 Task: Plan a trip to Nakuru, Kenya from 5th December, 2023 to 10th December, 2023 for 4 adults.2 bedrooms having 4 beds and 2 bathrooms. Property type can be house. Amenities needed are: washing machine. Booking option can be shelf check-in. Look for 3 properties as per requirement.
Action: Mouse moved to (541, 113)
Screenshot: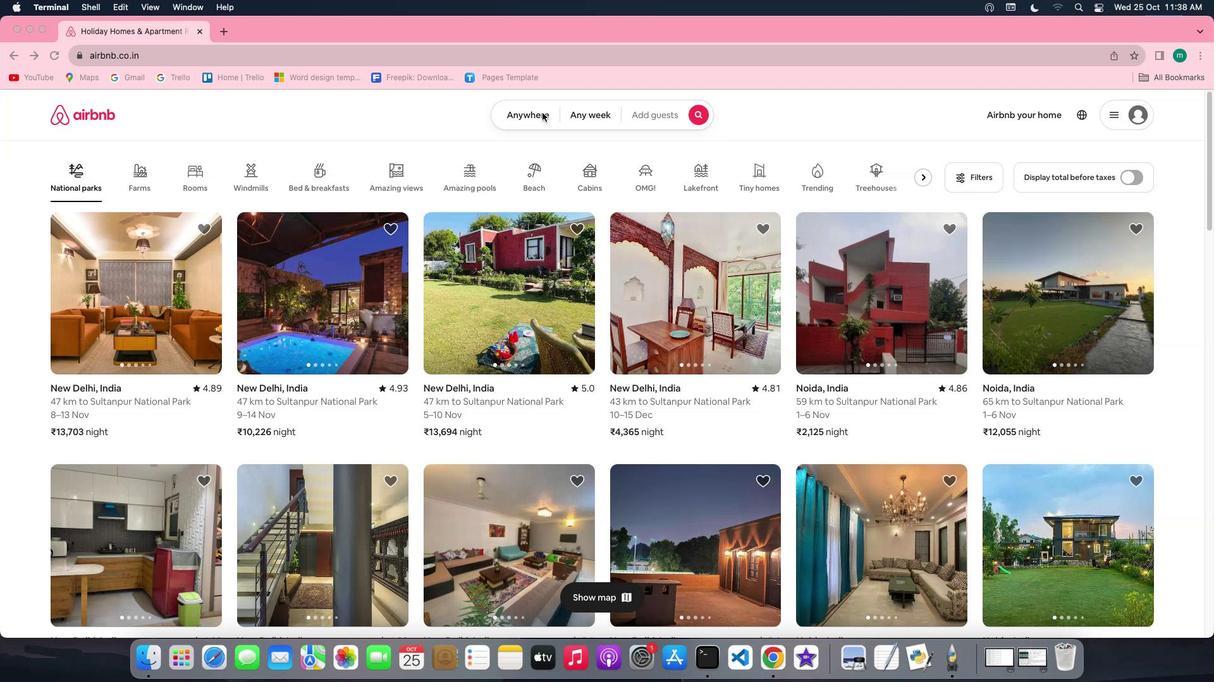
Action: Mouse pressed left at (541, 113)
Screenshot: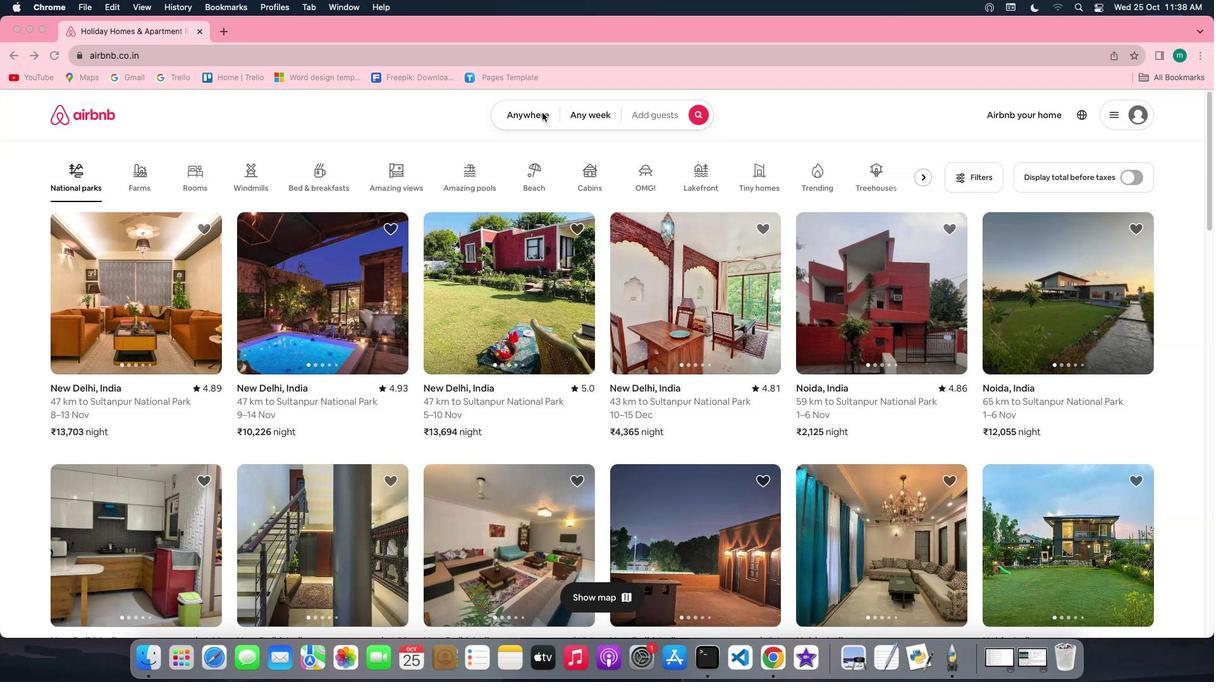 
Action: Mouse pressed left at (541, 113)
Screenshot: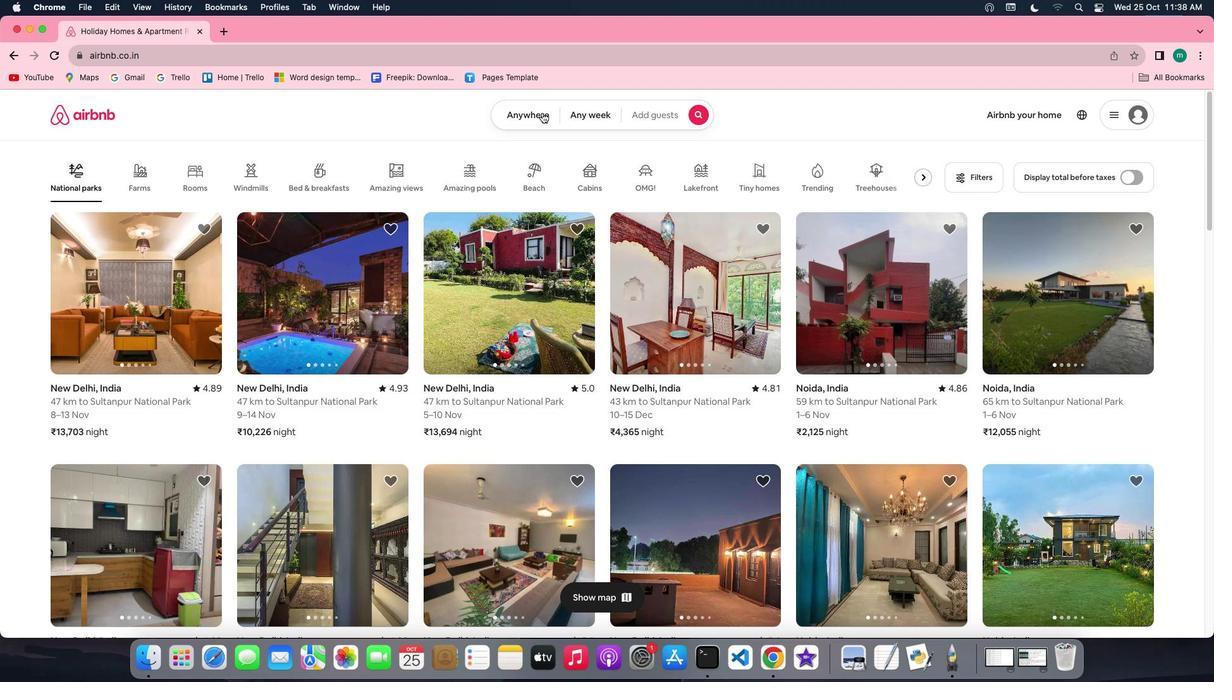 
Action: Mouse moved to (426, 170)
Screenshot: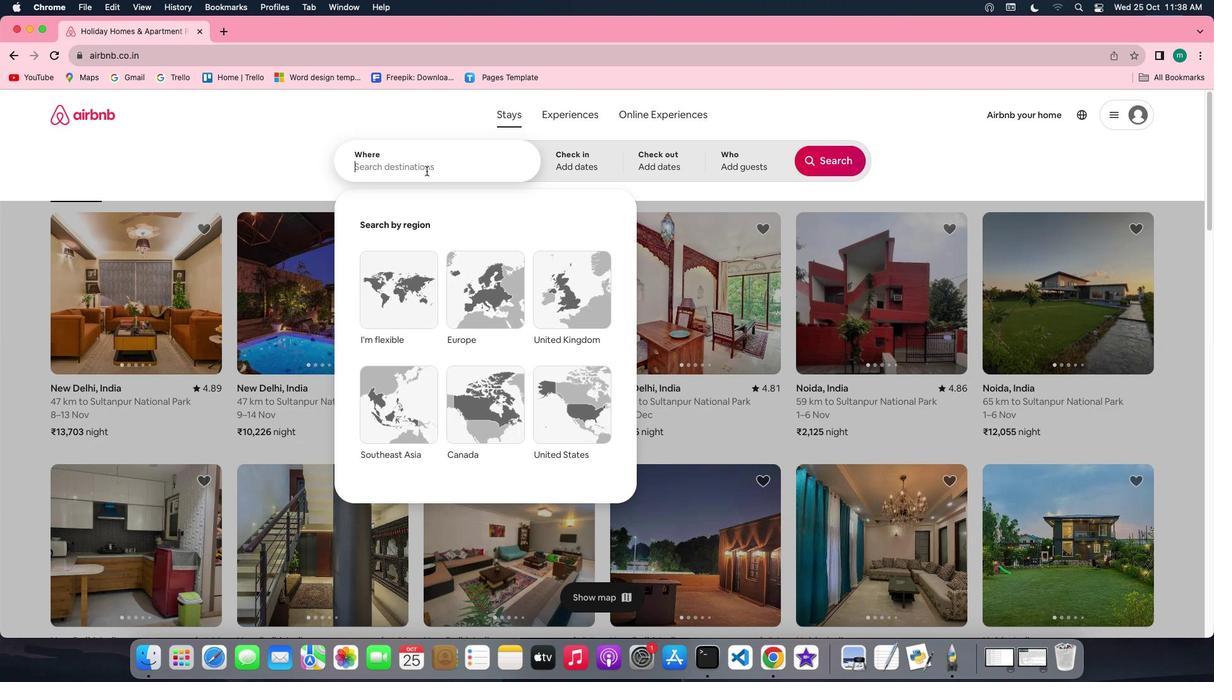 
Action: Key pressed Key.shift'N''a''k''u''r''u''.'Key.spaceKey.backspaceKey.backspace','Key.spaceKey.shift'K''e''n''y''a'
Screenshot: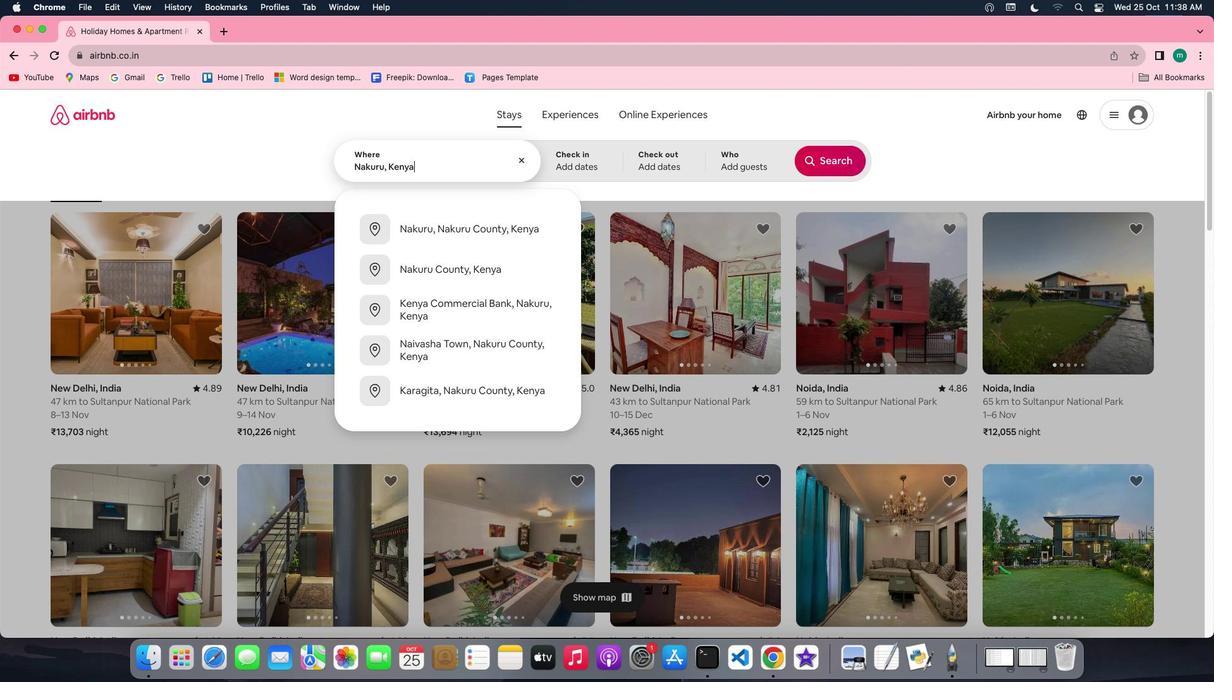 
Action: Mouse moved to (597, 165)
Screenshot: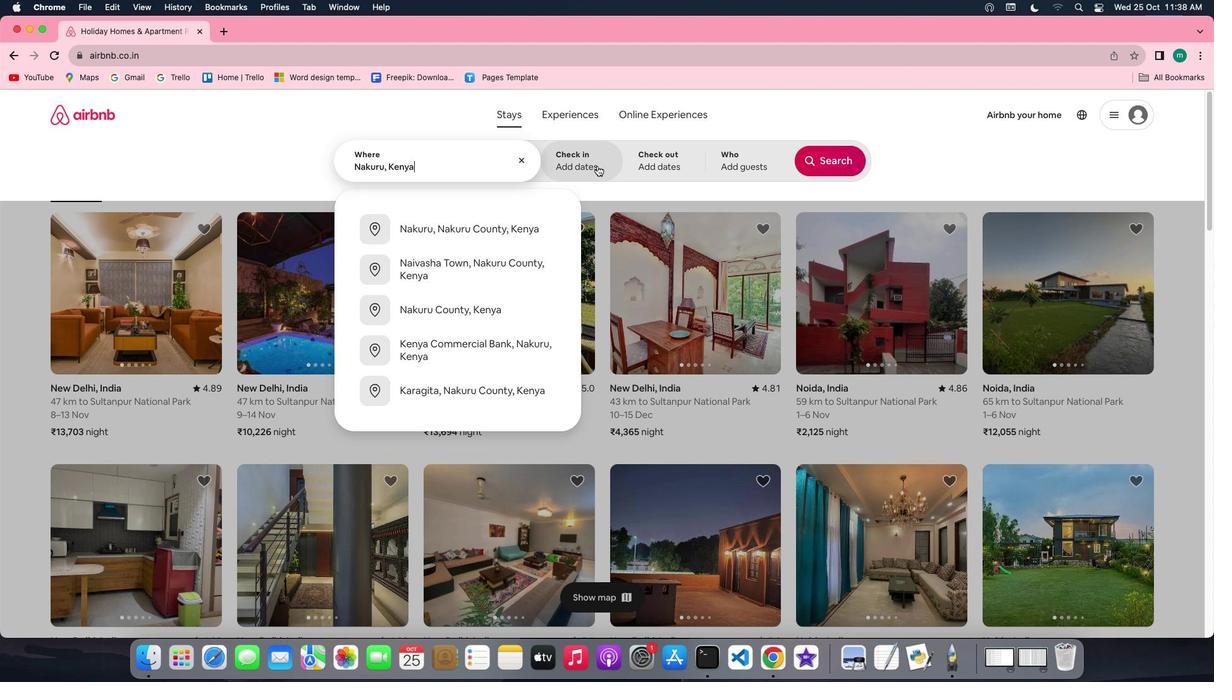 
Action: Mouse pressed left at (597, 165)
Screenshot: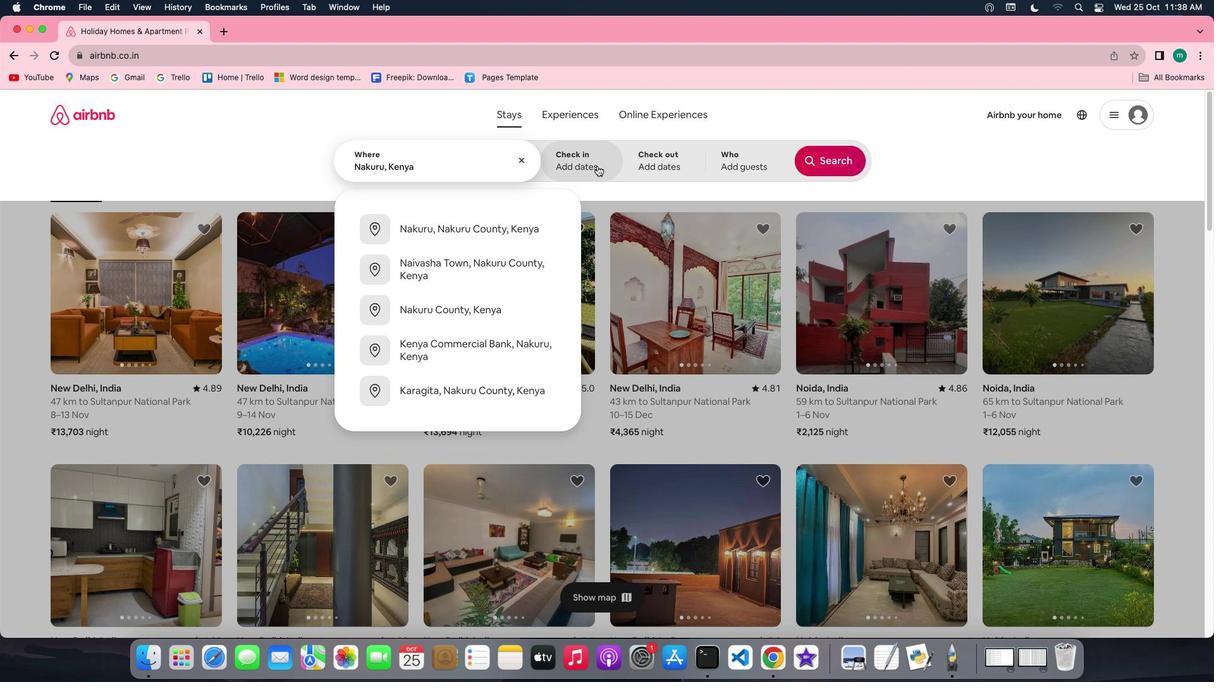 
Action: Mouse moved to (829, 264)
Screenshot: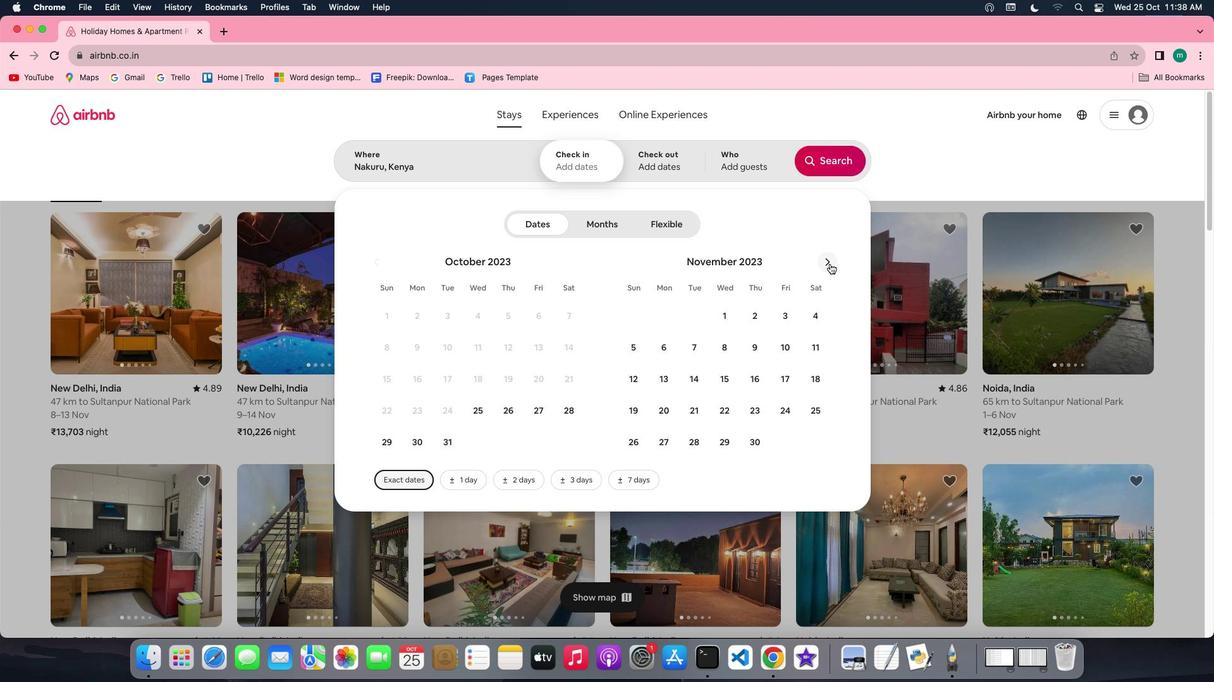 
Action: Mouse pressed left at (829, 264)
Screenshot: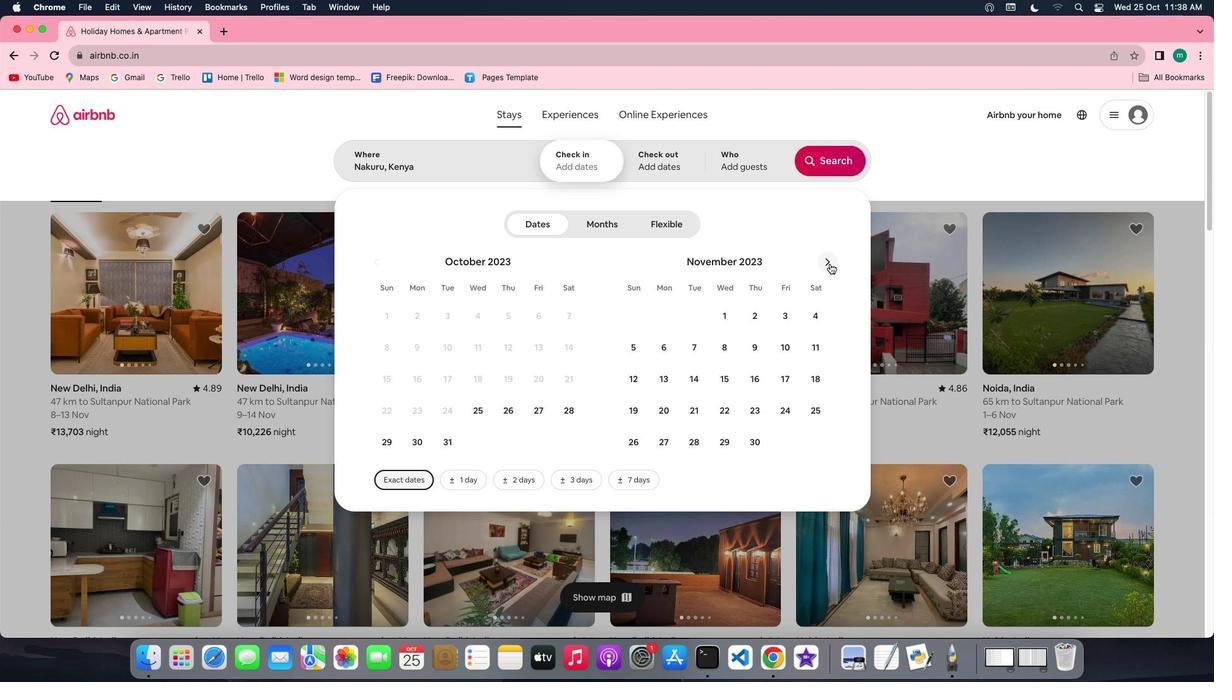 
Action: Mouse moved to (688, 338)
Screenshot: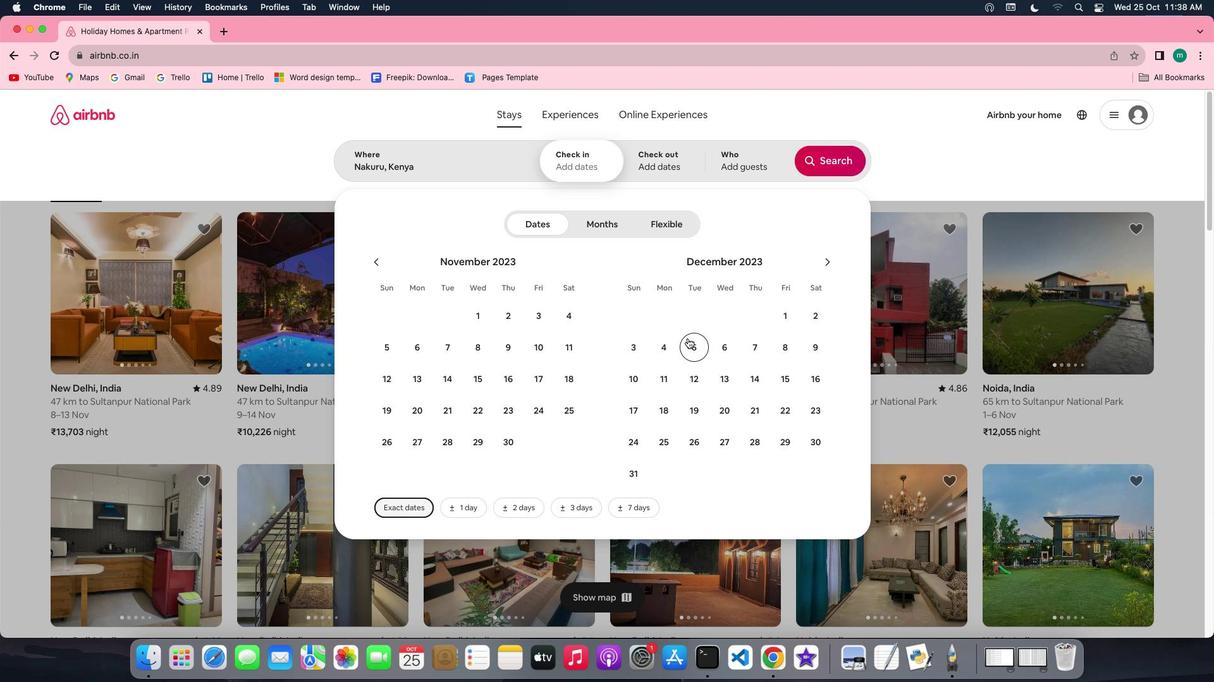 
Action: Mouse pressed left at (688, 338)
Screenshot: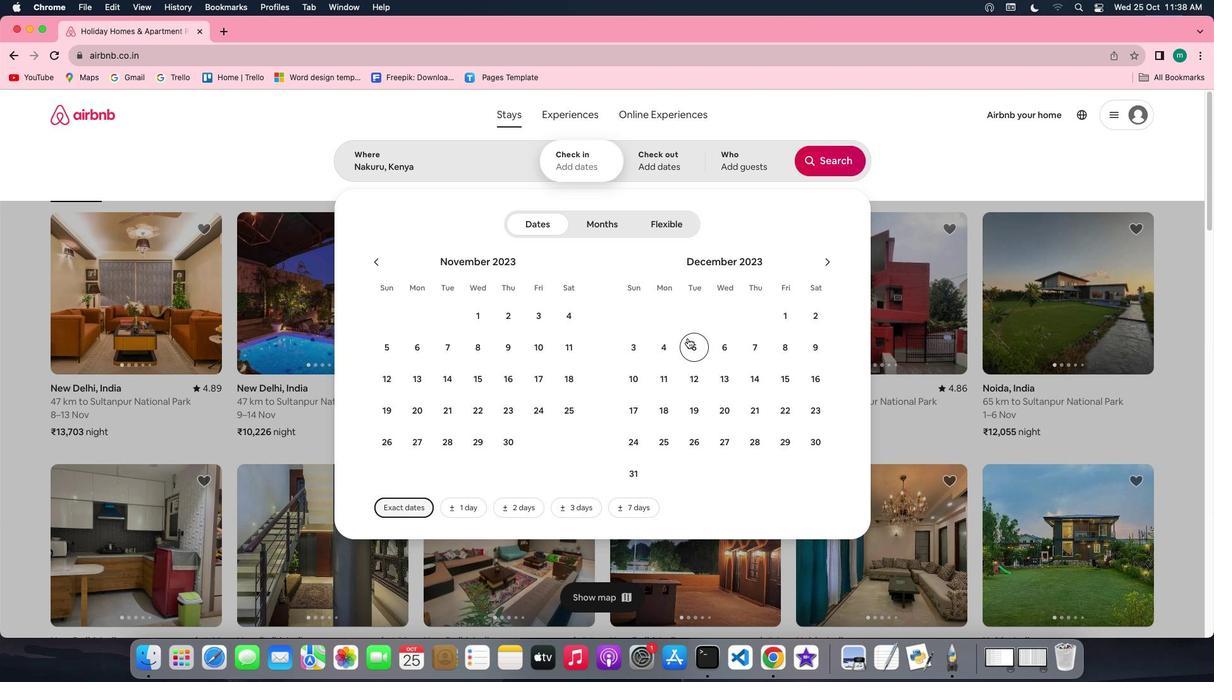 
Action: Mouse moved to (639, 377)
Screenshot: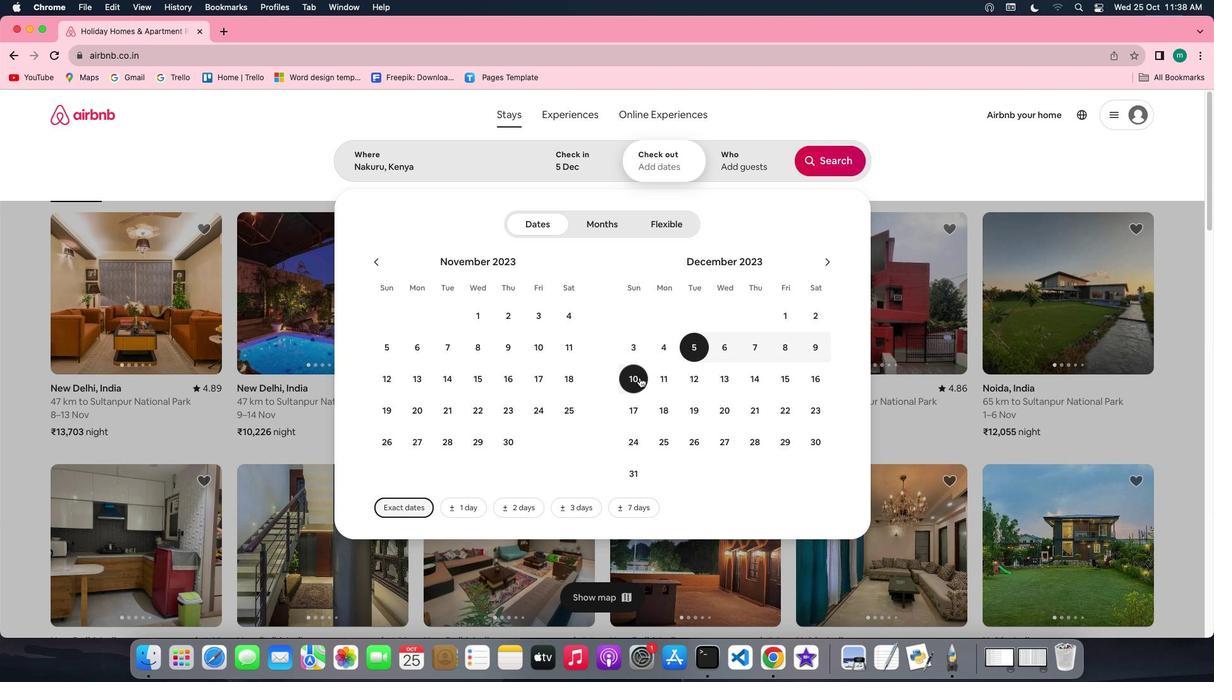 
Action: Mouse pressed left at (639, 377)
Screenshot: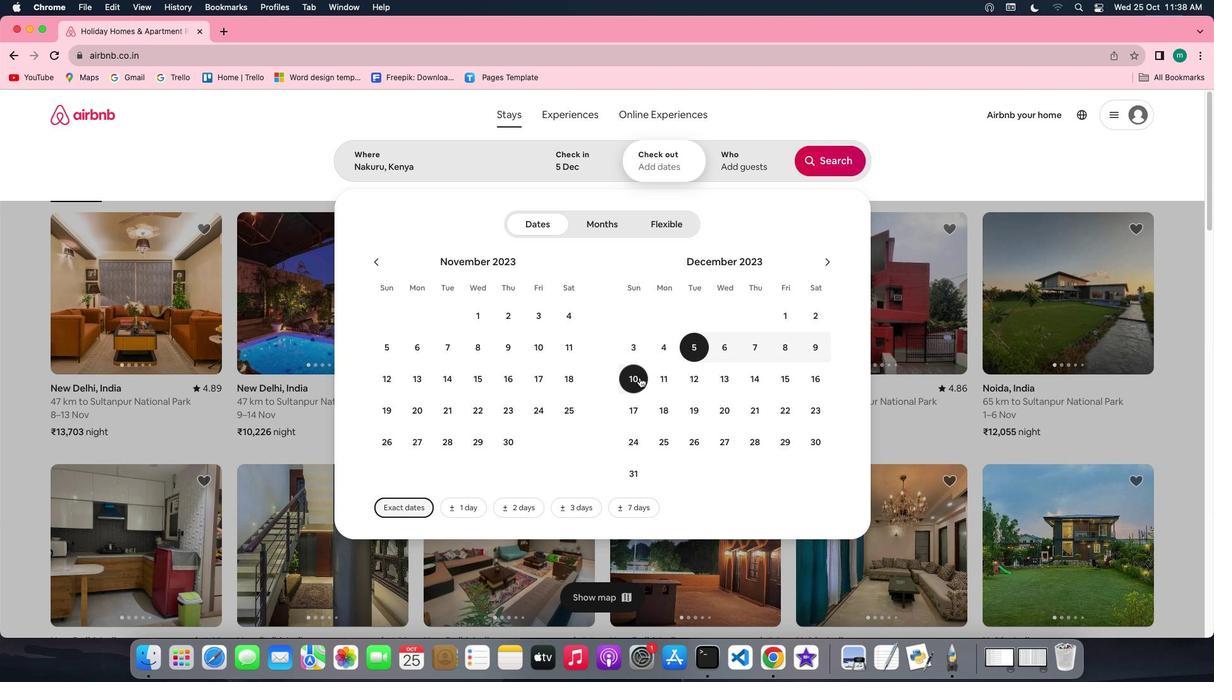 
Action: Mouse moved to (729, 153)
Screenshot: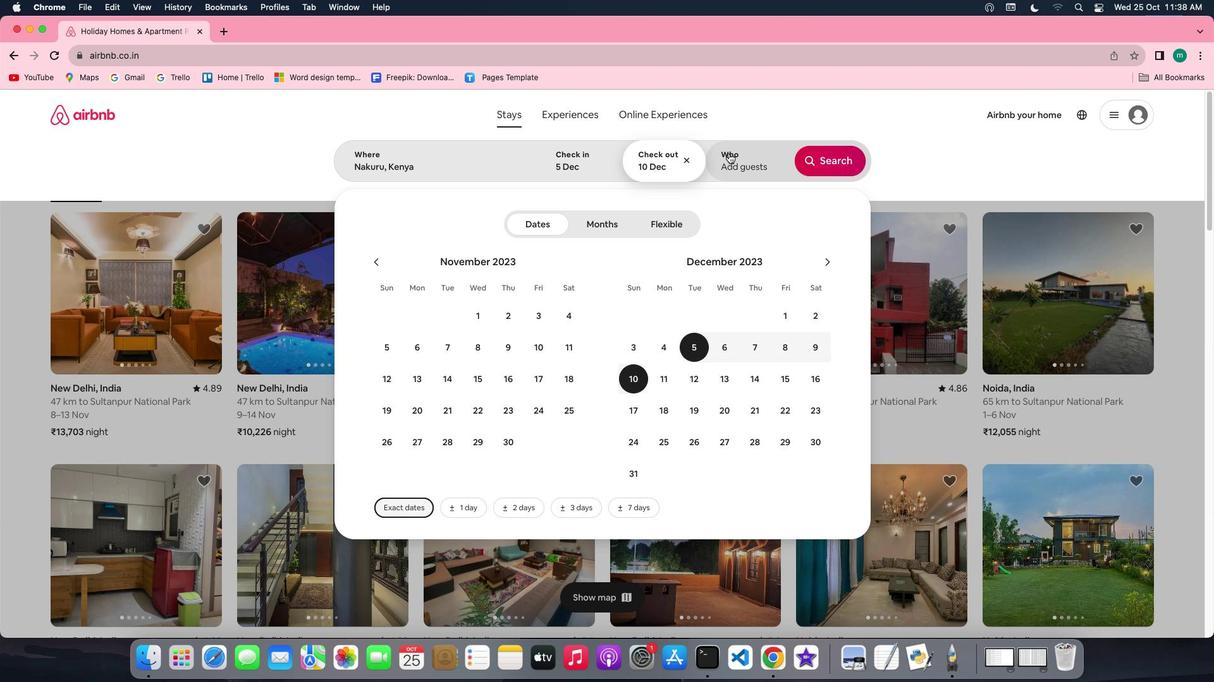 
Action: Mouse pressed left at (729, 153)
Screenshot: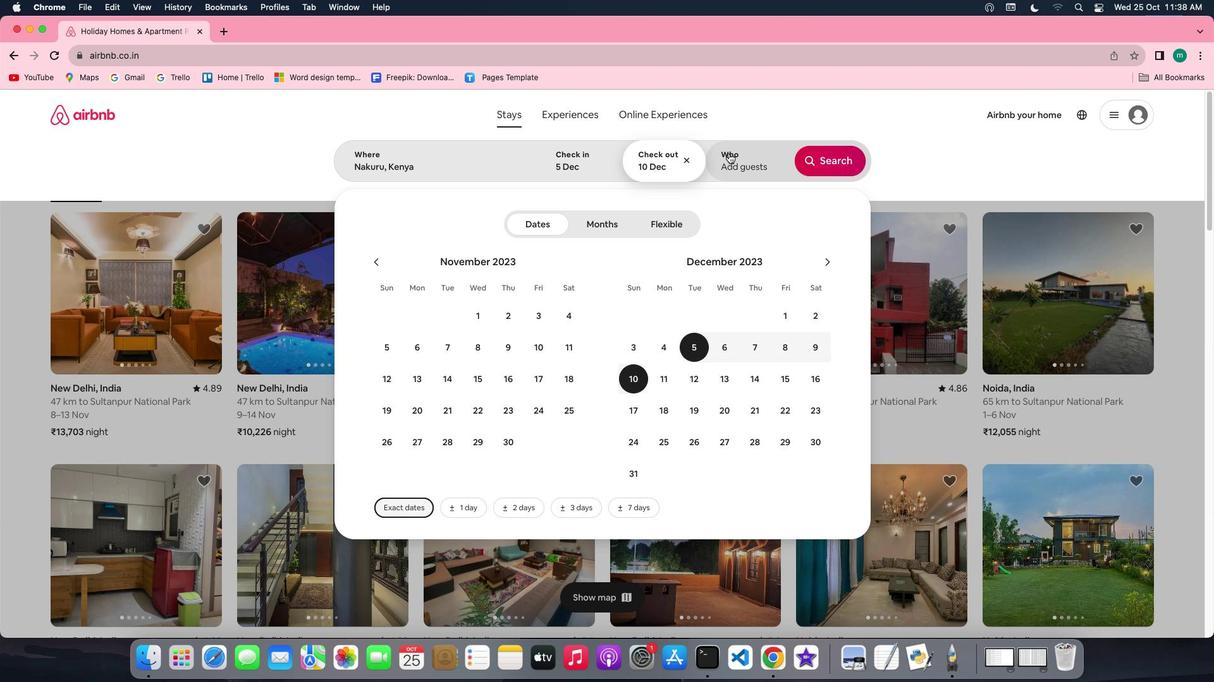 
Action: Mouse moved to (840, 232)
Screenshot: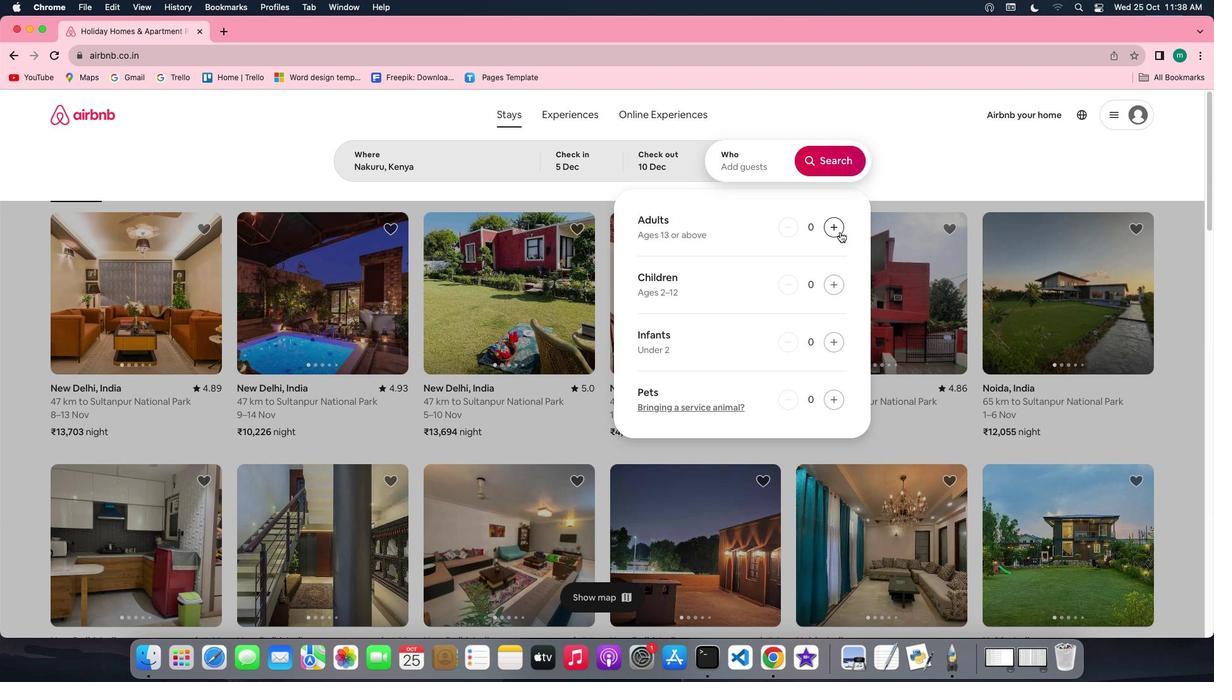 
Action: Mouse pressed left at (840, 232)
Screenshot: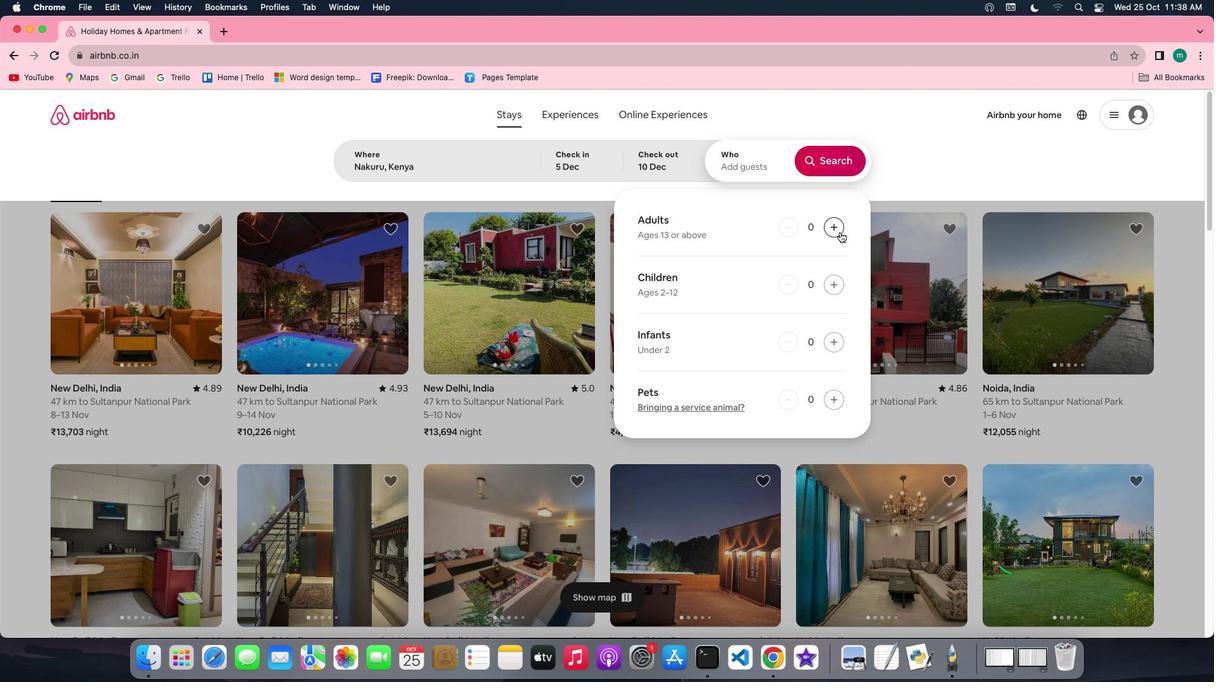 
Action: Mouse pressed left at (840, 232)
Screenshot: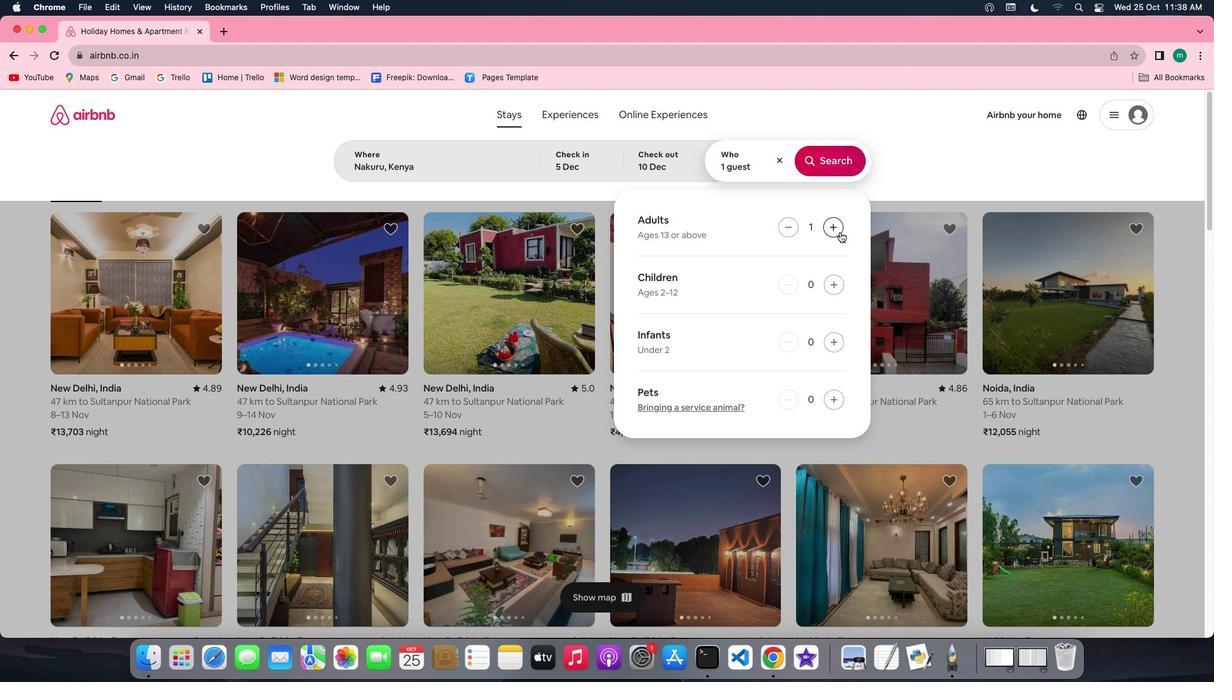 
Action: Mouse pressed left at (840, 232)
Screenshot: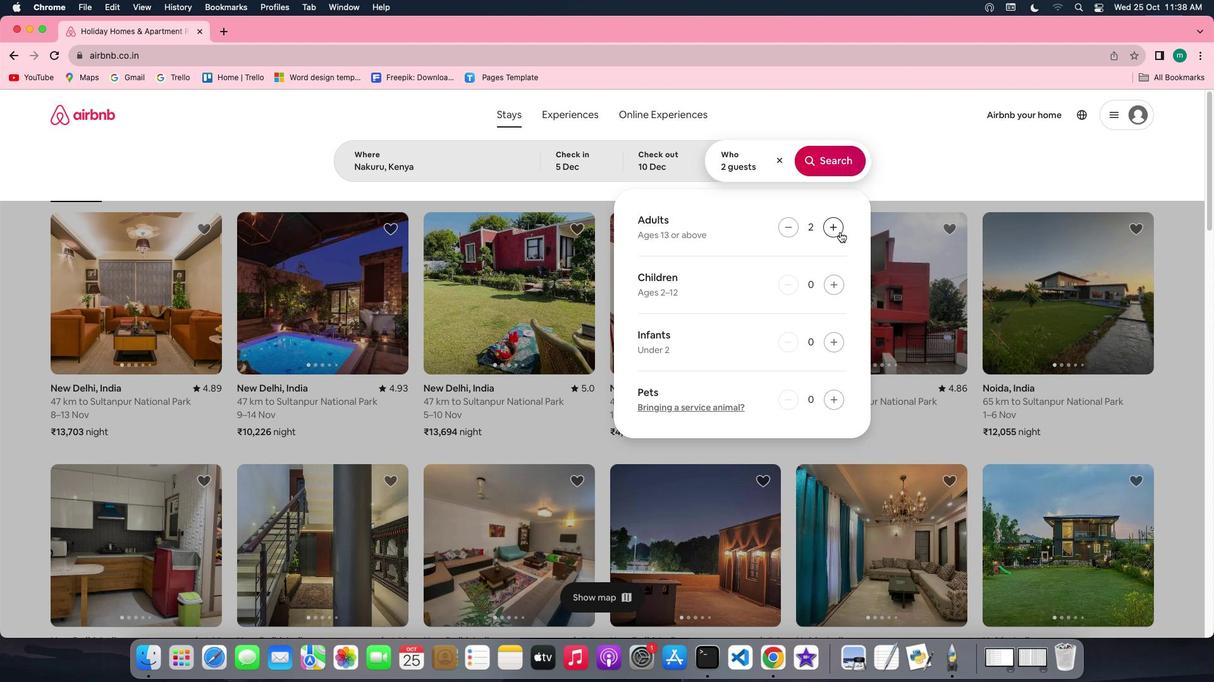 
Action: Mouse pressed left at (840, 232)
Screenshot: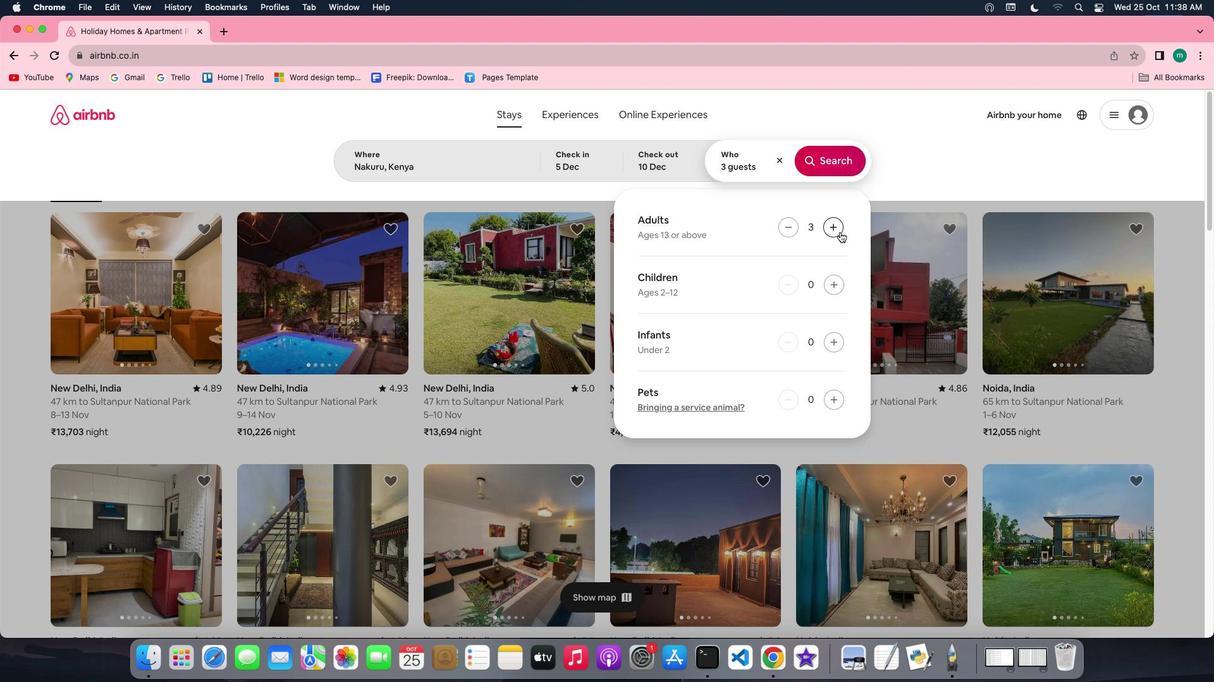 
Action: Mouse moved to (831, 157)
Screenshot: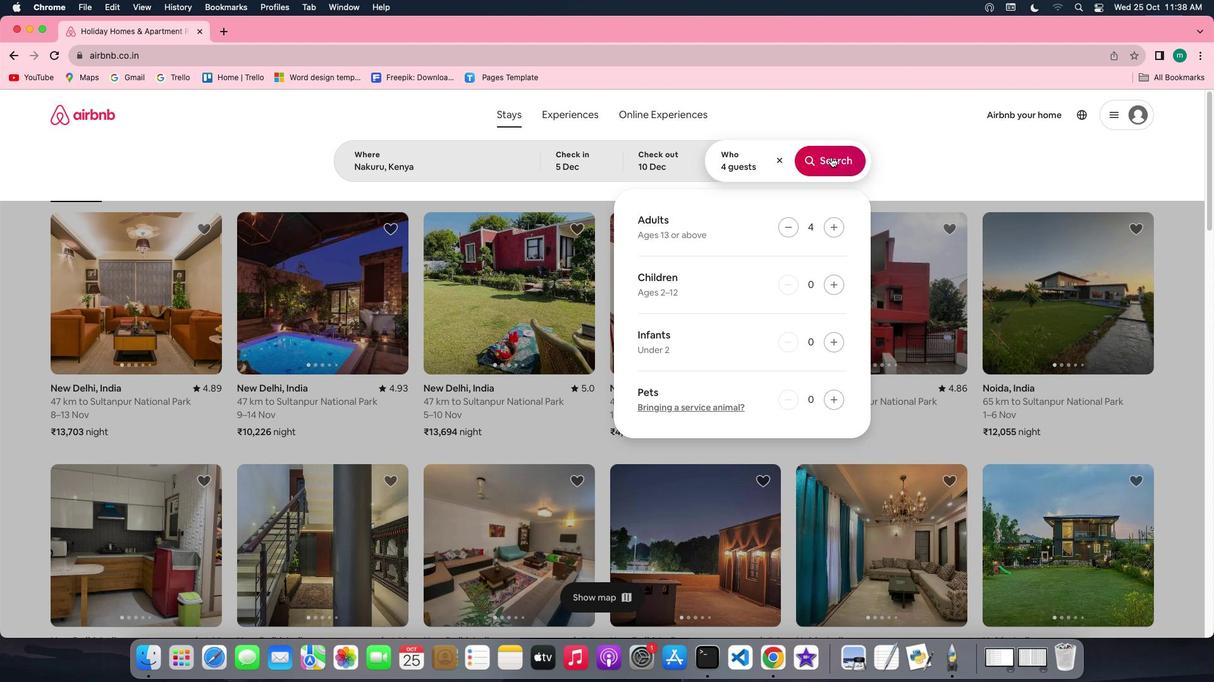 
Action: Mouse pressed left at (831, 157)
Screenshot: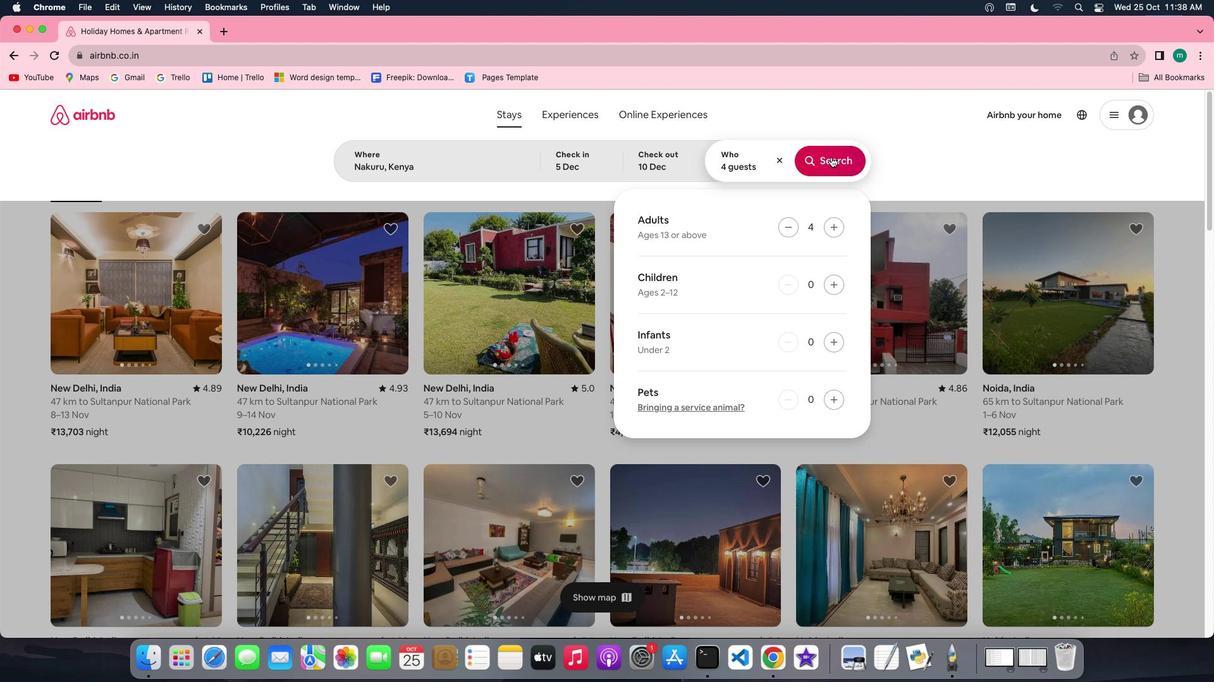 
Action: Mouse moved to (1004, 158)
Screenshot: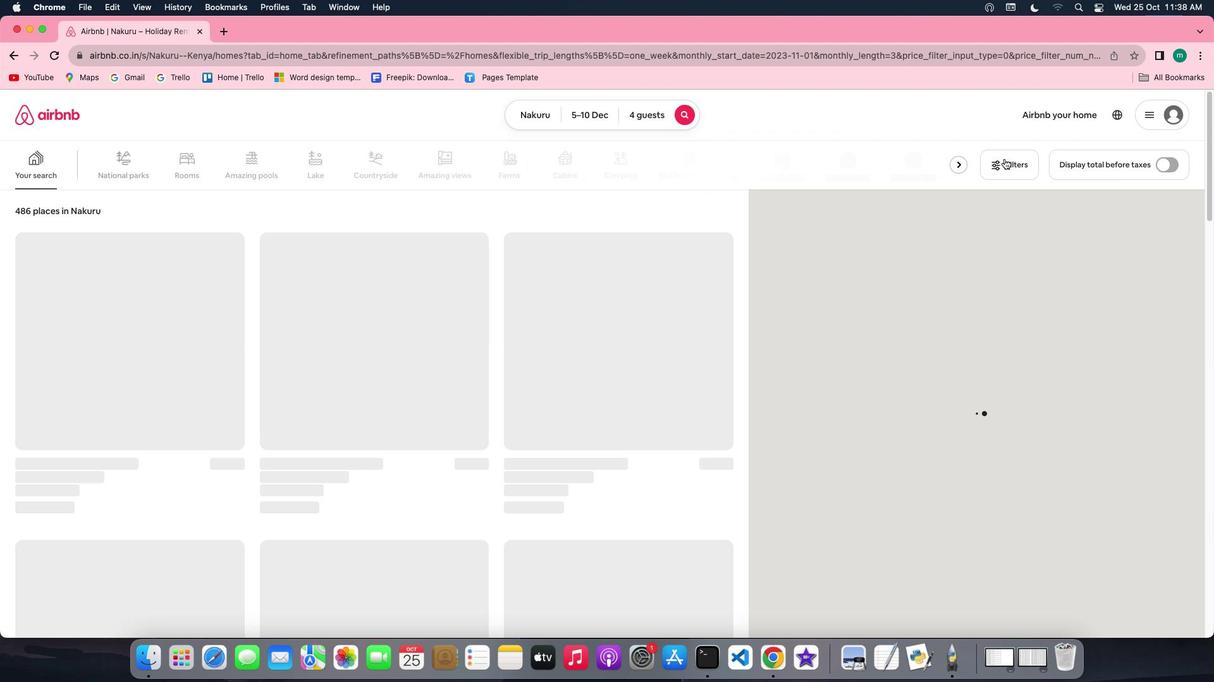 
Action: Mouse pressed left at (1004, 158)
Screenshot: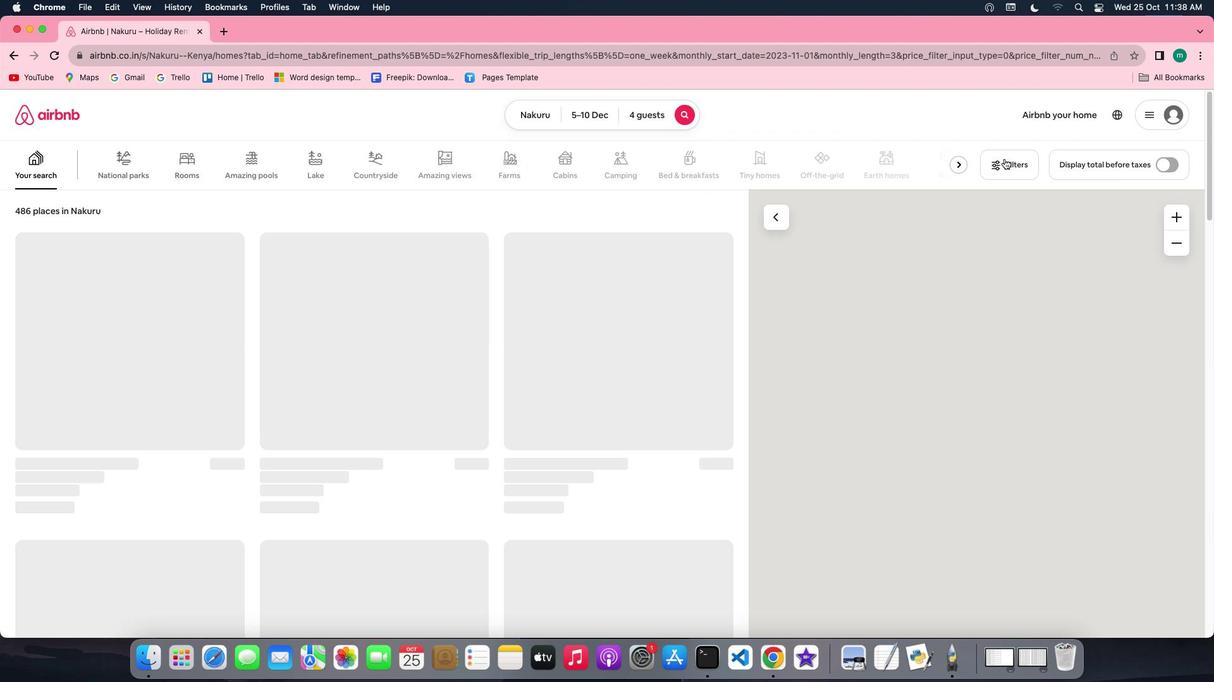 
Action: Mouse moved to (676, 301)
Screenshot: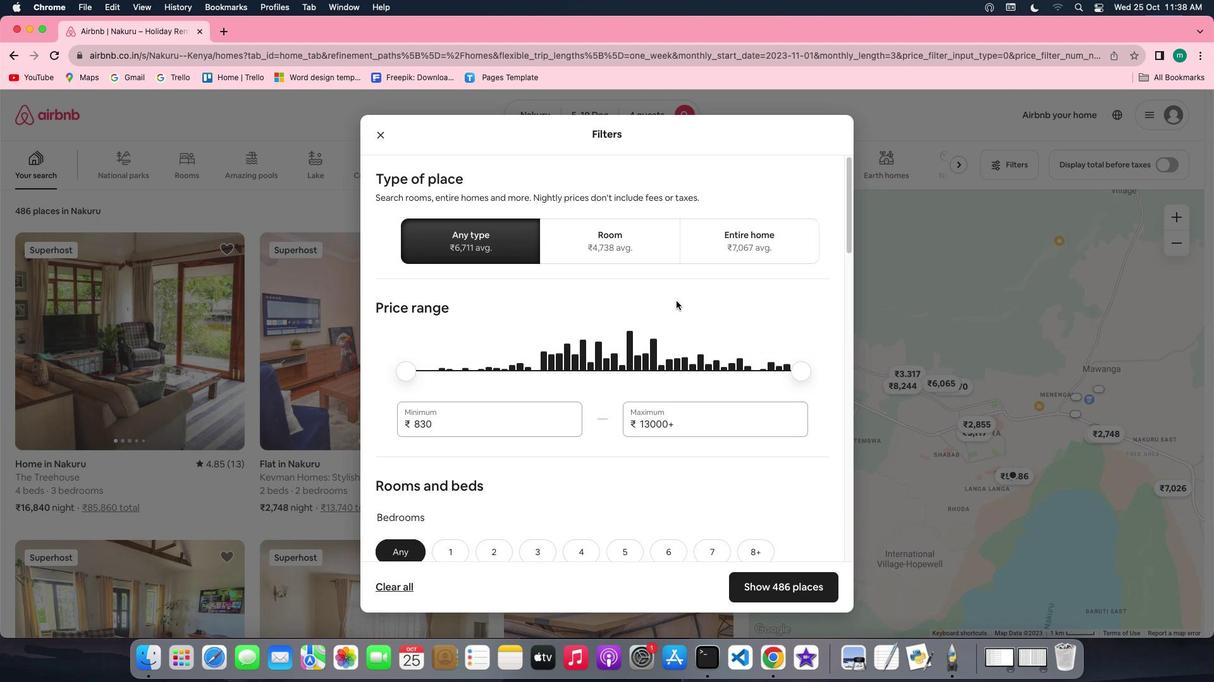 
Action: Mouse scrolled (676, 301) with delta (0, 0)
Screenshot: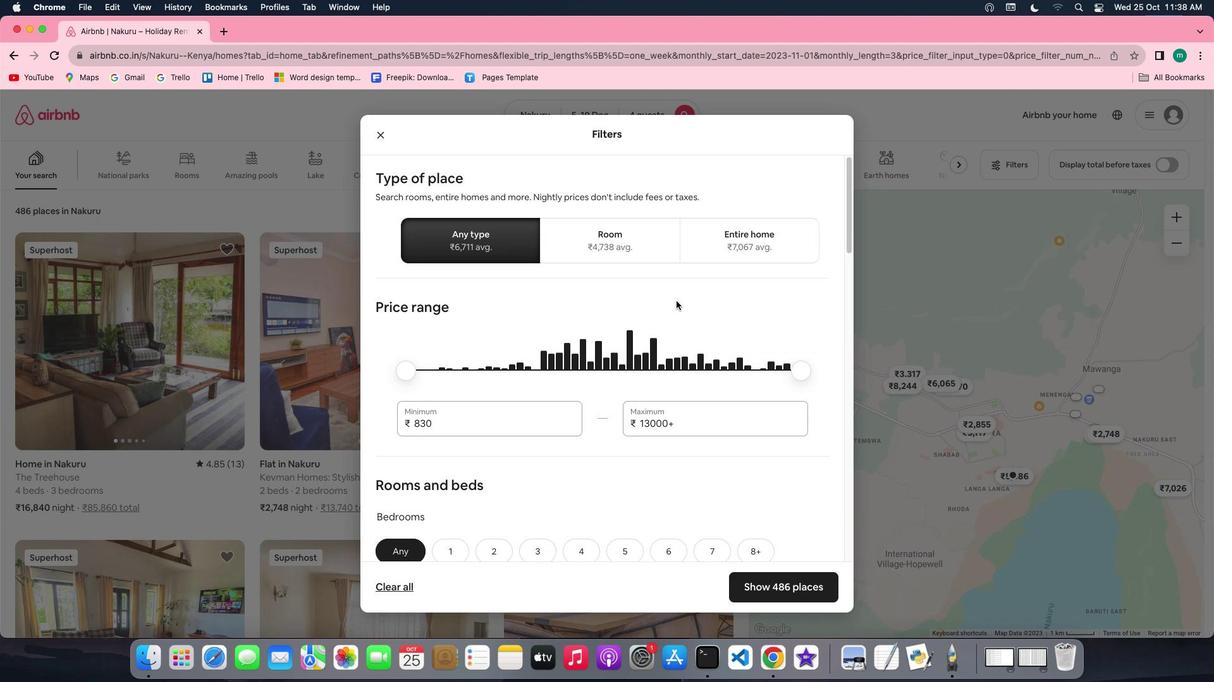 
Action: Mouse scrolled (676, 301) with delta (0, 0)
Screenshot: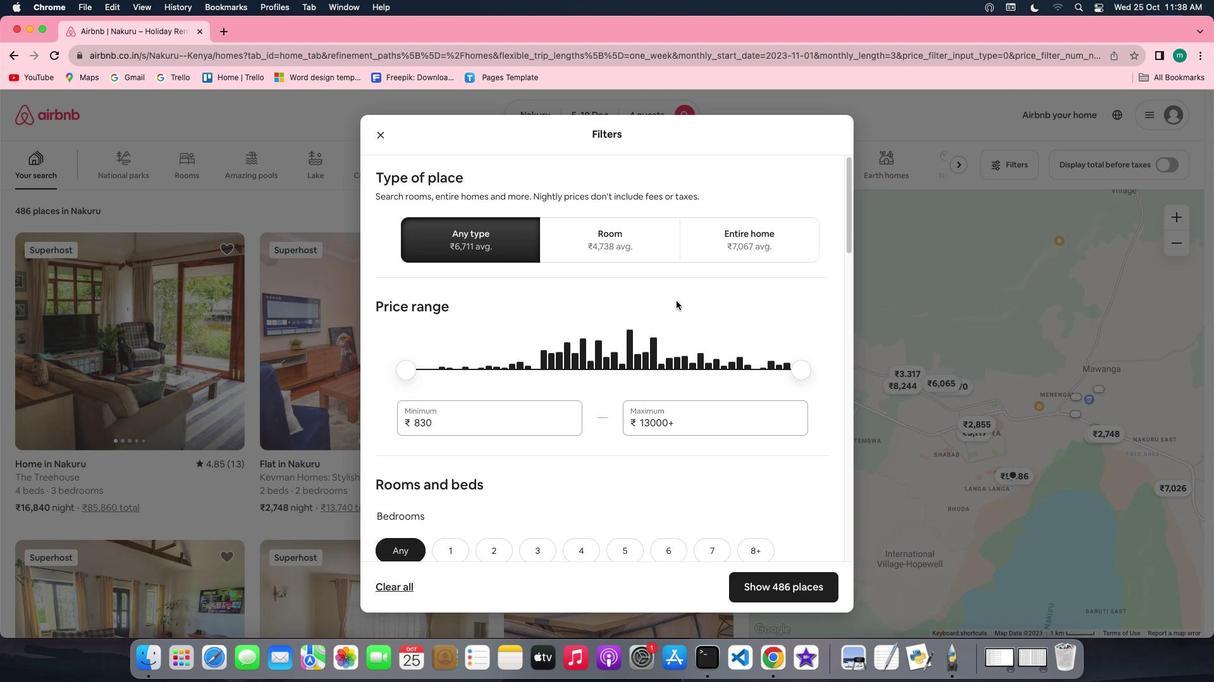 
Action: Mouse scrolled (676, 301) with delta (0, -1)
Screenshot: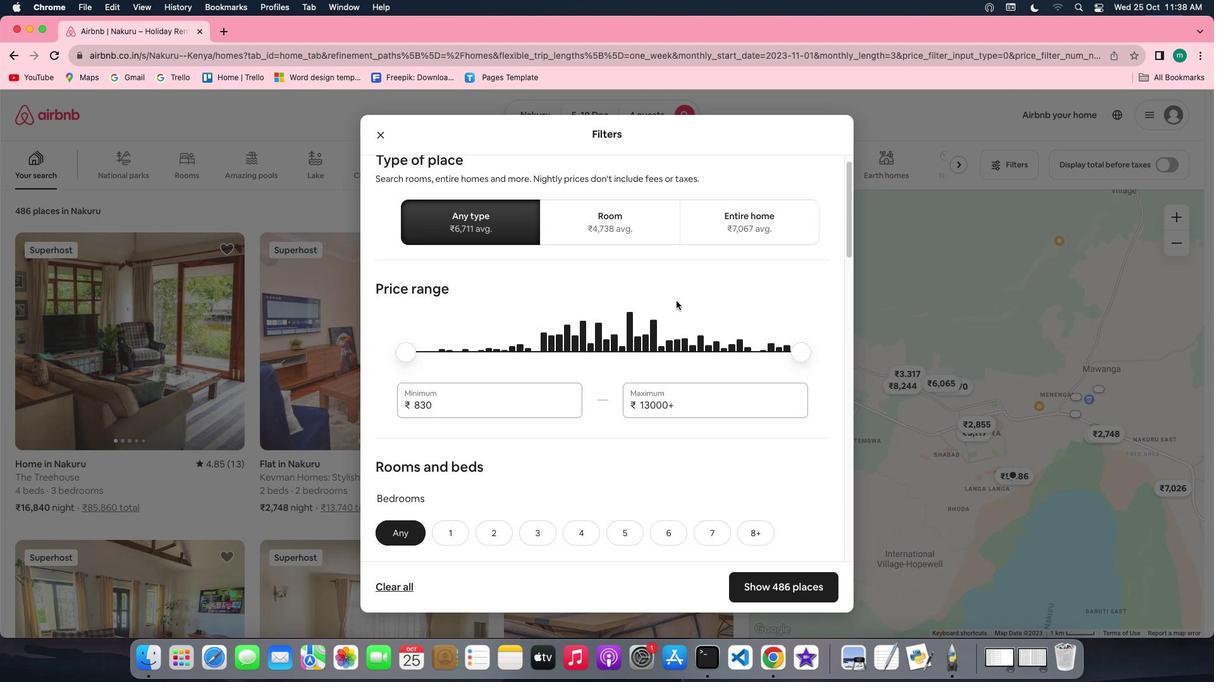 
Action: Mouse scrolled (676, 301) with delta (0, 0)
Screenshot: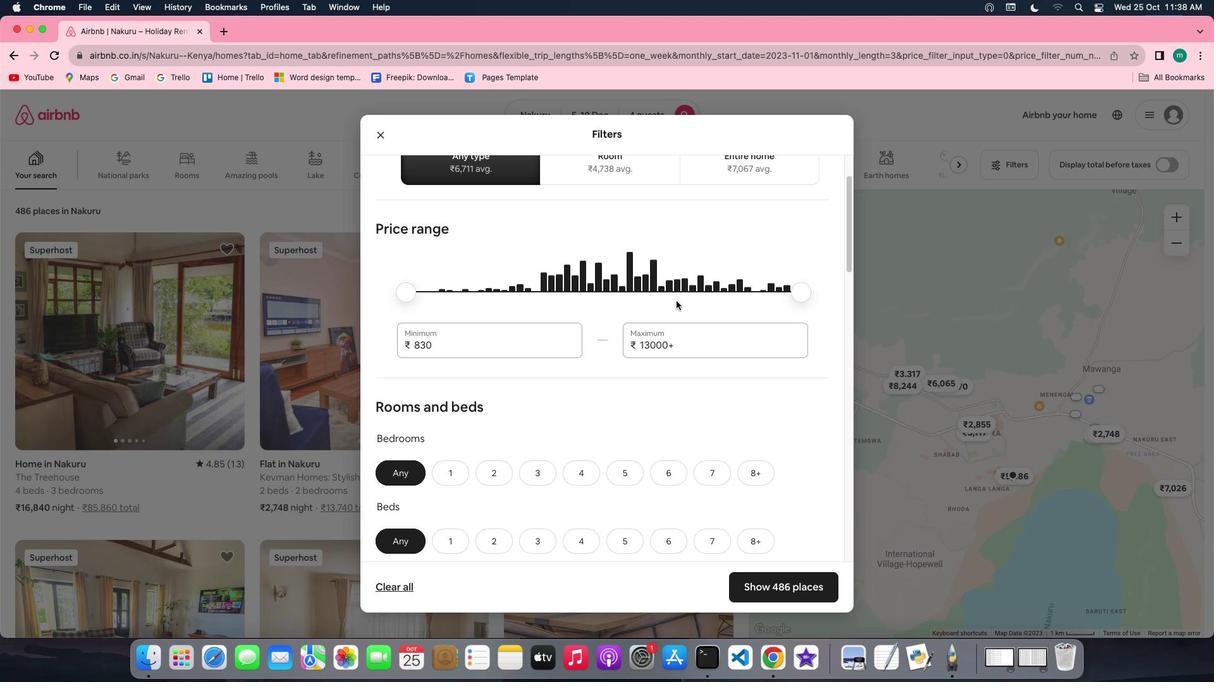
Action: Mouse scrolled (676, 301) with delta (0, 0)
Screenshot: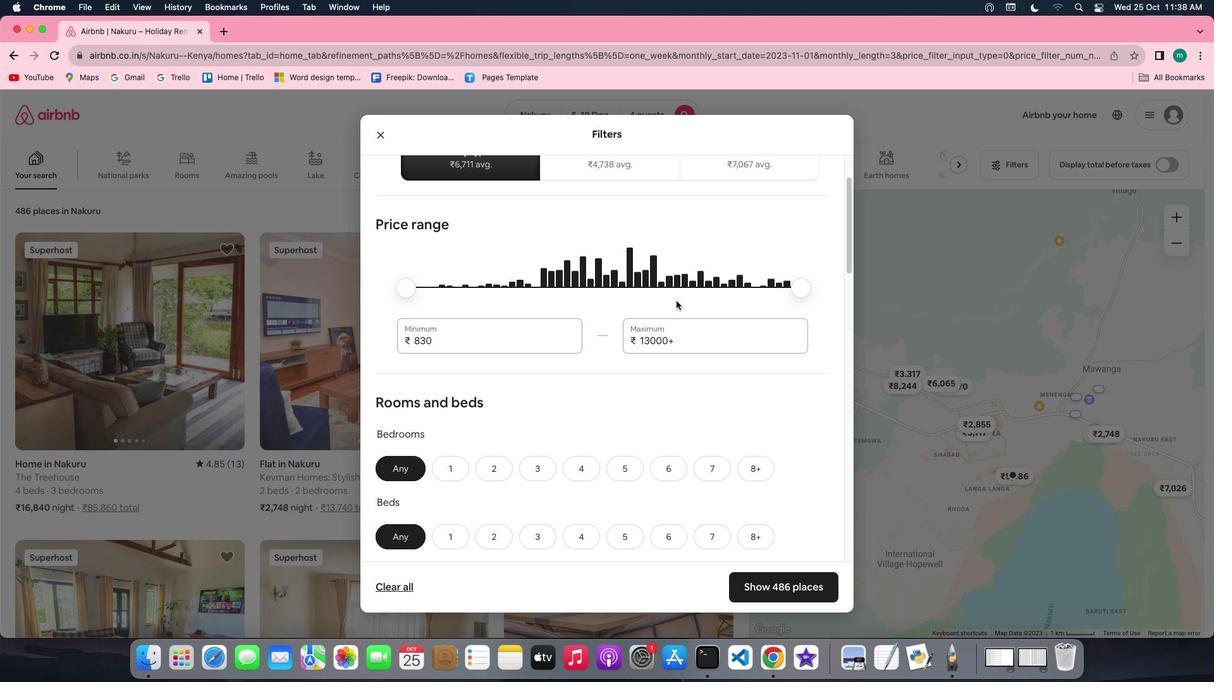 
Action: Mouse scrolled (676, 301) with delta (0, -1)
Screenshot: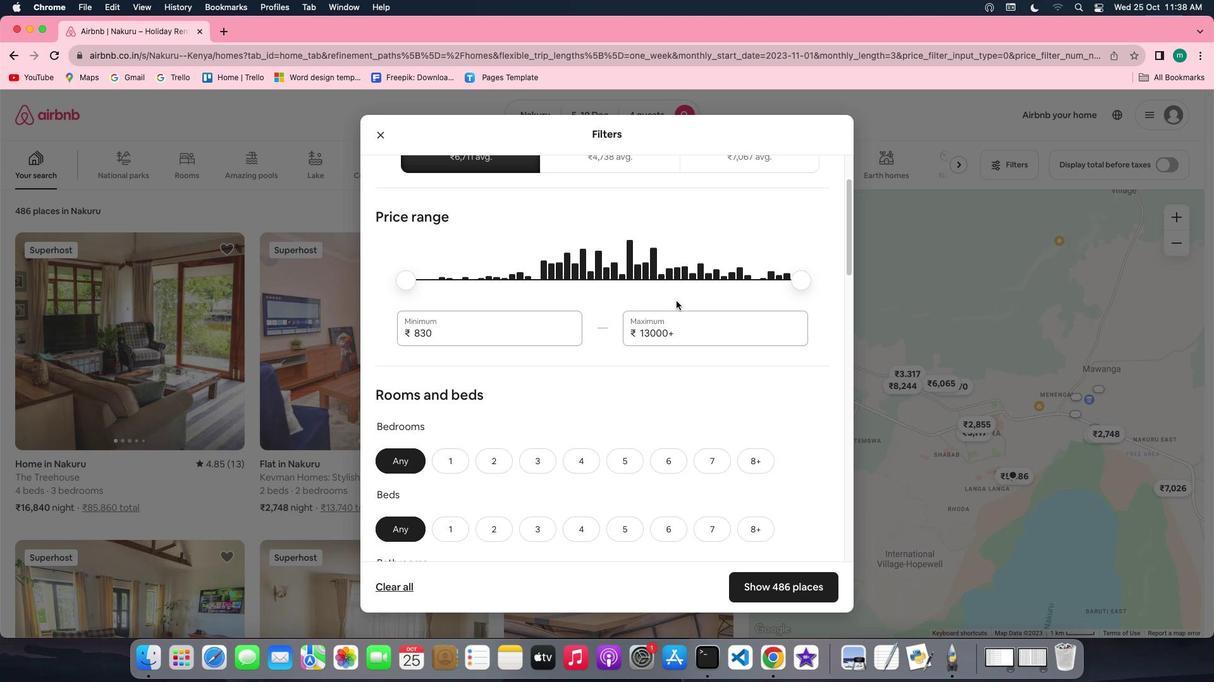 
Action: Mouse scrolled (676, 301) with delta (0, -1)
Screenshot: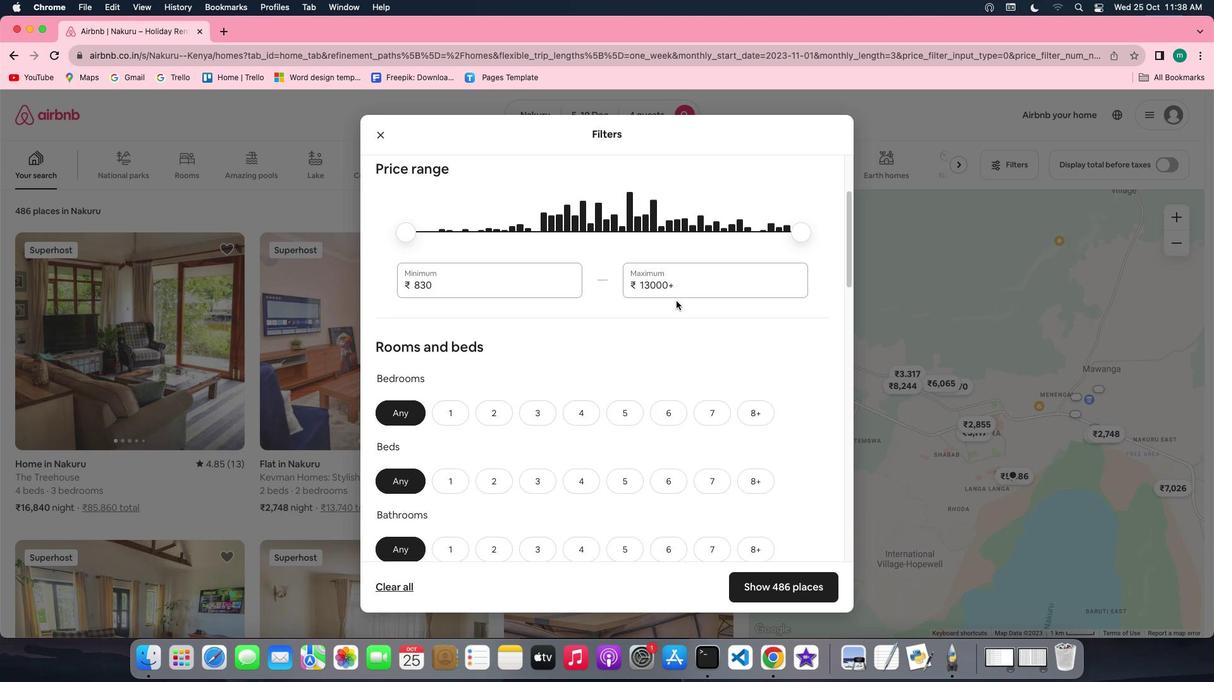
Action: Mouse scrolled (676, 301) with delta (0, 0)
Screenshot: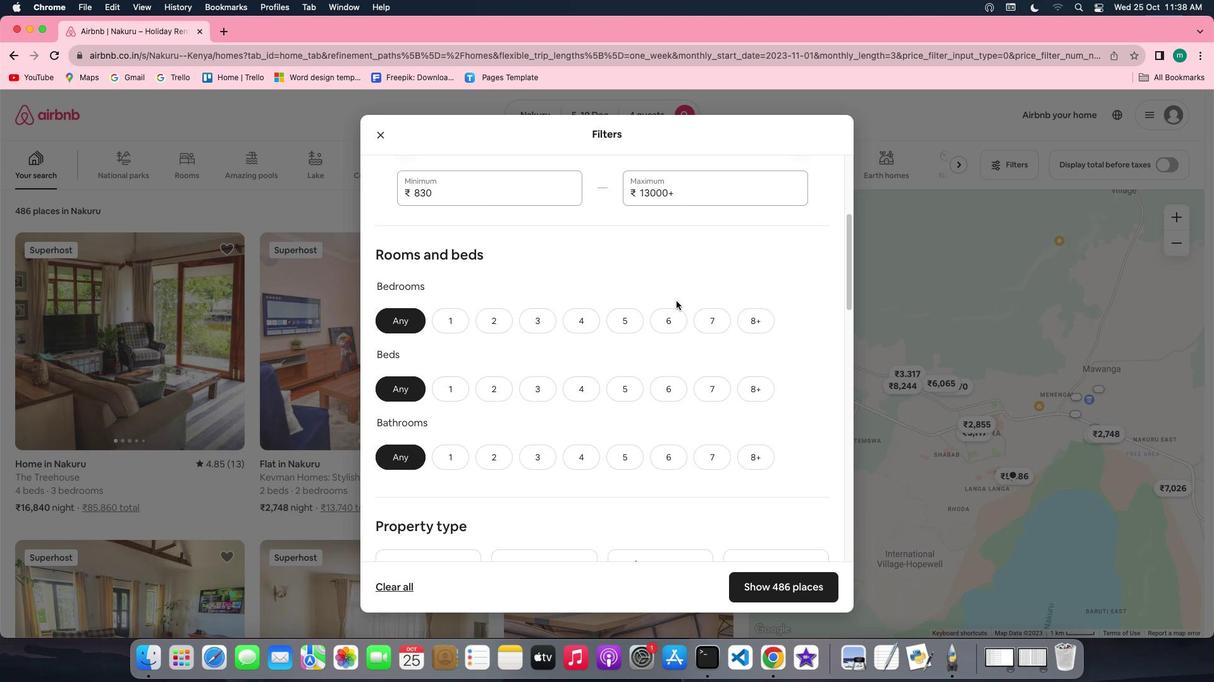 
Action: Mouse scrolled (676, 301) with delta (0, 0)
Screenshot: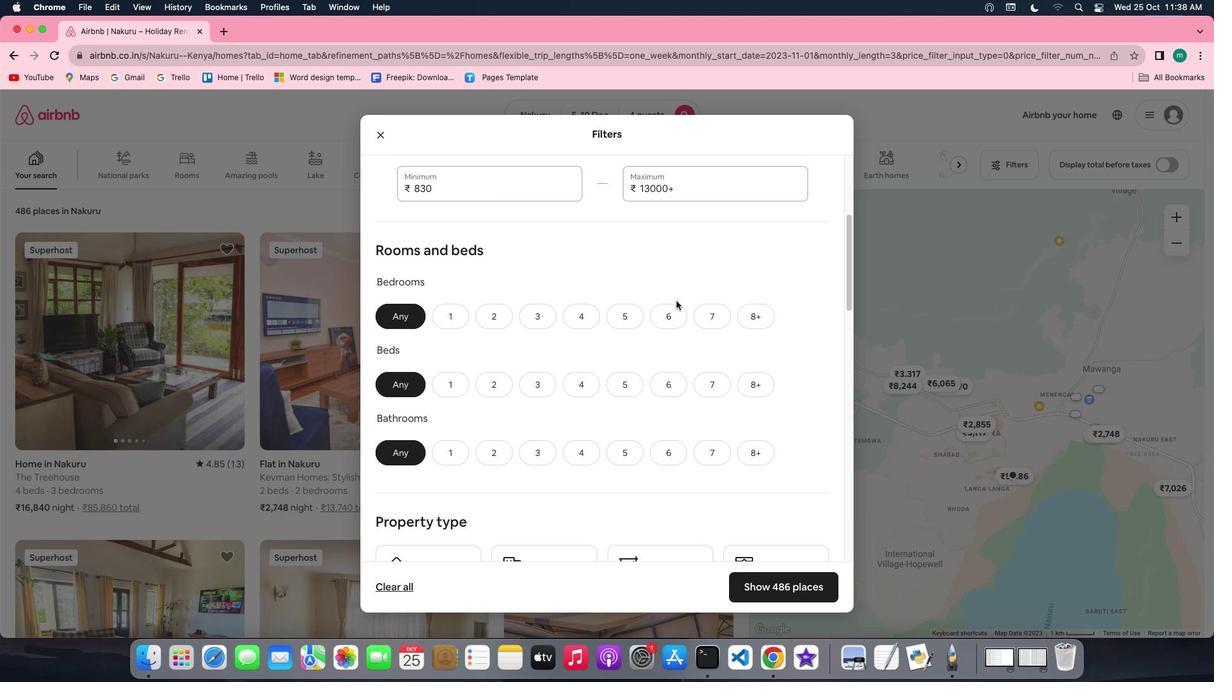 
Action: Mouse scrolled (676, 301) with delta (0, -1)
Screenshot: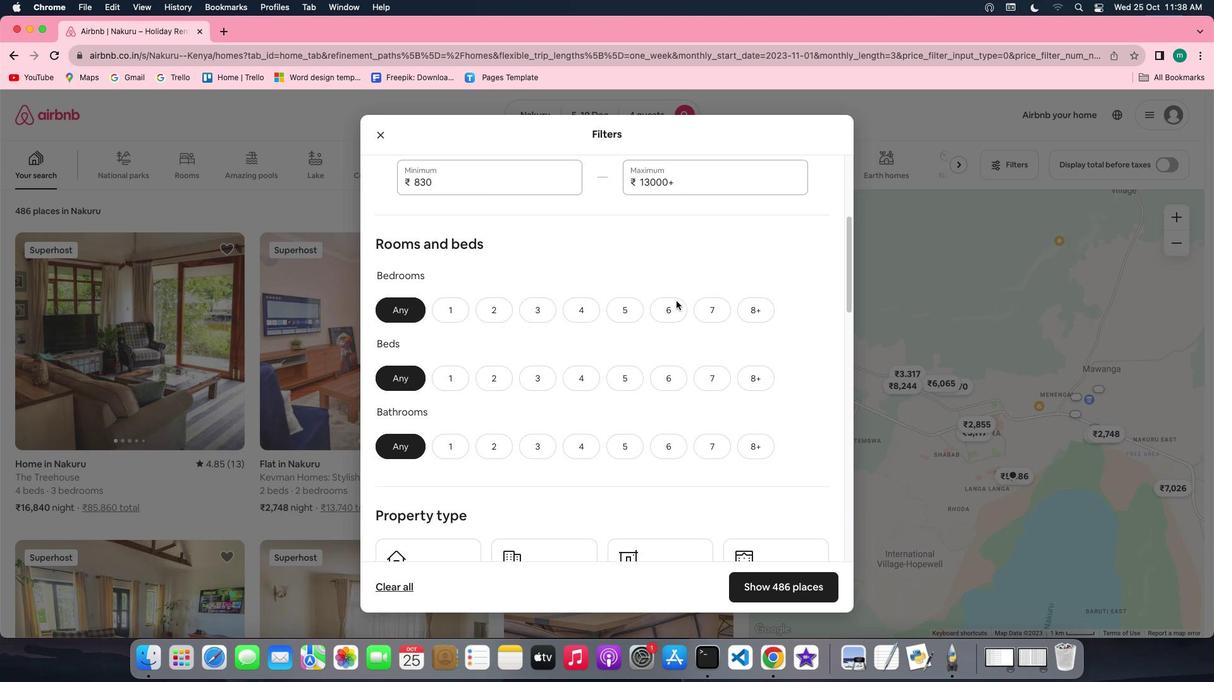 
Action: Mouse scrolled (676, 301) with delta (0, 0)
Screenshot: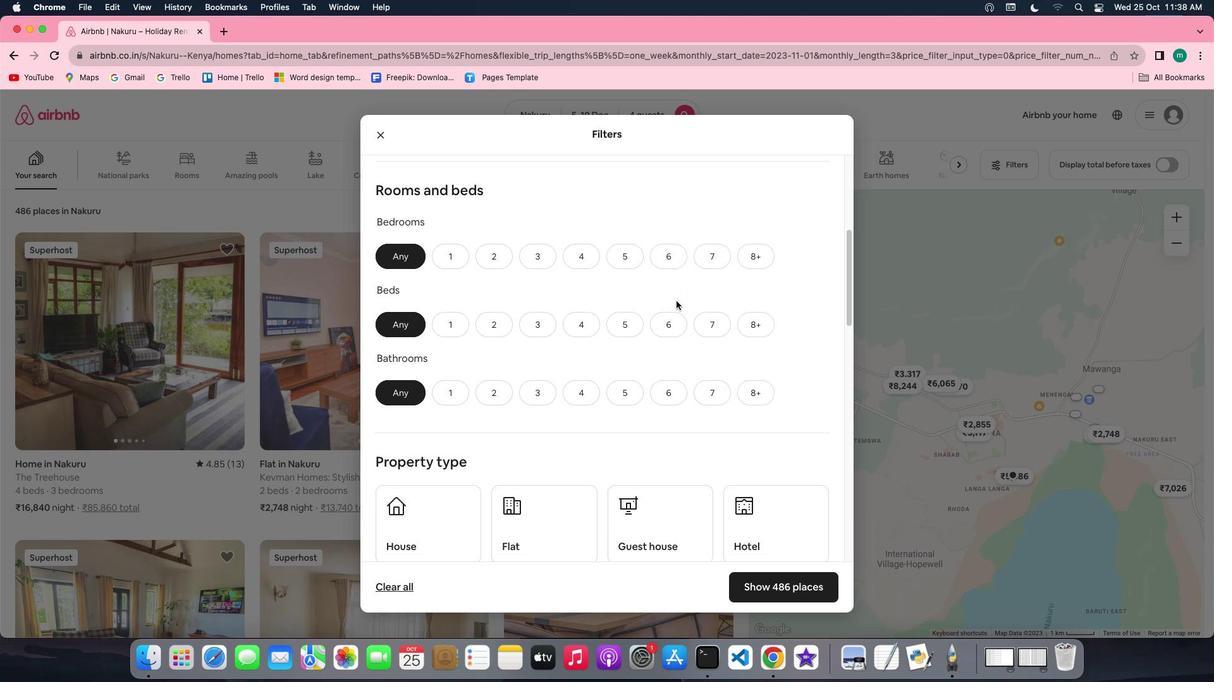 
Action: Mouse moved to (494, 205)
Screenshot: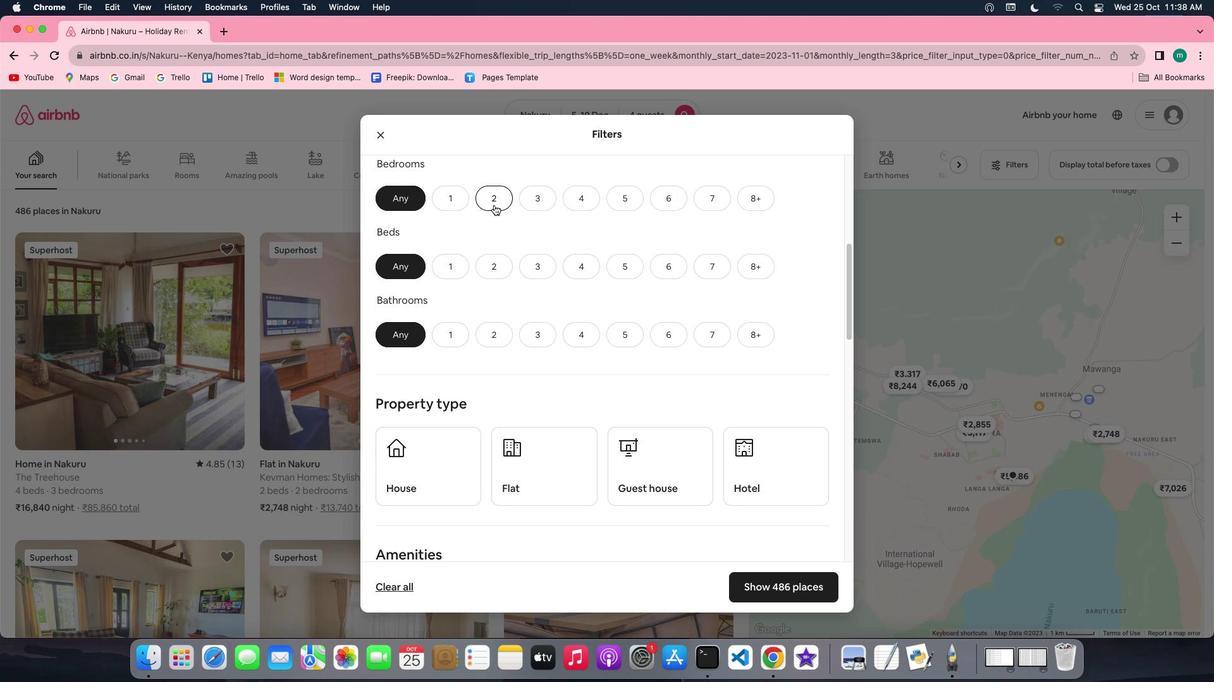 
Action: Mouse pressed left at (494, 205)
Screenshot: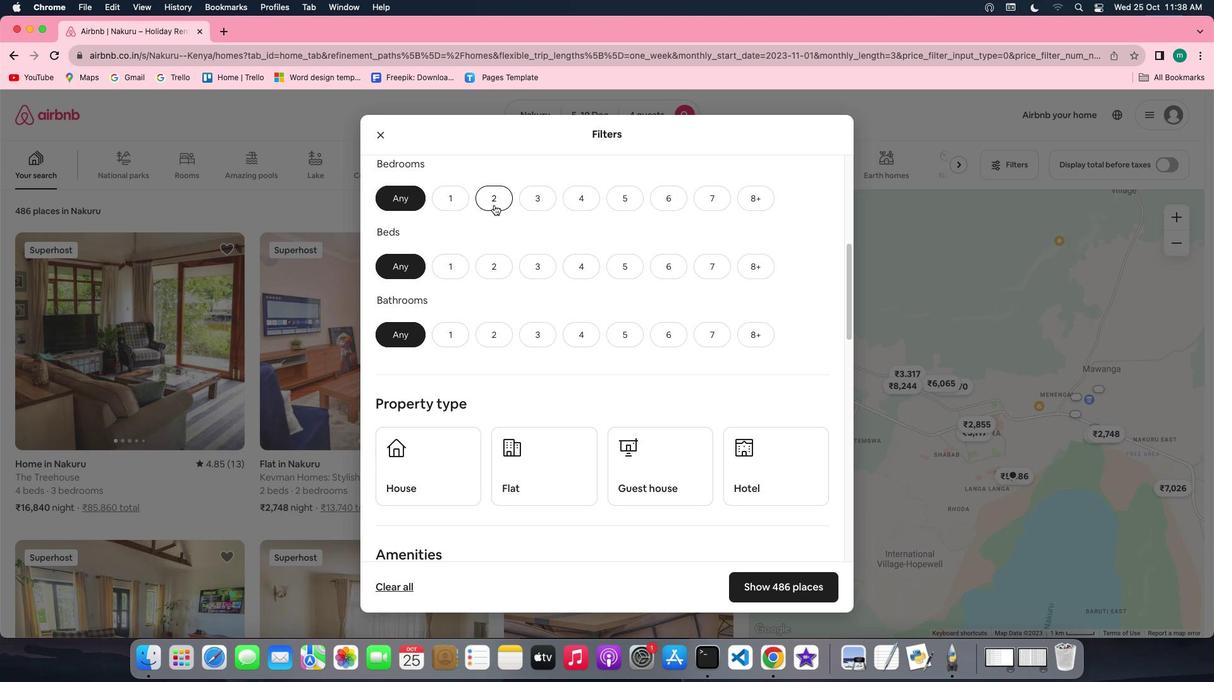 
Action: Mouse moved to (581, 267)
Screenshot: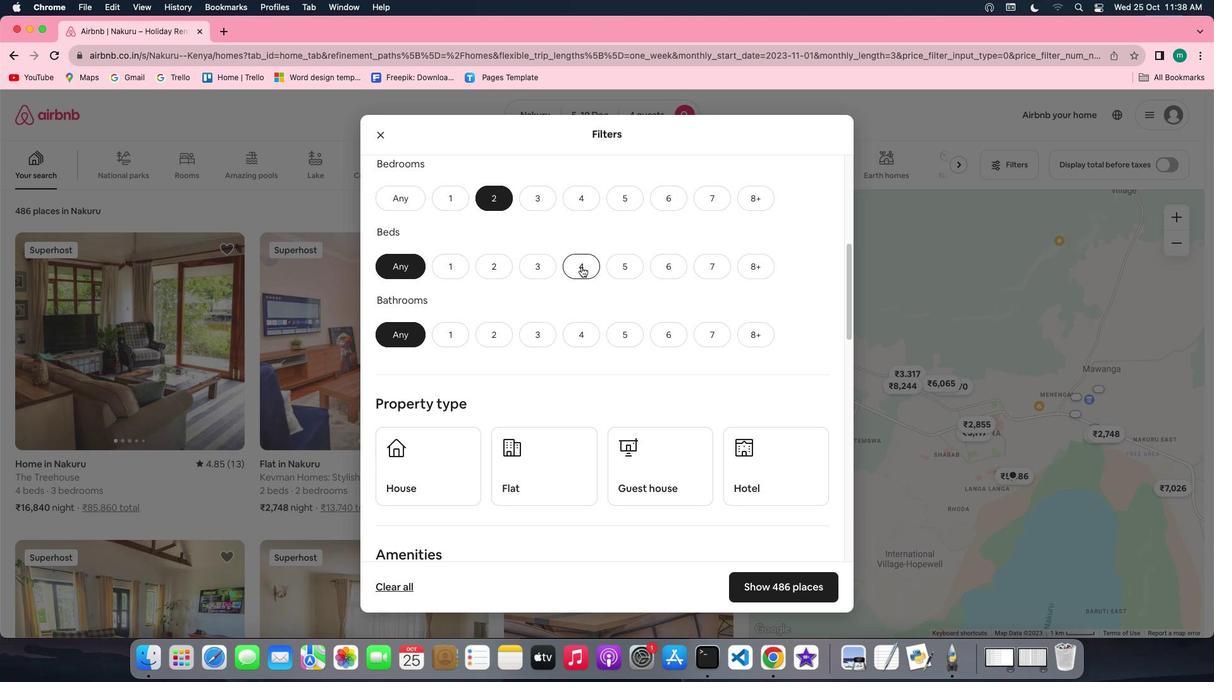 
Action: Mouse pressed left at (581, 267)
Screenshot: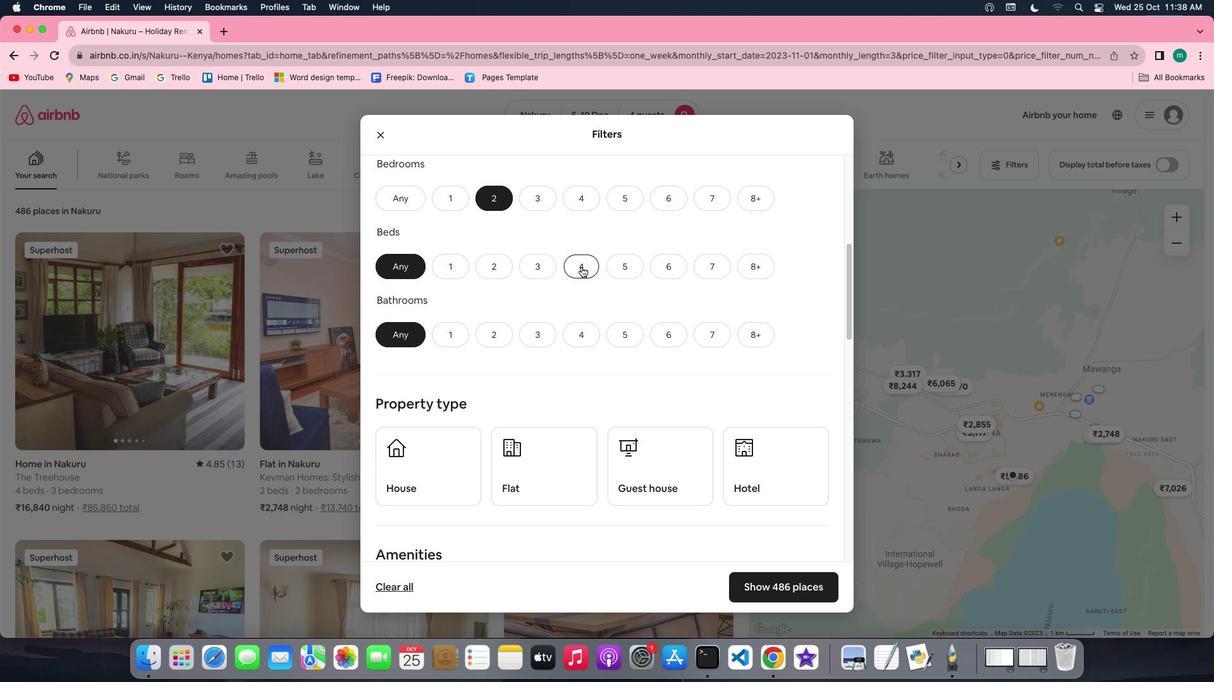 
Action: Mouse moved to (502, 334)
Screenshot: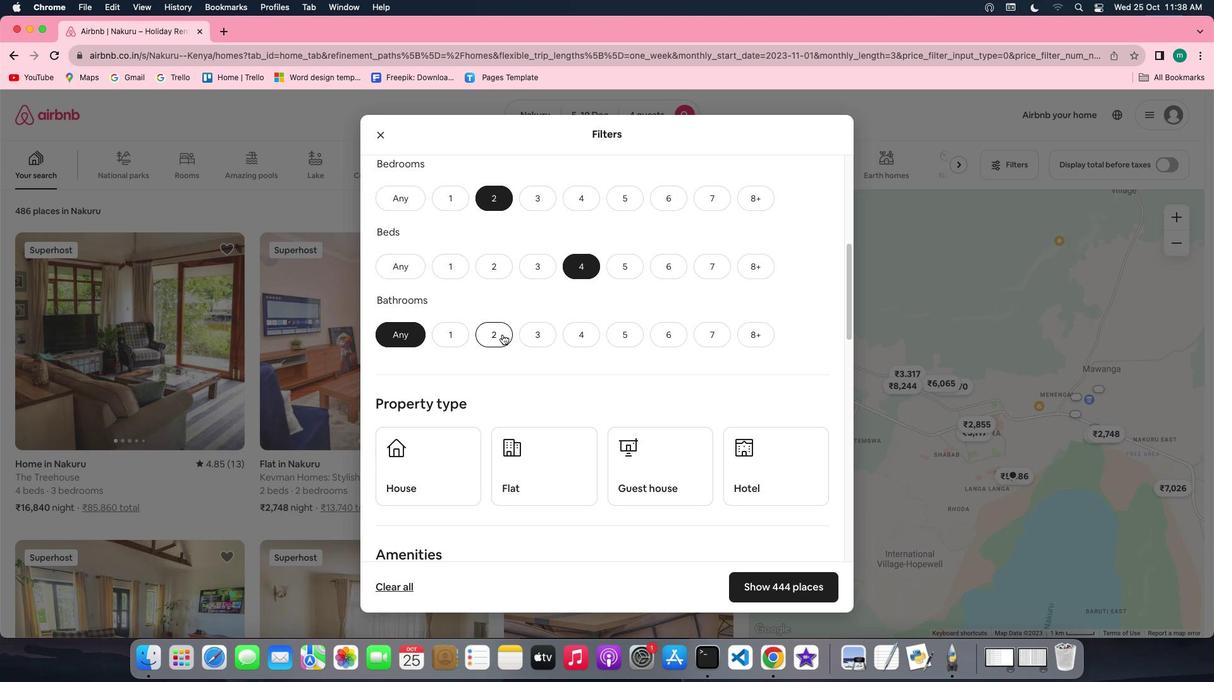 
Action: Mouse pressed left at (502, 334)
Screenshot: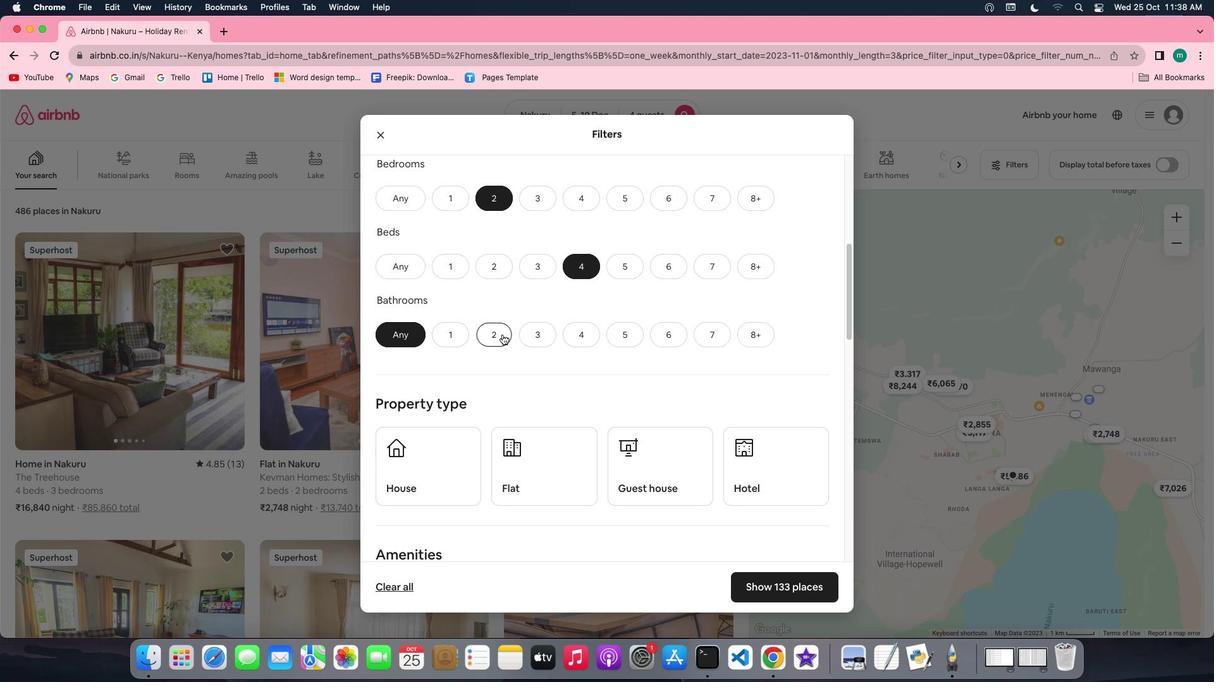
Action: Mouse moved to (616, 333)
Screenshot: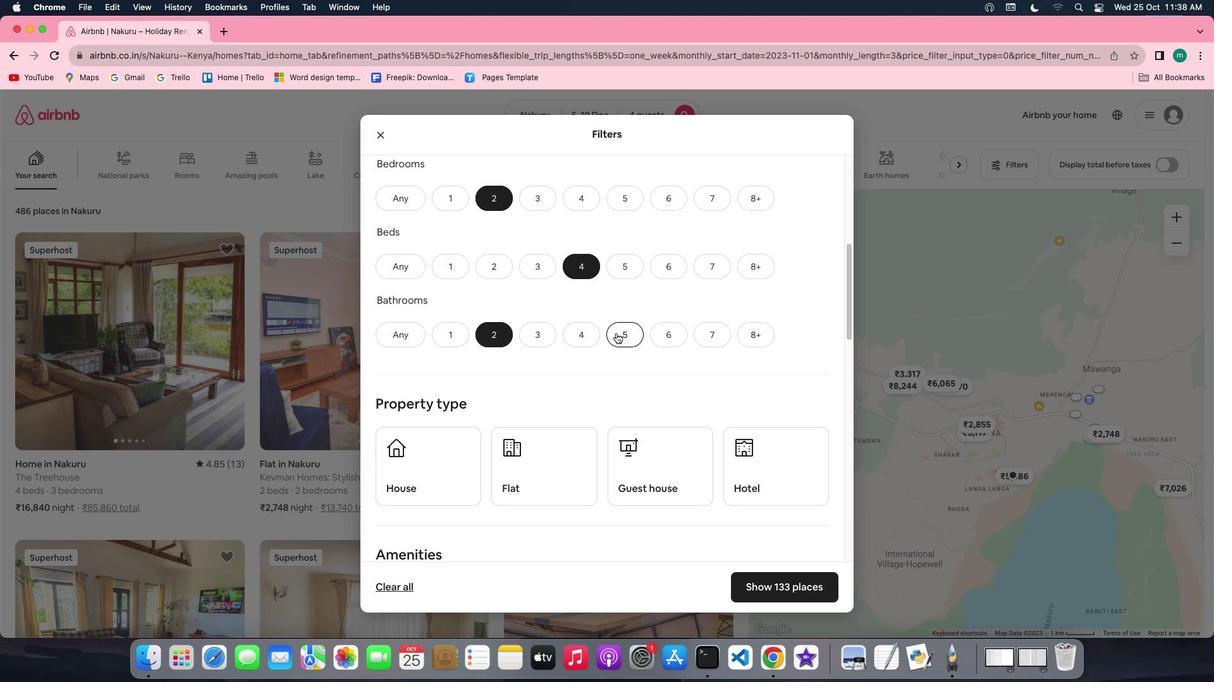 
Action: Mouse scrolled (616, 333) with delta (0, 0)
Screenshot: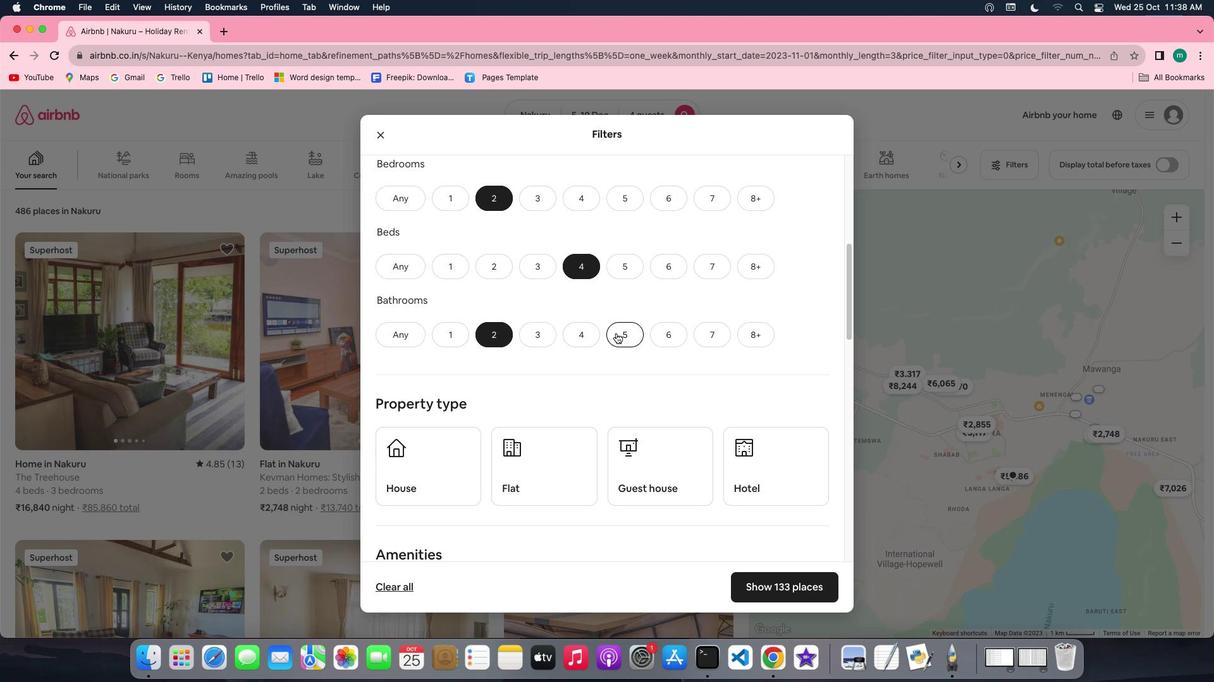 
Action: Mouse scrolled (616, 333) with delta (0, 0)
Screenshot: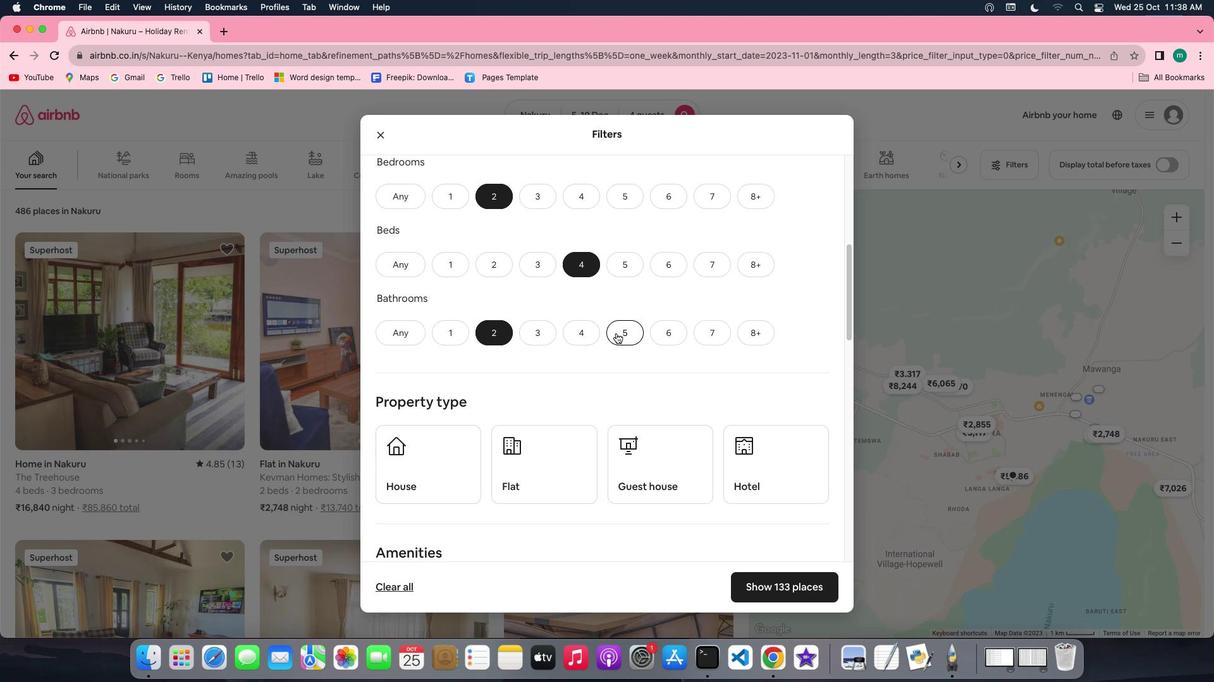 
Action: Mouse scrolled (616, 333) with delta (0, -1)
Screenshot: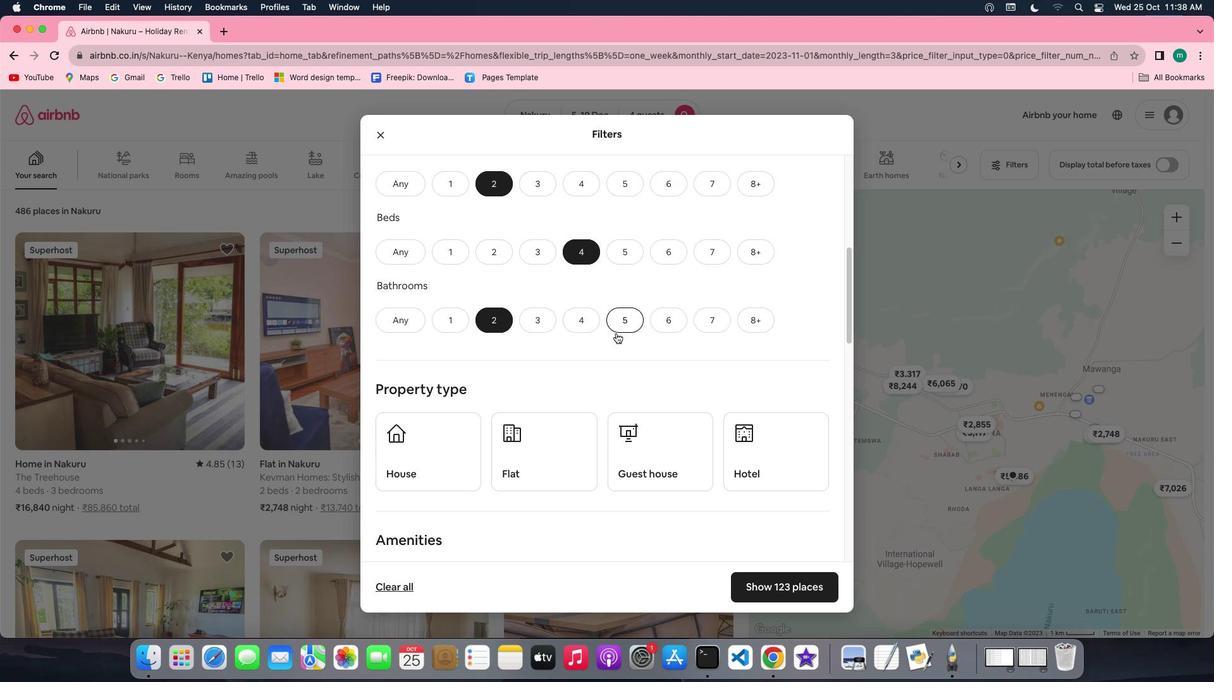 
Action: Mouse scrolled (616, 333) with delta (0, 0)
Screenshot: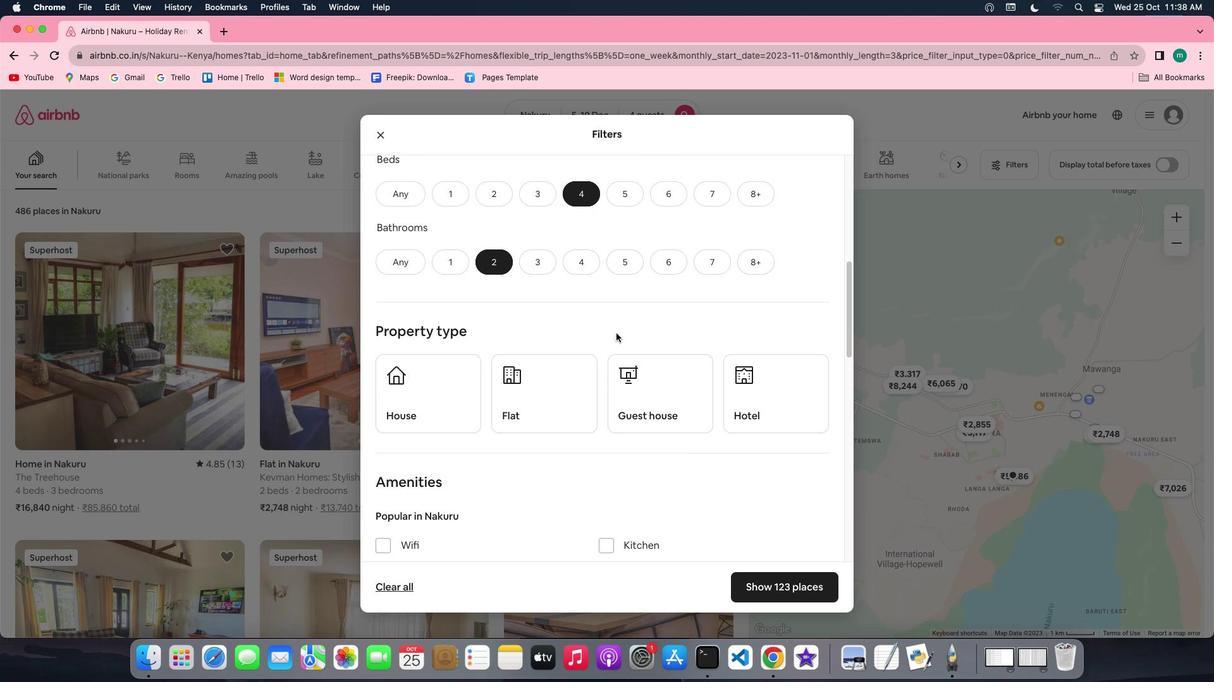 
Action: Mouse scrolled (616, 333) with delta (0, 0)
Screenshot: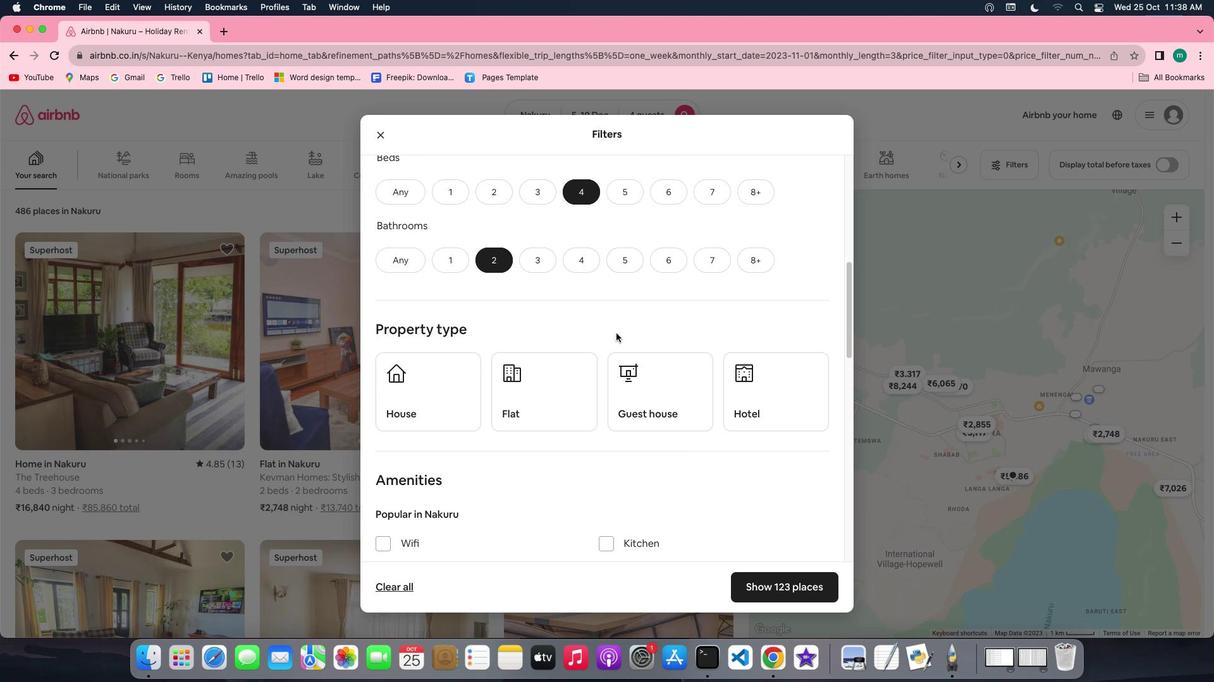 
Action: Mouse scrolled (616, 333) with delta (0, 0)
Screenshot: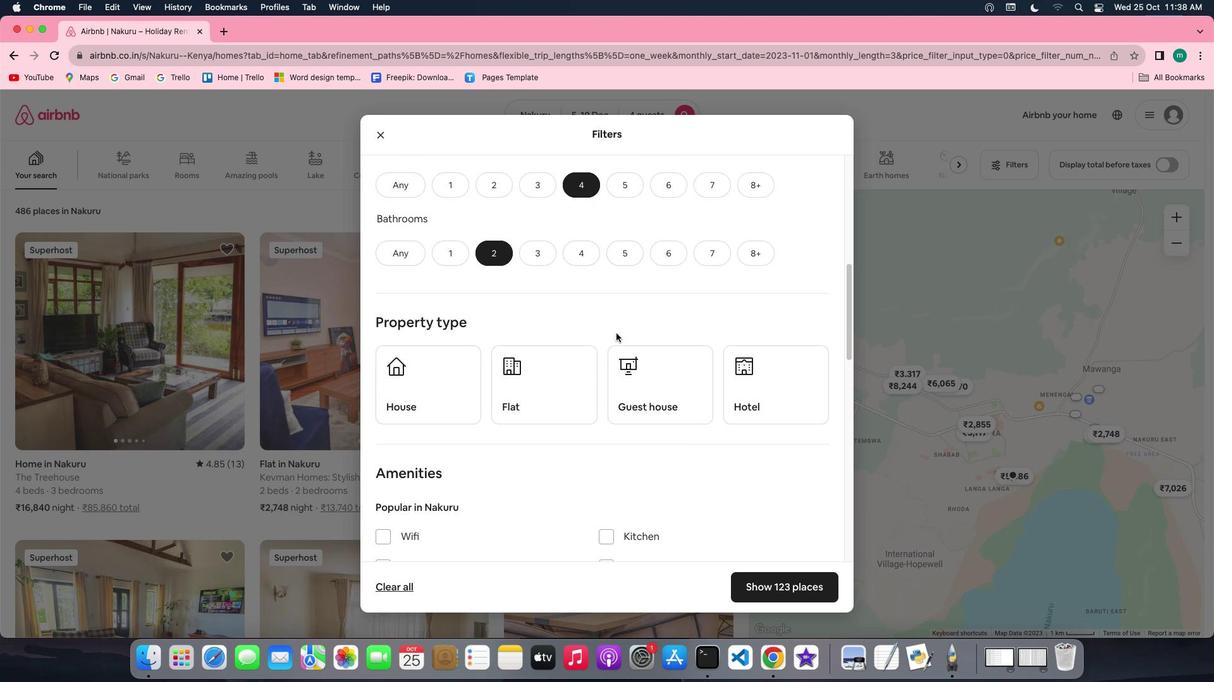 
Action: Mouse scrolled (616, 333) with delta (0, 0)
Screenshot: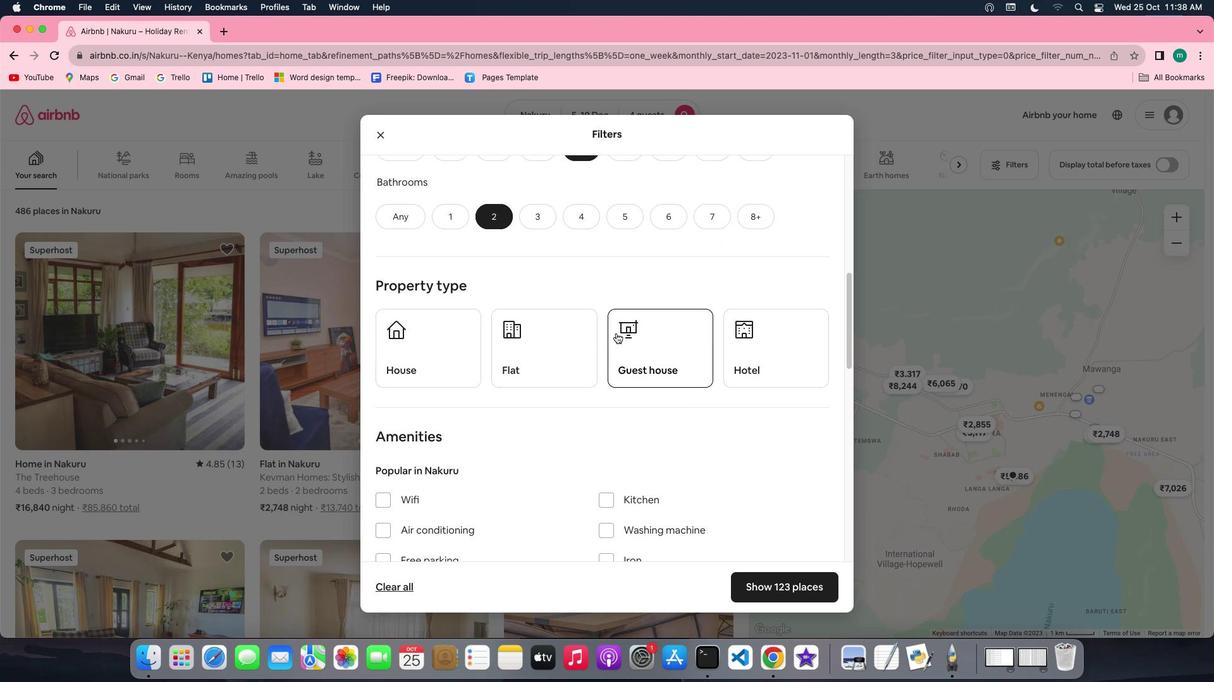 
Action: Mouse scrolled (616, 333) with delta (0, 0)
Screenshot: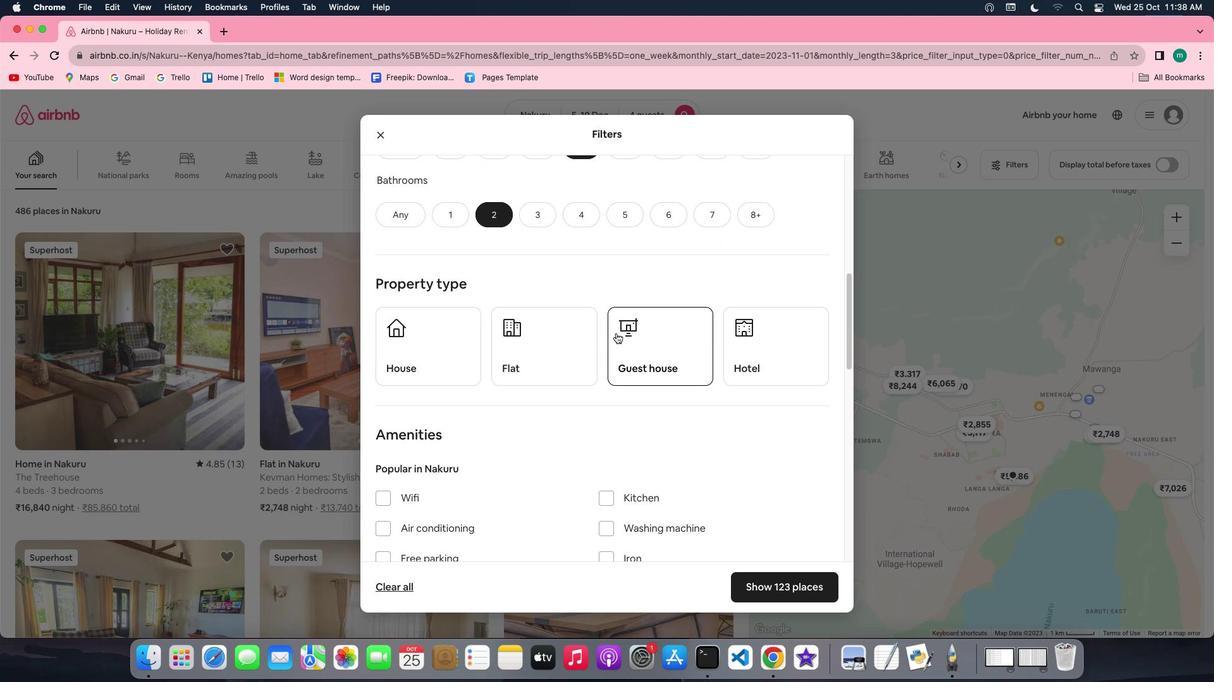 
Action: Mouse scrolled (616, 333) with delta (0, 0)
Screenshot: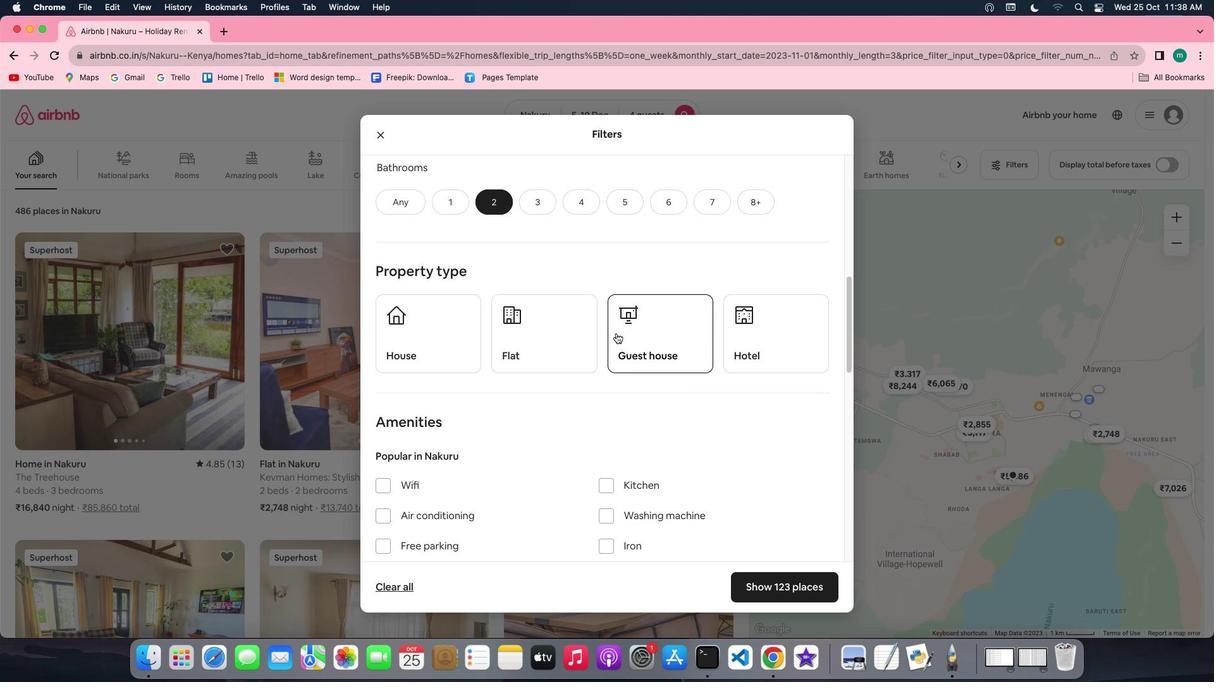 
Action: Mouse scrolled (616, 333) with delta (0, 0)
Screenshot: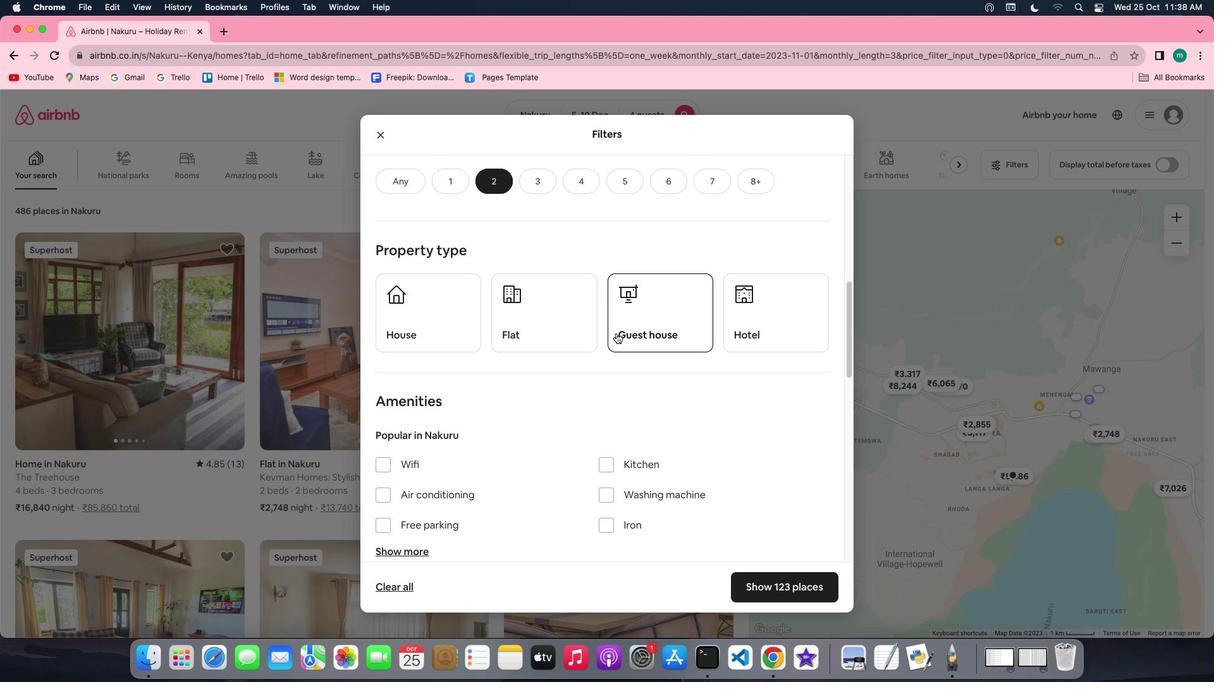 
Action: Mouse scrolled (616, 333) with delta (0, 0)
Screenshot: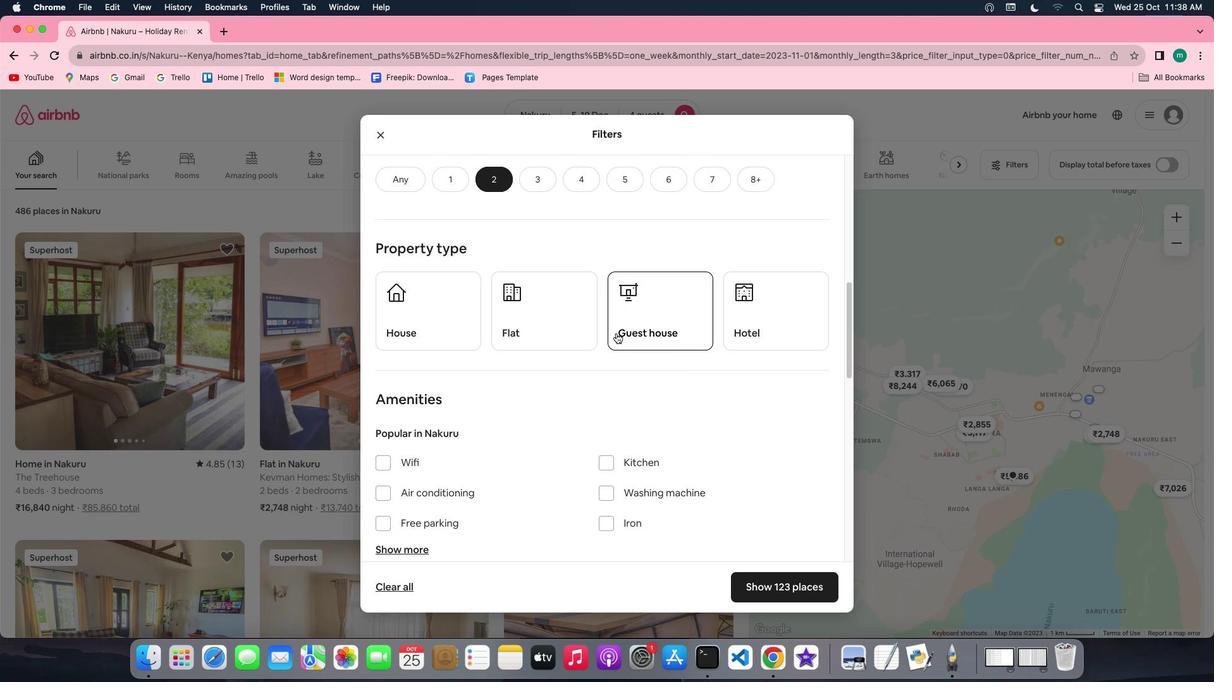 
Action: Mouse moved to (391, 292)
Screenshot: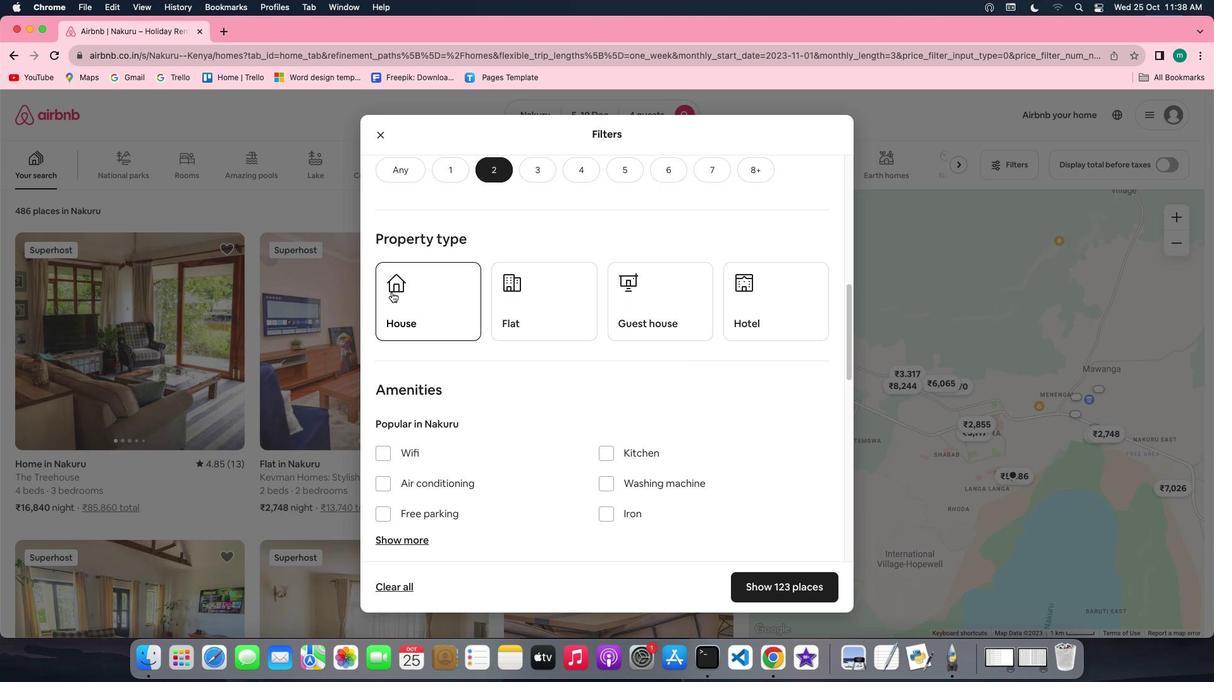 
Action: Mouse pressed left at (391, 292)
Screenshot: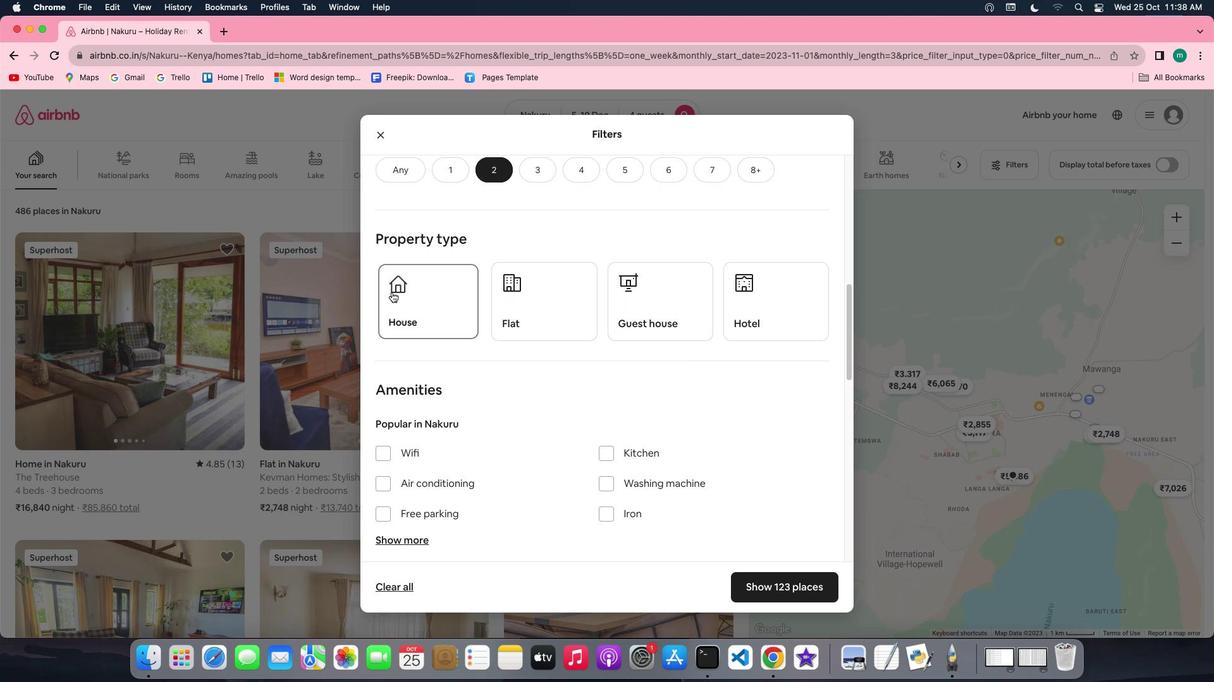 
Action: Mouse moved to (741, 357)
Screenshot: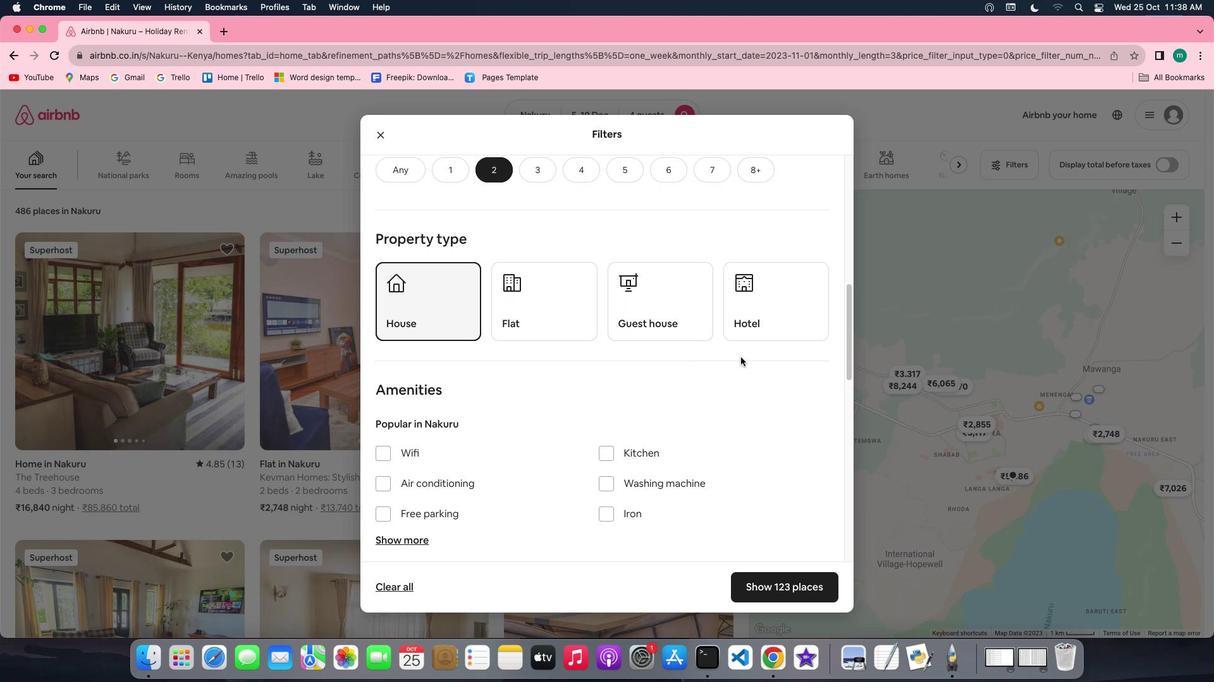 
Action: Mouse scrolled (741, 357) with delta (0, 0)
Screenshot: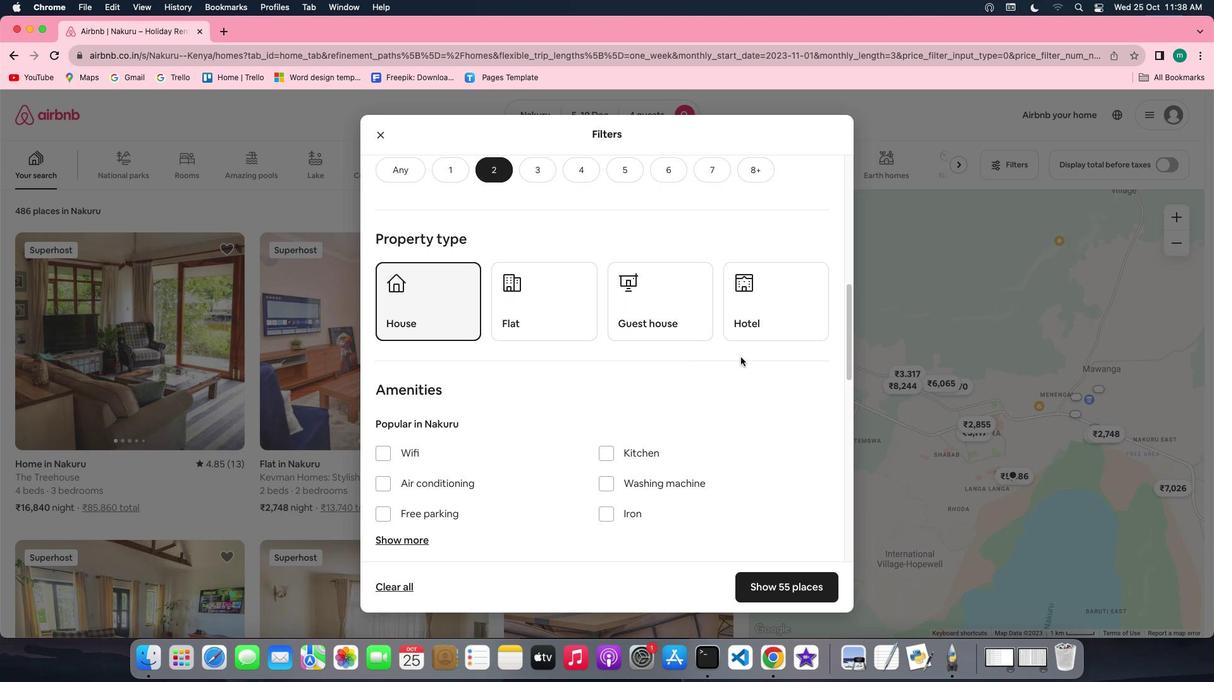 
Action: Mouse scrolled (741, 357) with delta (0, 0)
Screenshot: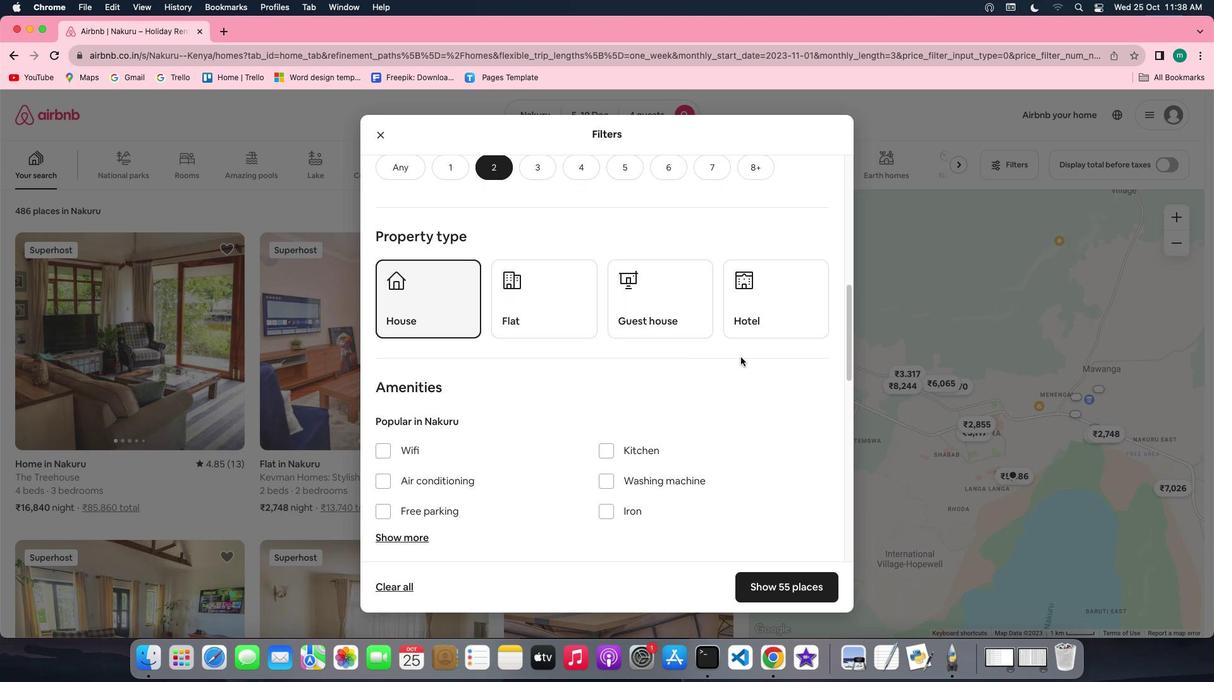 
Action: Mouse scrolled (741, 357) with delta (0, 0)
Screenshot: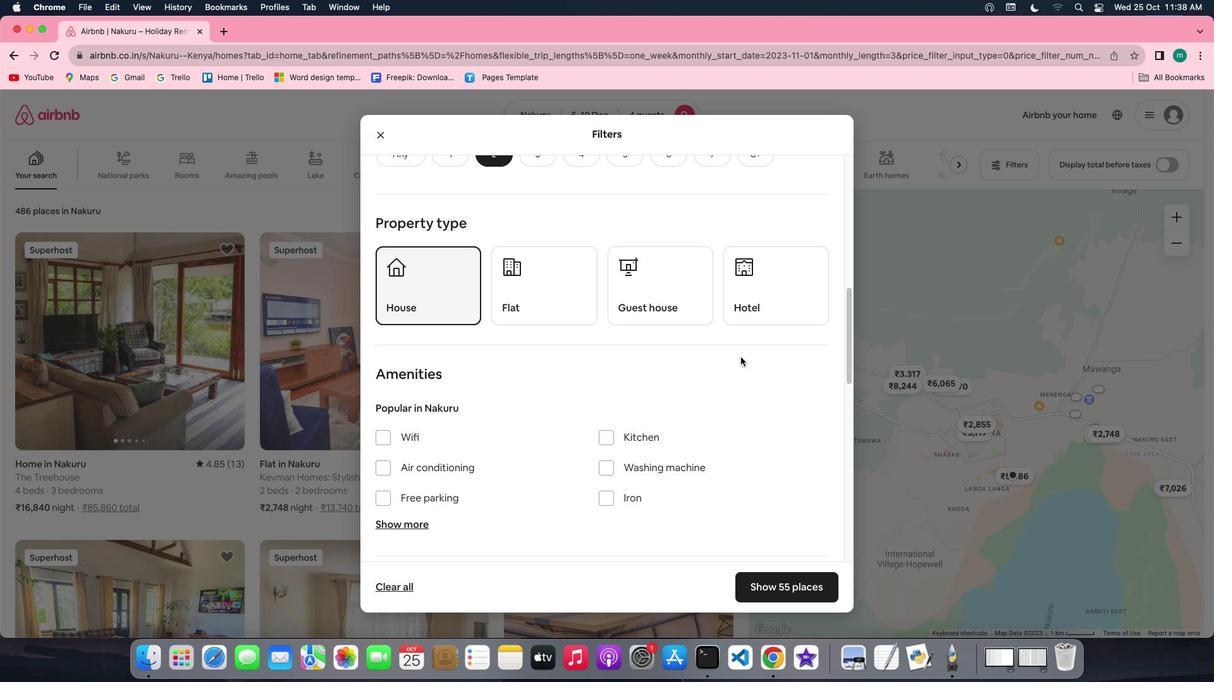 
Action: Mouse scrolled (741, 357) with delta (0, 0)
Screenshot: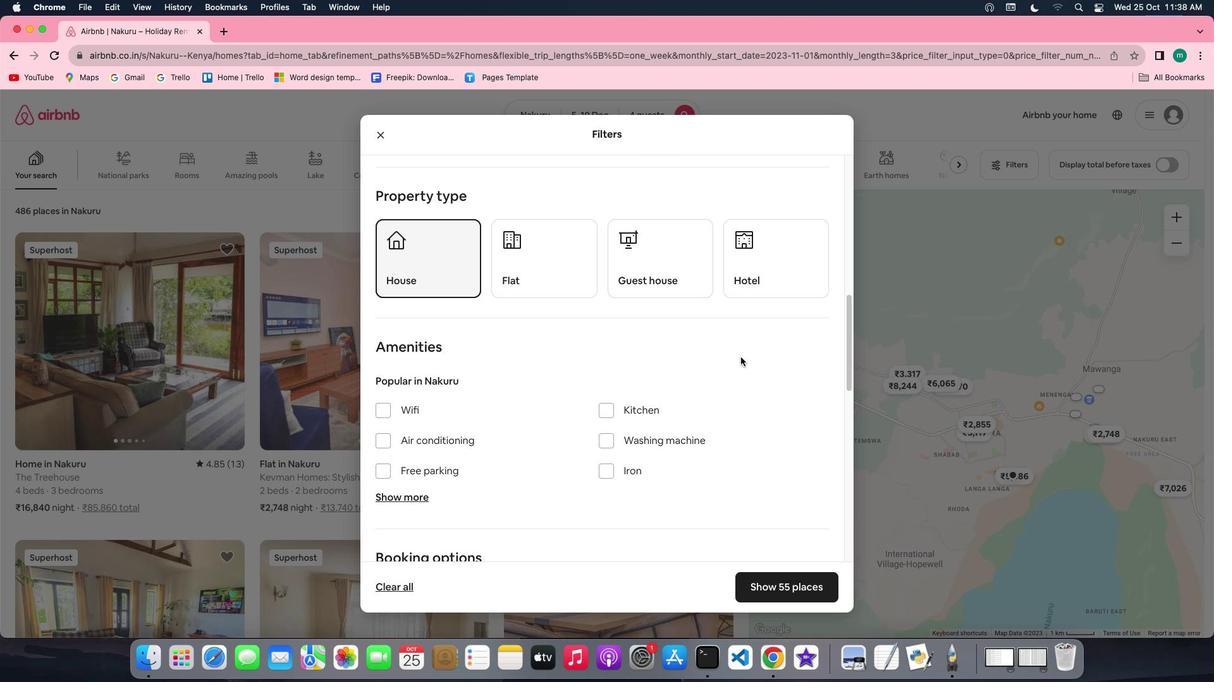 
Action: Mouse scrolled (741, 357) with delta (0, 0)
Screenshot: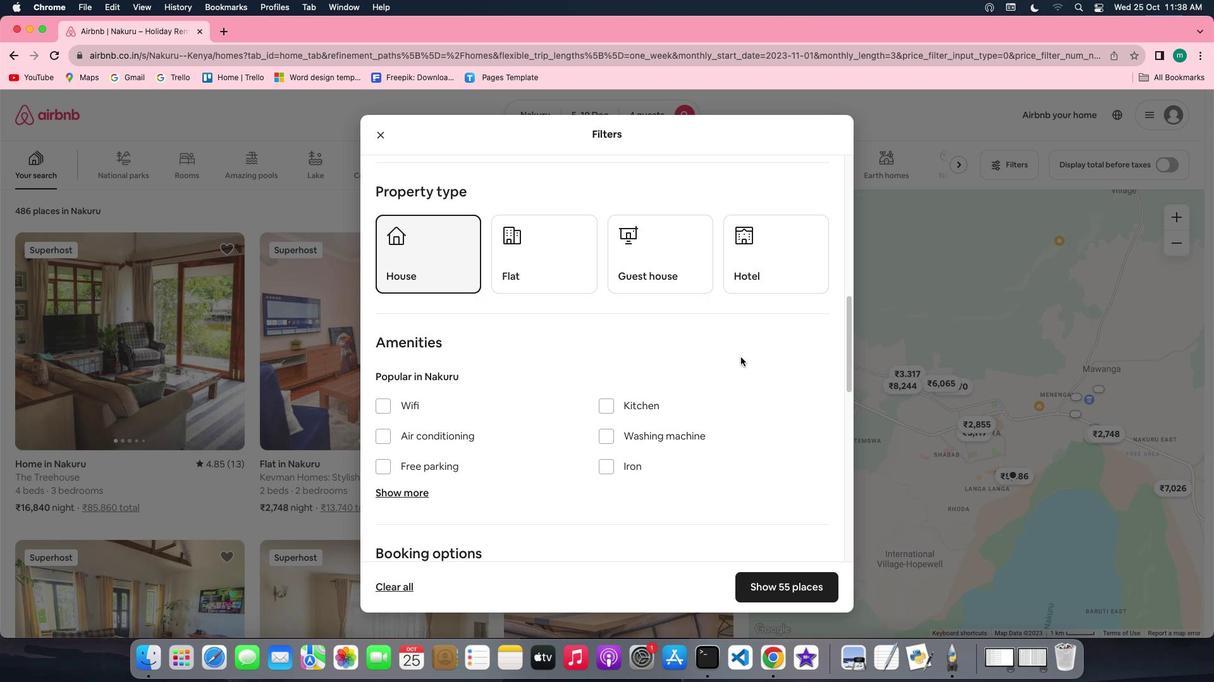 
Action: Mouse scrolled (741, 357) with delta (0, 0)
Screenshot: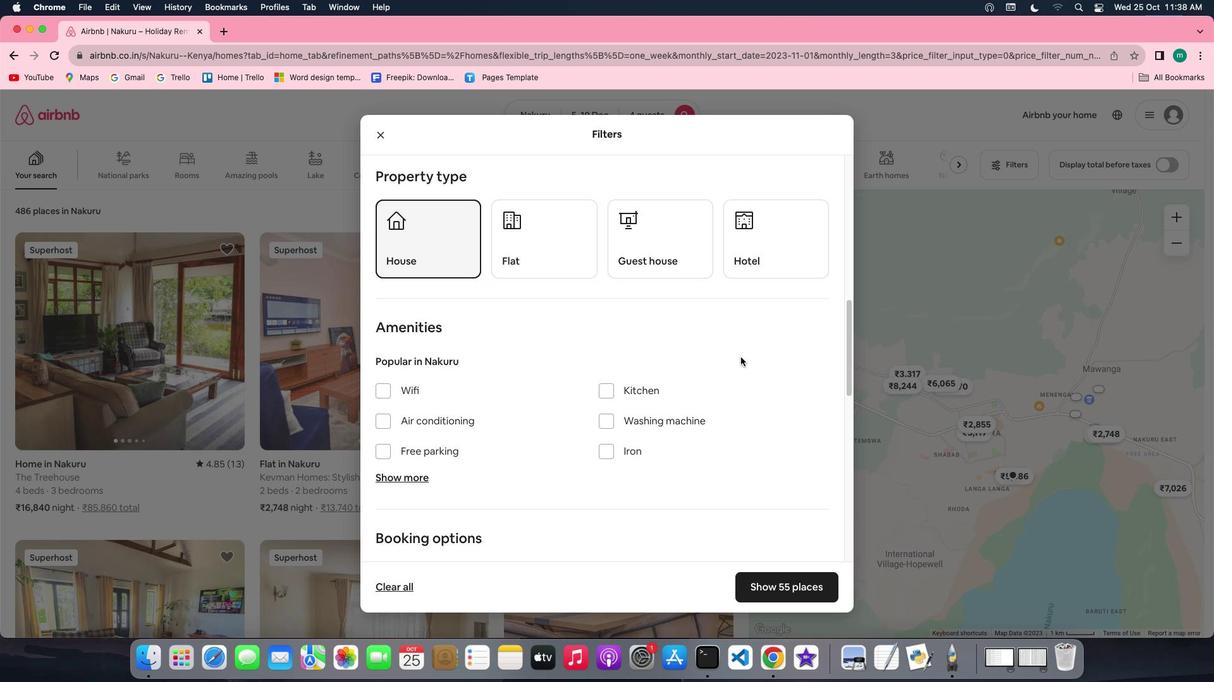 
Action: Mouse scrolled (741, 357) with delta (0, 0)
Screenshot: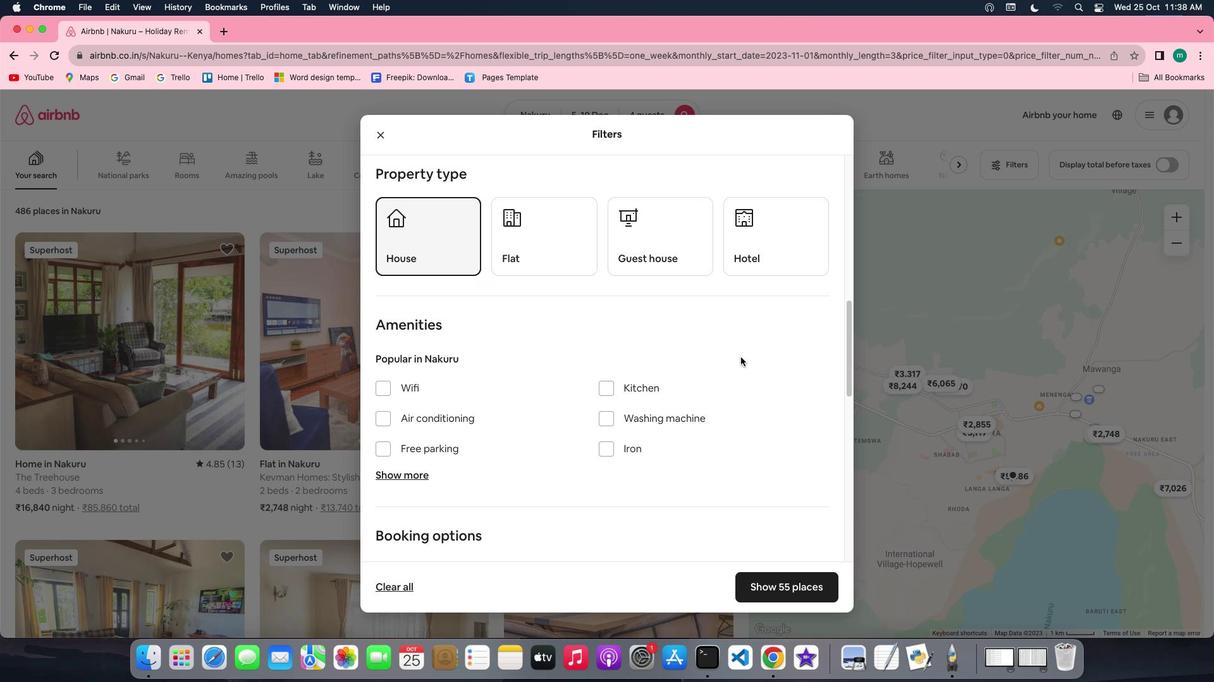 
Action: Mouse scrolled (741, 357) with delta (0, 0)
Screenshot: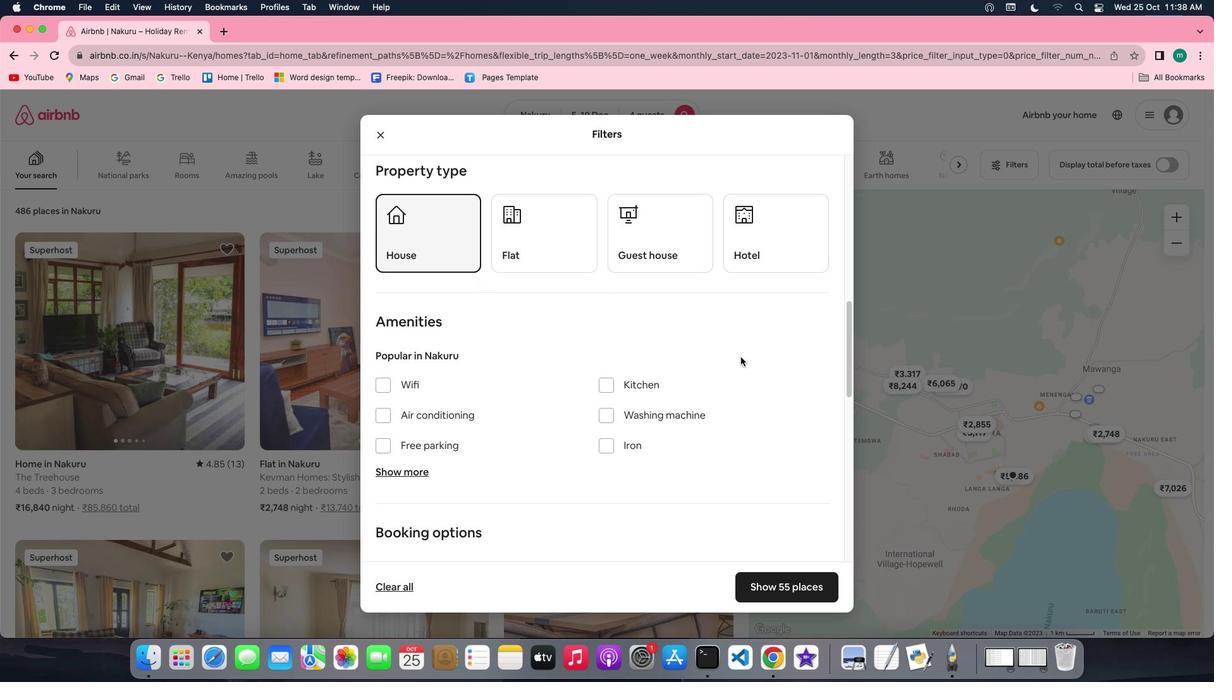 
Action: Mouse scrolled (741, 357) with delta (0, 0)
Screenshot: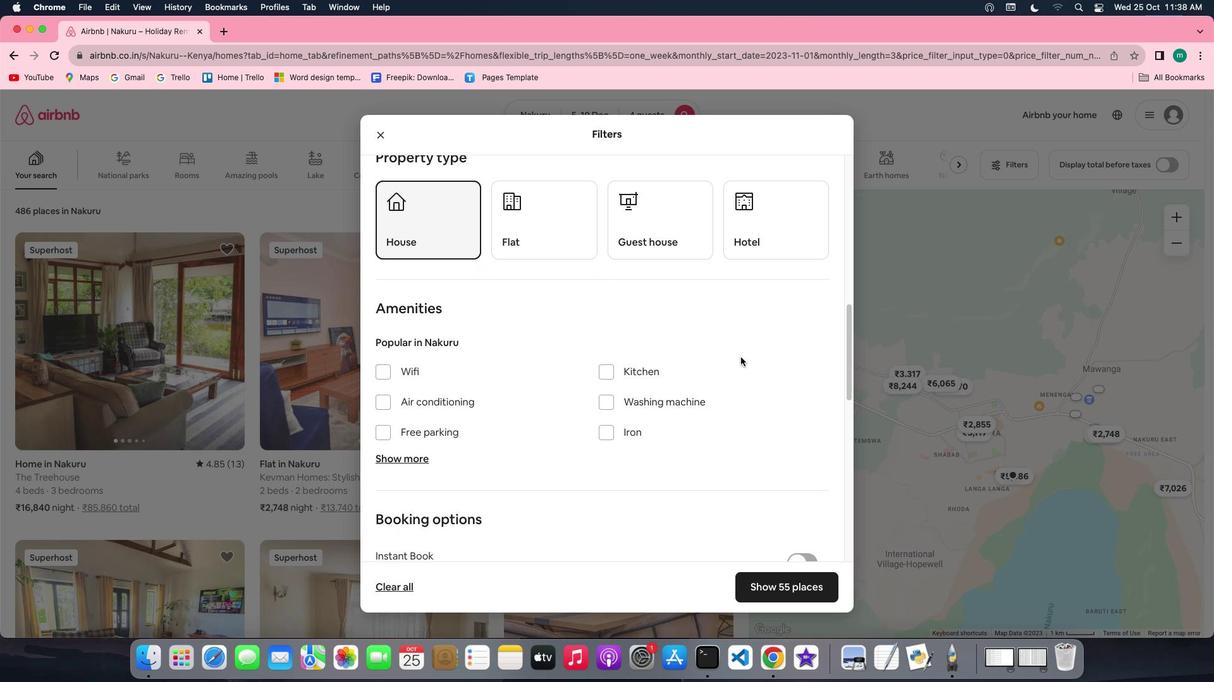 
Action: Mouse scrolled (741, 357) with delta (0, 0)
Screenshot: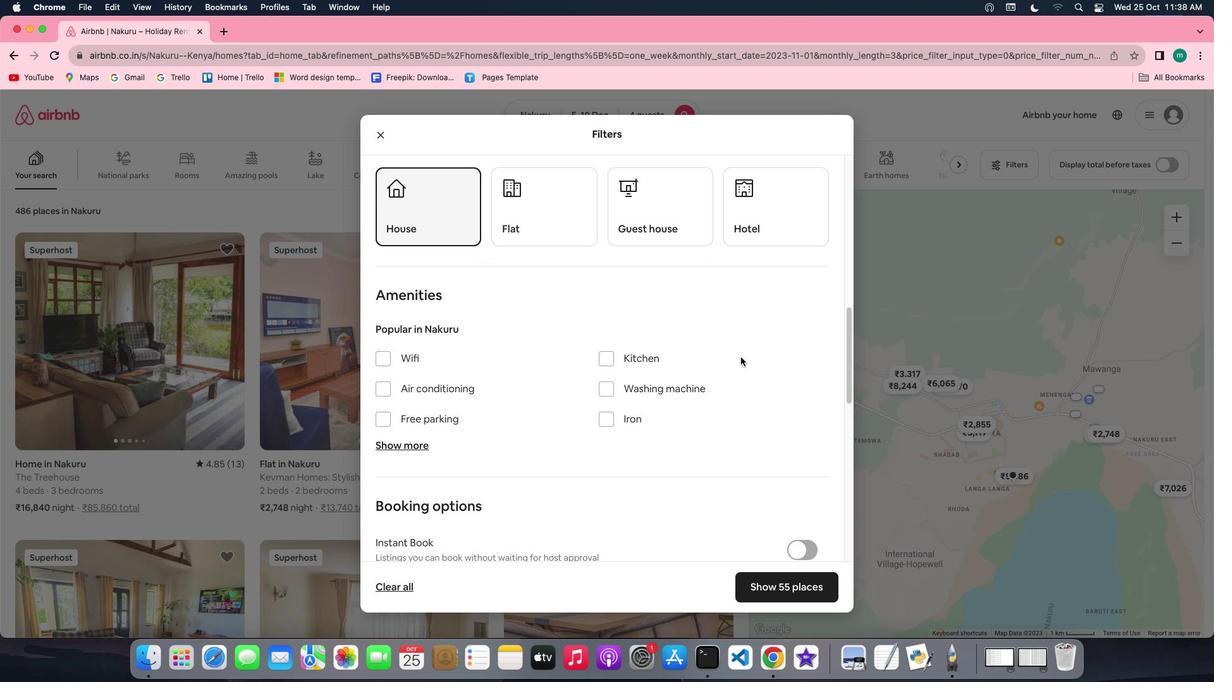 
Action: Mouse scrolled (741, 357) with delta (0, 0)
Screenshot: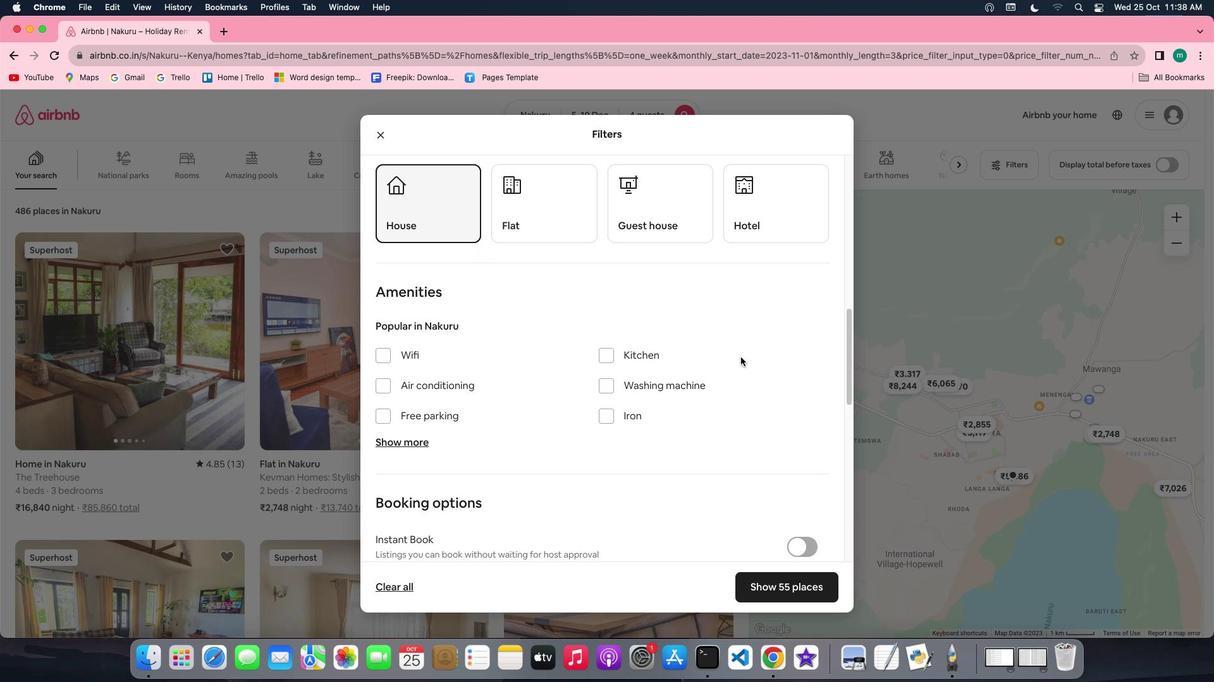 
Action: Mouse moved to (614, 377)
Screenshot: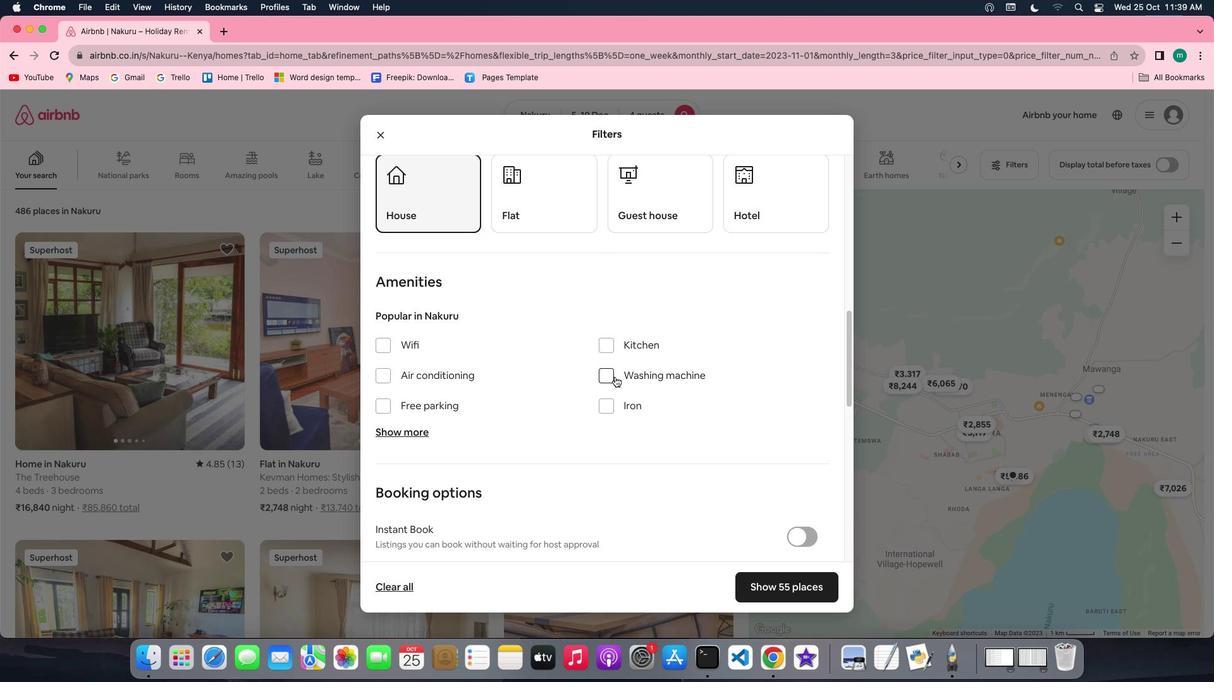
Action: Mouse pressed left at (614, 377)
Screenshot: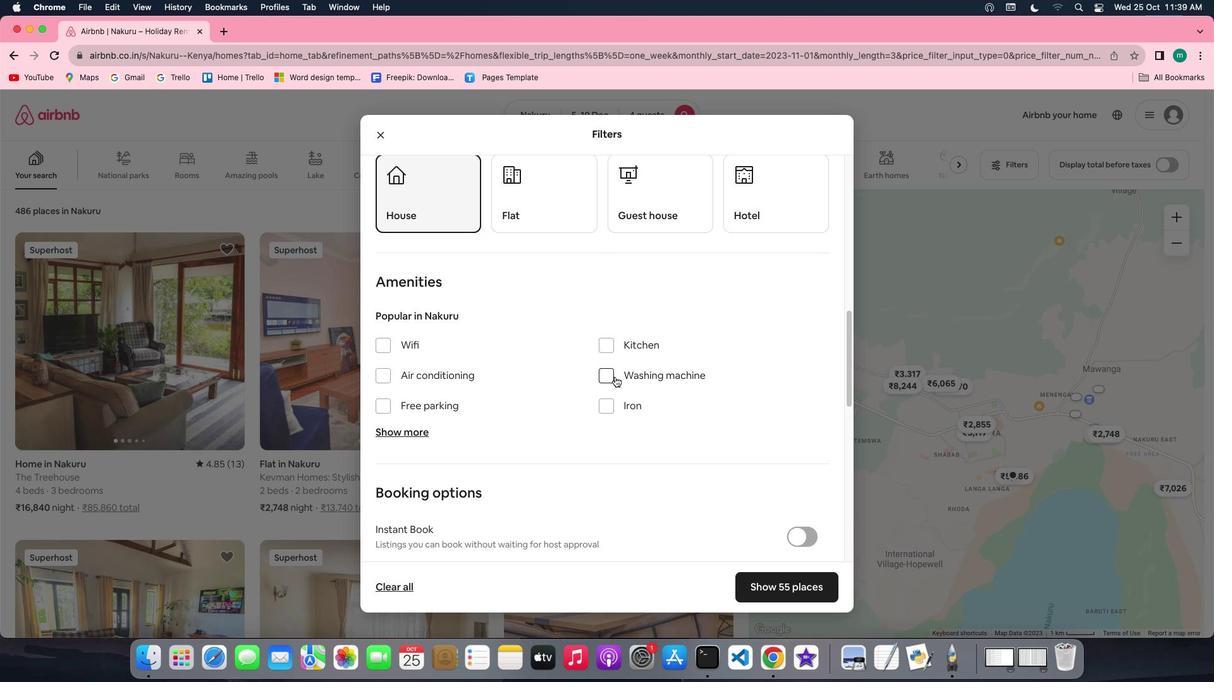 
Action: Mouse moved to (733, 418)
Screenshot: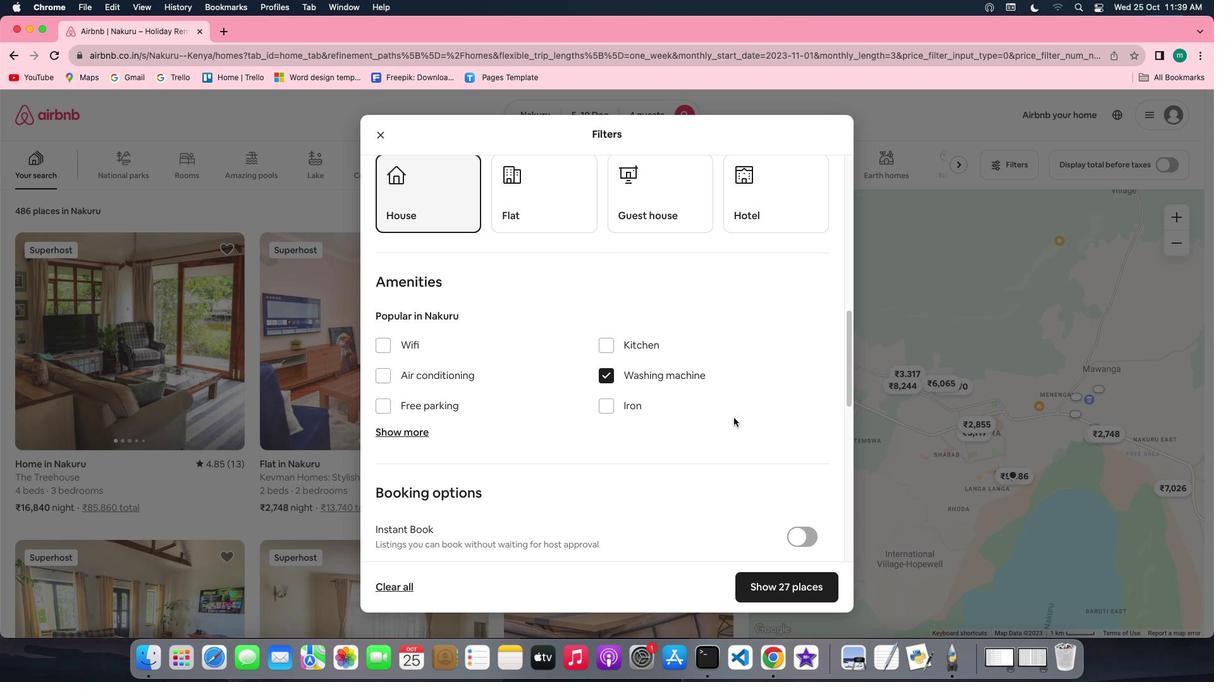 
Action: Mouse scrolled (733, 418) with delta (0, 0)
Screenshot: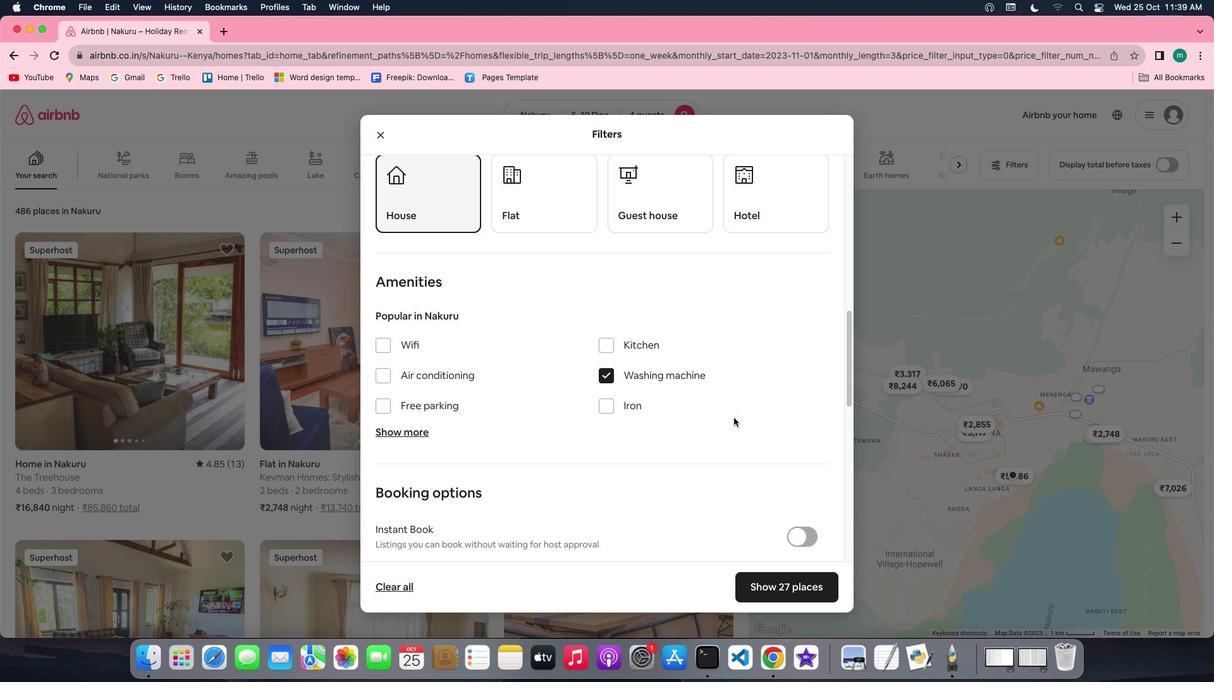 
Action: Mouse scrolled (733, 418) with delta (0, 0)
Screenshot: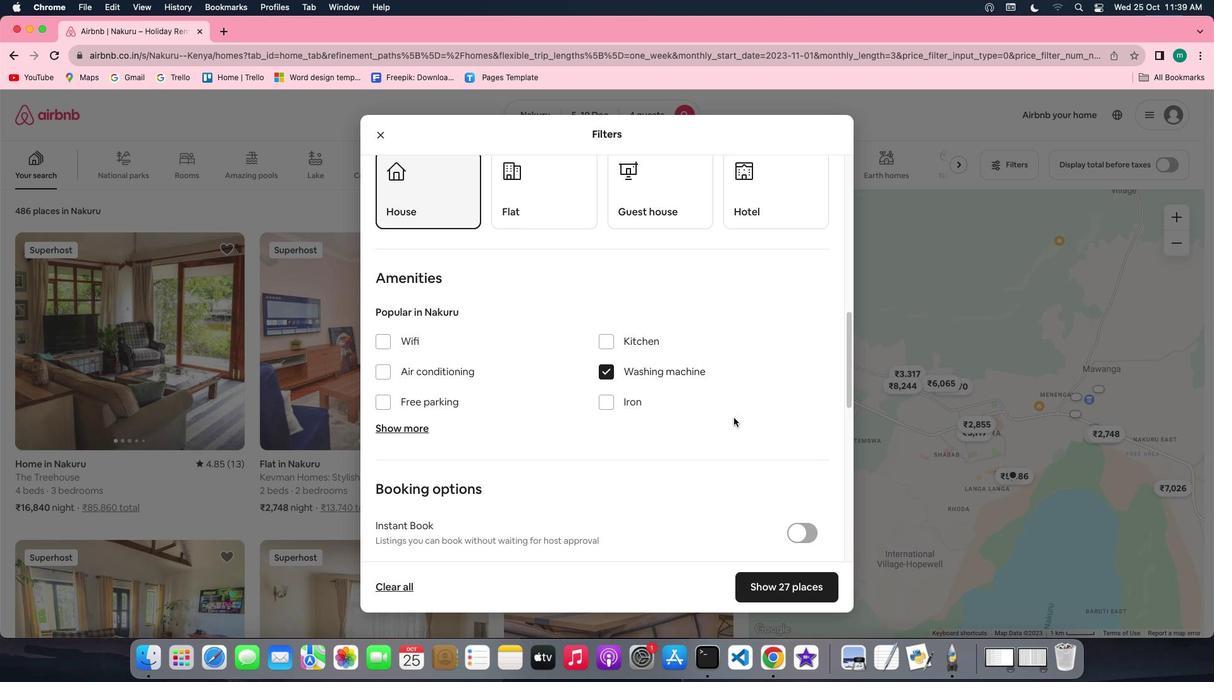 
Action: Mouse scrolled (733, 418) with delta (0, 0)
Screenshot: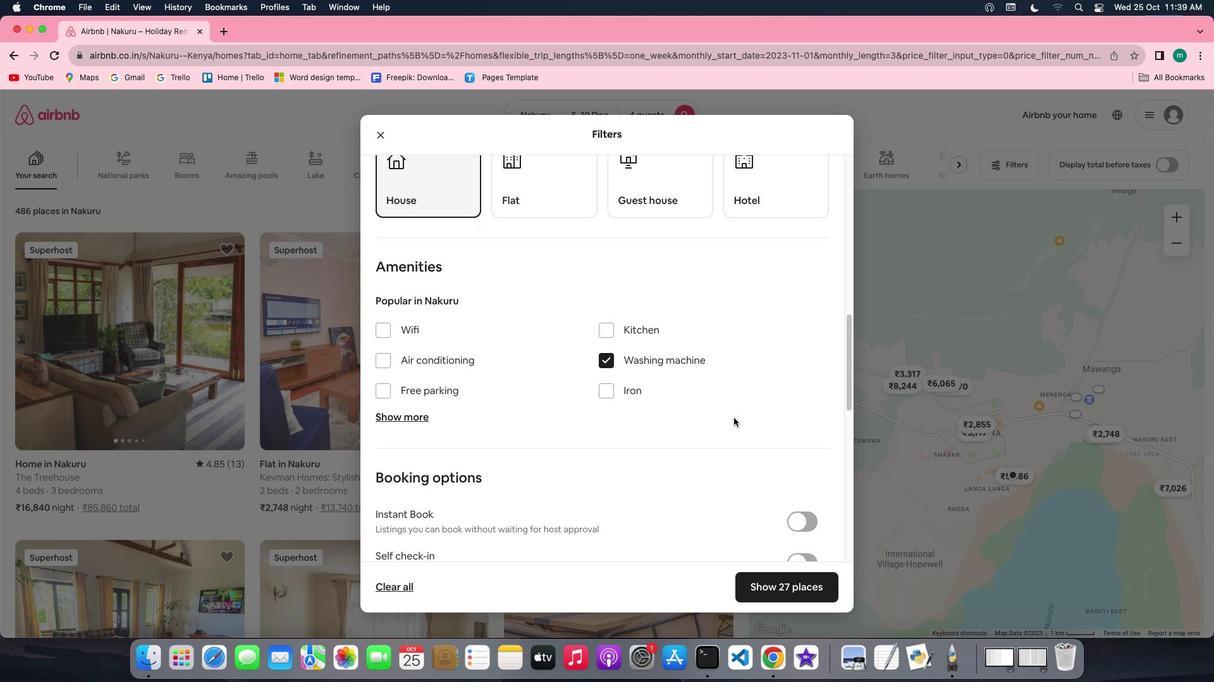 
Action: Mouse scrolled (733, 418) with delta (0, 0)
Screenshot: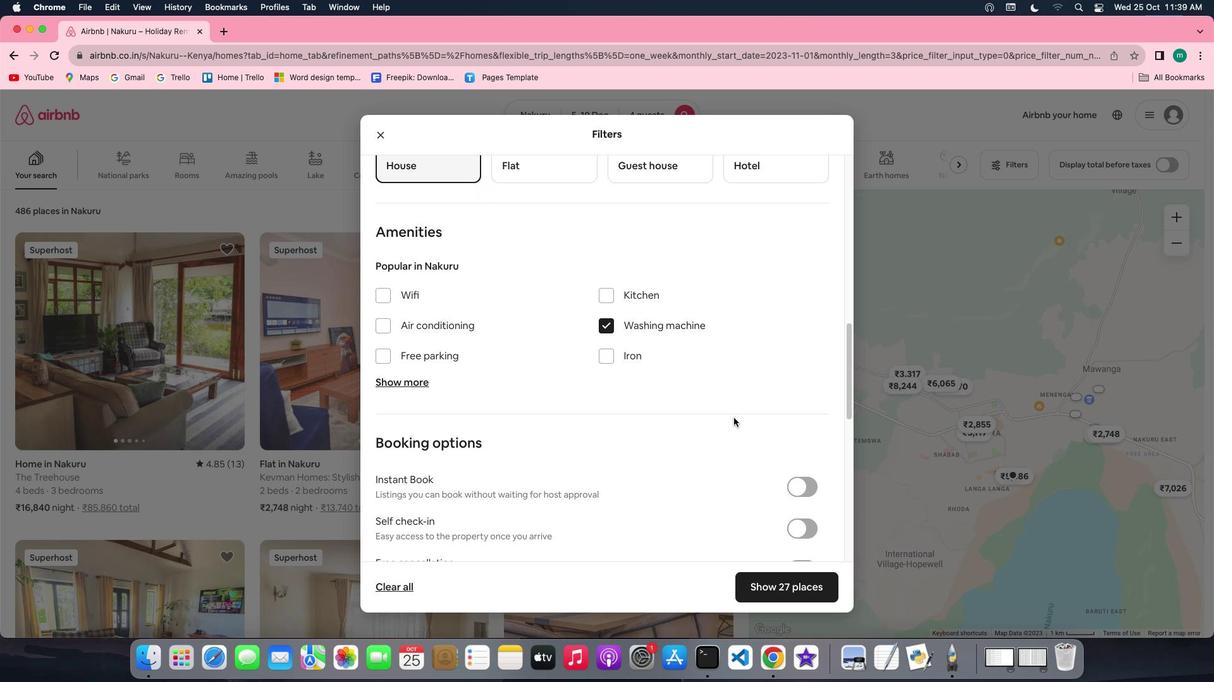 
Action: Mouse scrolled (733, 418) with delta (0, 0)
Screenshot: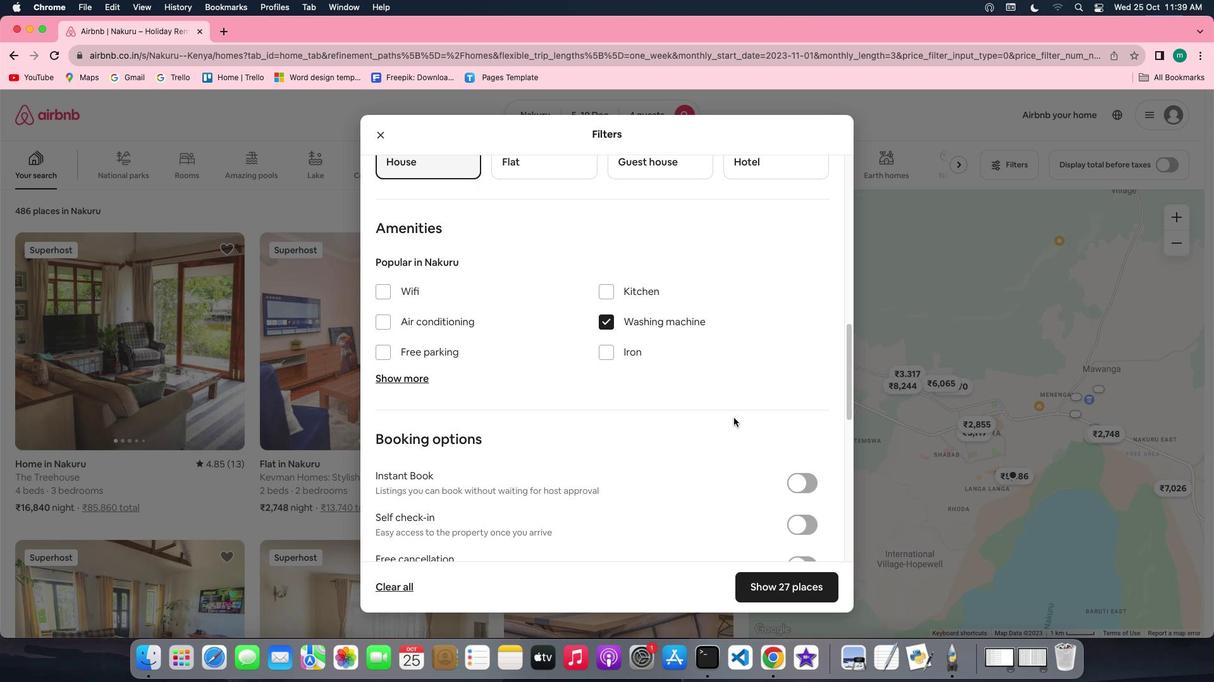 
Action: Mouse scrolled (733, 418) with delta (0, 0)
Screenshot: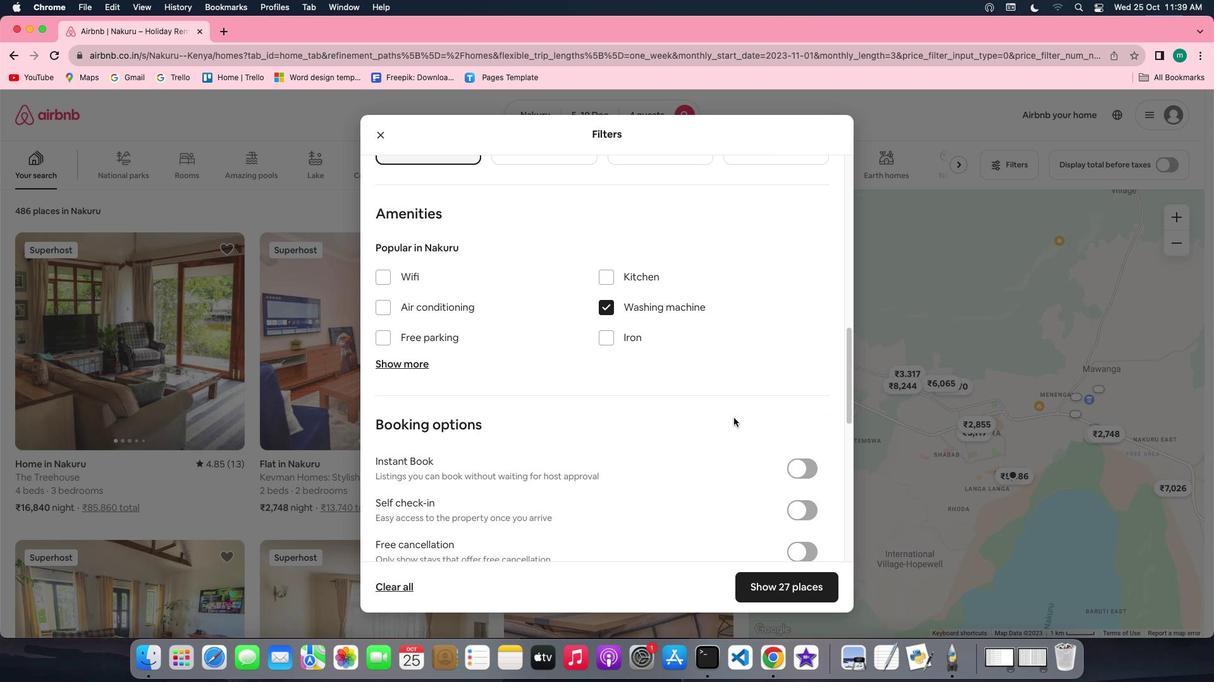 
Action: Mouse scrolled (733, 418) with delta (0, 0)
Screenshot: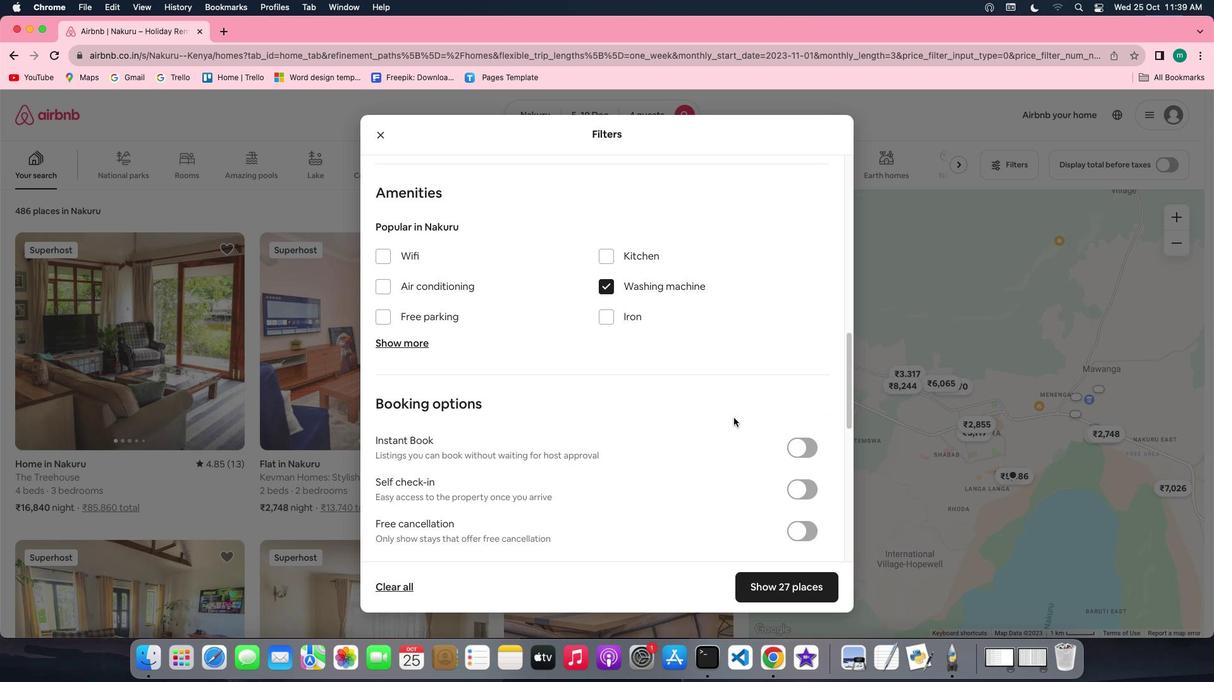 
Action: Mouse scrolled (733, 418) with delta (0, 0)
Screenshot: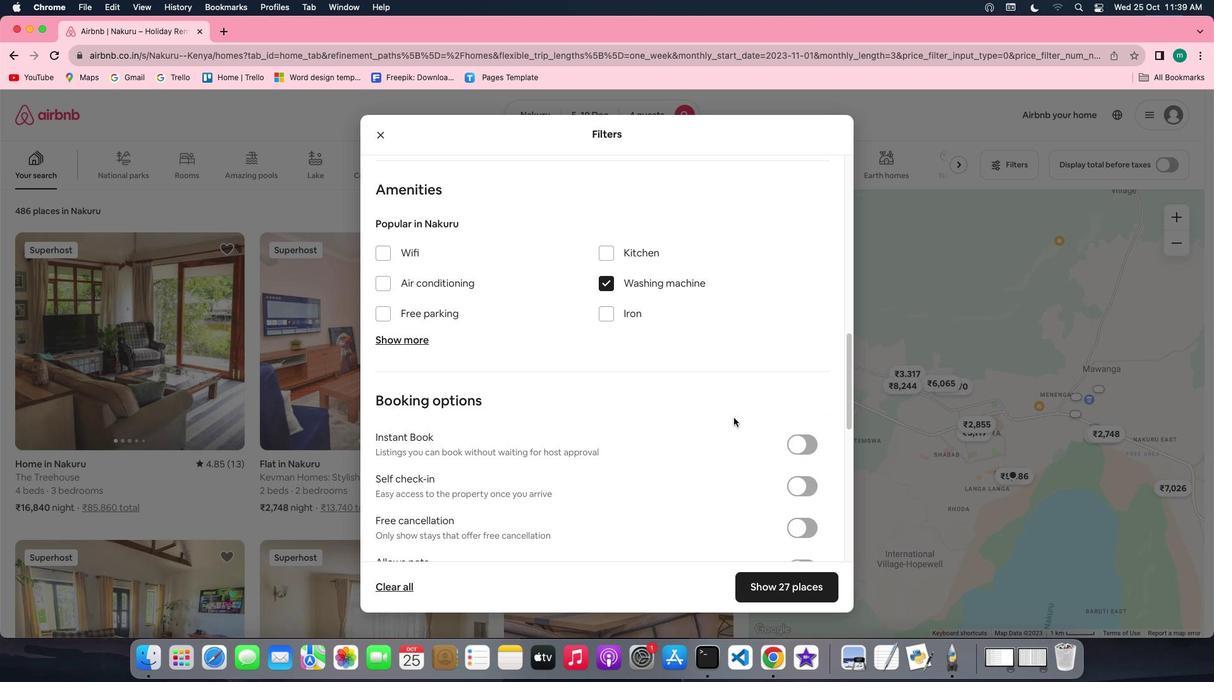 
Action: Mouse scrolled (733, 418) with delta (0, 0)
Screenshot: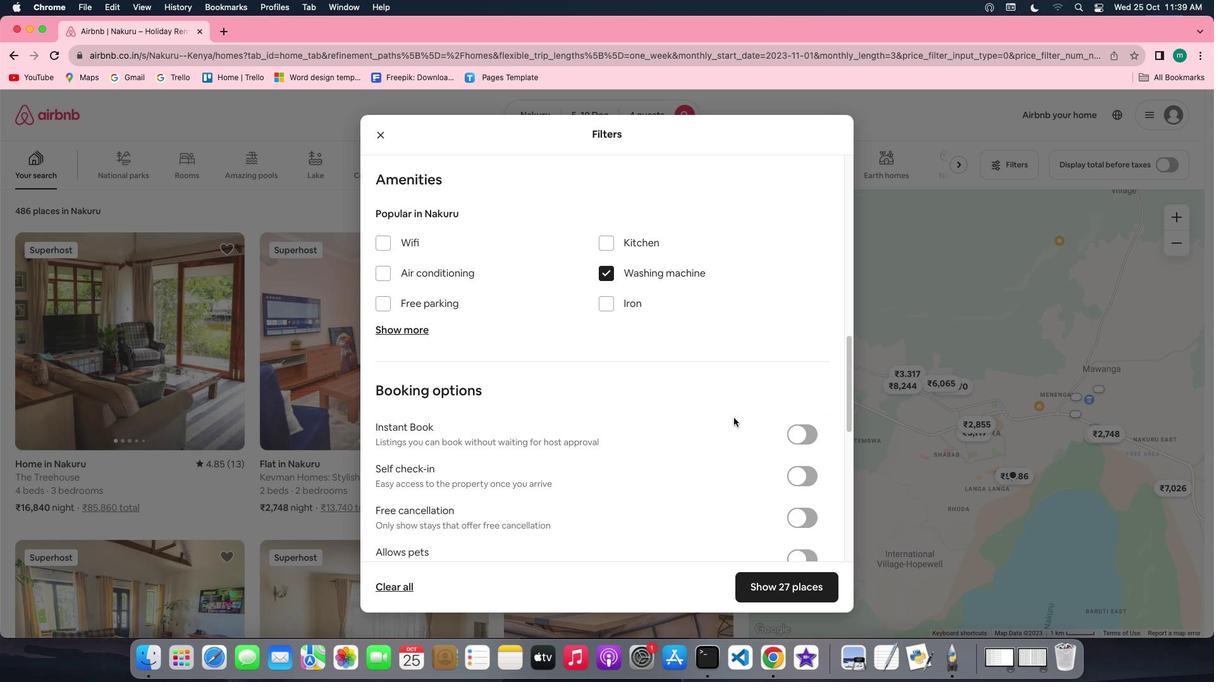 
Action: Mouse moved to (793, 435)
Screenshot: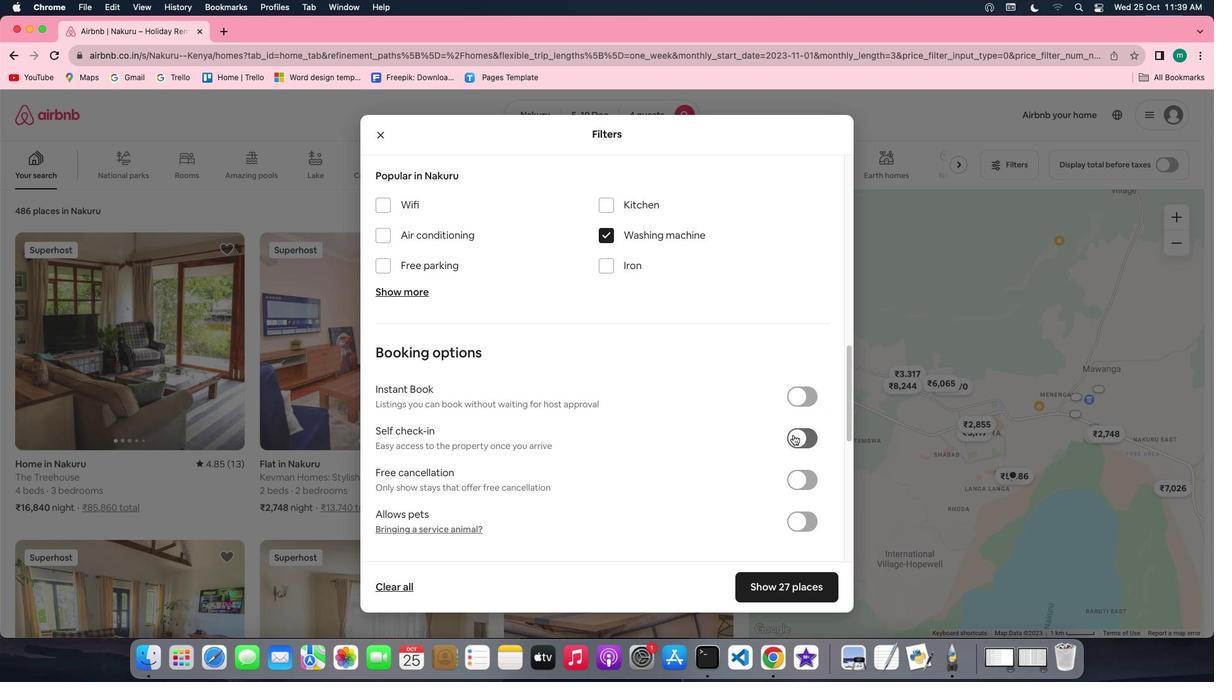 
Action: Mouse pressed left at (793, 435)
Screenshot: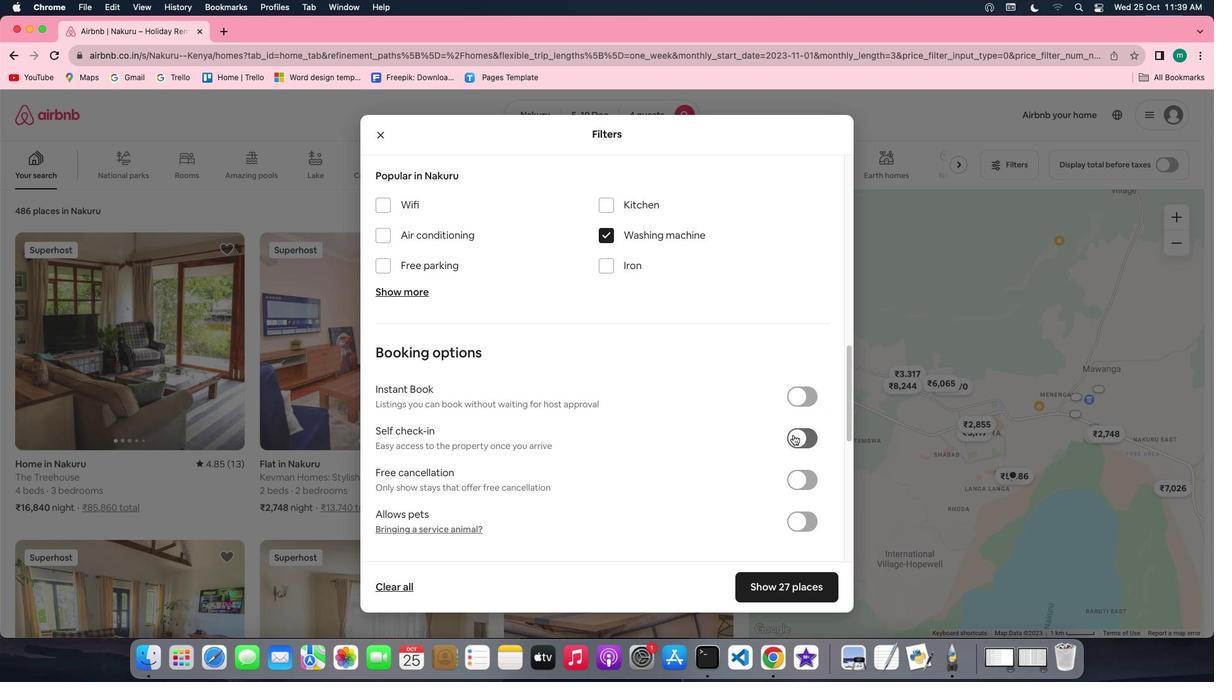
Action: Mouse moved to (676, 481)
Screenshot: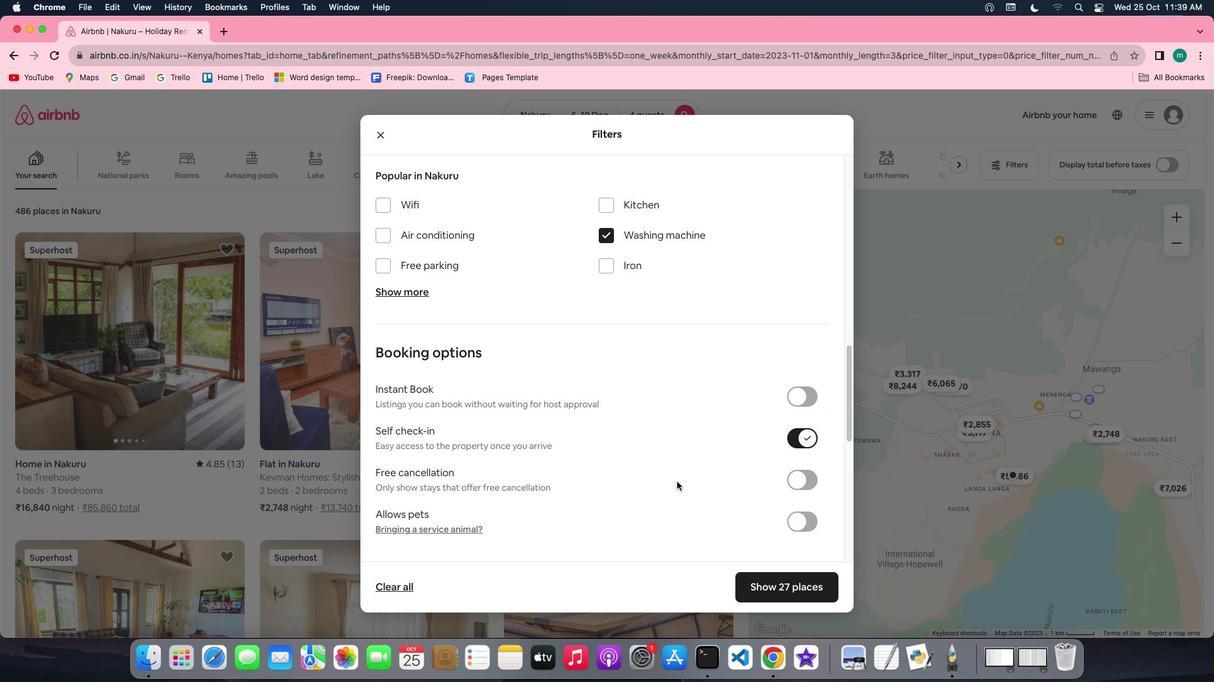 
Action: Mouse scrolled (676, 481) with delta (0, 0)
Screenshot: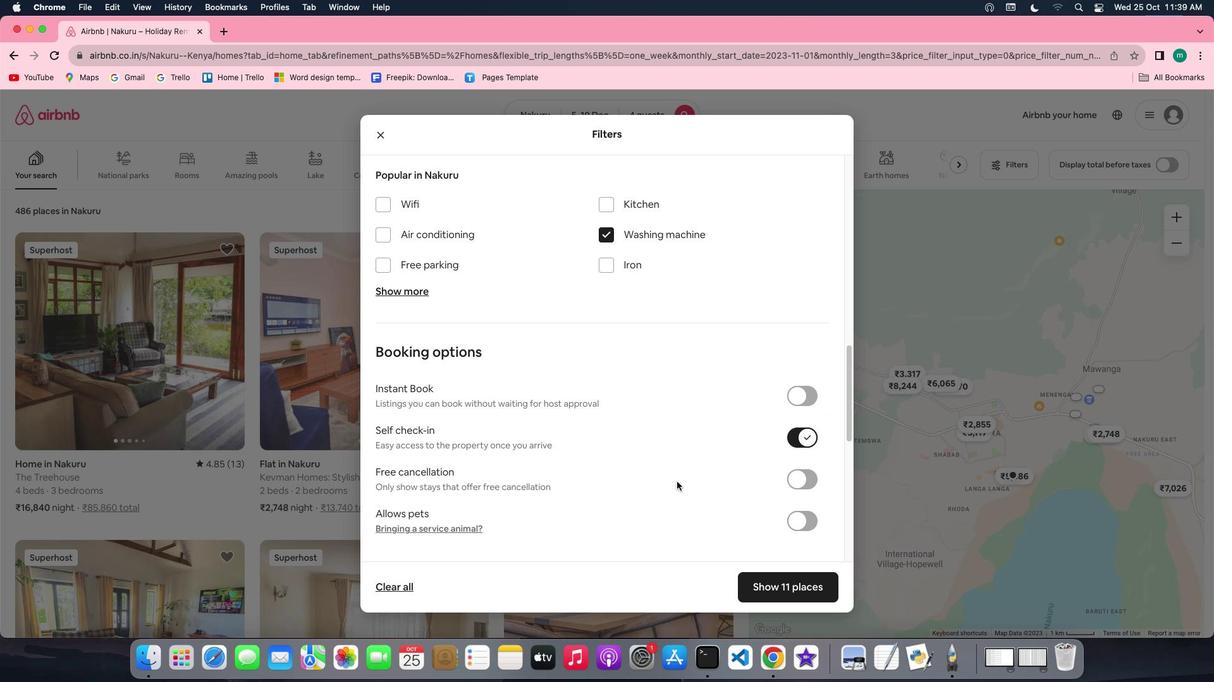
Action: Mouse scrolled (676, 481) with delta (0, 0)
Screenshot: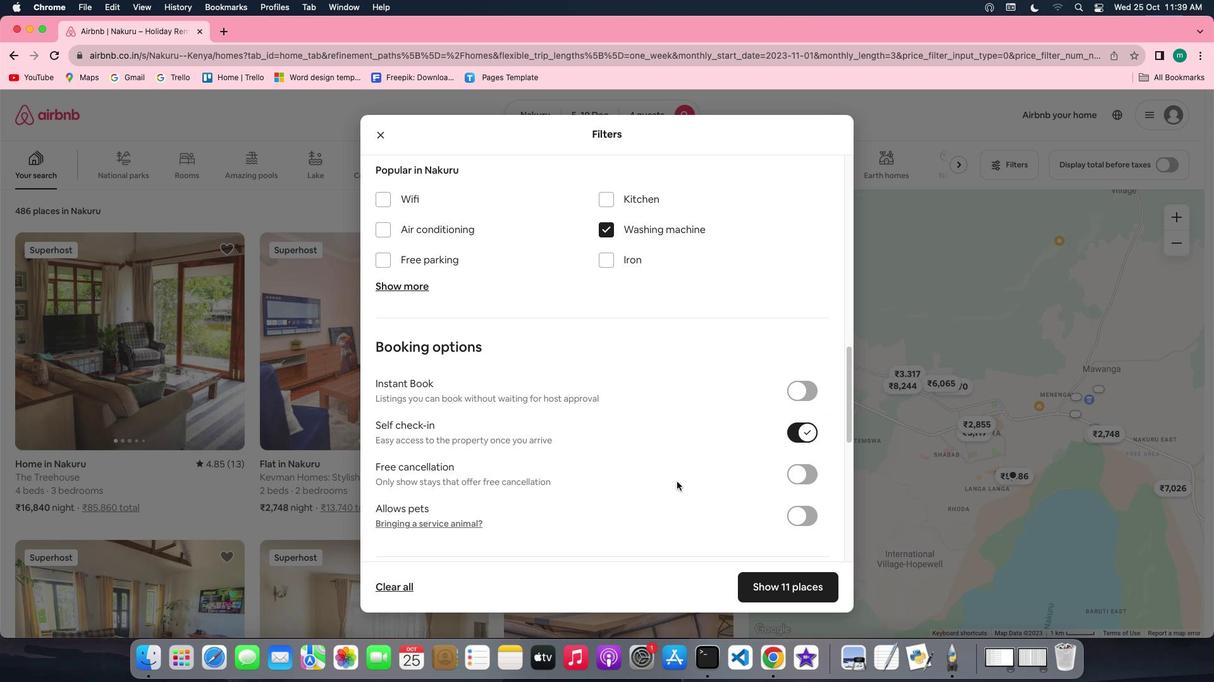 
Action: Mouse scrolled (676, 481) with delta (0, 0)
Screenshot: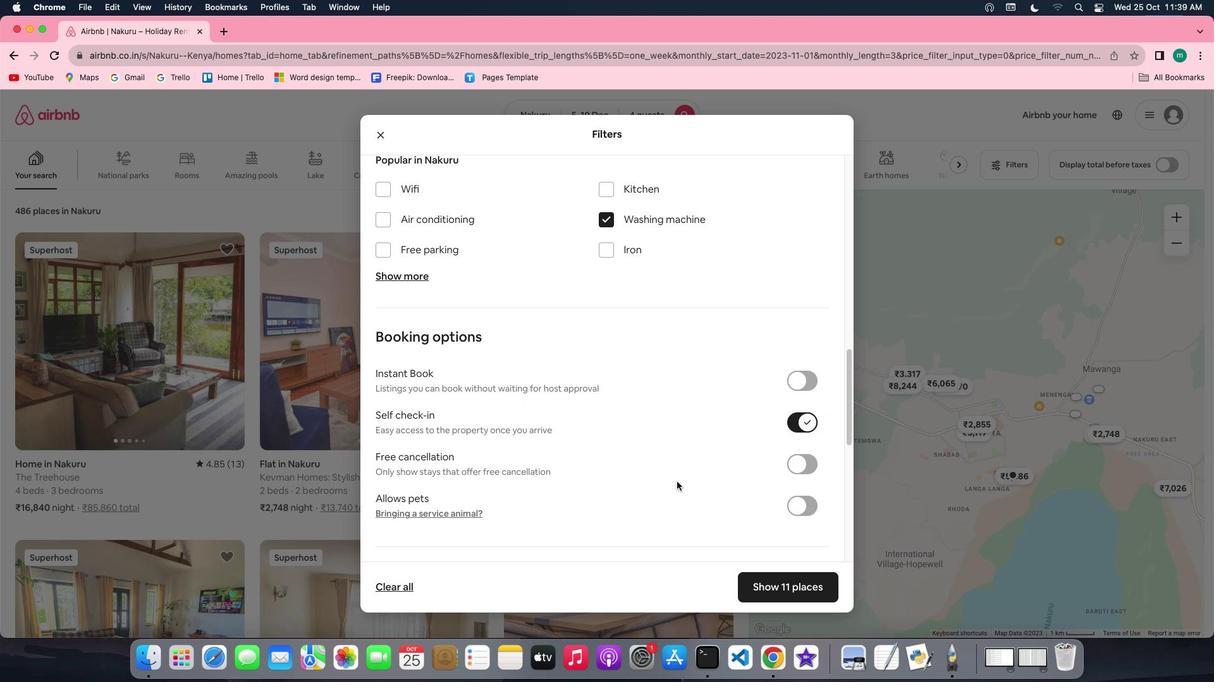 
Action: Mouse scrolled (676, 481) with delta (0, 0)
Screenshot: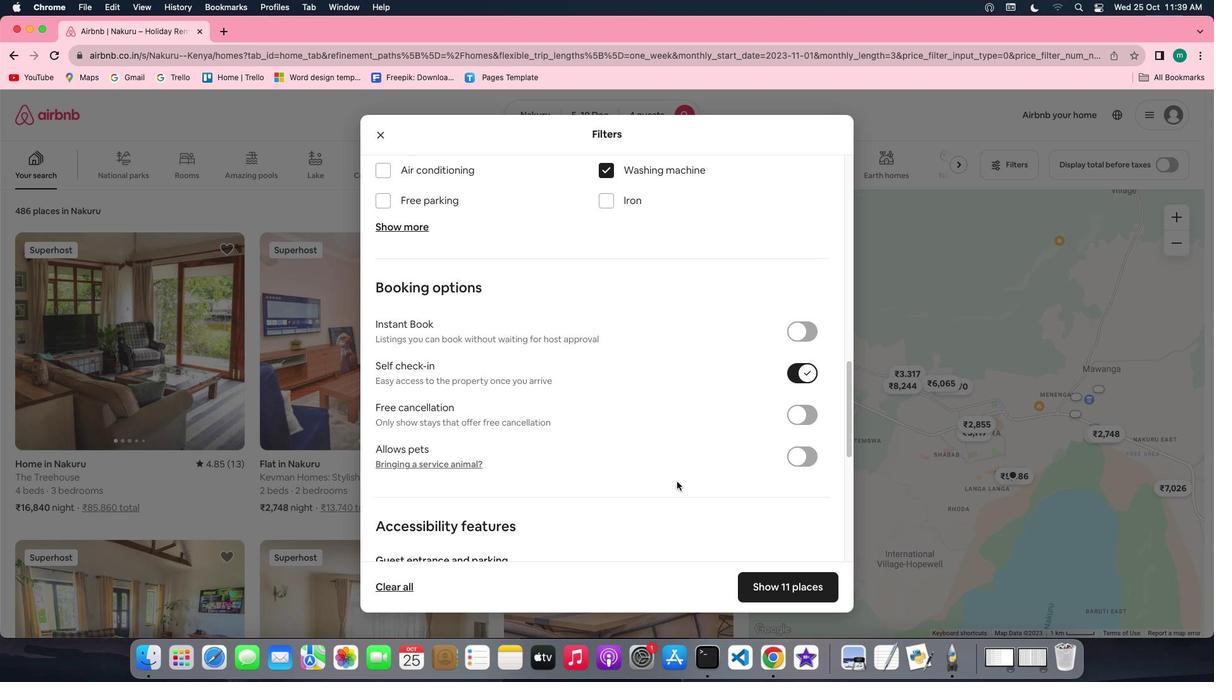 
Action: Mouse moved to (676, 481)
Screenshot: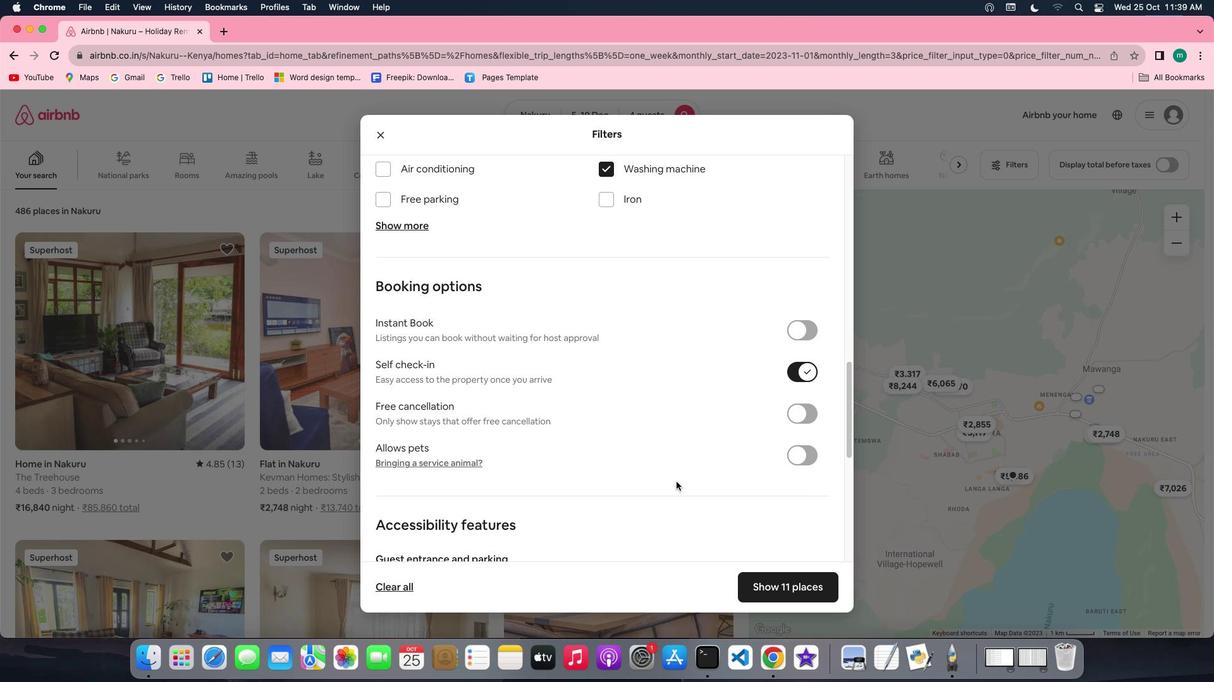 
Action: Mouse scrolled (676, 481) with delta (0, 0)
Screenshot: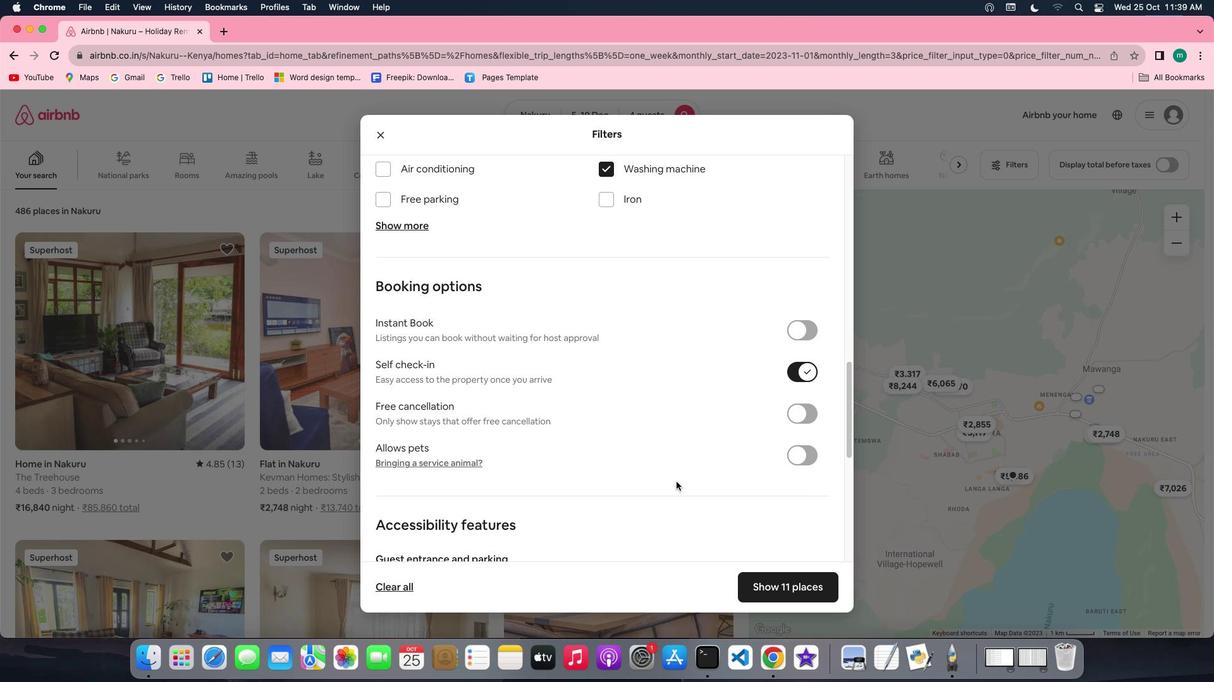 
Action: Mouse scrolled (676, 481) with delta (0, 0)
Screenshot: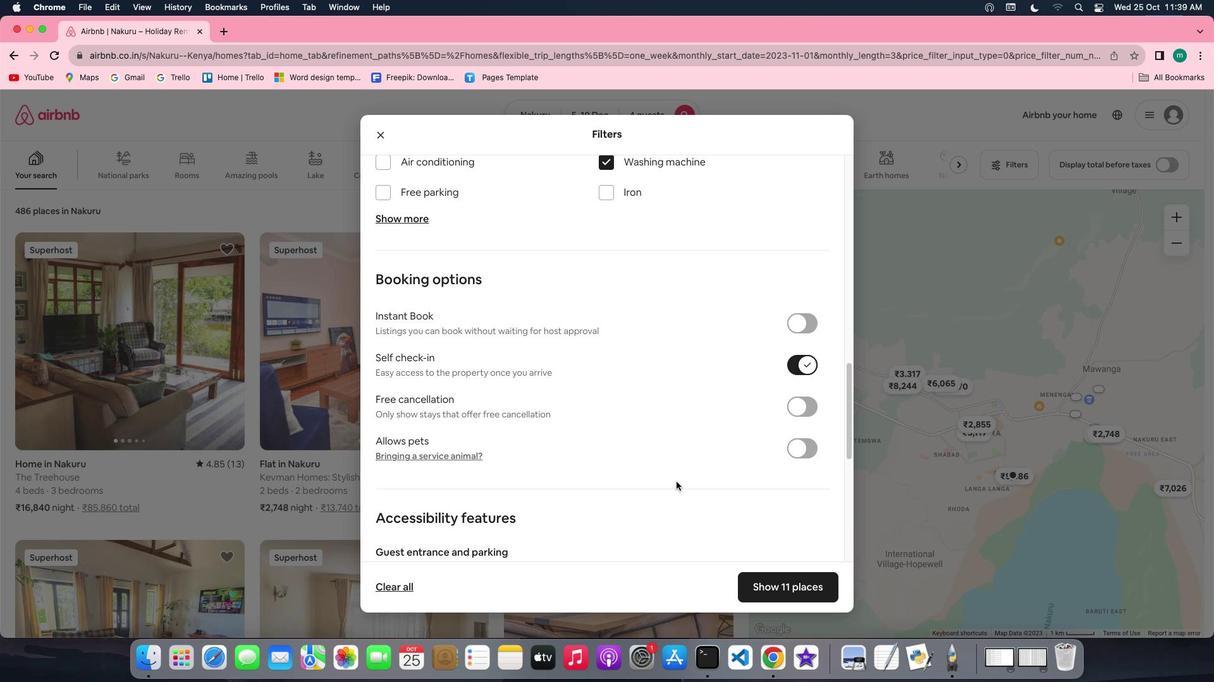 
Action: Mouse scrolled (676, 481) with delta (0, 0)
Screenshot: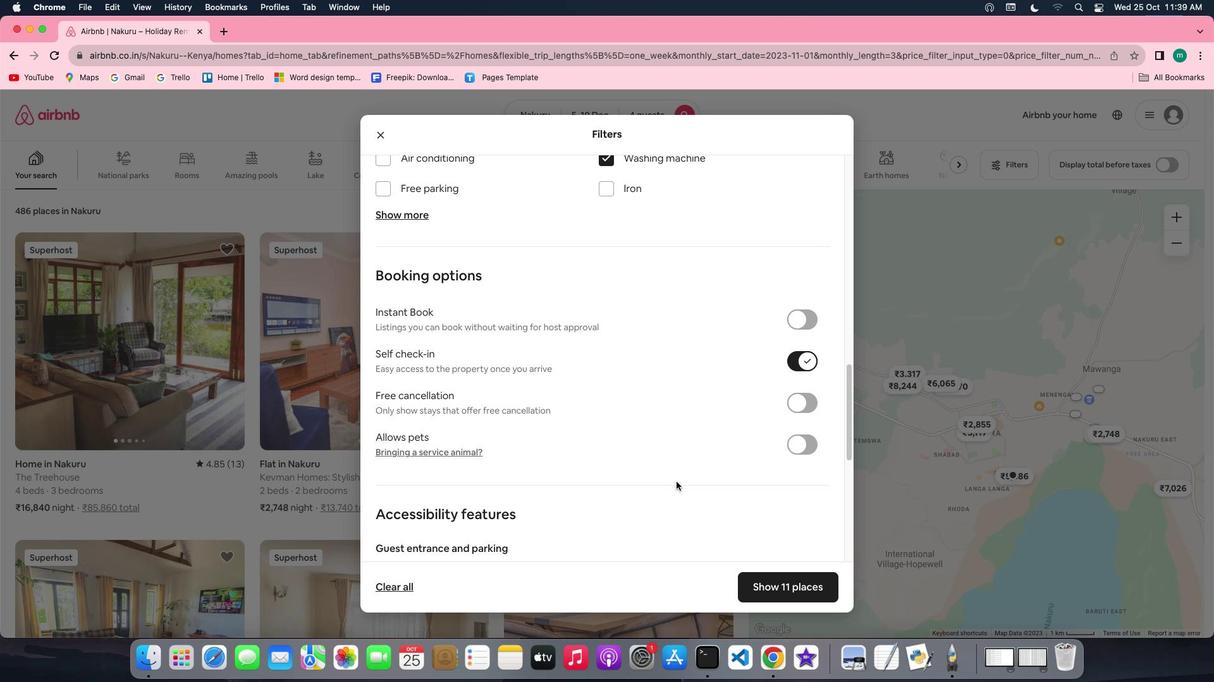 
Action: Mouse scrolled (676, 481) with delta (0, -1)
Screenshot: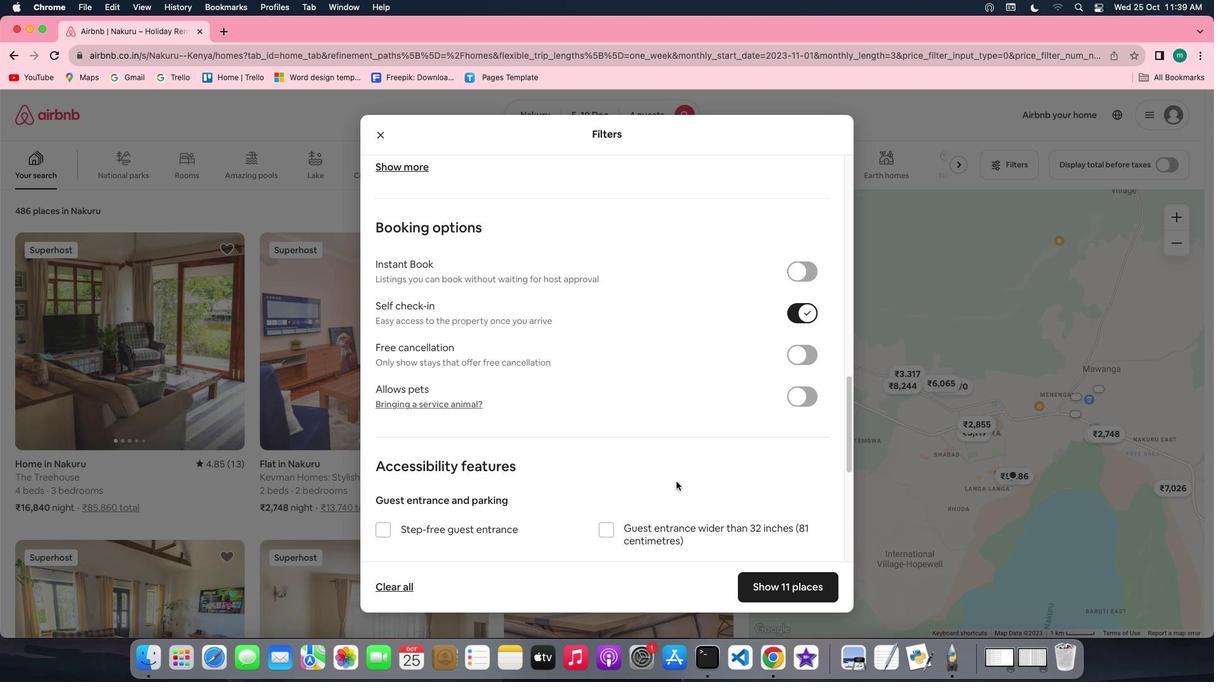 
Action: Mouse scrolled (676, 481) with delta (0, -1)
Screenshot: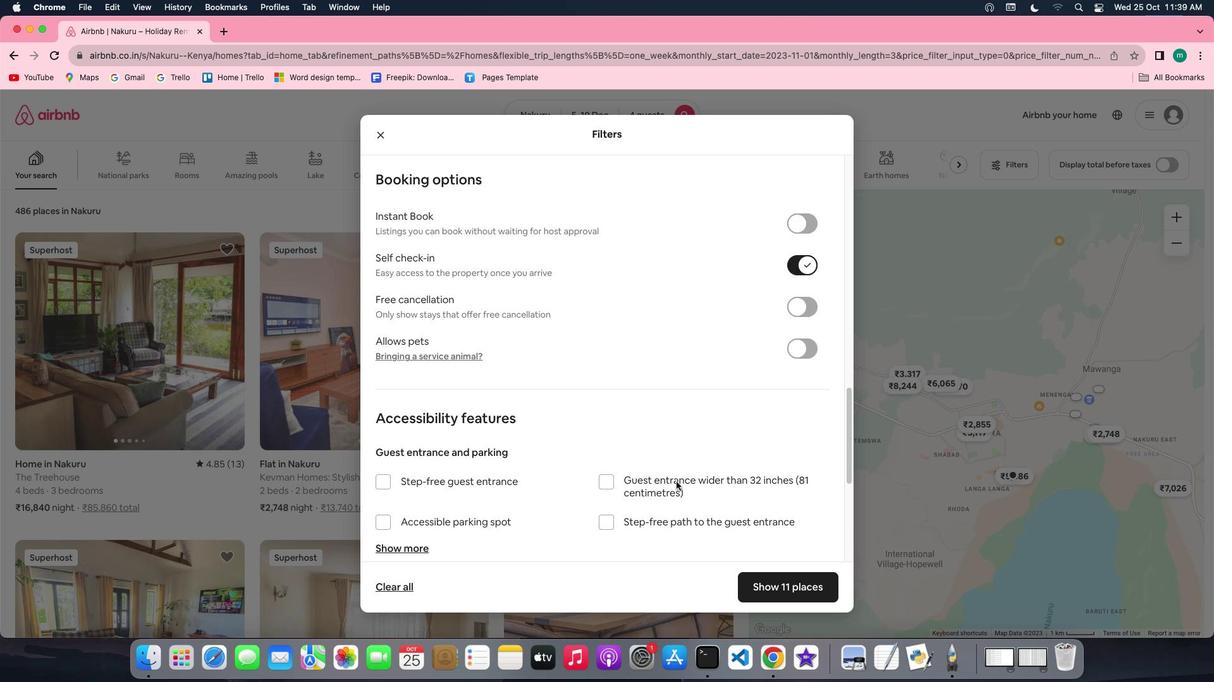 
Action: Mouse moved to (683, 497)
Screenshot: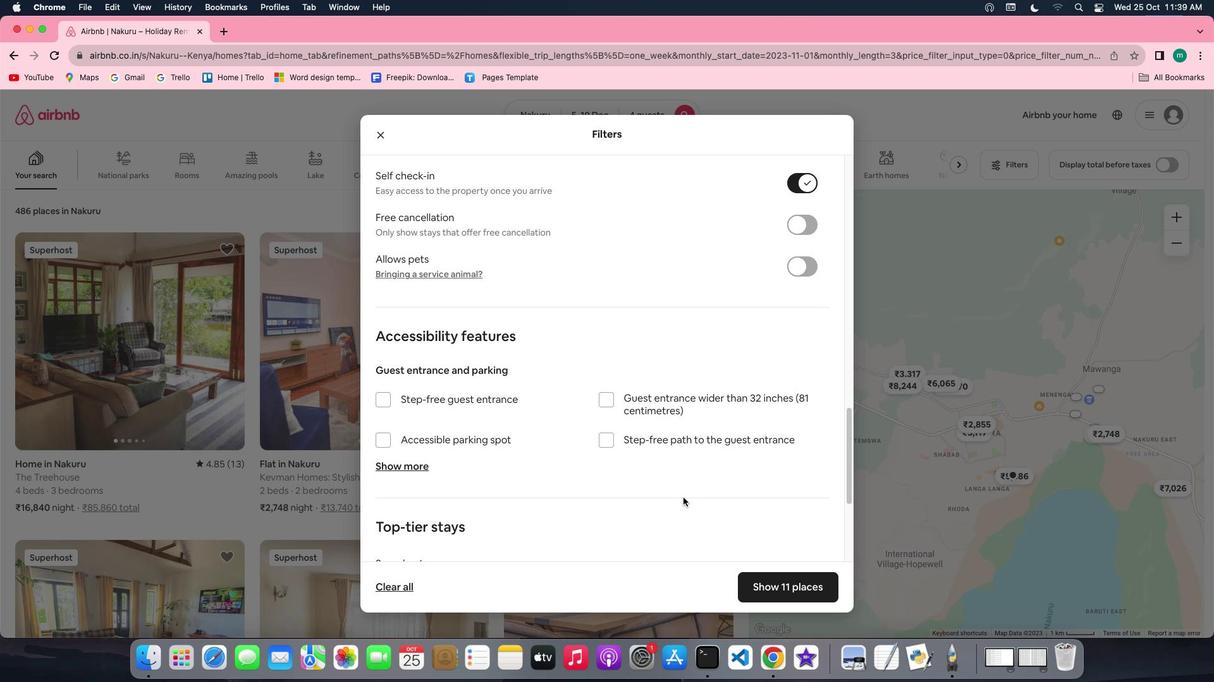 
Action: Mouse scrolled (683, 497) with delta (0, 0)
Screenshot: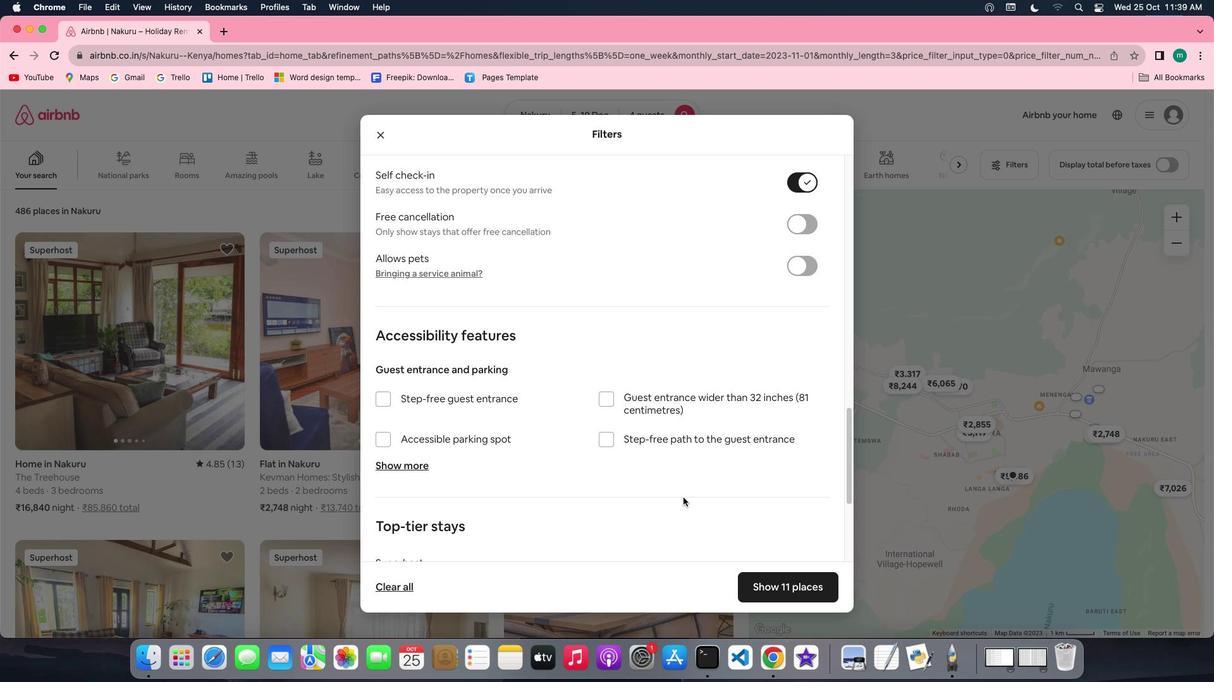 
Action: Mouse scrolled (683, 497) with delta (0, 0)
Screenshot: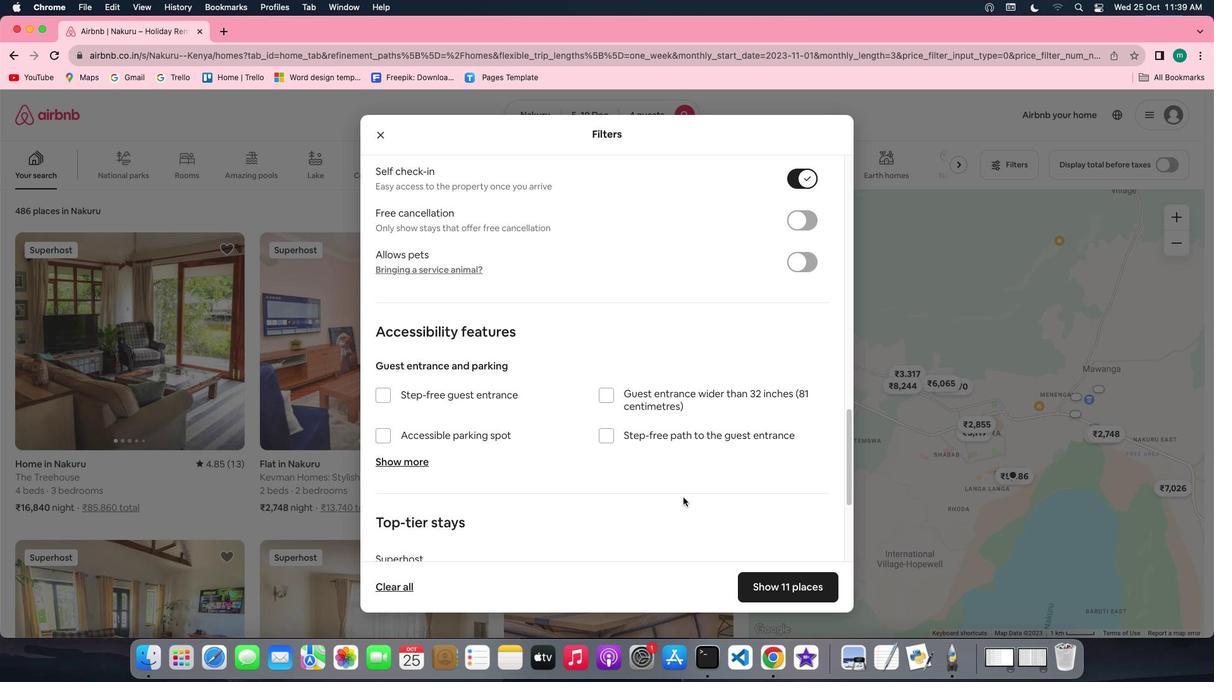 
Action: Mouse scrolled (683, 497) with delta (0, 0)
Screenshot: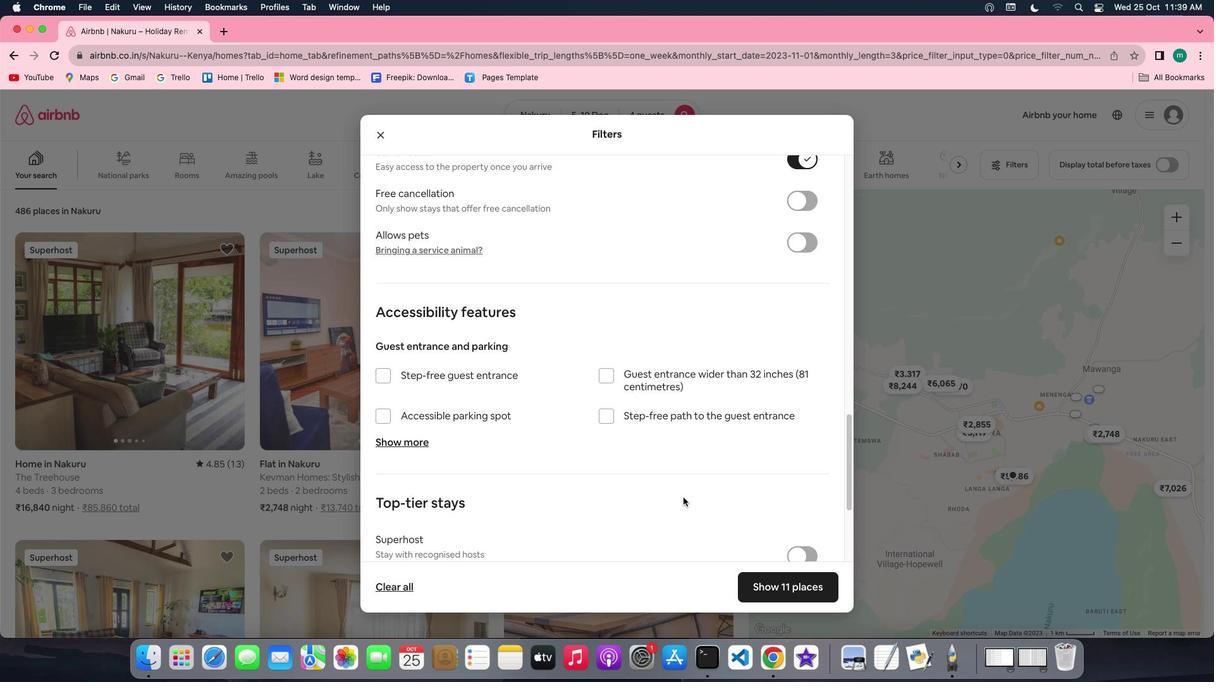 
Action: Mouse scrolled (683, 497) with delta (0, -1)
Screenshot: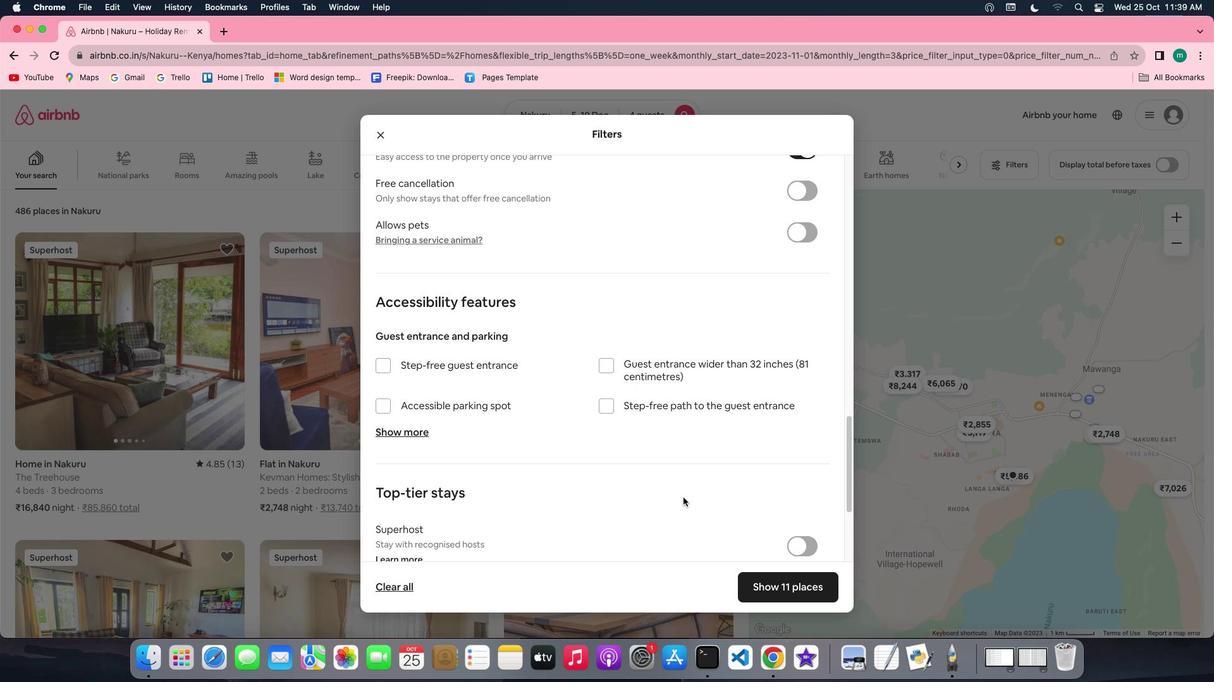 
Action: Mouse scrolled (683, 497) with delta (0, -1)
Screenshot: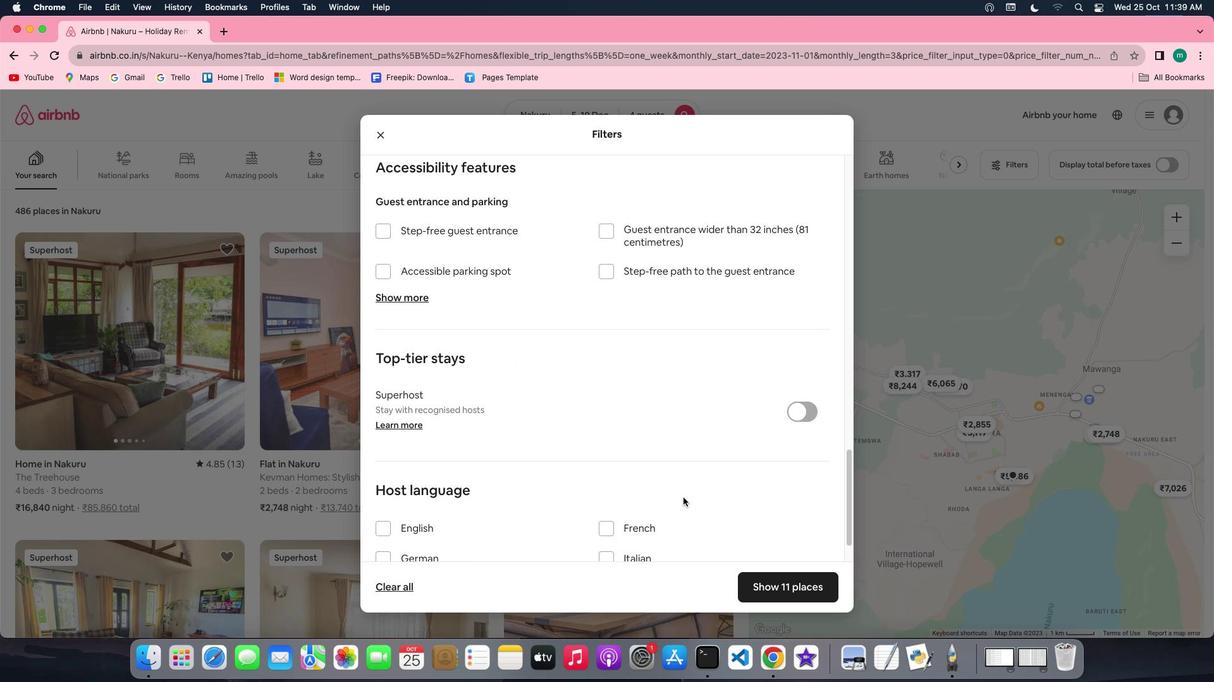 
Action: Mouse scrolled (683, 497) with delta (0, 0)
Screenshot: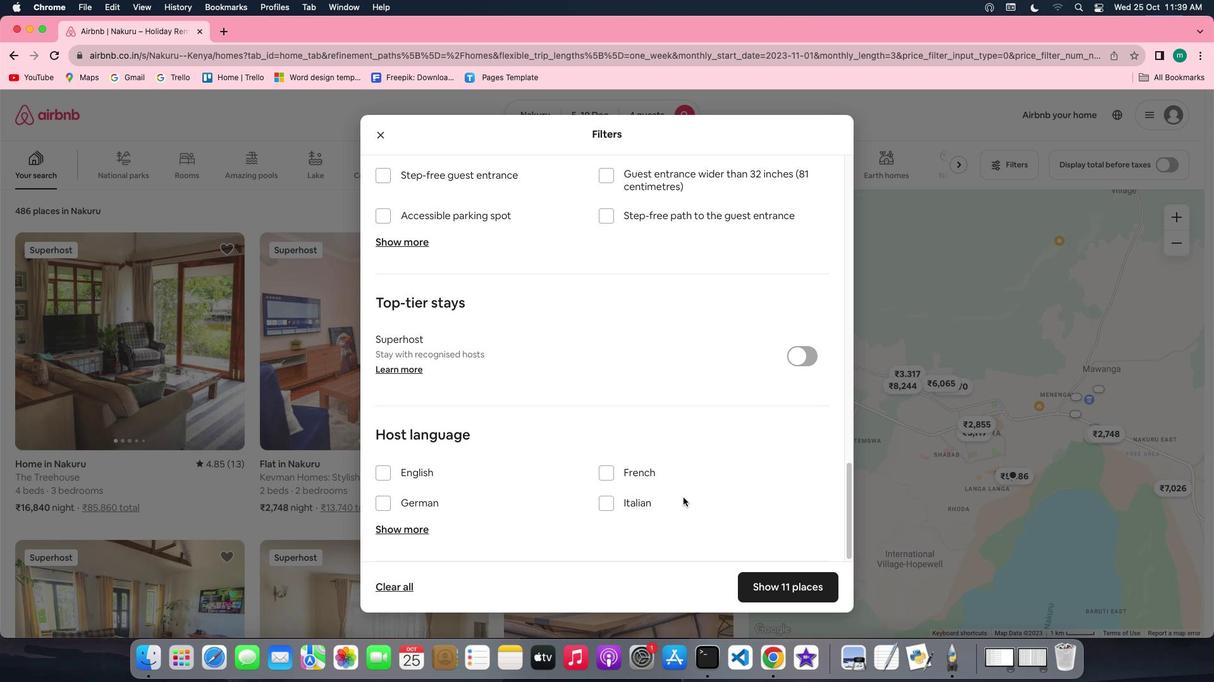 
Action: Mouse scrolled (683, 497) with delta (0, 0)
Screenshot: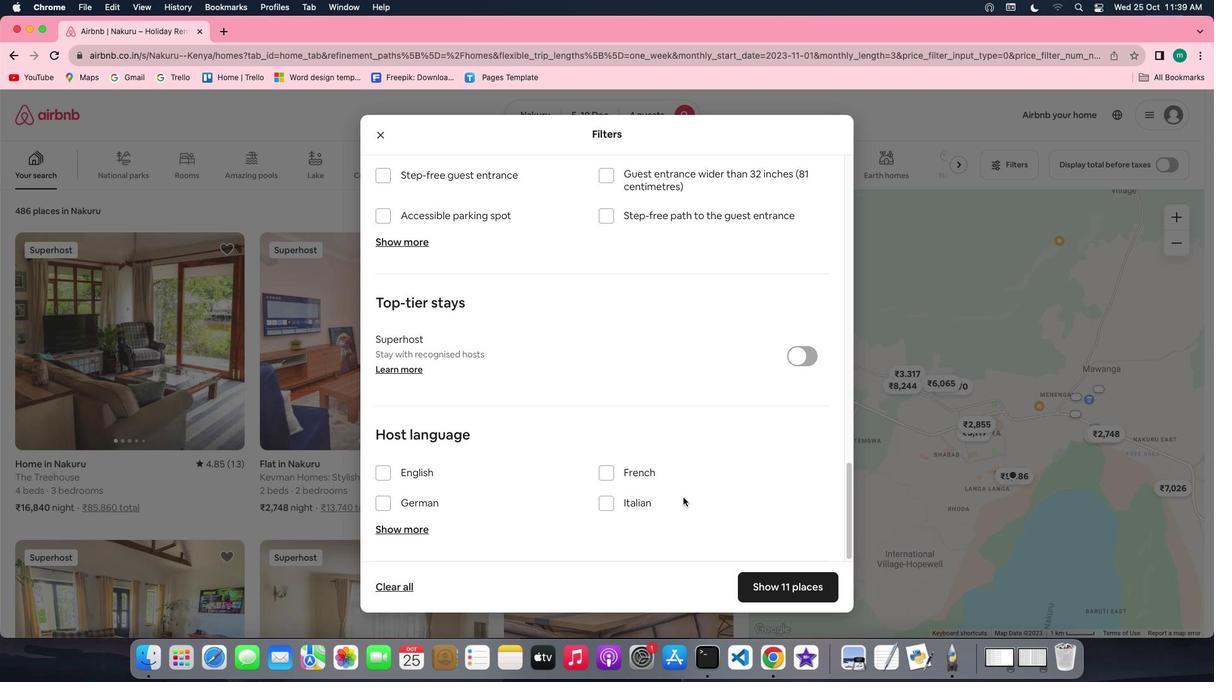
Action: Mouse scrolled (683, 497) with delta (0, -1)
Screenshot: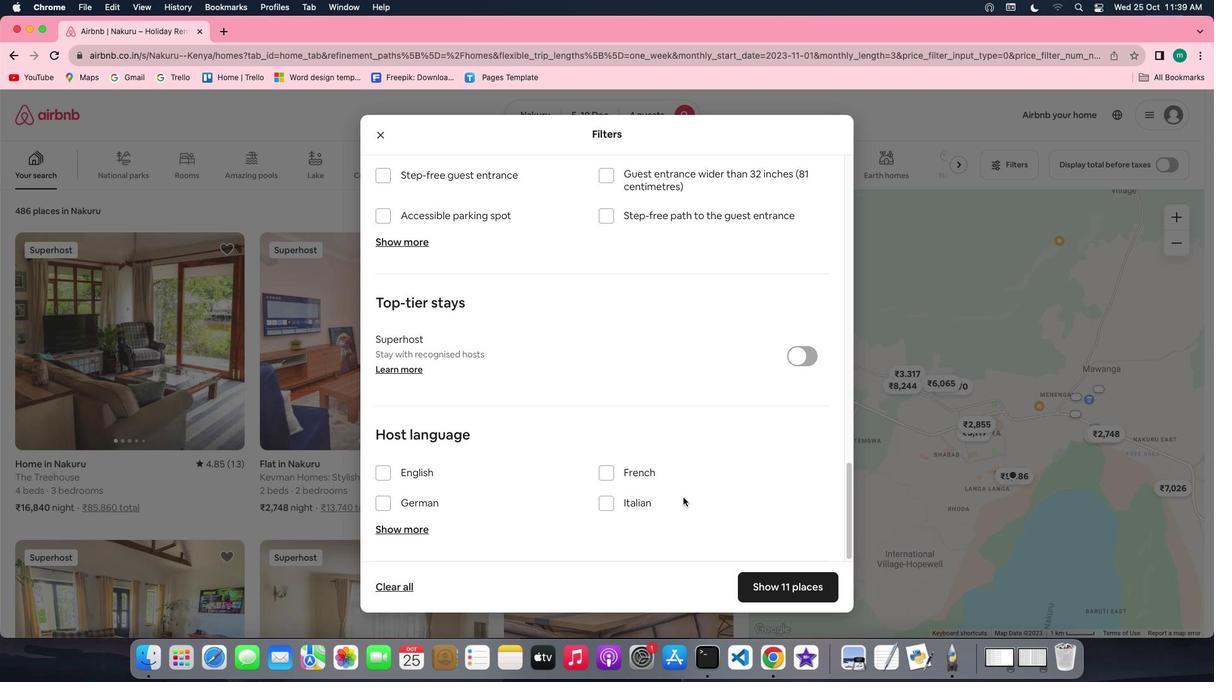 
Action: Mouse scrolled (683, 497) with delta (0, -1)
Screenshot: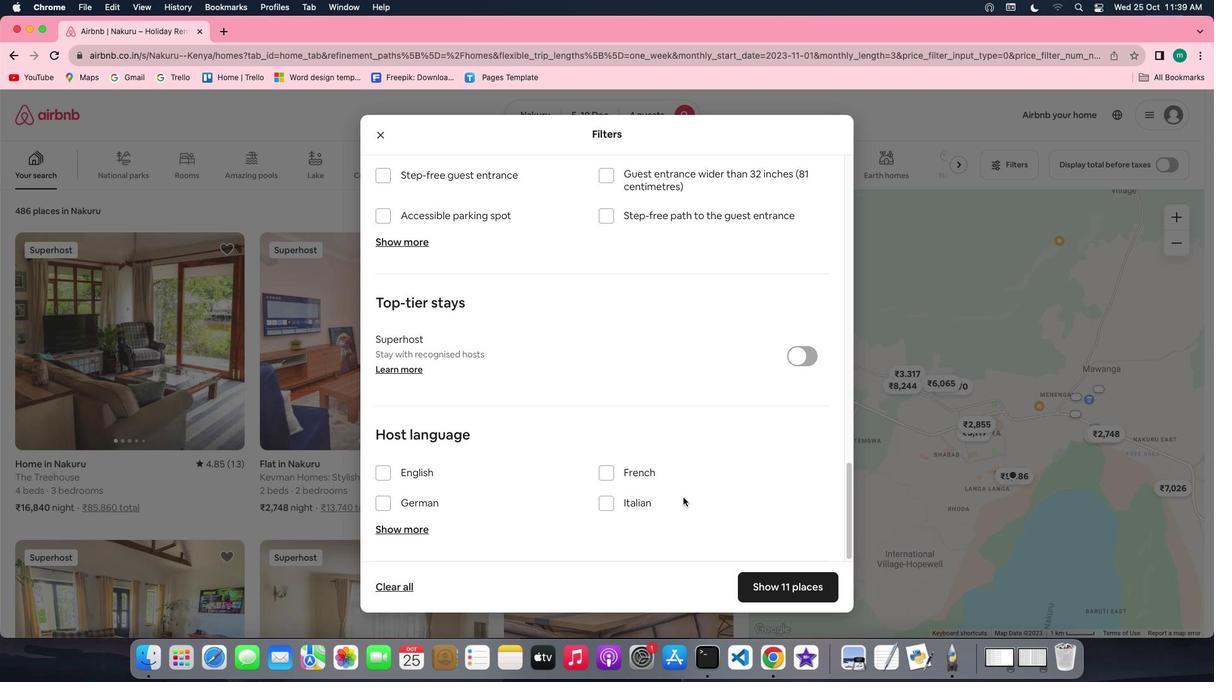 
Action: Mouse moved to (787, 578)
Screenshot: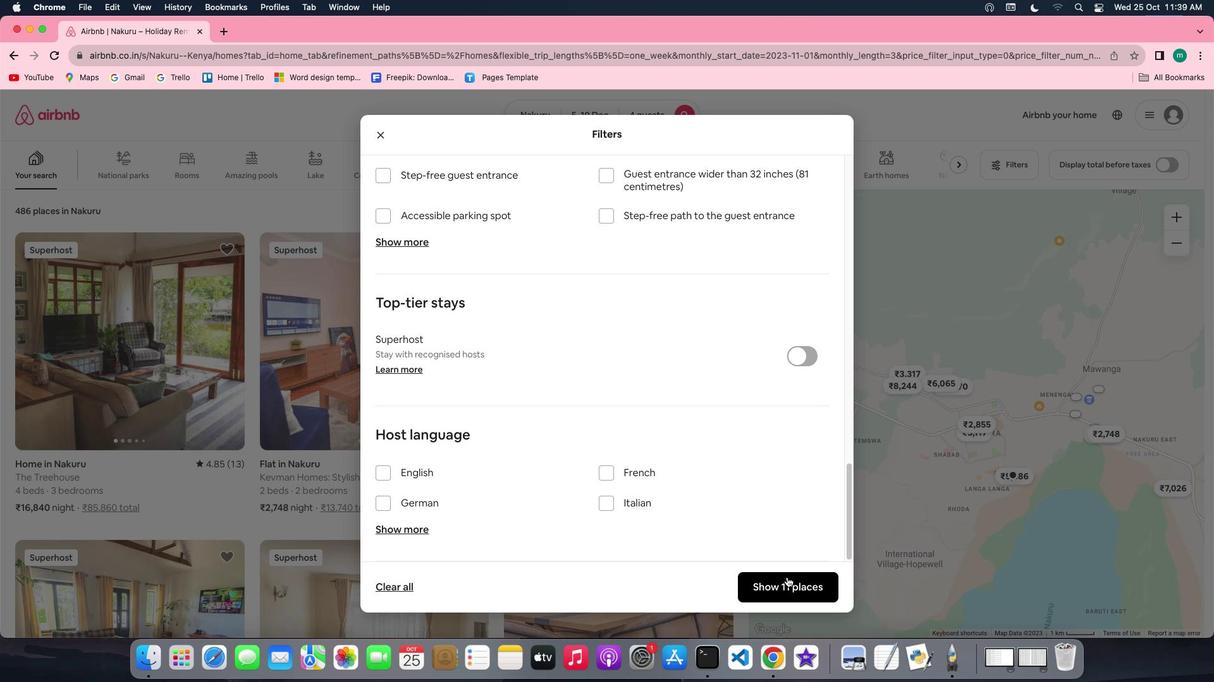 
Action: Mouse pressed left at (787, 578)
Screenshot: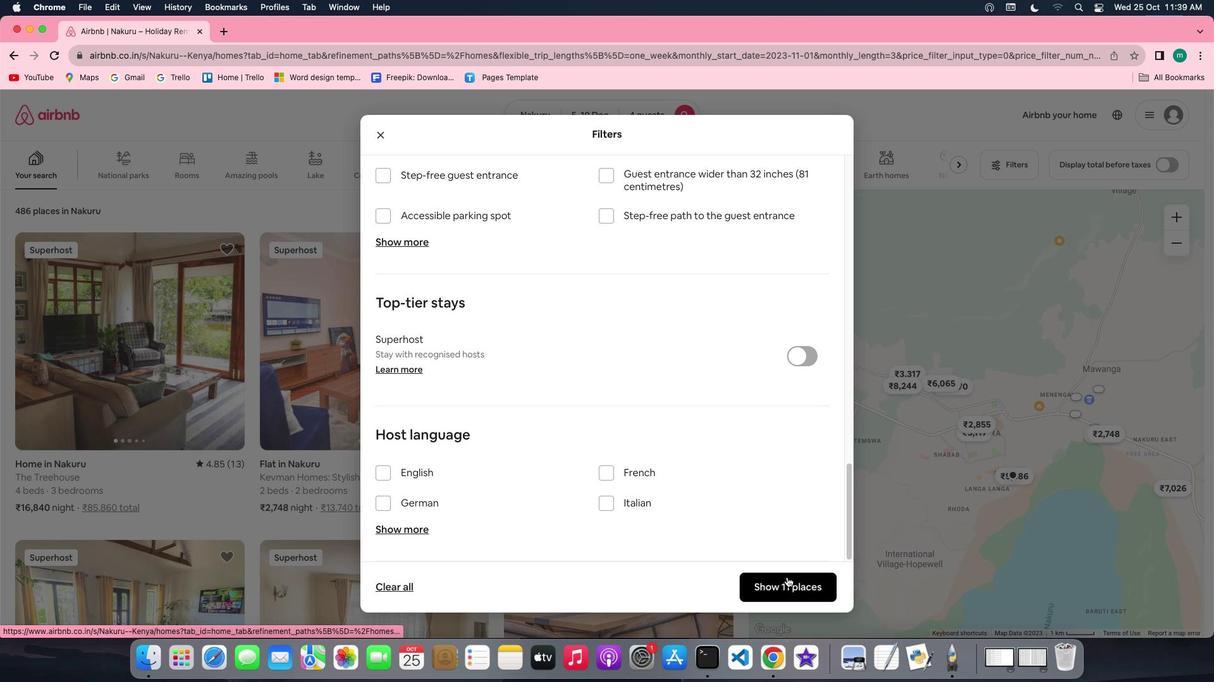
Action: Mouse moved to (174, 333)
Screenshot: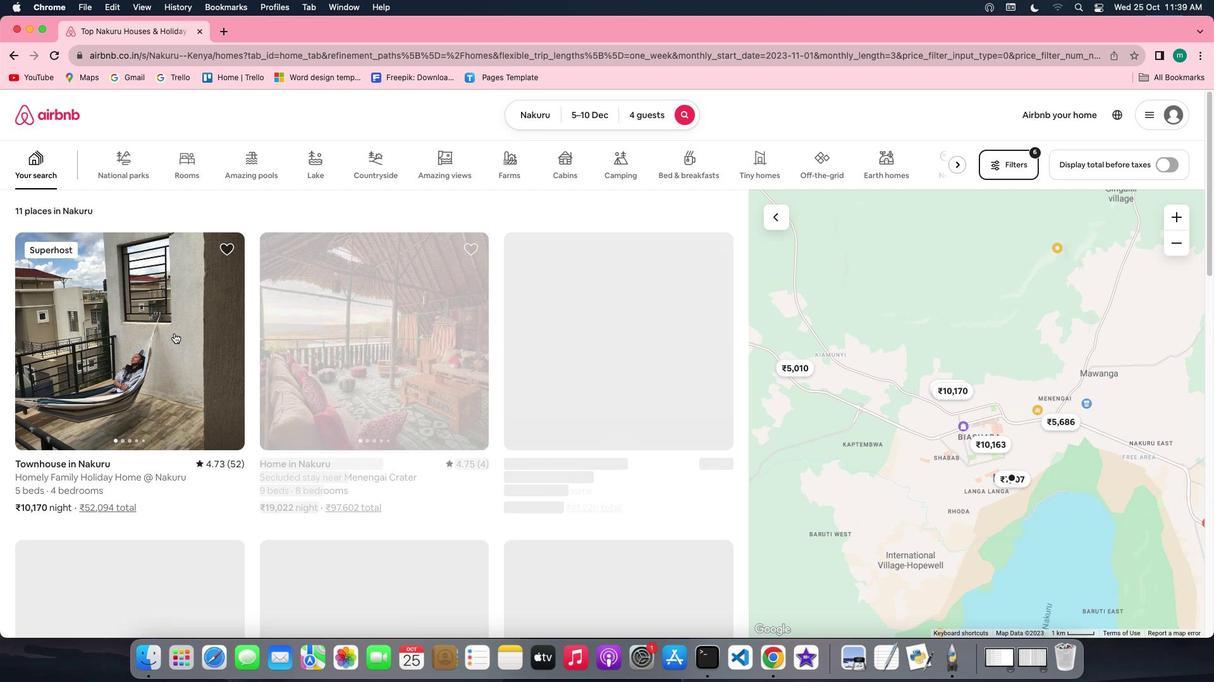 
Action: Mouse pressed left at (174, 333)
Screenshot: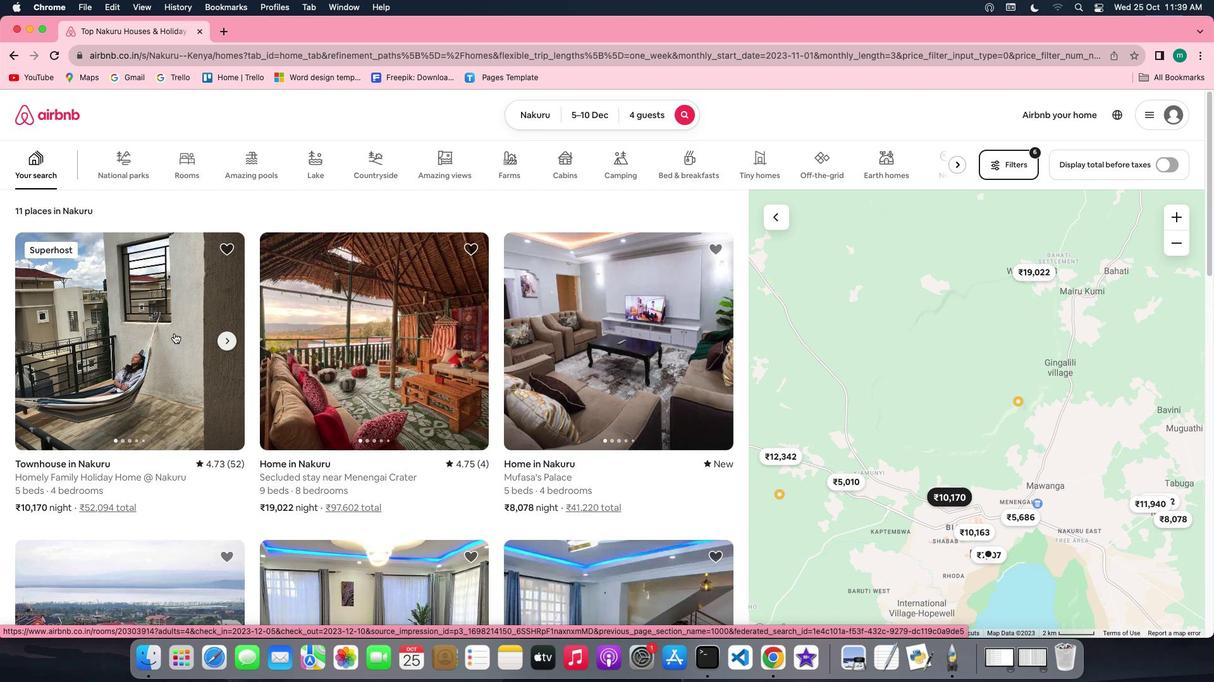 
Action: Mouse moved to (867, 469)
Screenshot: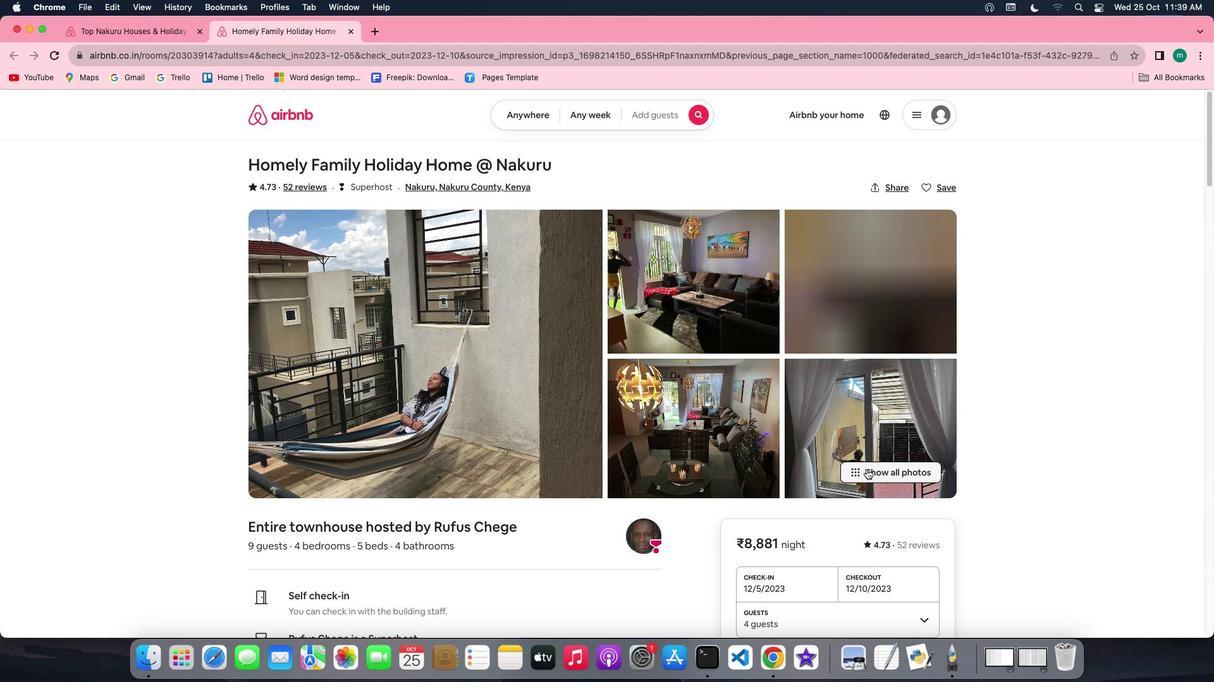 
Action: Mouse pressed left at (867, 469)
Screenshot: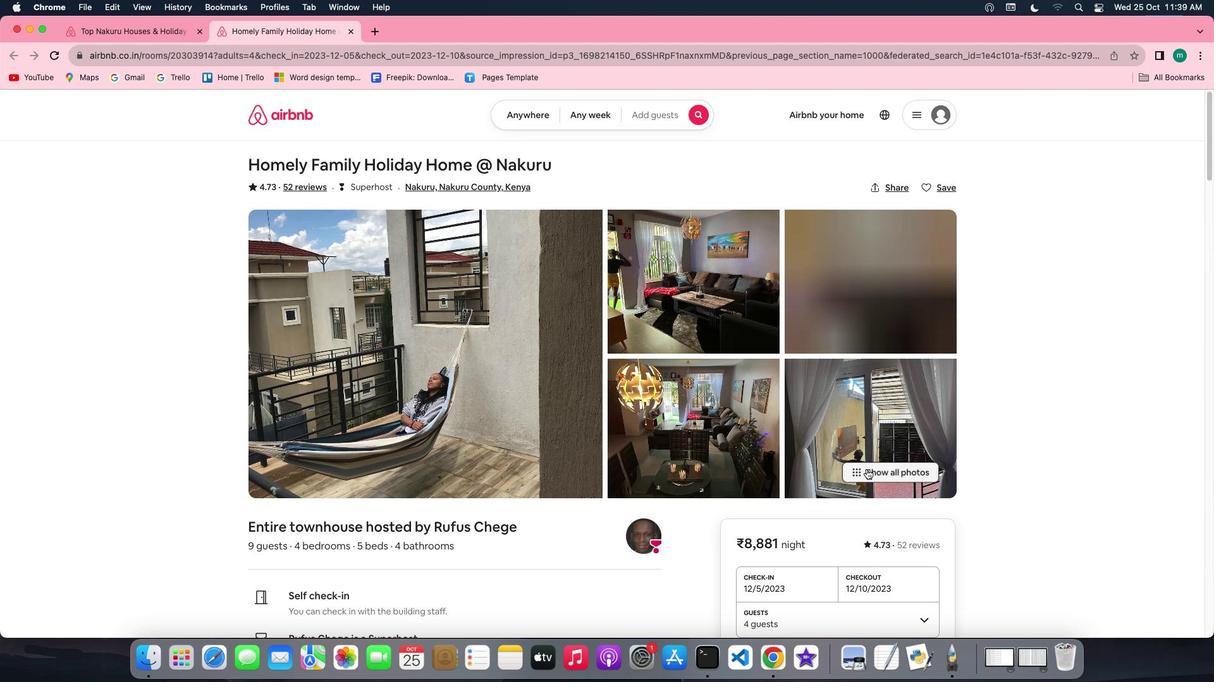 
Action: Mouse moved to (693, 493)
Screenshot: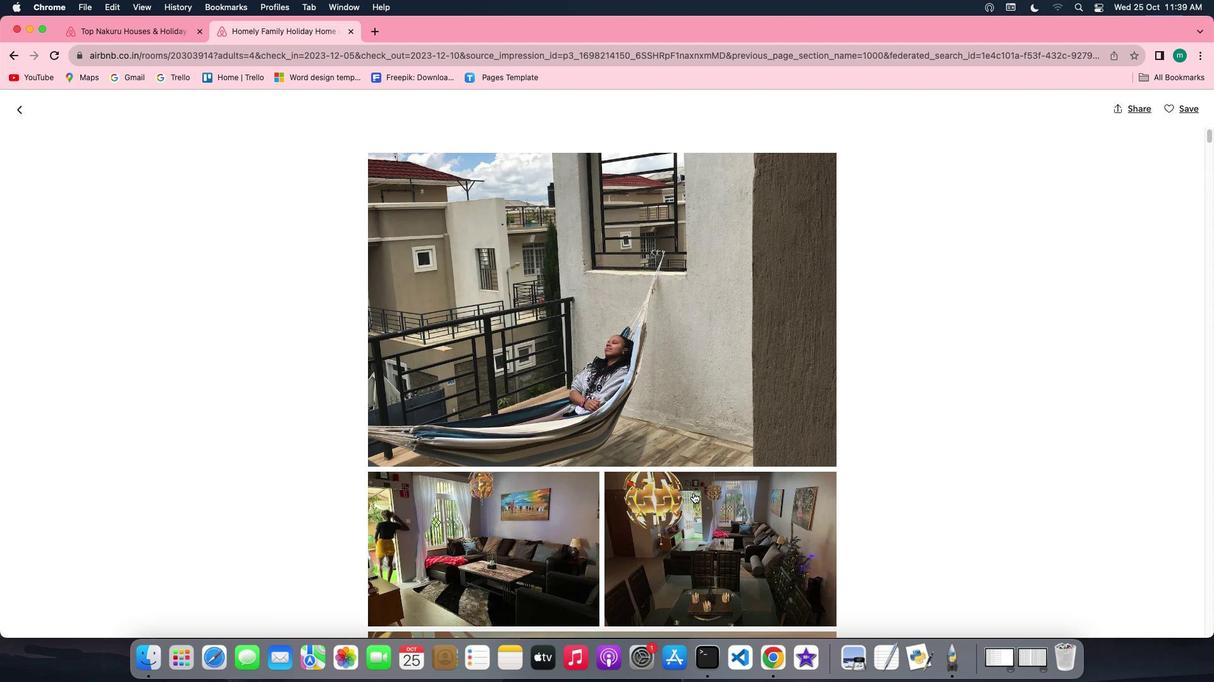 
Action: Mouse scrolled (693, 493) with delta (0, 0)
Screenshot: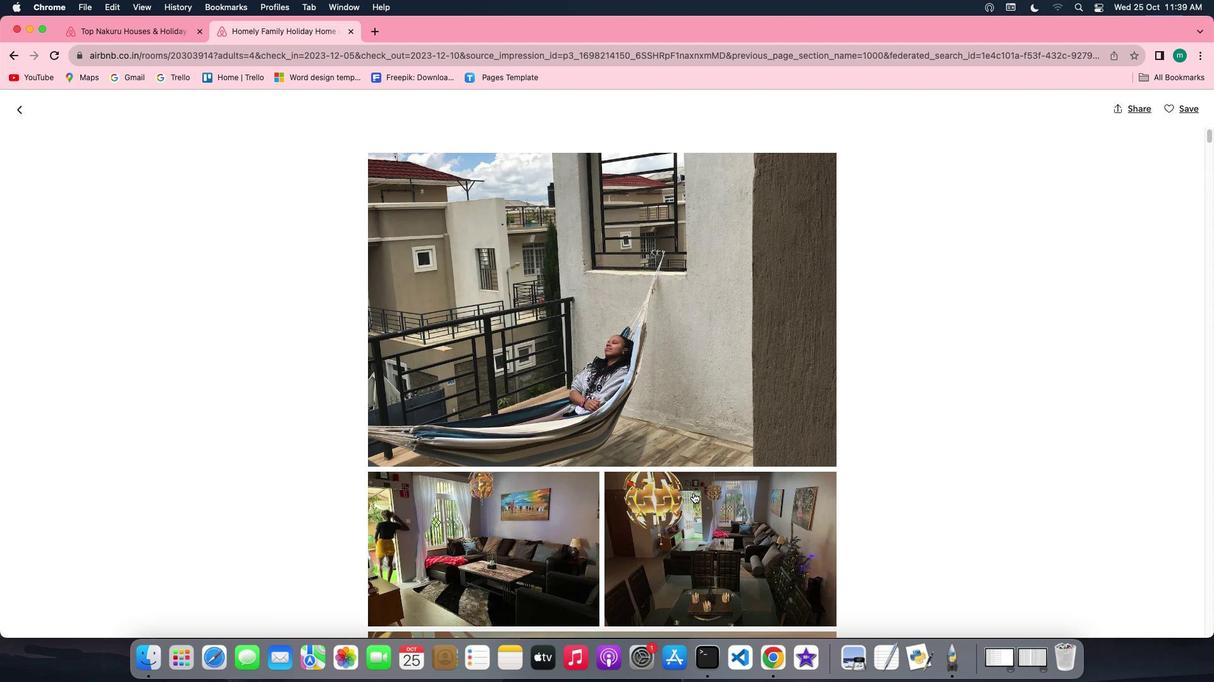 
Action: Mouse scrolled (693, 493) with delta (0, 0)
Screenshot: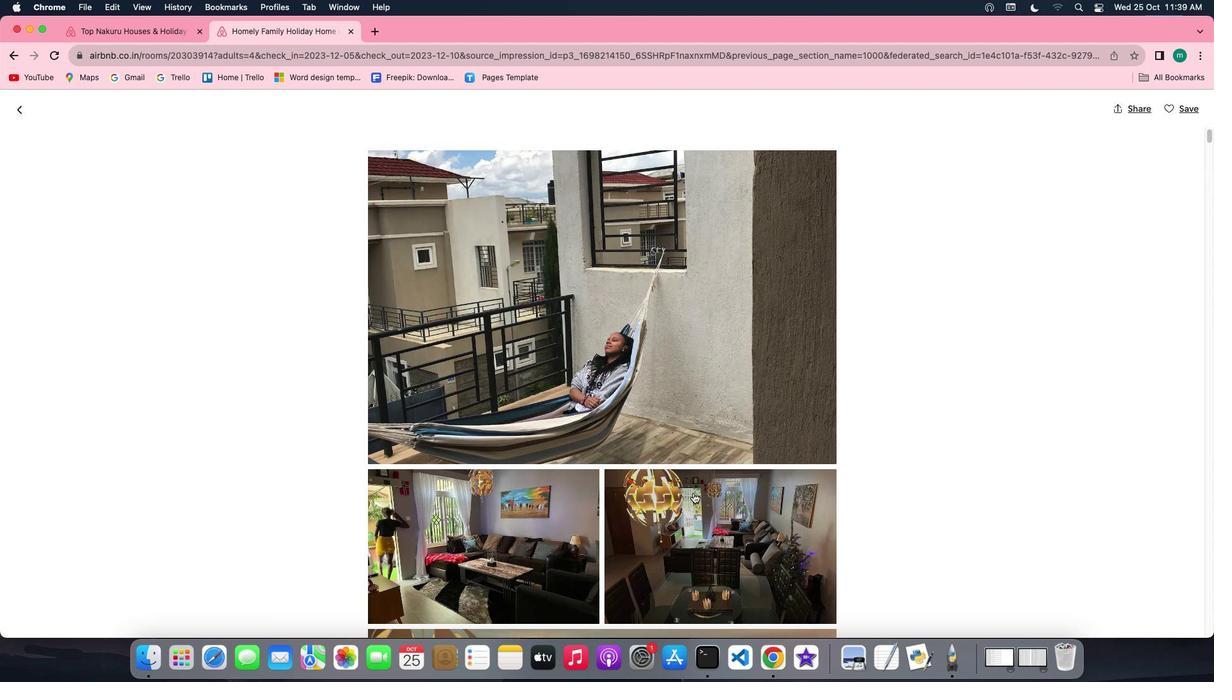 
Action: Mouse scrolled (693, 493) with delta (0, -1)
Screenshot: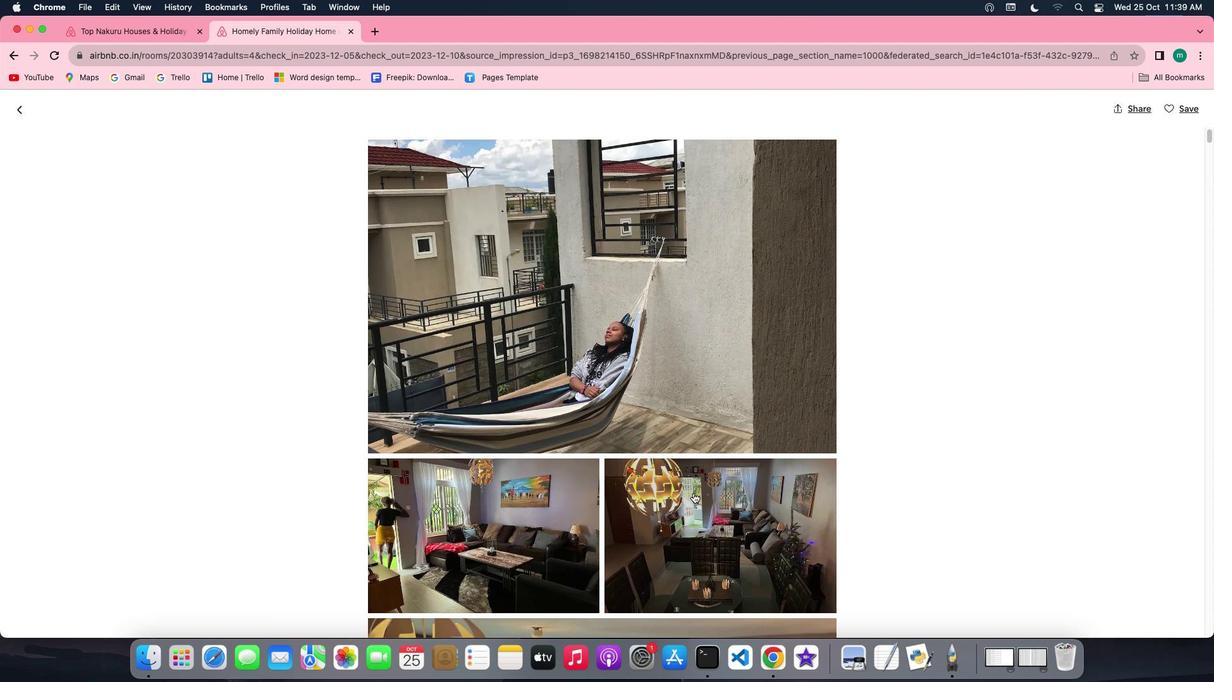 
Action: Mouse scrolled (693, 493) with delta (0, 0)
Screenshot: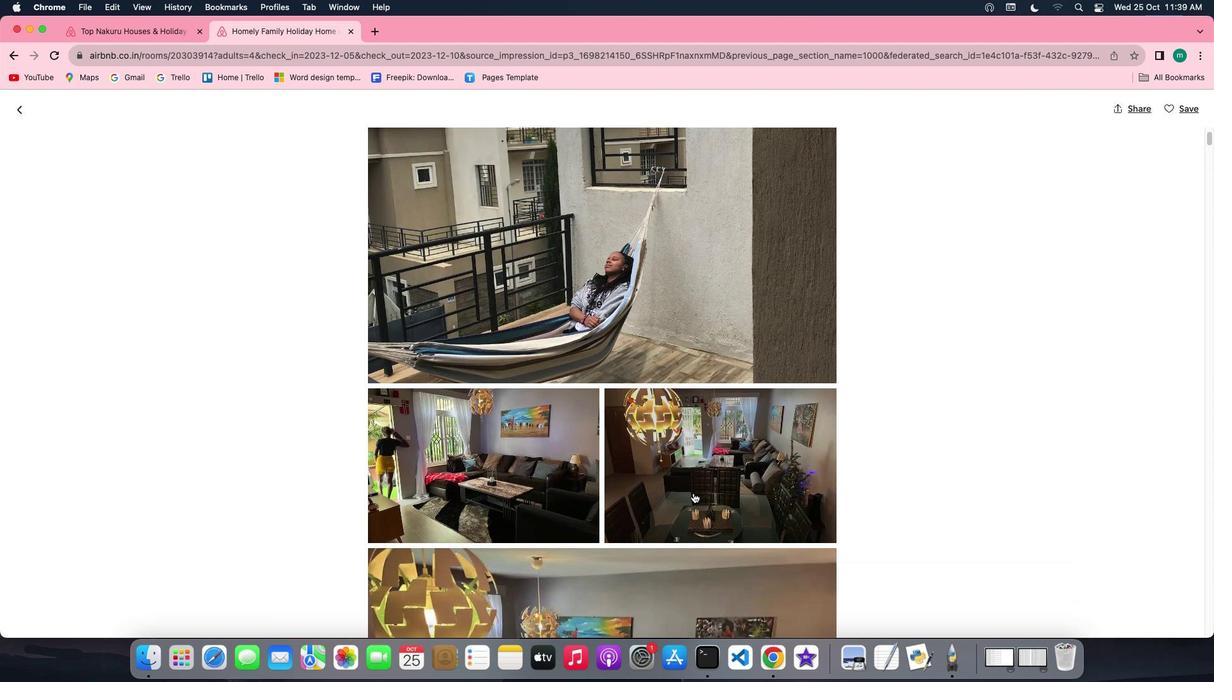 
Action: Mouse scrolled (693, 493) with delta (0, 0)
Screenshot: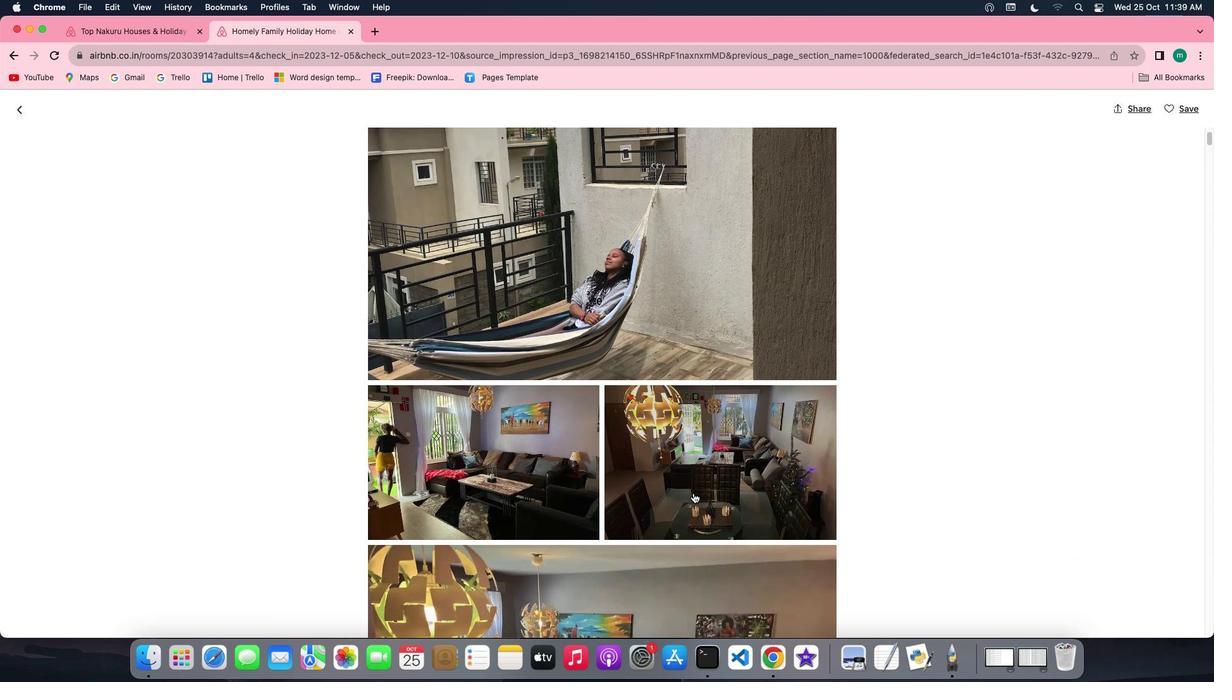 
Action: Mouse scrolled (693, 493) with delta (0, 0)
Screenshot: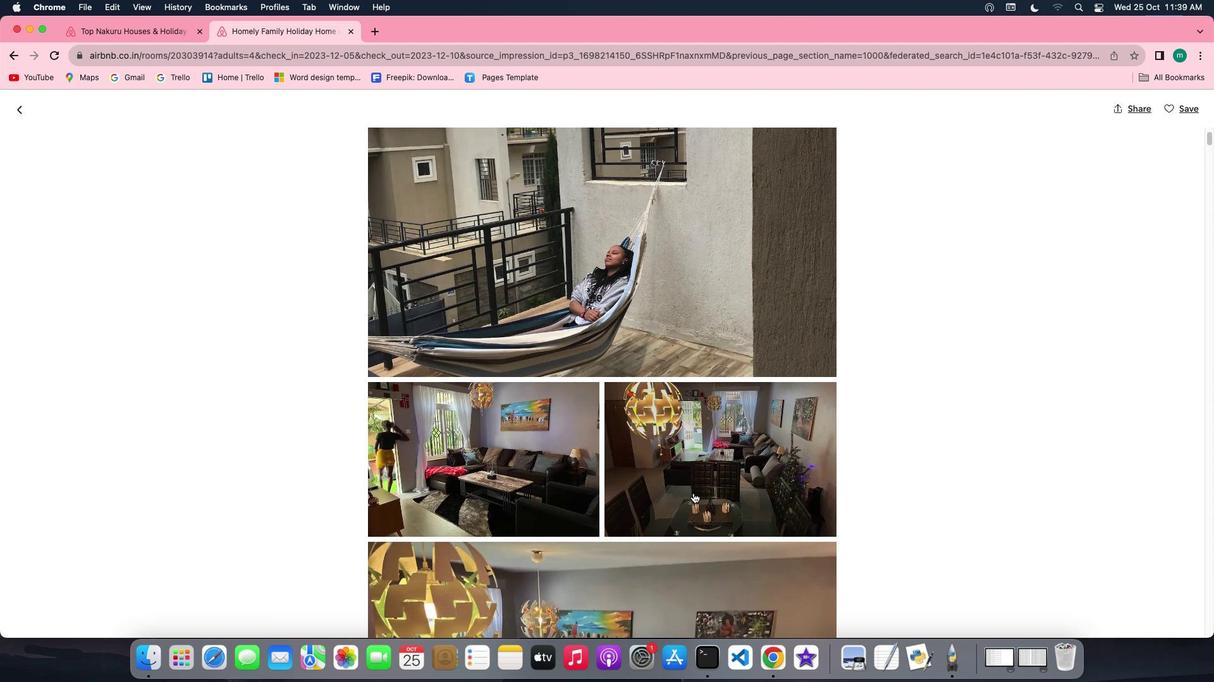 
Action: Mouse scrolled (693, 493) with delta (0, 0)
Screenshot: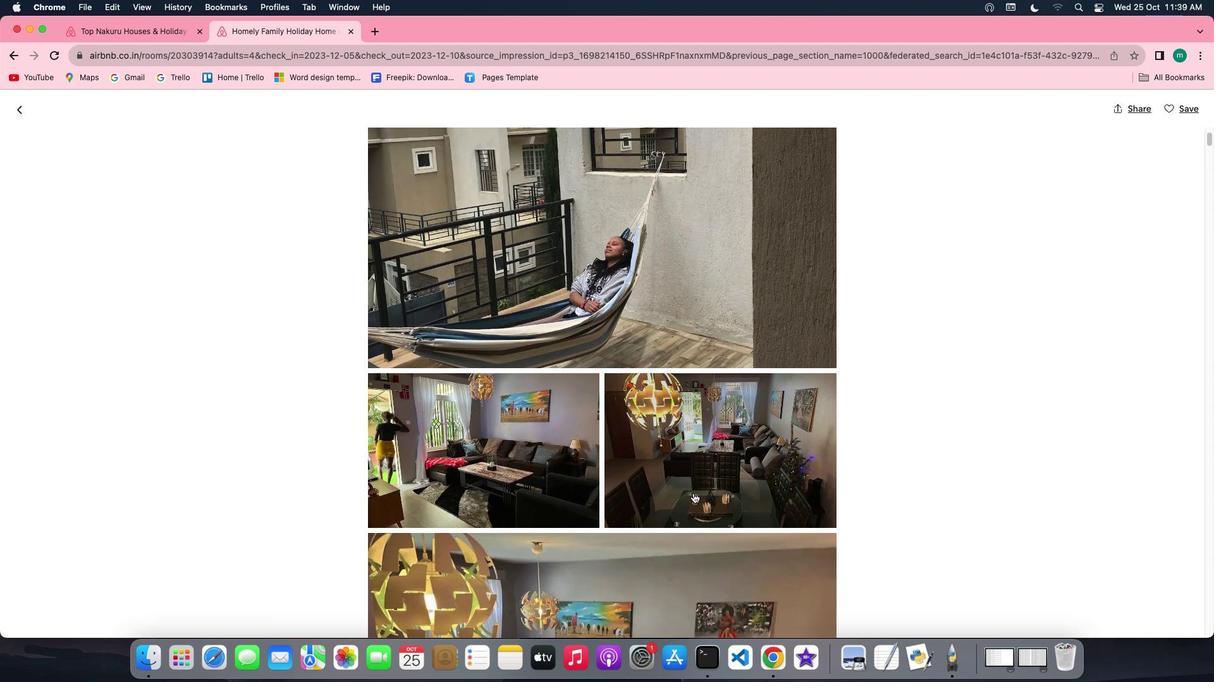 
Action: Mouse scrolled (693, 493) with delta (0, 0)
Screenshot: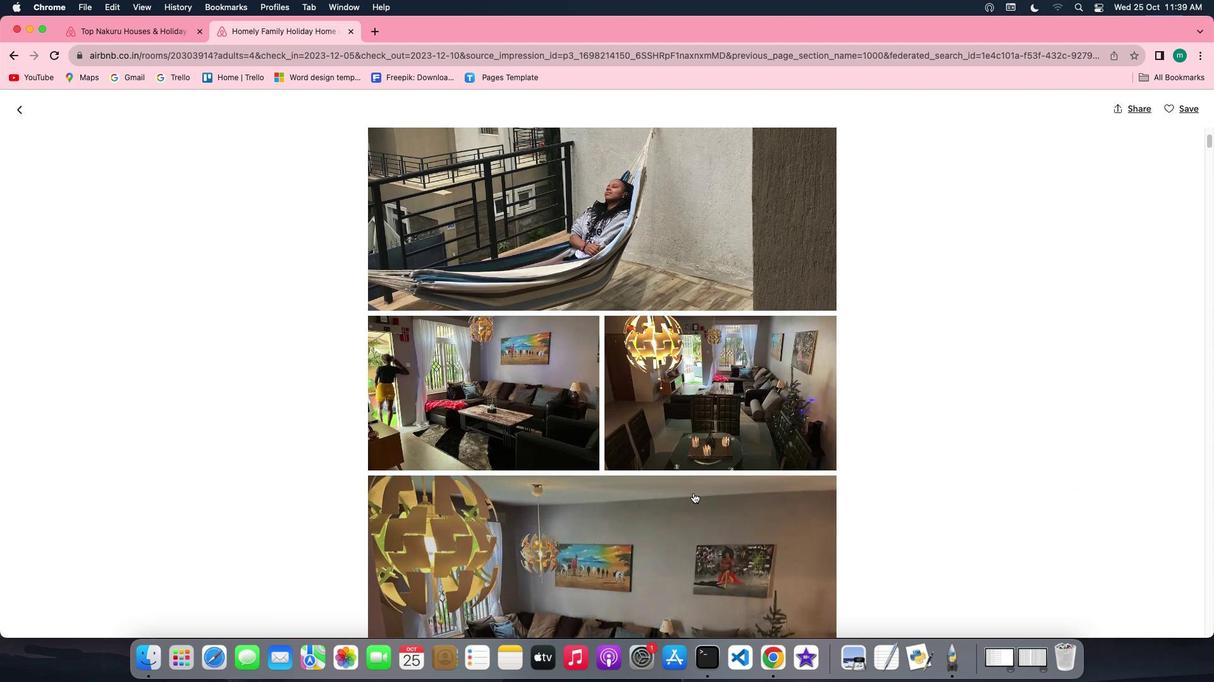 
Action: Mouse scrolled (693, 493) with delta (0, 0)
Screenshot: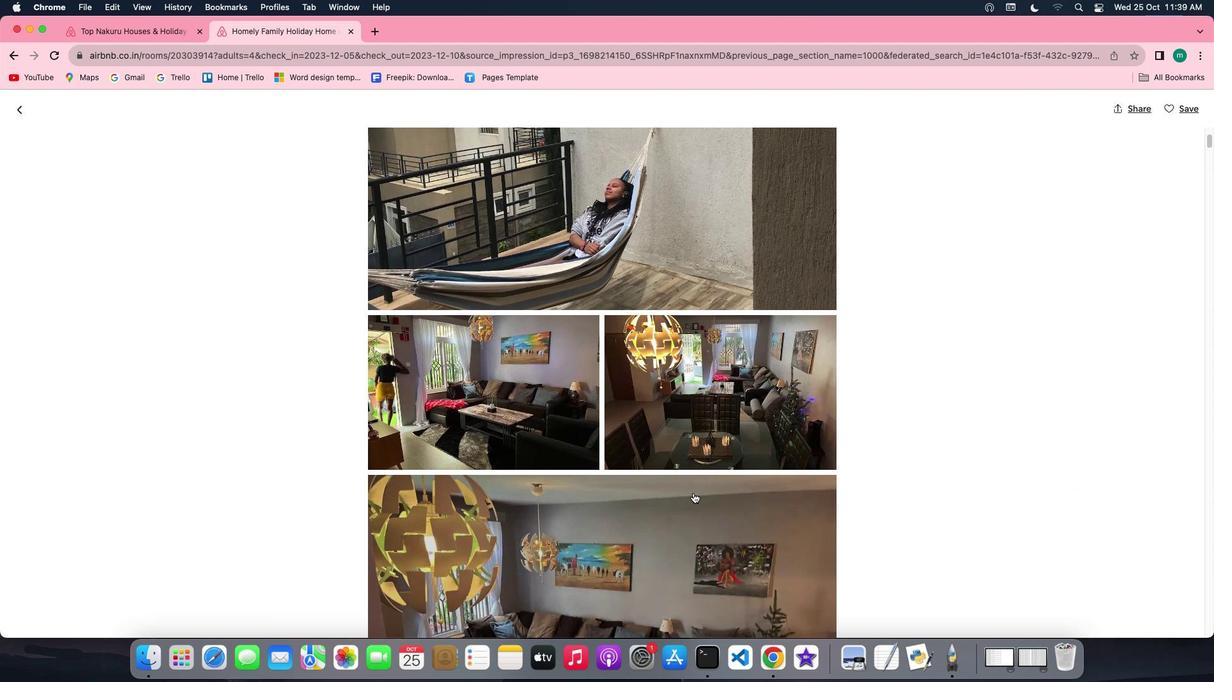 
Action: Mouse scrolled (693, 493) with delta (0, 0)
Screenshot: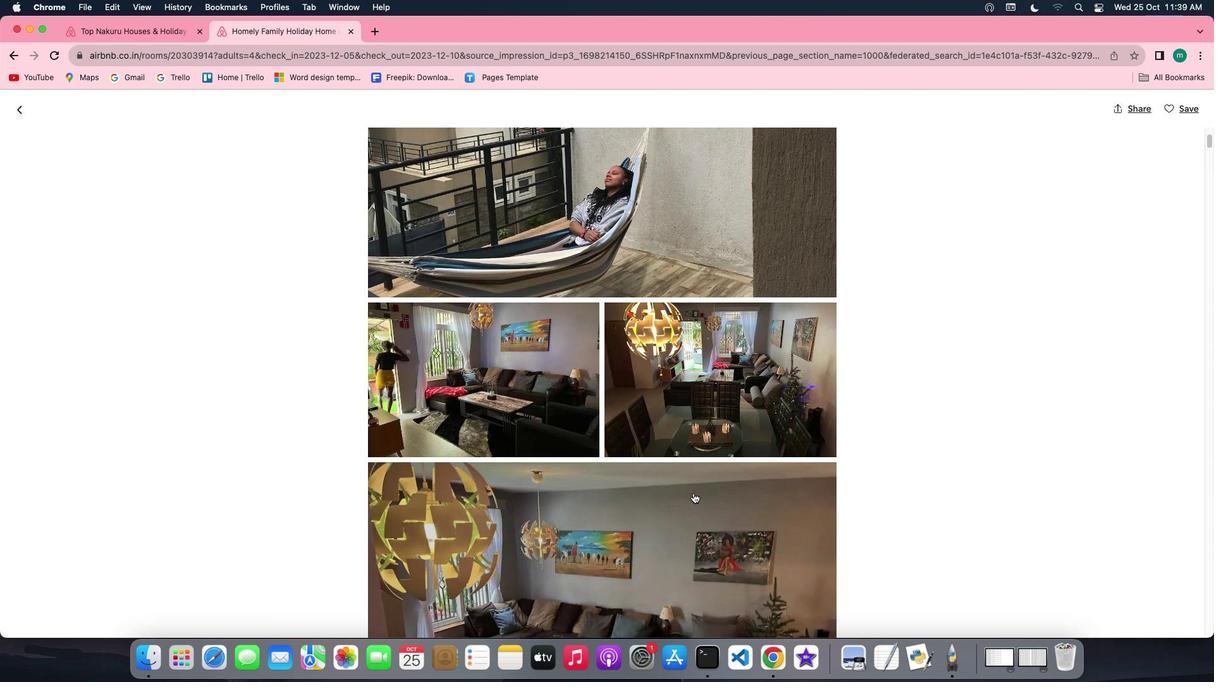 
Action: Mouse scrolled (693, 493) with delta (0, 0)
Screenshot: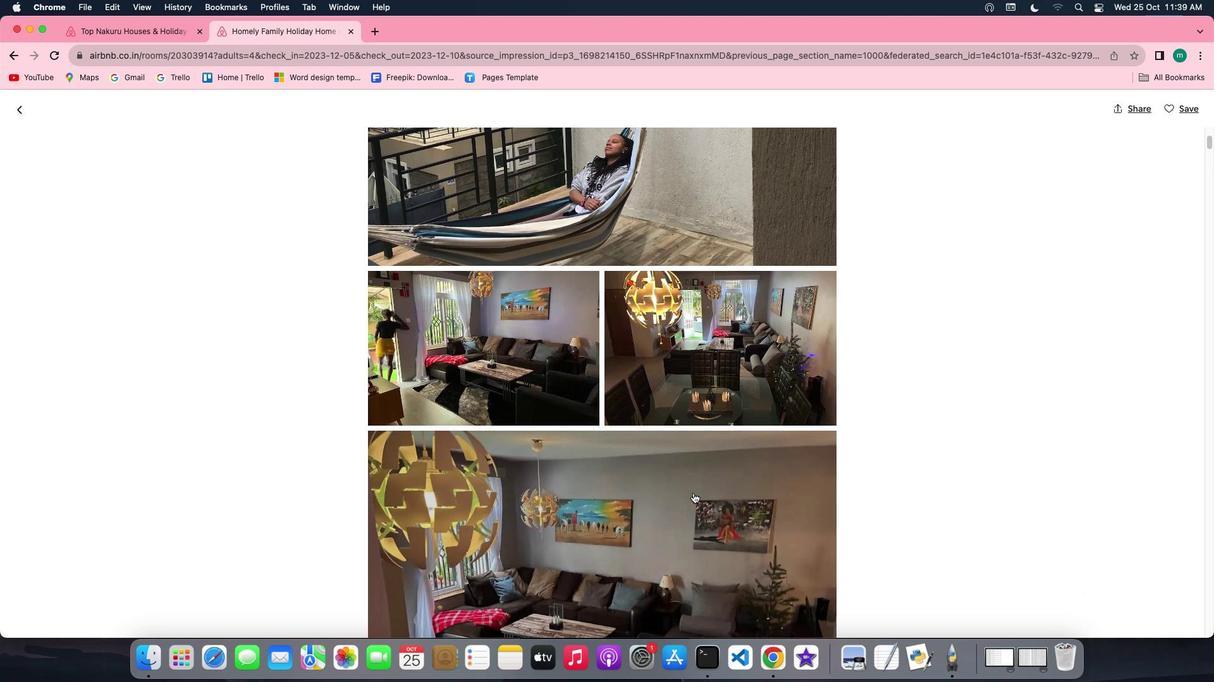 
Action: Mouse scrolled (693, 493) with delta (0, 0)
Screenshot: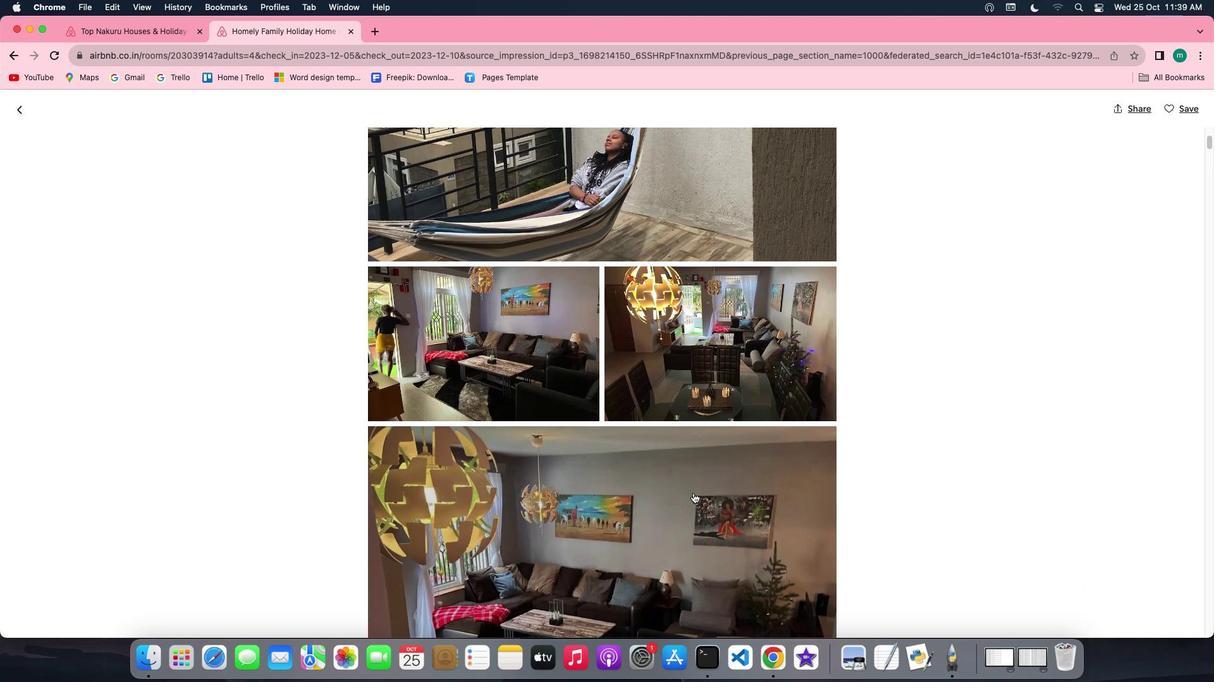 
Action: Mouse scrolled (693, 493) with delta (0, 0)
Screenshot: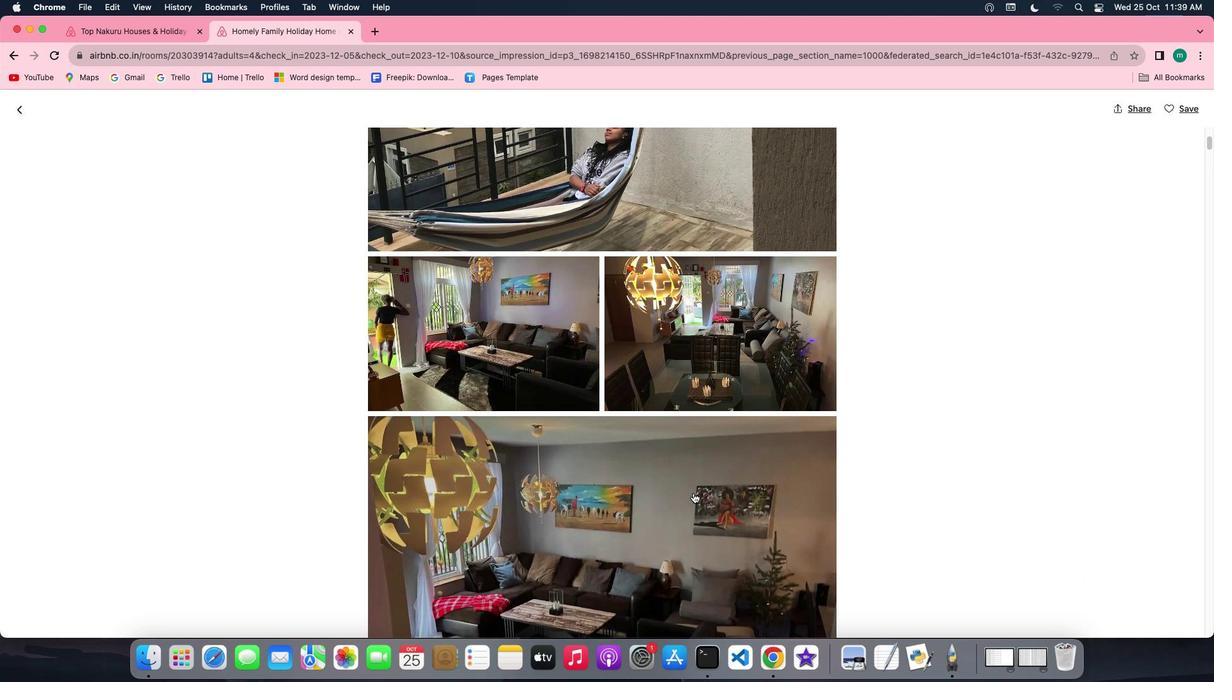 
Action: Mouse scrolled (693, 493) with delta (0, 0)
Screenshot: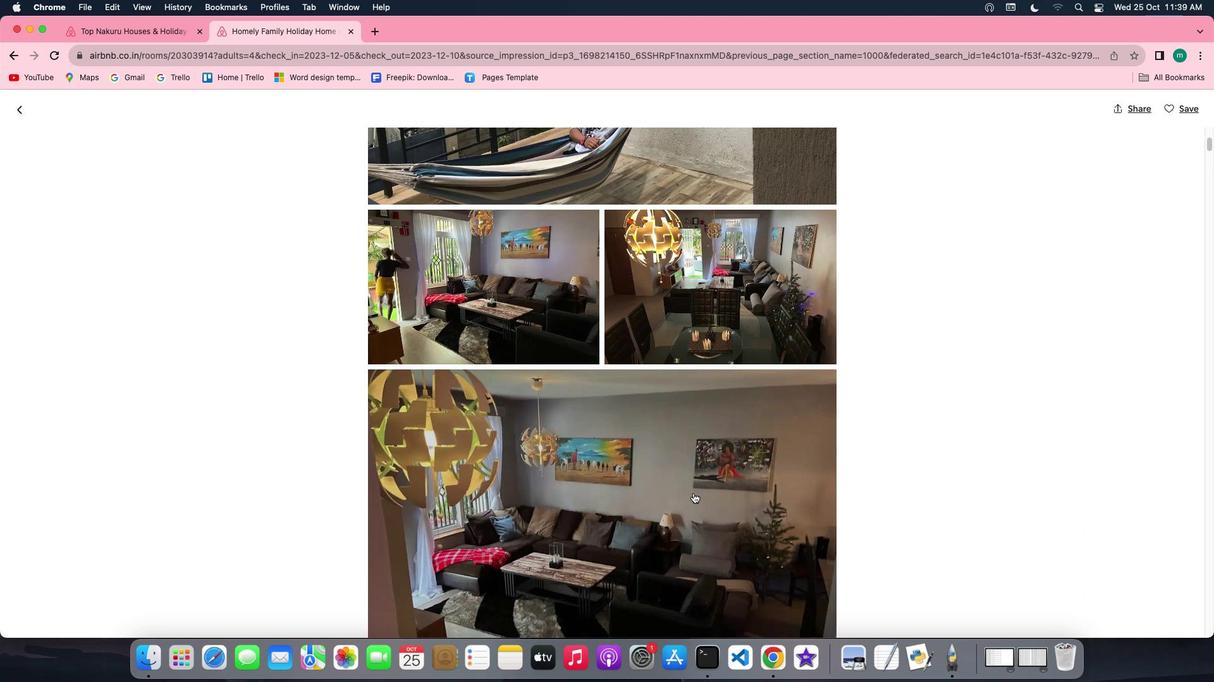 
Action: Mouse scrolled (693, 493) with delta (0, 0)
Screenshot: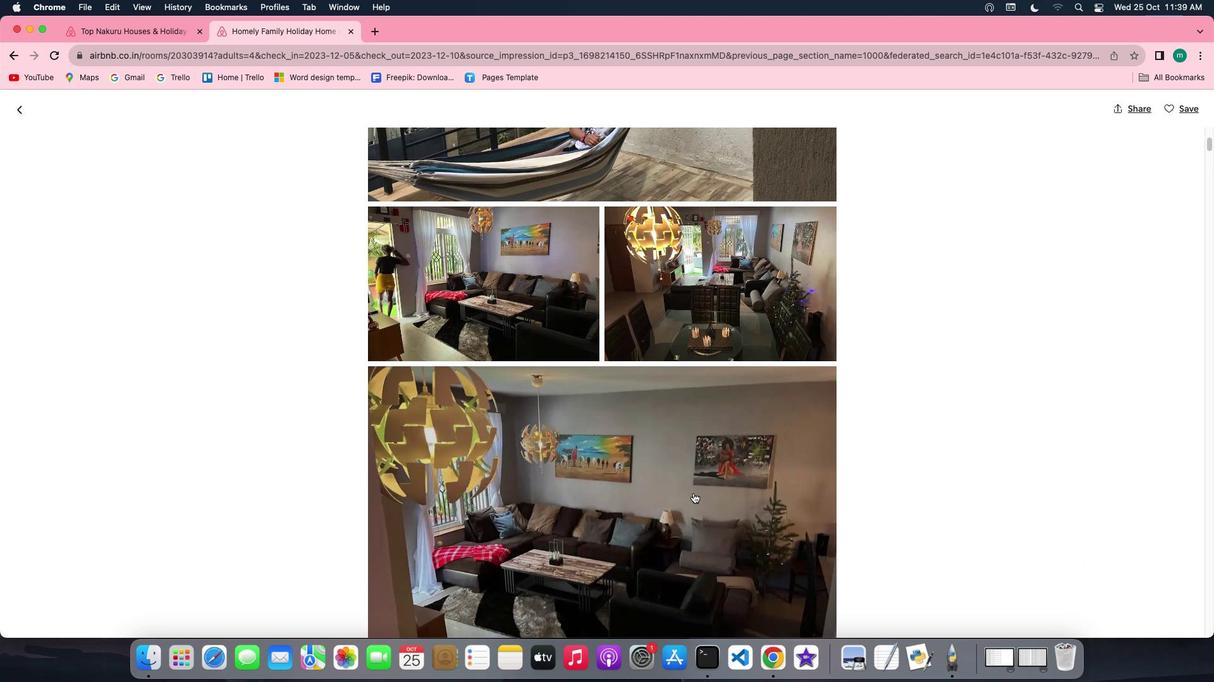
Action: Mouse scrolled (693, 493) with delta (0, 0)
Screenshot: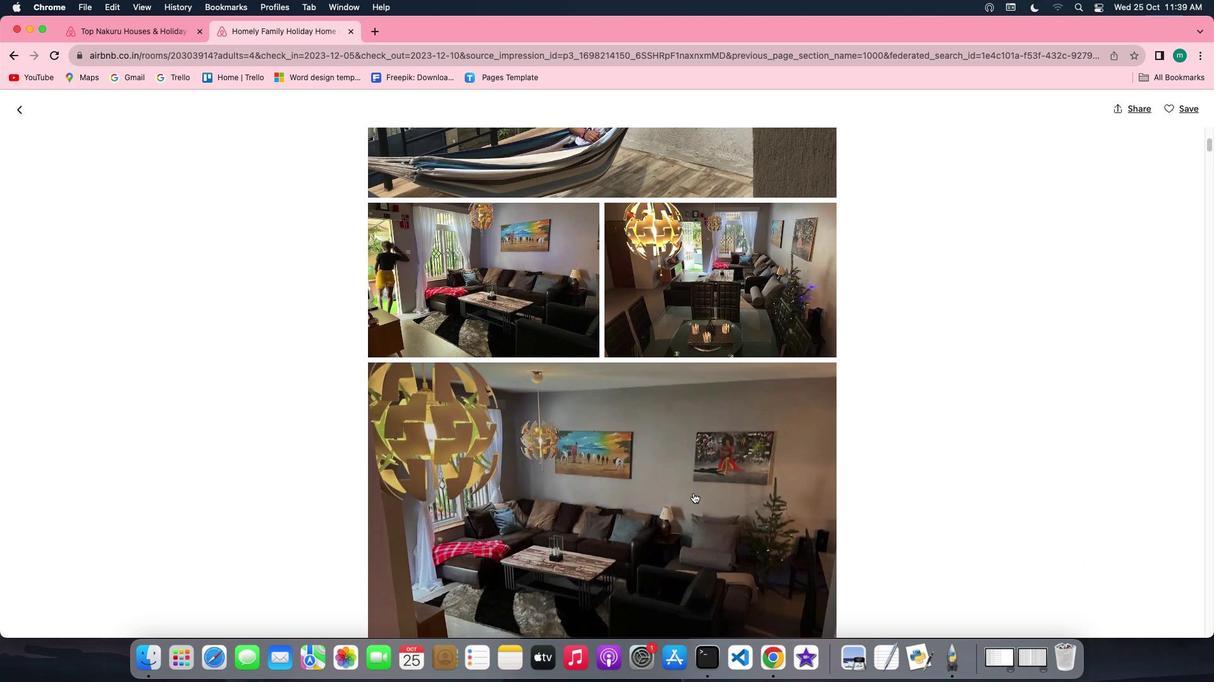 
Action: Mouse scrolled (693, 493) with delta (0, 0)
Screenshot: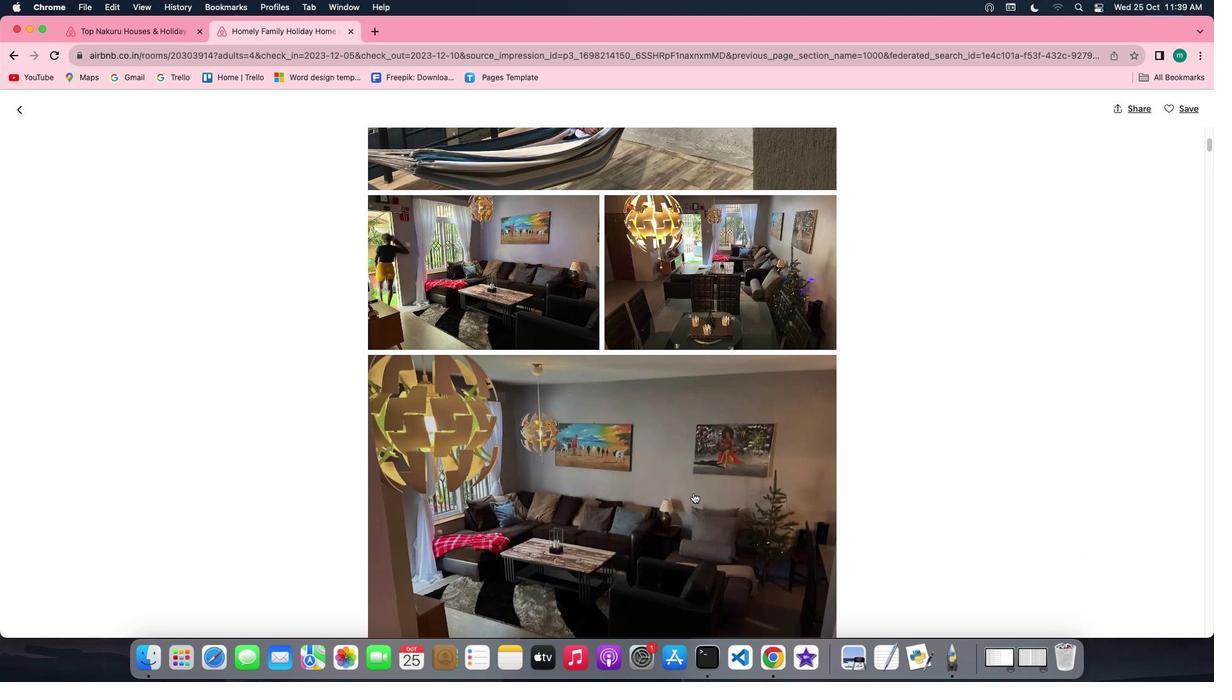 
Action: Mouse scrolled (693, 493) with delta (0, 0)
Screenshot: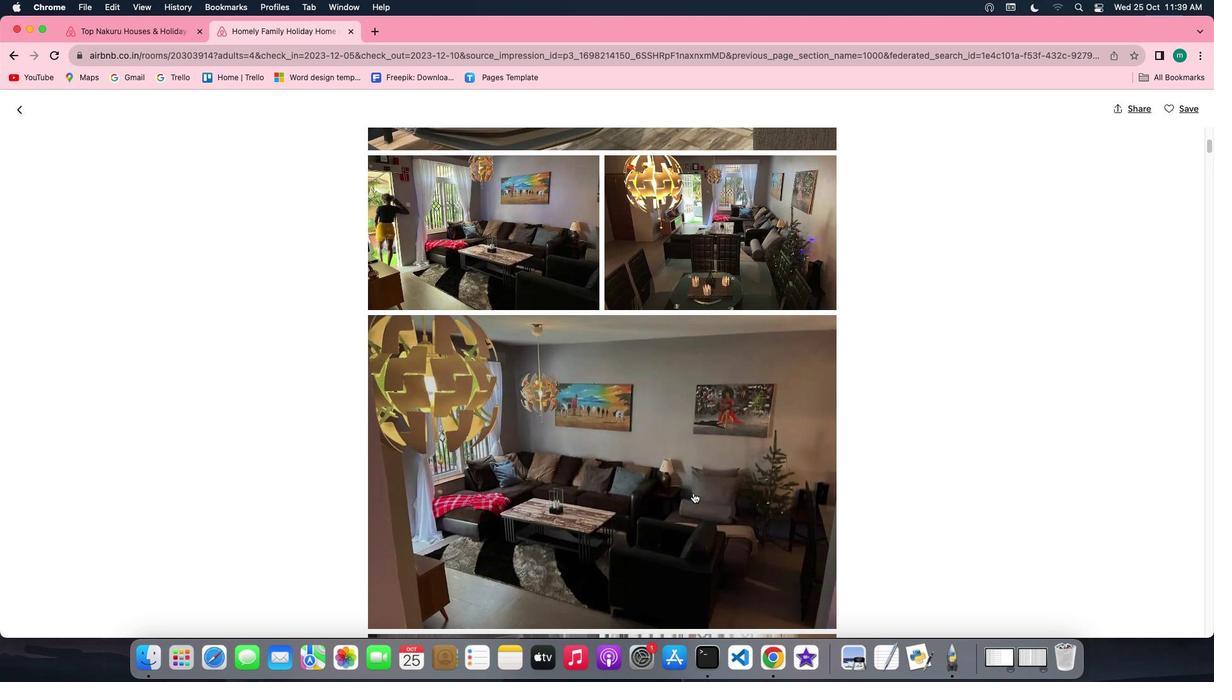 
Action: Mouse scrolled (693, 493) with delta (0, 0)
Screenshot: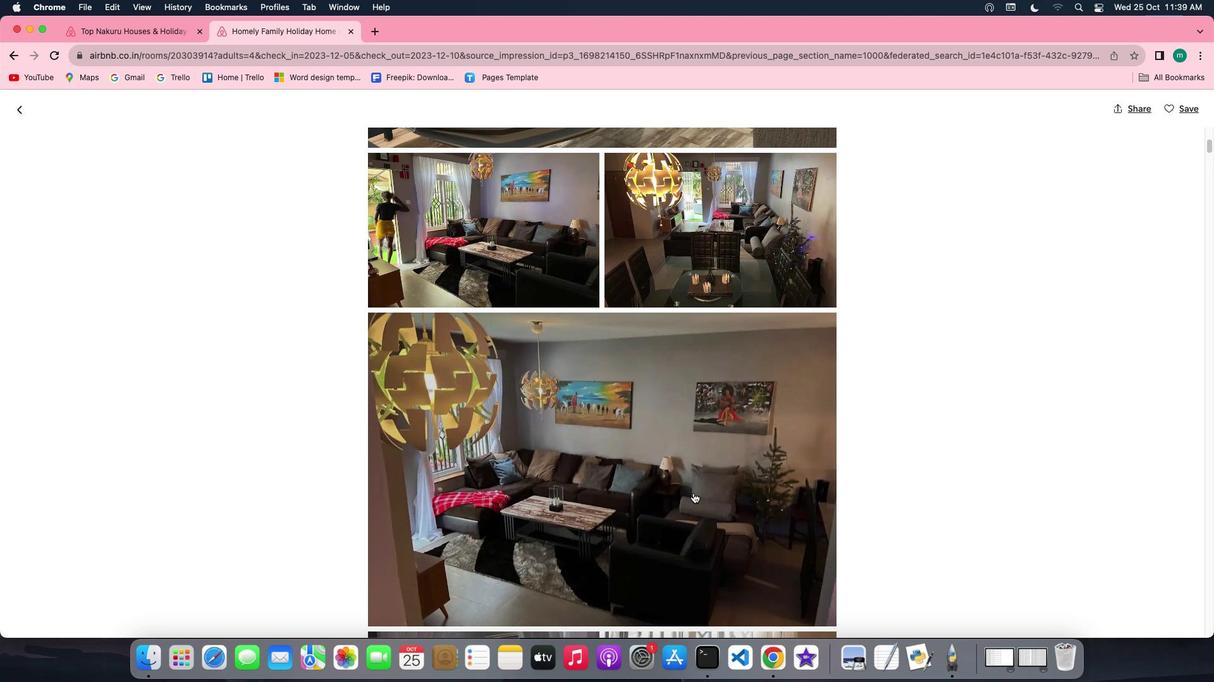 
Action: Mouse scrolled (693, 493) with delta (0, 0)
Screenshot: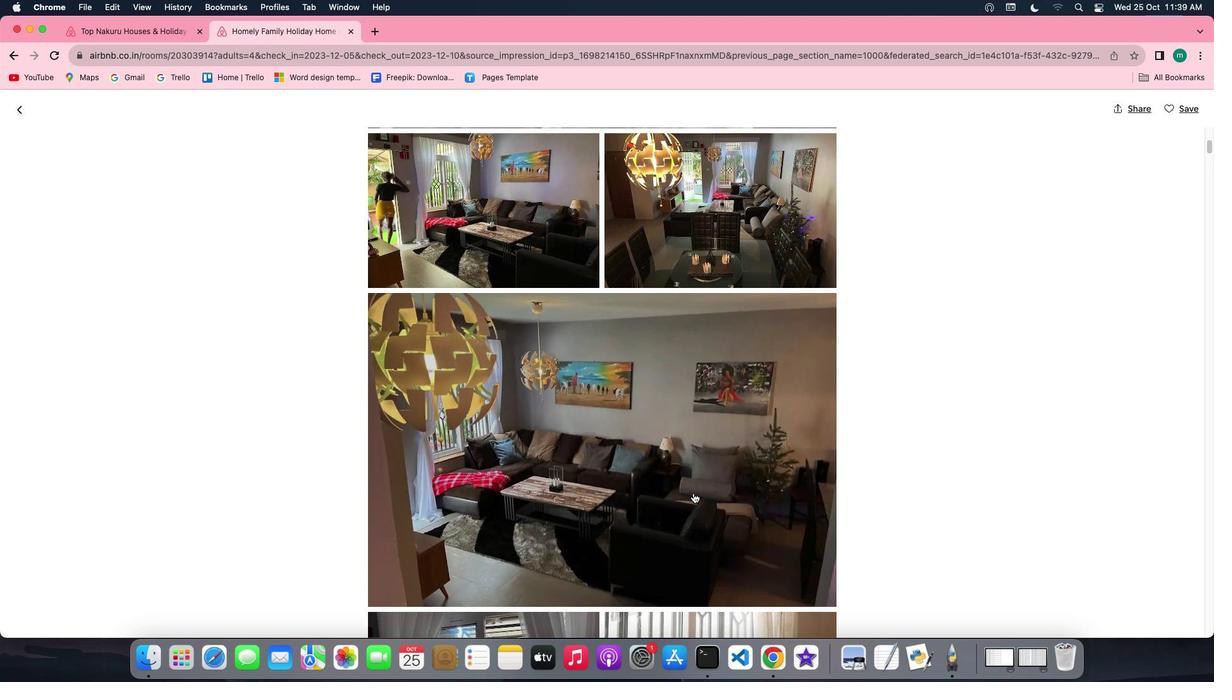 
Action: Mouse scrolled (693, 493) with delta (0, 0)
Screenshot: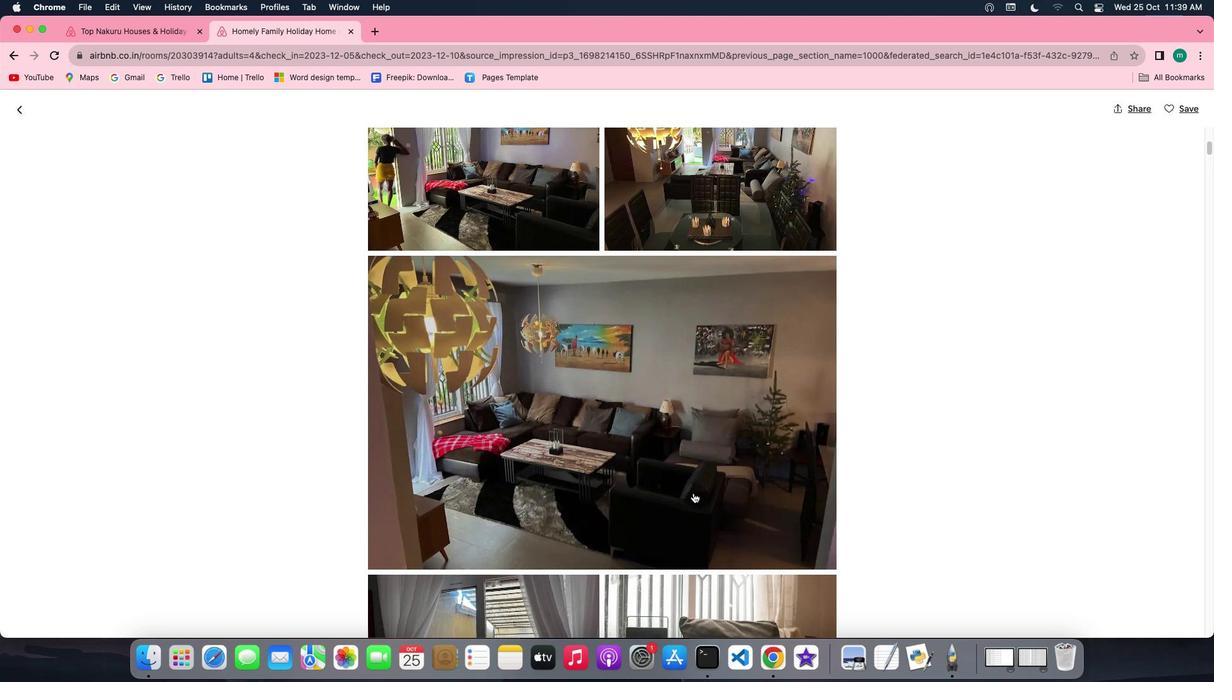 
Action: Mouse scrolled (693, 493) with delta (0, 0)
Screenshot: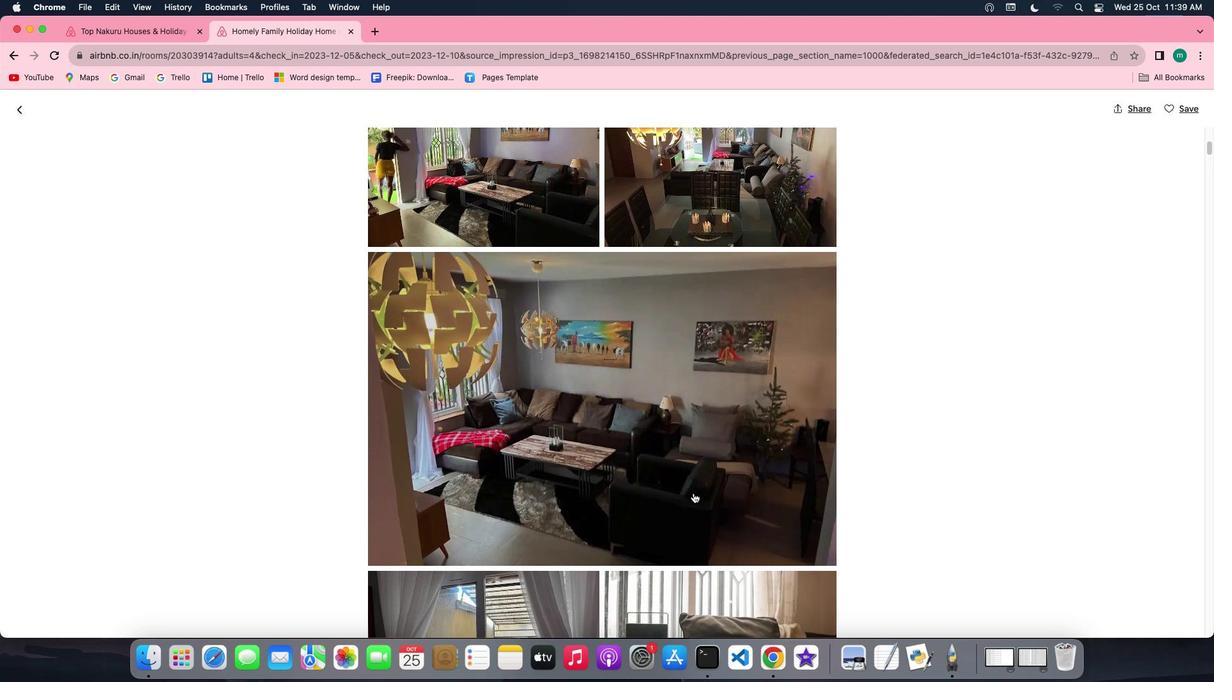 
Action: Mouse scrolled (693, 493) with delta (0, -1)
Screenshot: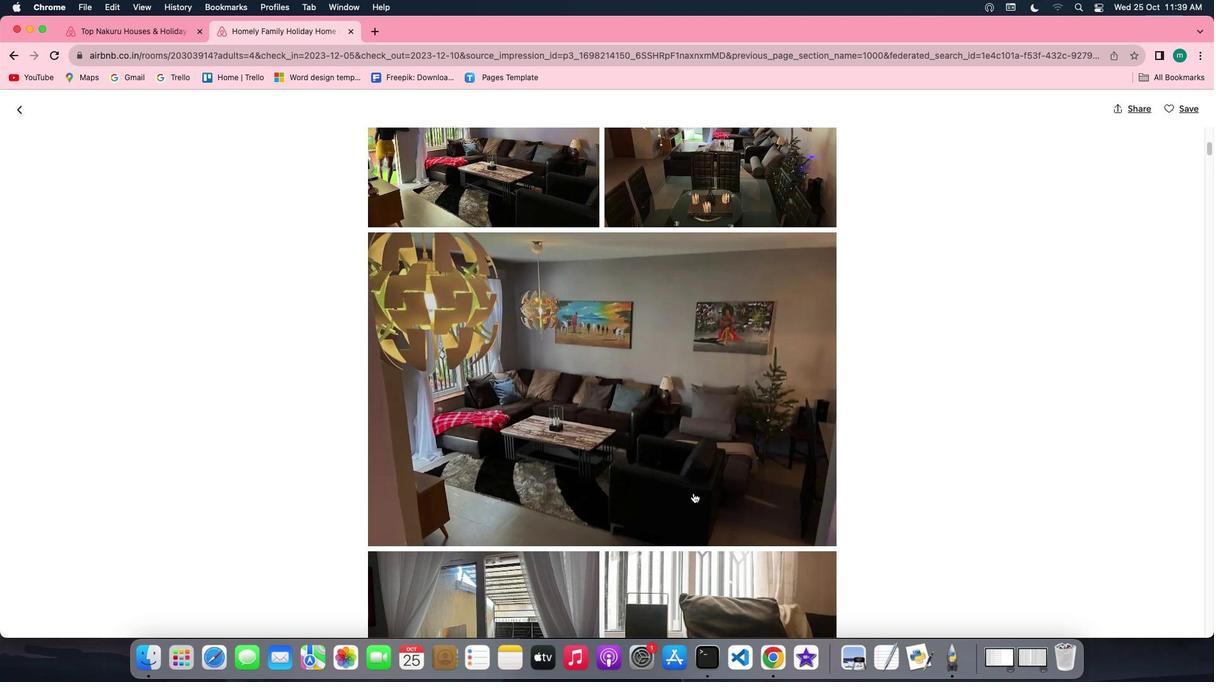 
Action: Mouse scrolled (693, 493) with delta (0, 0)
Screenshot: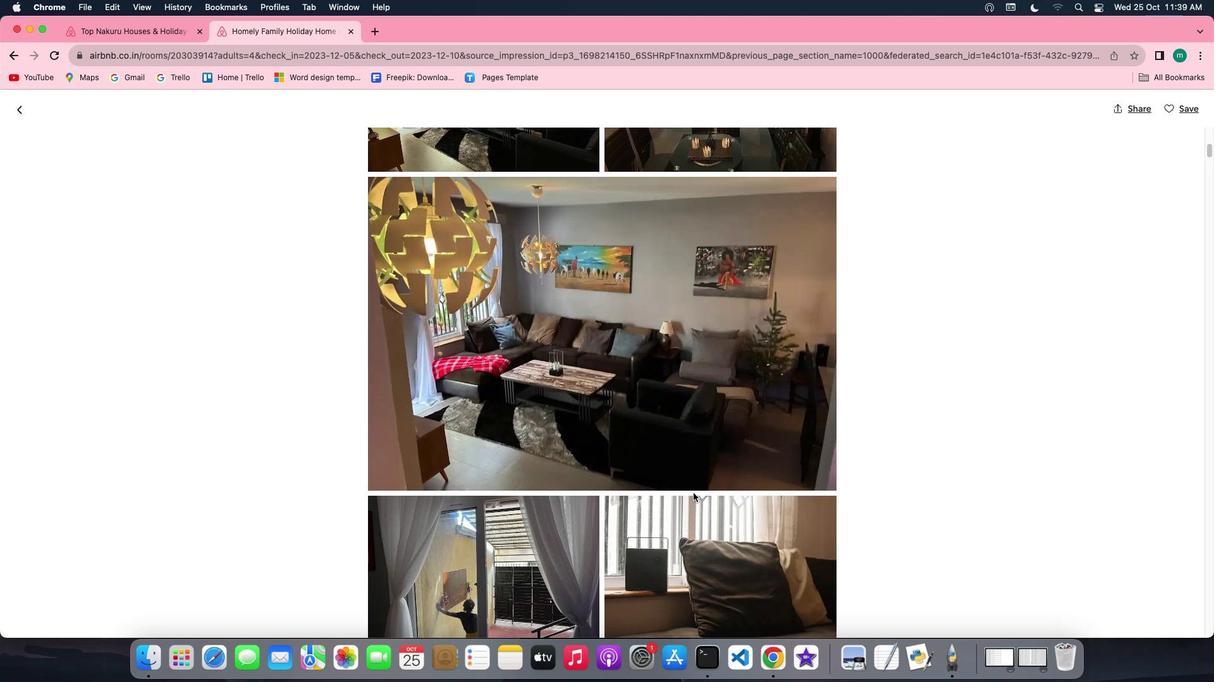 
Action: Mouse scrolled (693, 493) with delta (0, 0)
Screenshot: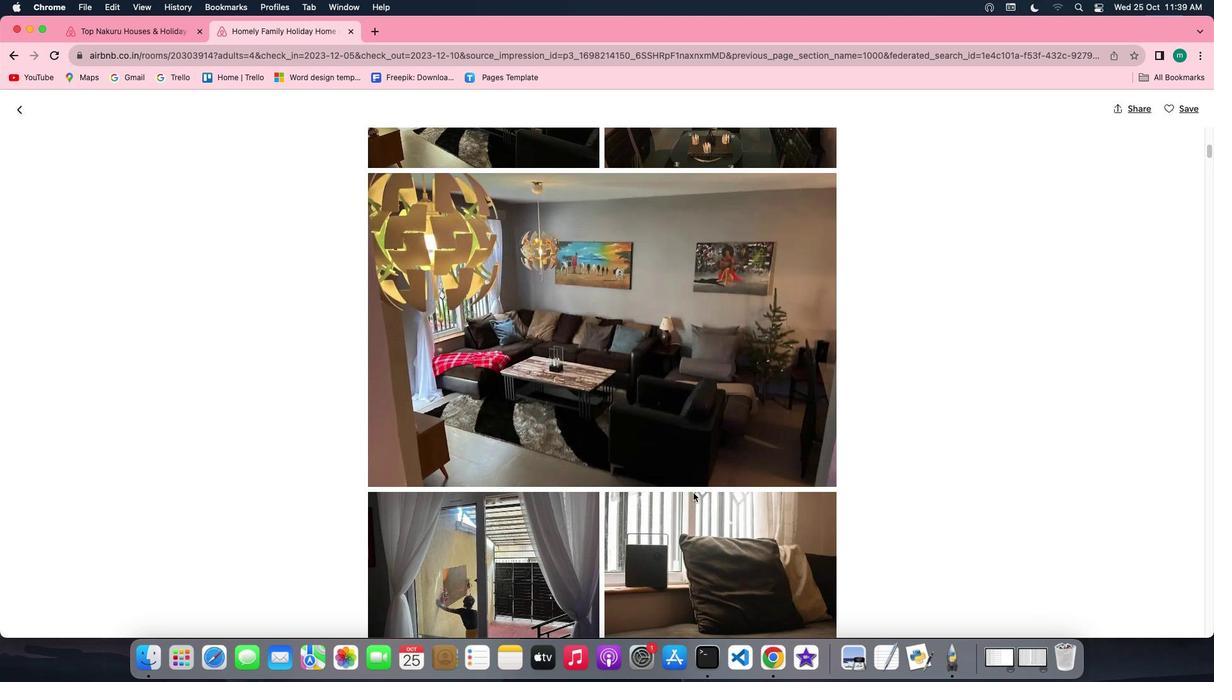 
Action: Mouse scrolled (693, 493) with delta (0, 0)
Screenshot: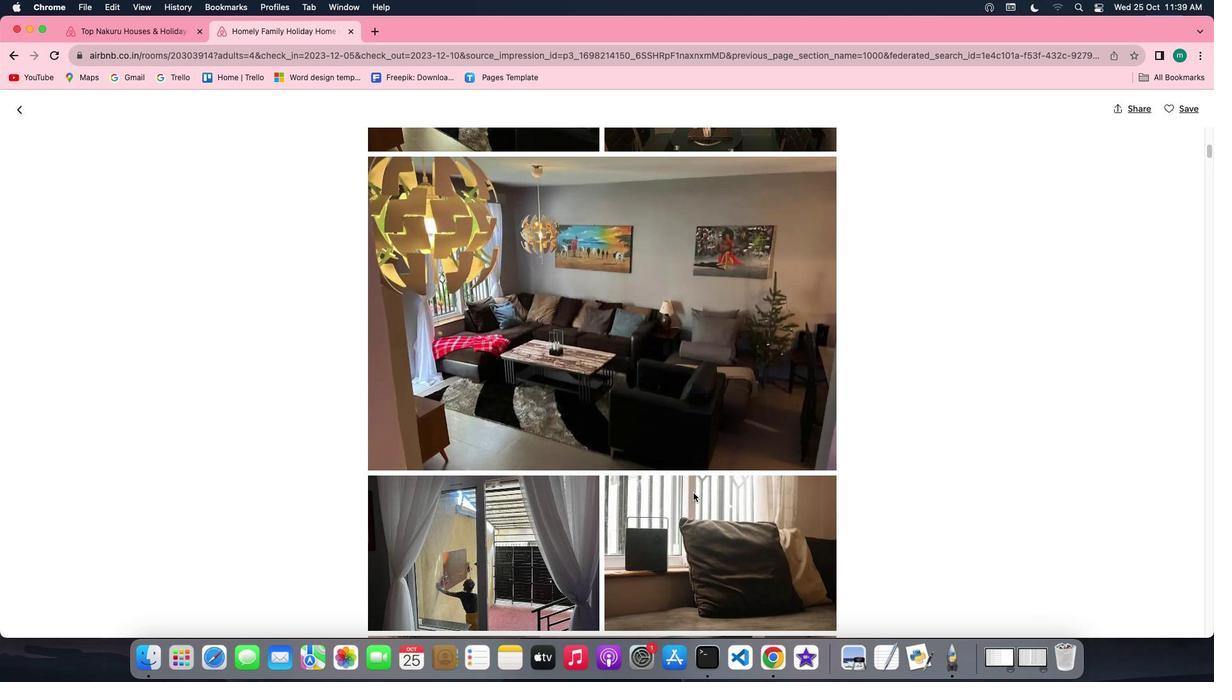 
Action: Mouse scrolled (693, 493) with delta (0, 0)
Screenshot: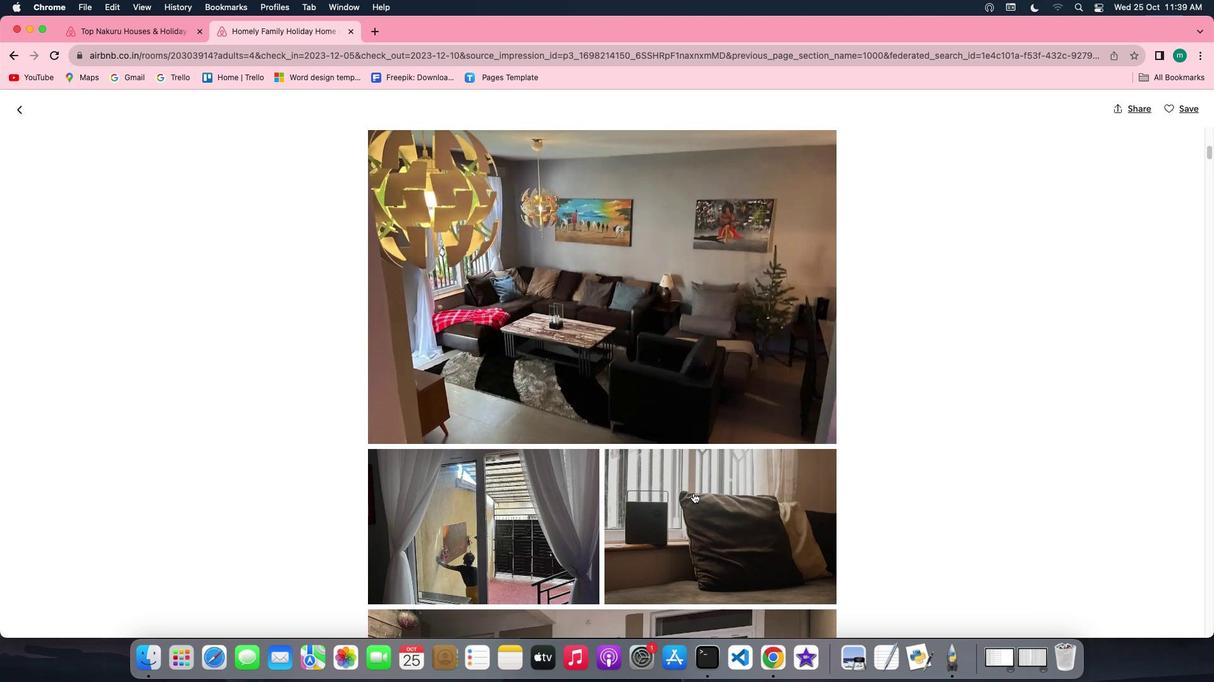 
Action: Mouse scrolled (693, 493) with delta (0, 0)
Screenshot: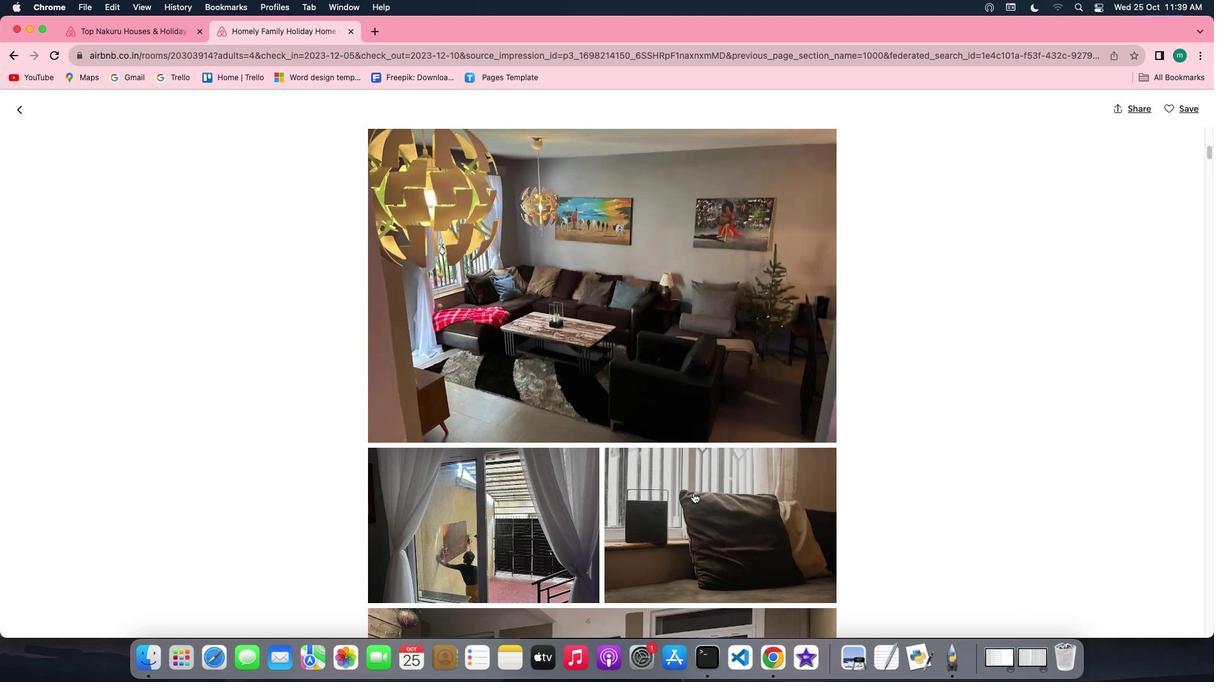 
Action: Mouse scrolled (693, 493) with delta (0, 0)
Screenshot: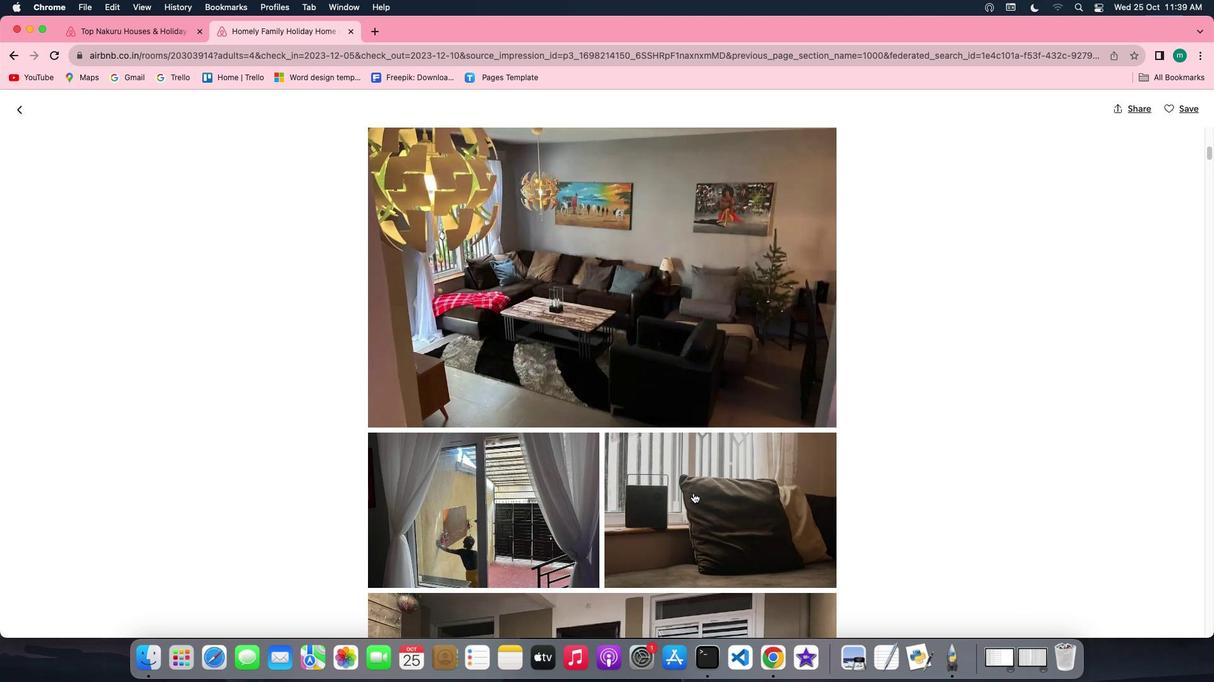 
Action: Mouse scrolled (693, 493) with delta (0, 0)
Screenshot: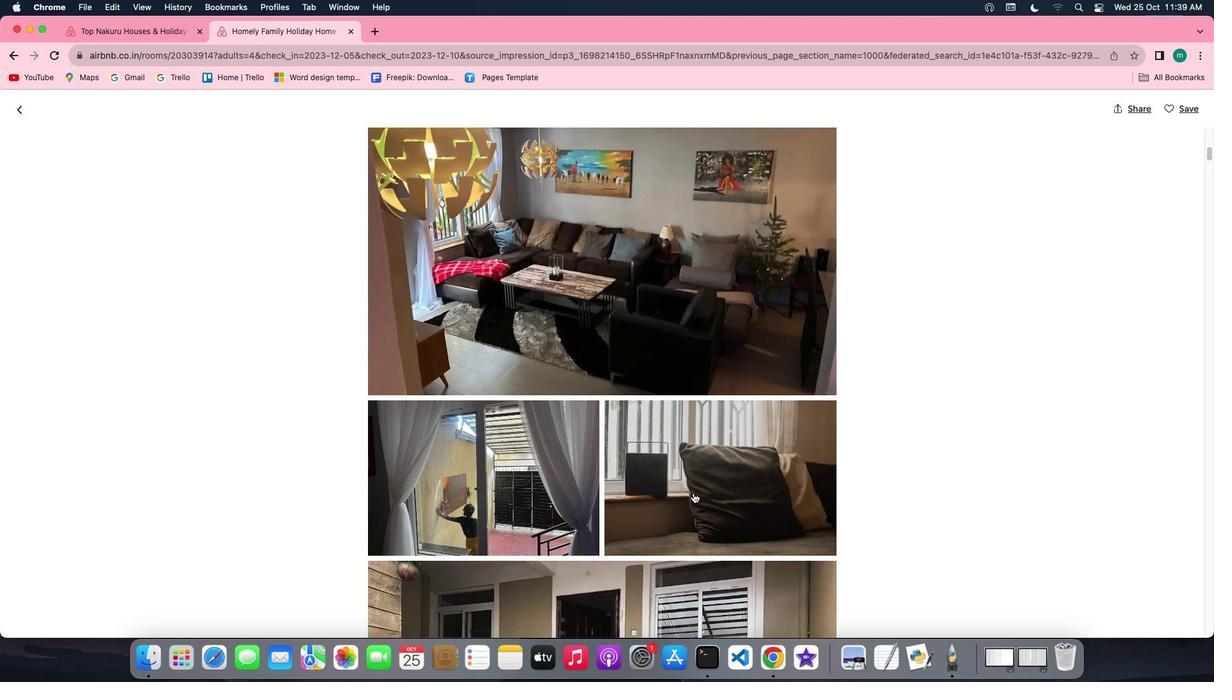 
Action: Mouse scrolled (693, 493) with delta (0, 0)
Screenshot: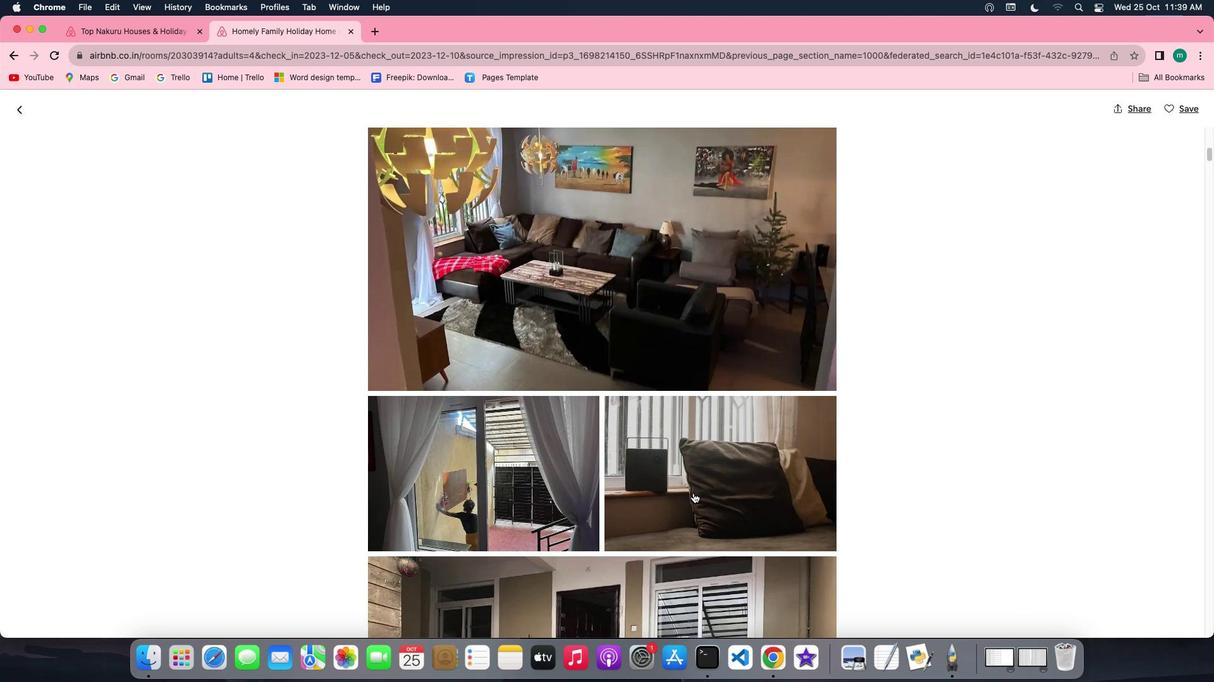 
Action: Mouse scrolled (693, 493) with delta (0, 0)
Screenshot: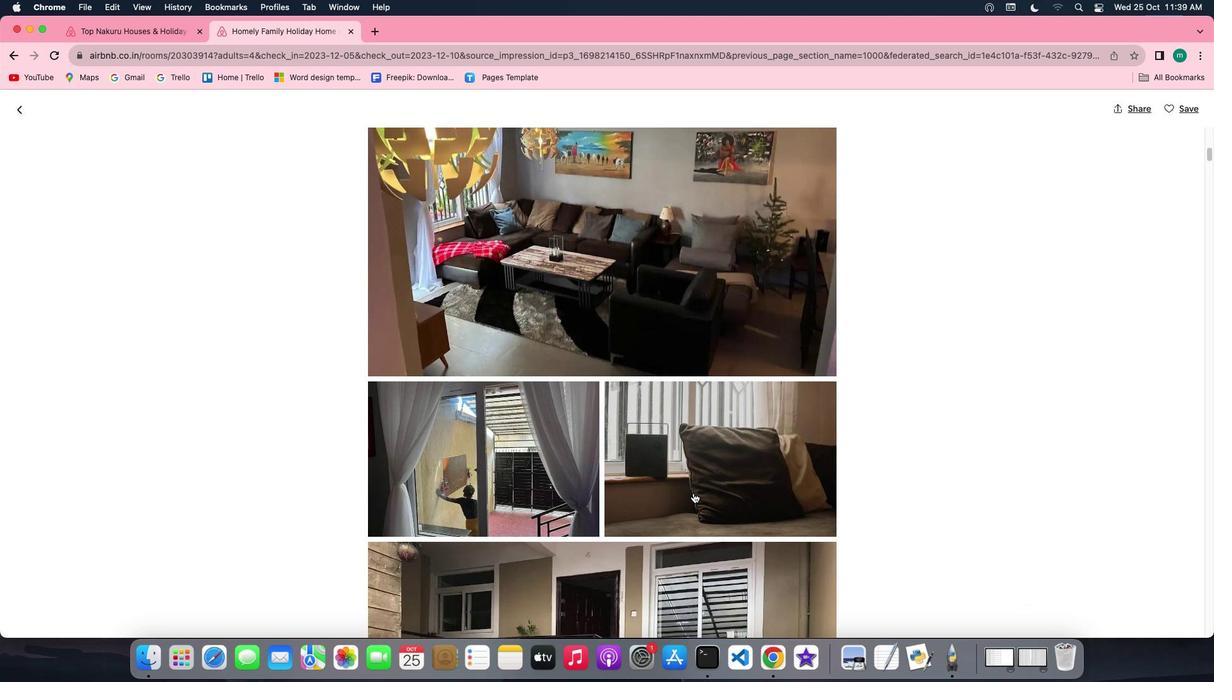 
Action: Mouse scrolled (693, 493) with delta (0, 0)
Screenshot: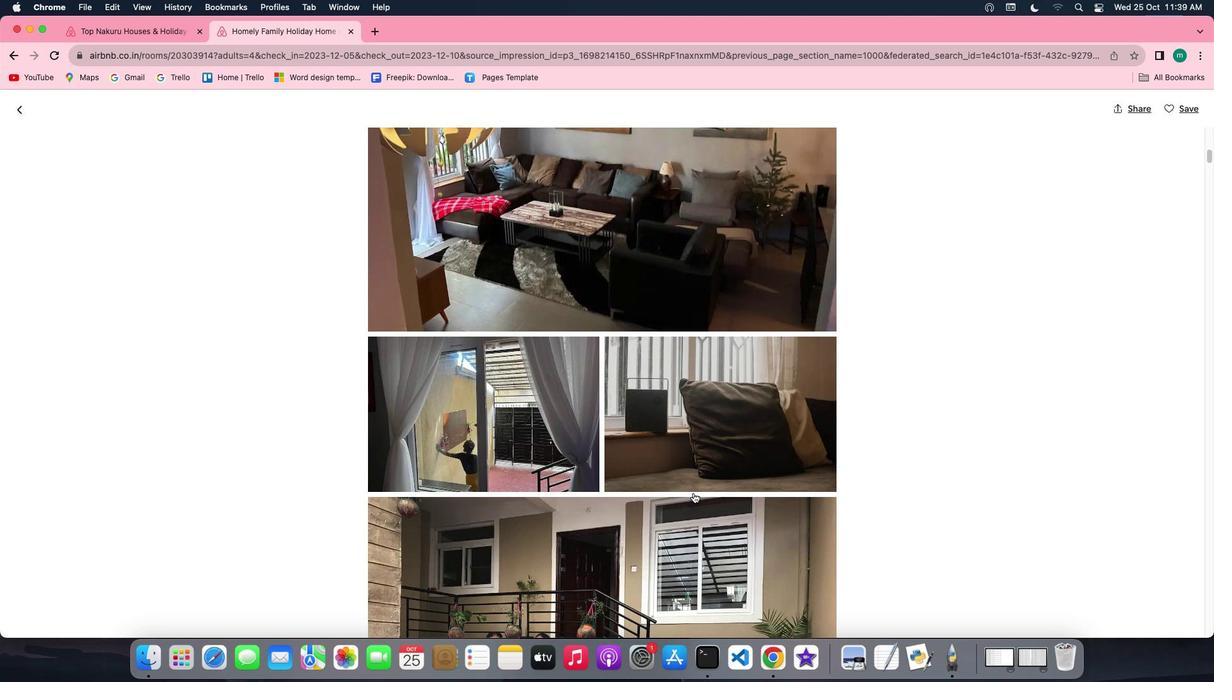 
Action: Mouse scrolled (693, 493) with delta (0, 0)
Screenshot: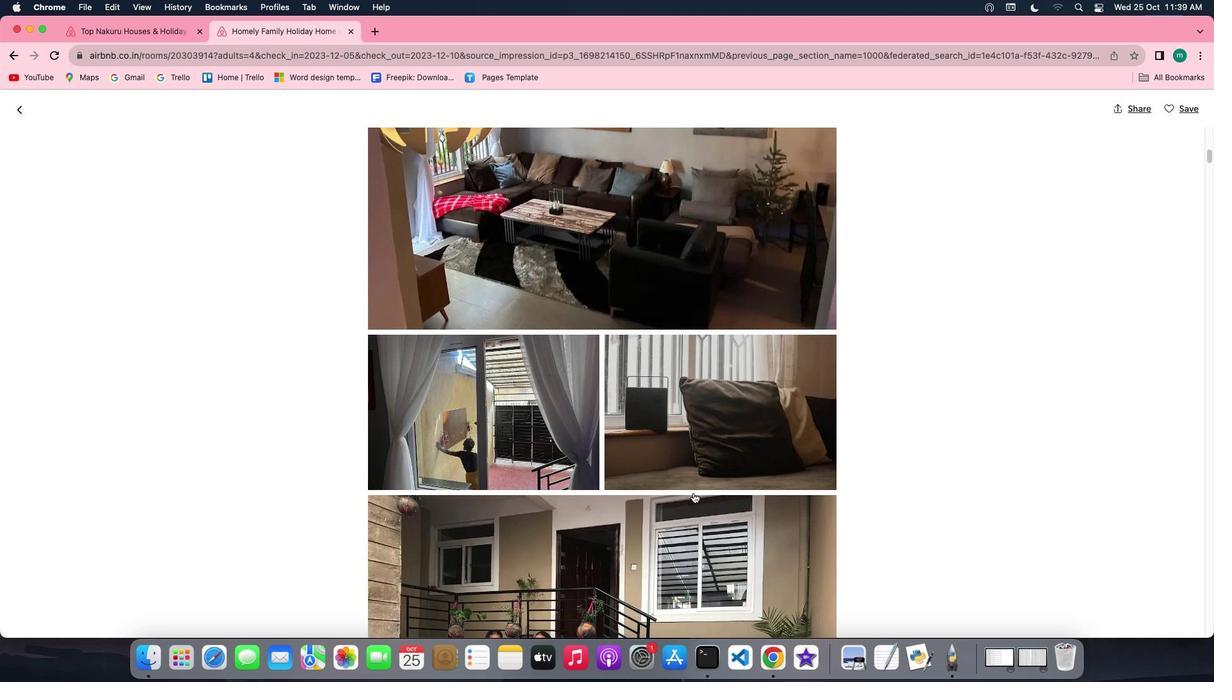 
Action: Mouse scrolled (693, 493) with delta (0, -1)
Screenshot: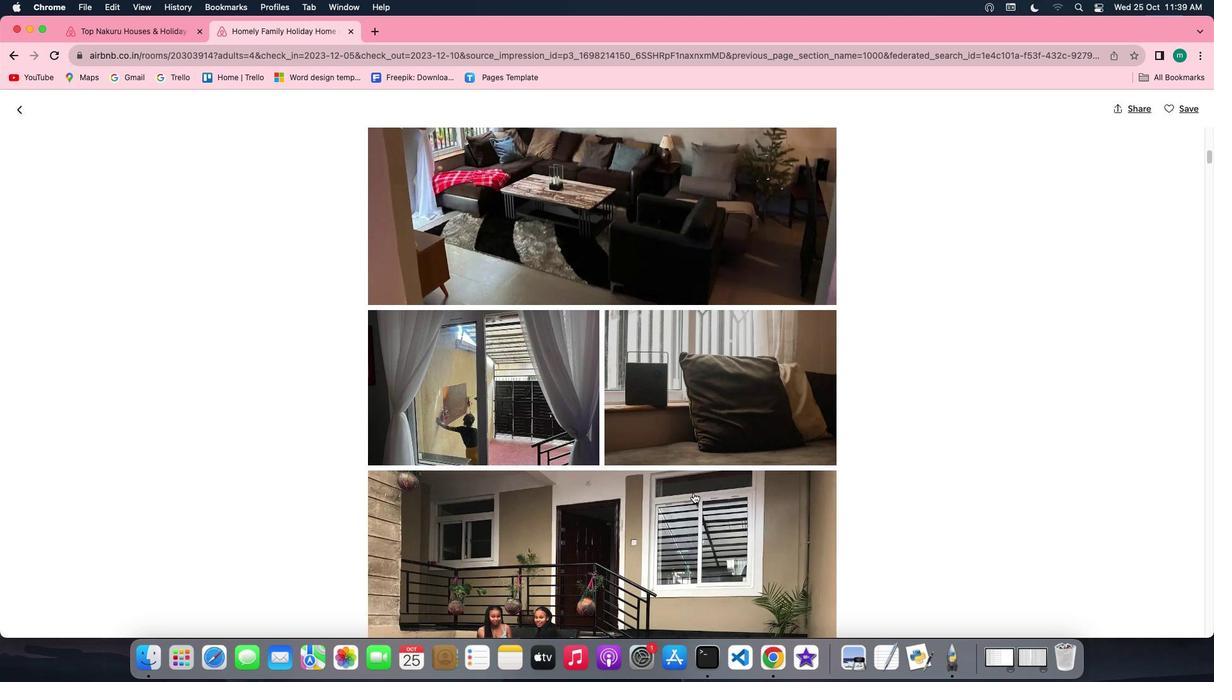 
Action: Mouse scrolled (693, 493) with delta (0, 0)
Screenshot: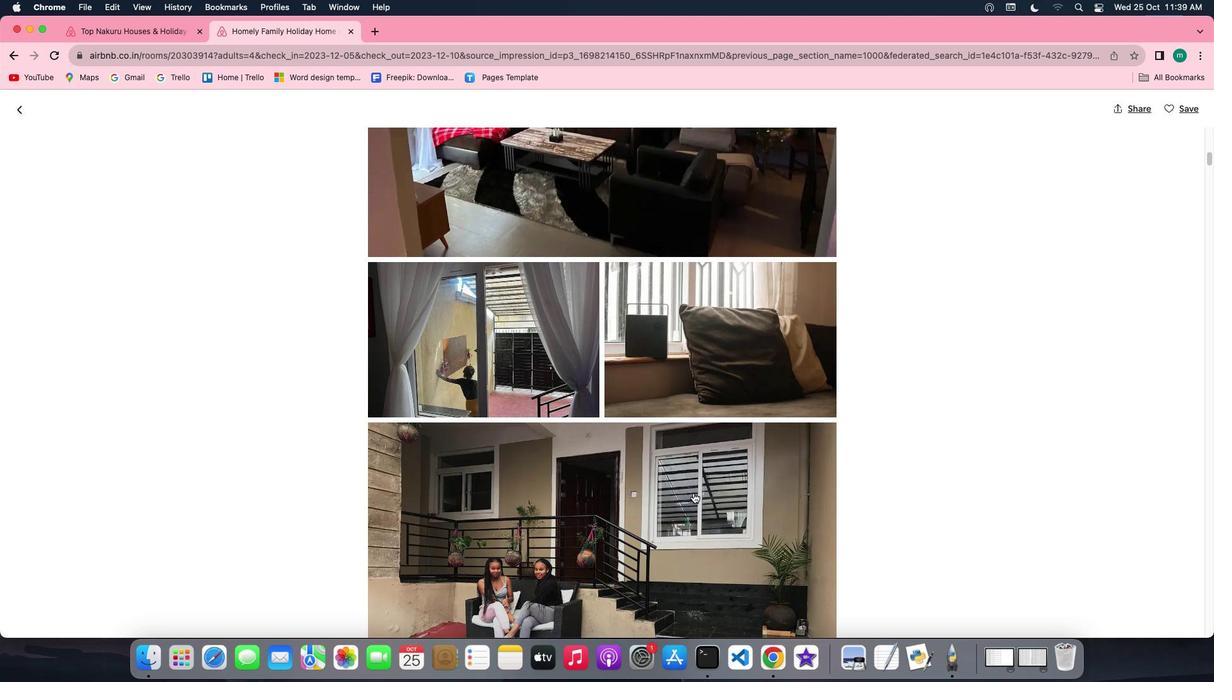 
Action: Mouse scrolled (693, 493) with delta (0, 0)
Screenshot: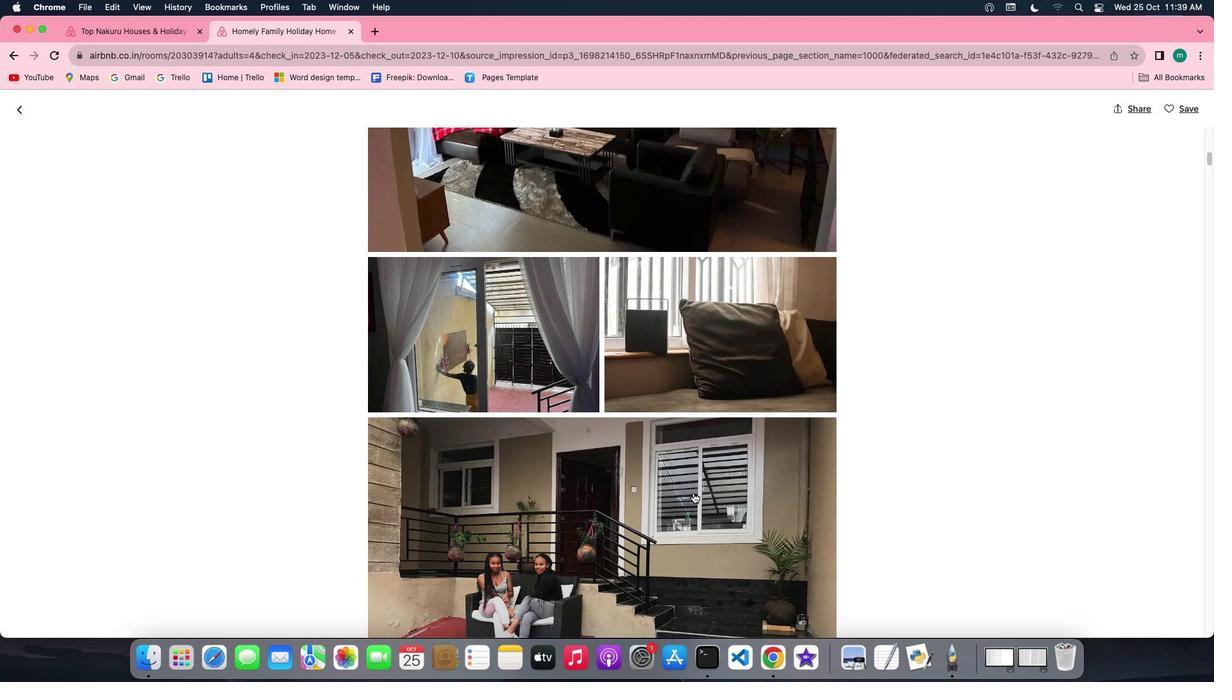 
Action: Mouse scrolled (693, 493) with delta (0, 0)
Screenshot: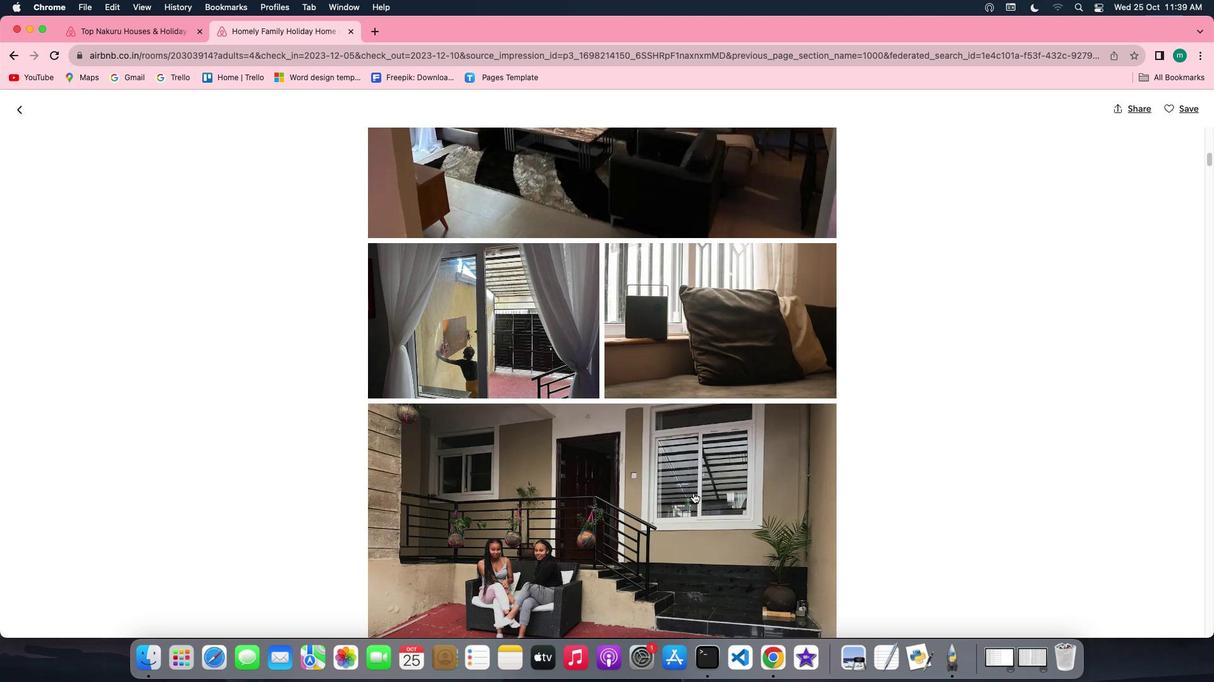 
Action: Mouse scrolled (693, 493) with delta (0, 0)
Screenshot: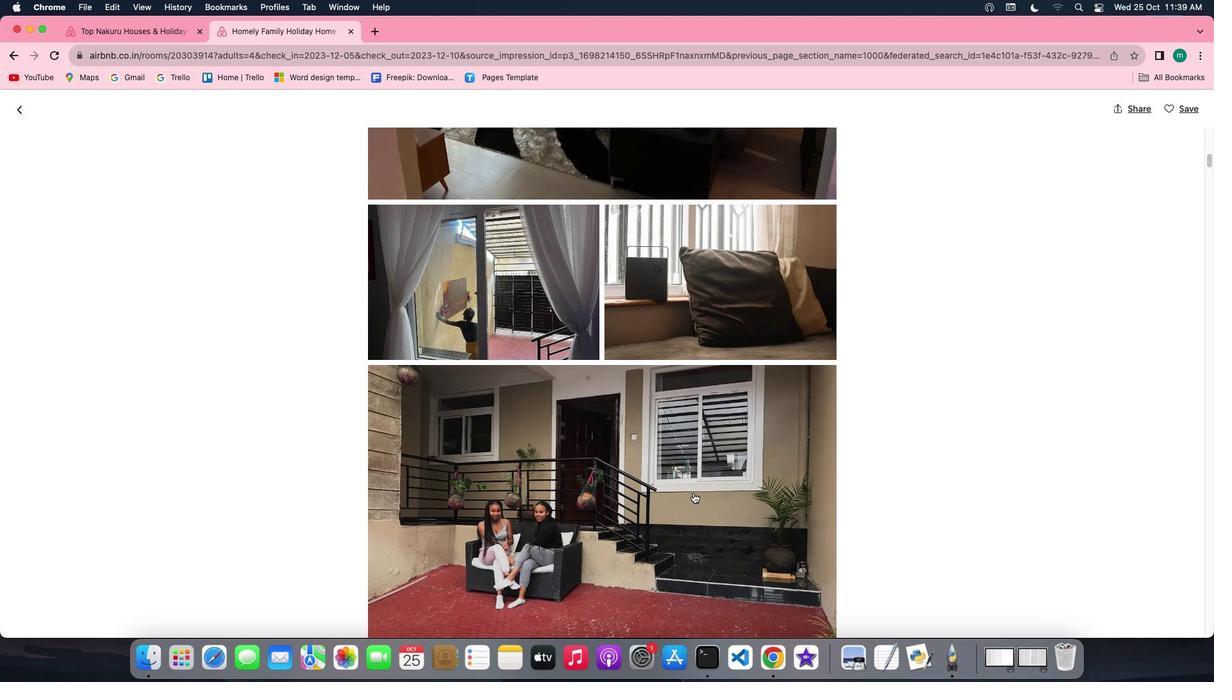 
Action: Mouse scrolled (693, 493) with delta (0, 0)
Screenshot: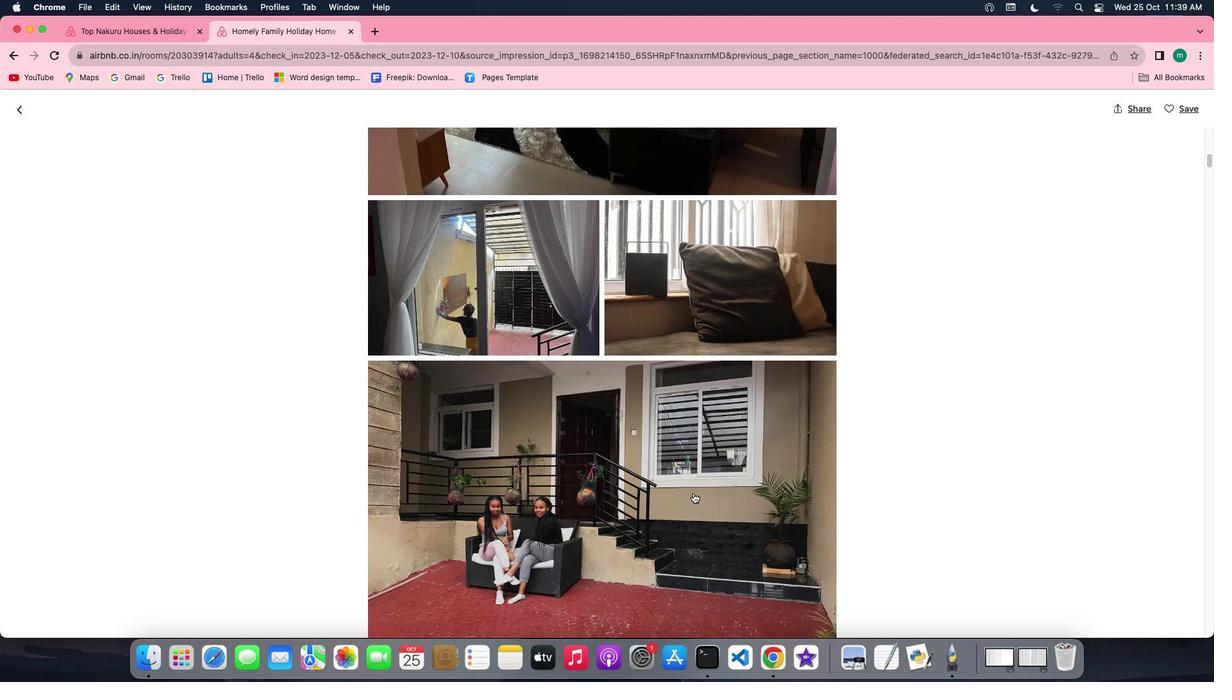
Action: Mouse scrolled (693, 493) with delta (0, 0)
Screenshot: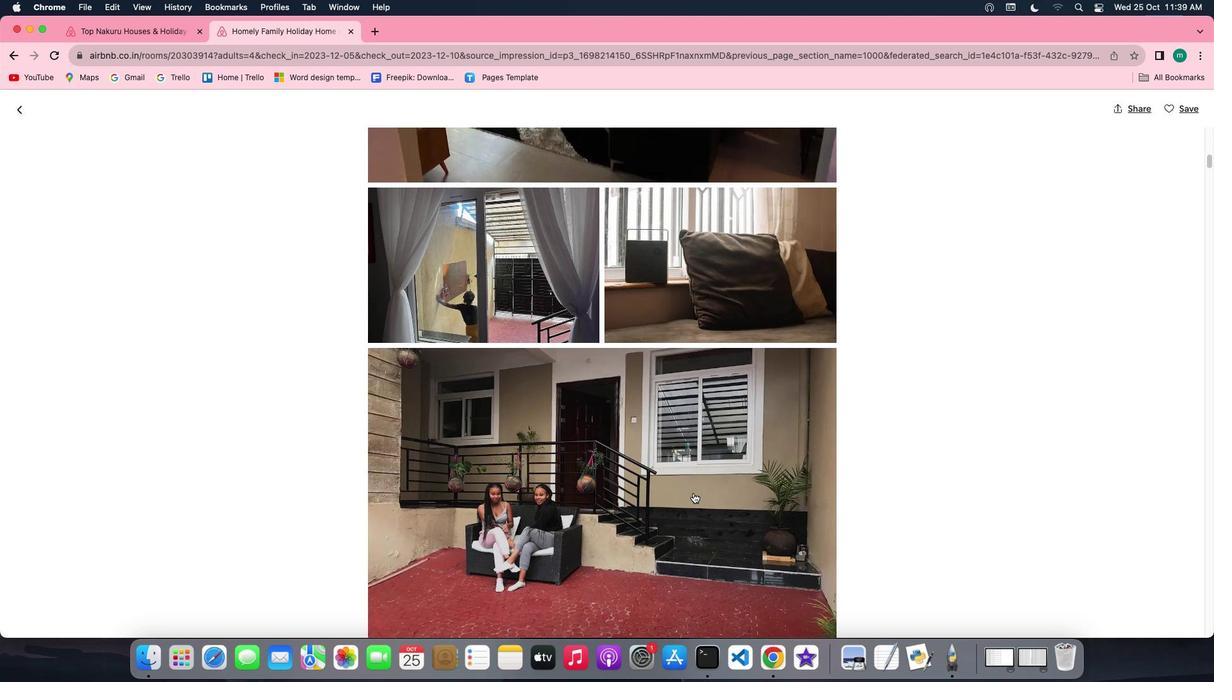 
Action: Mouse scrolled (693, 493) with delta (0, 0)
Screenshot: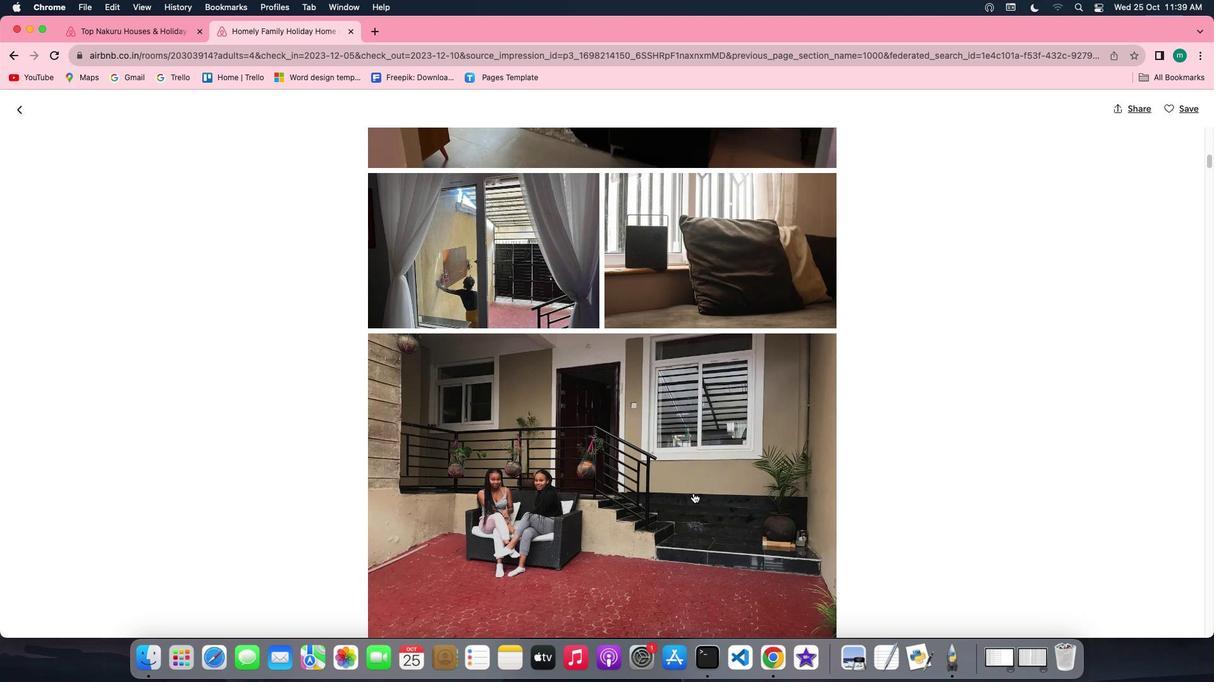 
Action: Mouse scrolled (693, 493) with delta (0, 0)
Screenshot: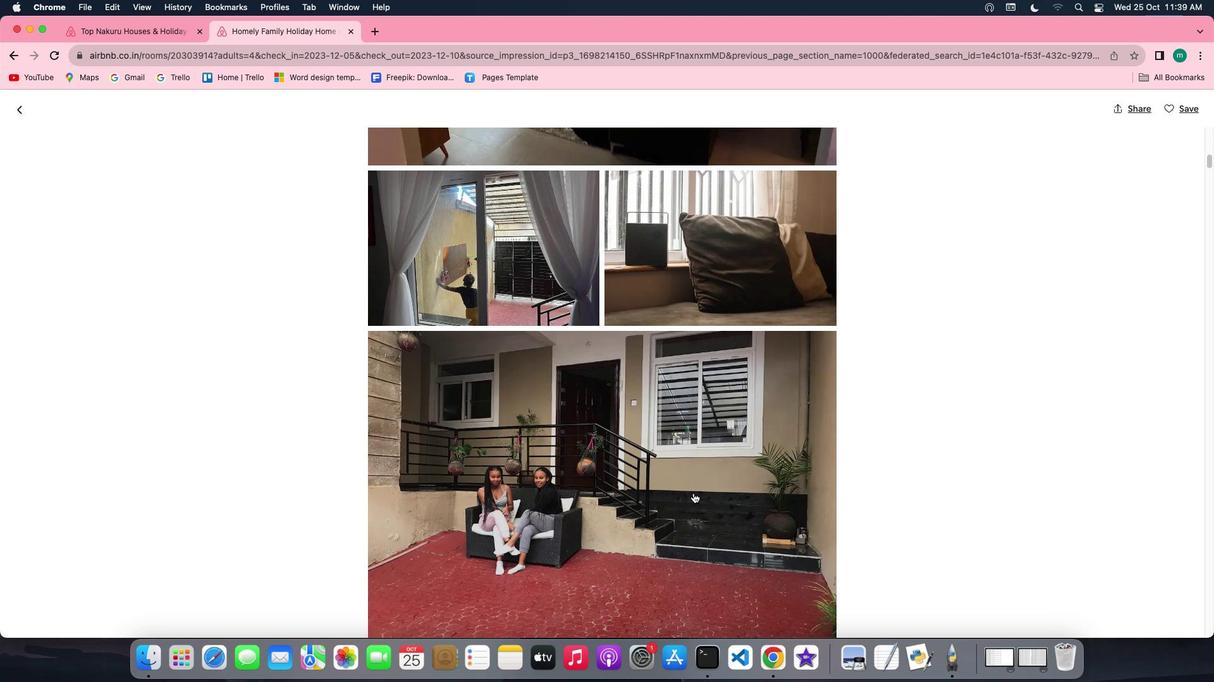 
Action: Mouse scrolled (693, 493) with delta (0, 0)
Screenshot: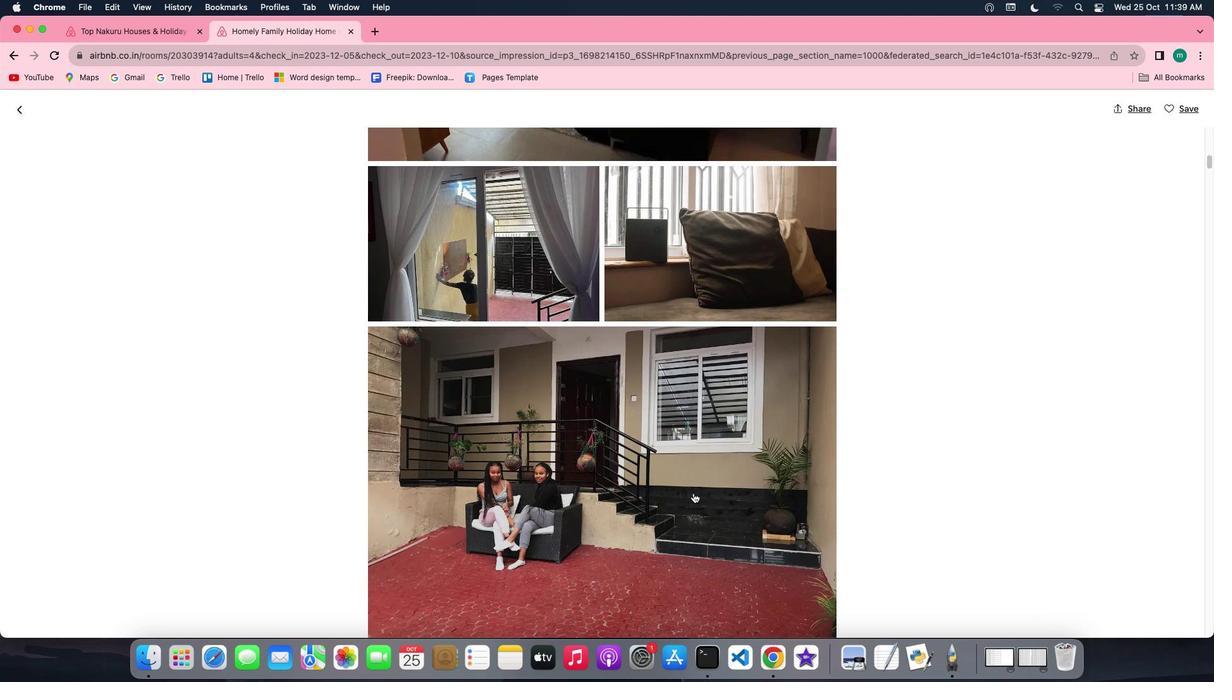 
Action: Mouse scrolled (693, 493) with delta (0, 0)
Screenshot: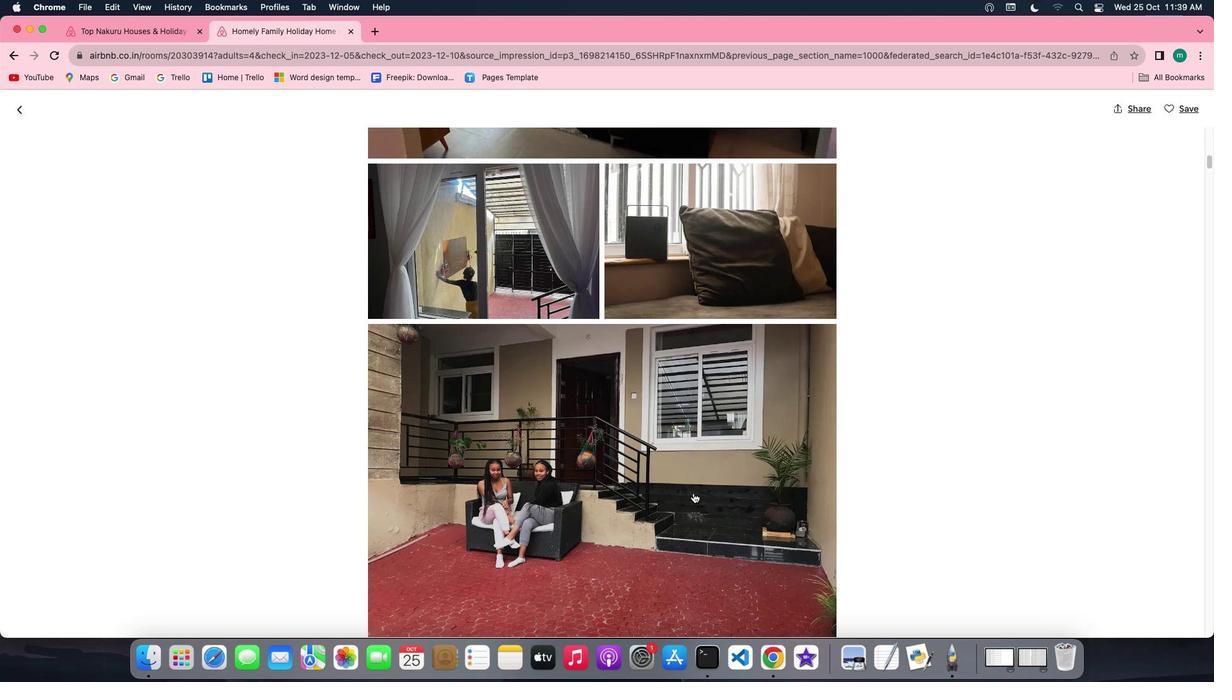 
Action: Mouse scrolled (693, 493) with delta (0, 0)
Screenshot: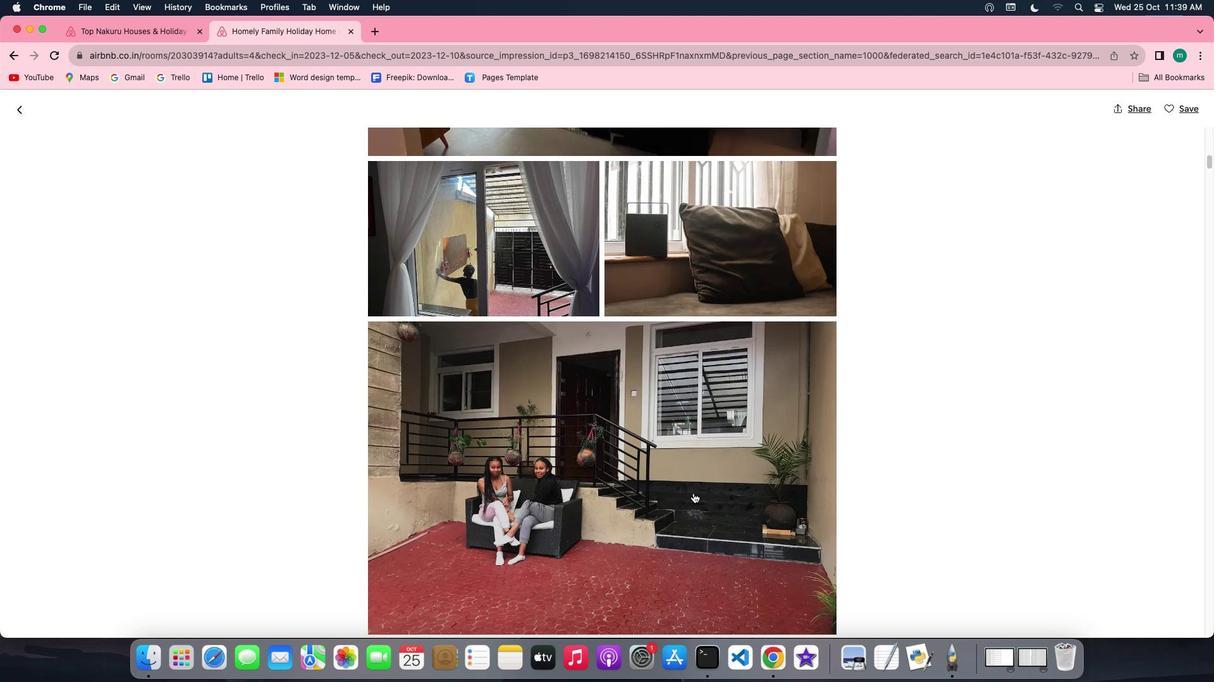 
Action: Mouse scrolled (693, 493) with delta (0, -1)
Screenshot: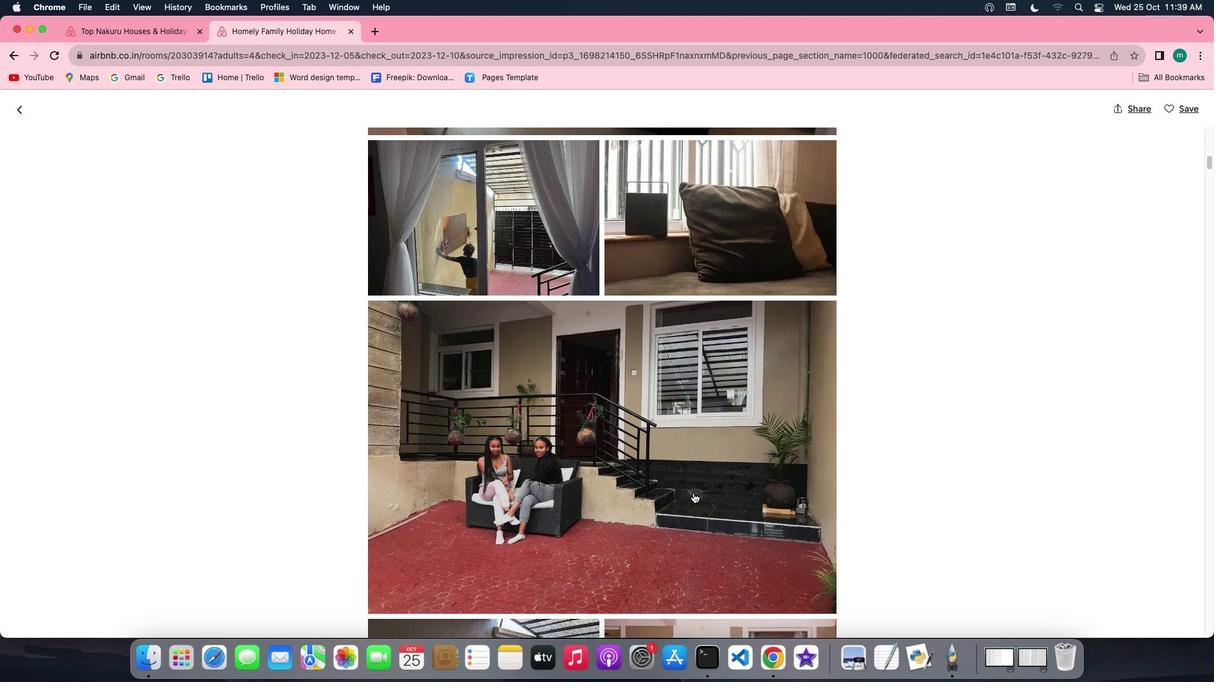 
Action: Mouse scrolled (693, 493) with delta (0, -1)
Screenshot: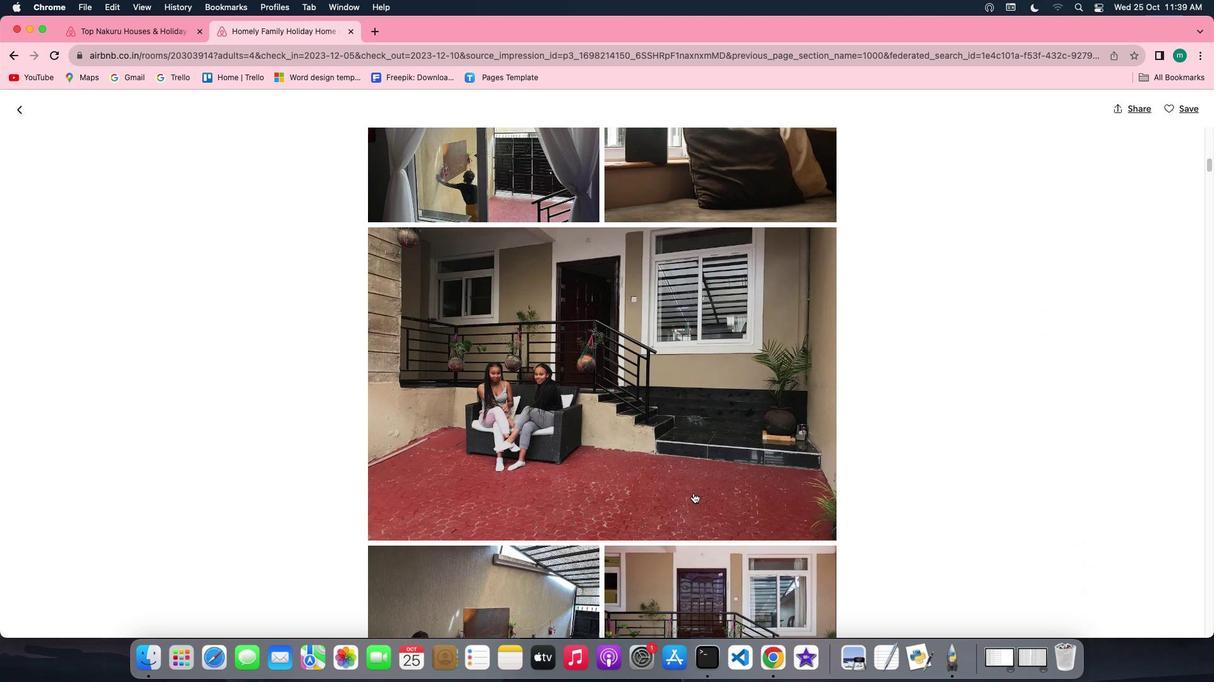 
Action: Mouse scrolled (693, 493) with delta (0, 0)
Screenshot: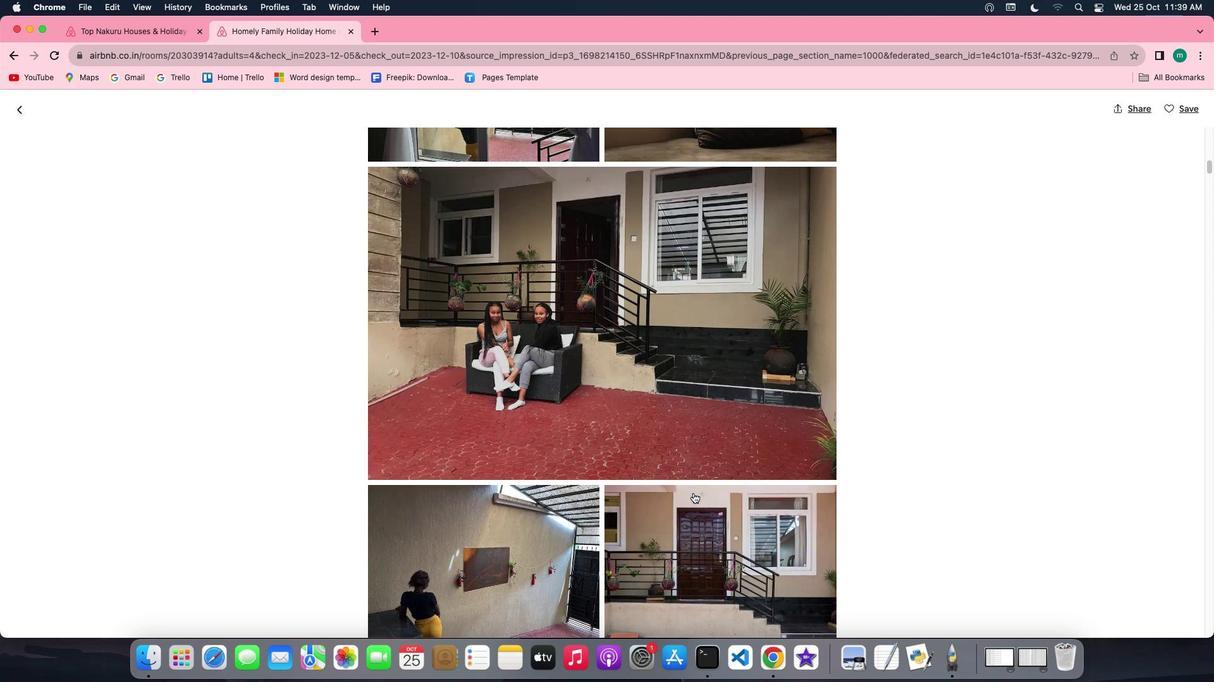 
Action: Mouse scrolled (693, 493) with delta (0, 0)
Screenshot: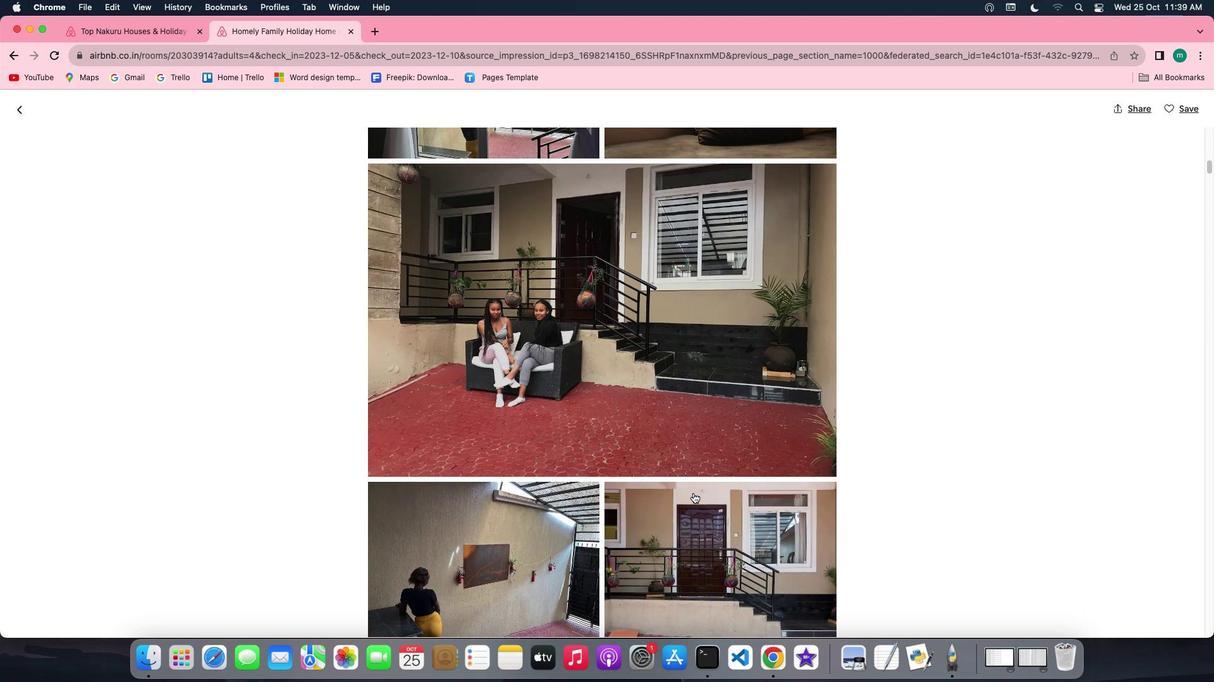 
Action: Mouse scrolled (693, 493) with delta (0, -1)
Screenshot: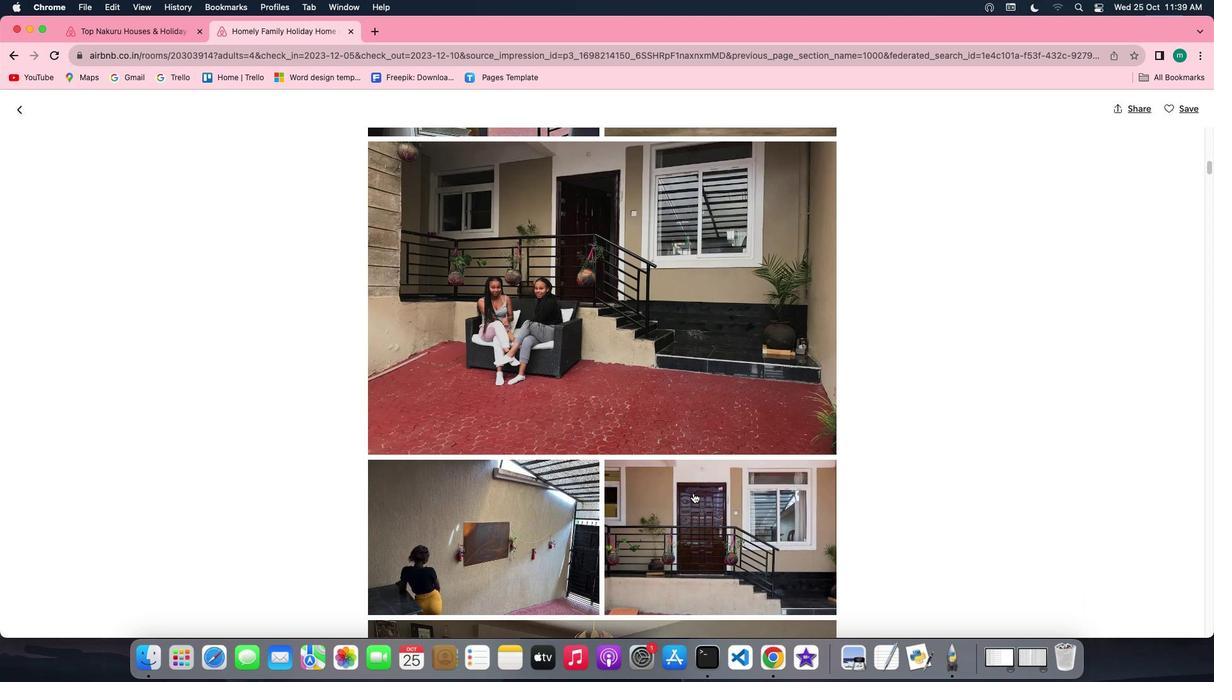 
Action: Mouse scrolled (693, 493) with delta (0, 0)
Screenshot: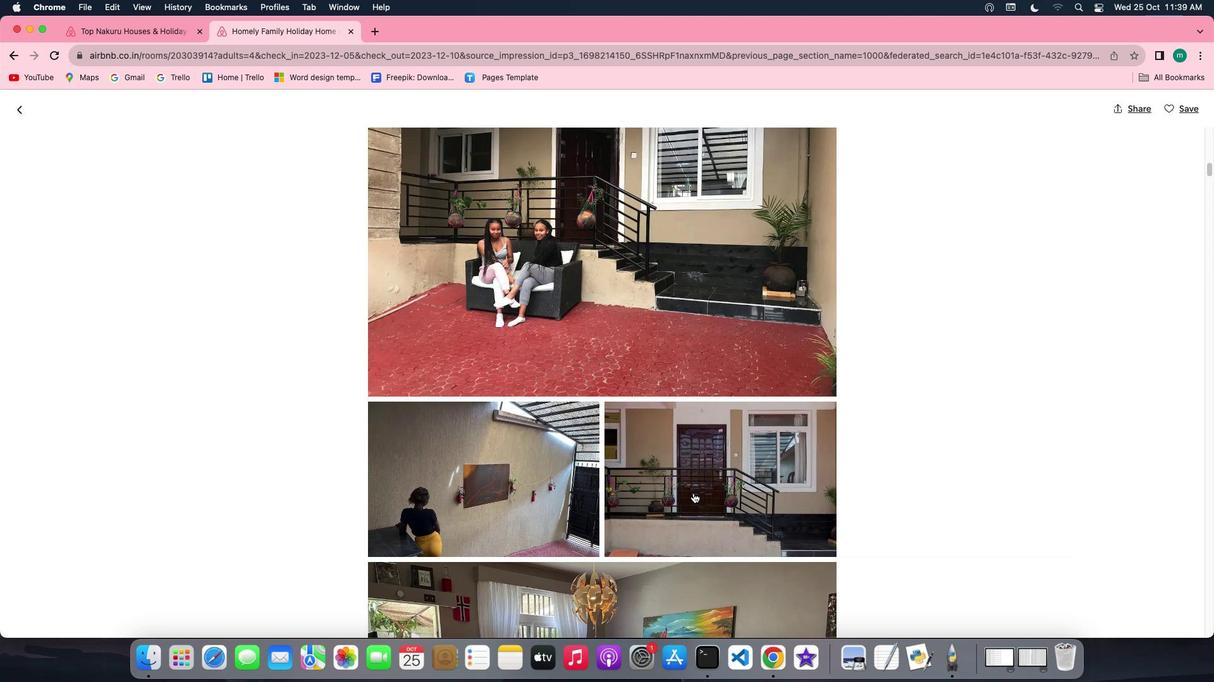 
Action: Mouse scrolled (693, 493) with delta (0, 0)
Screenshot: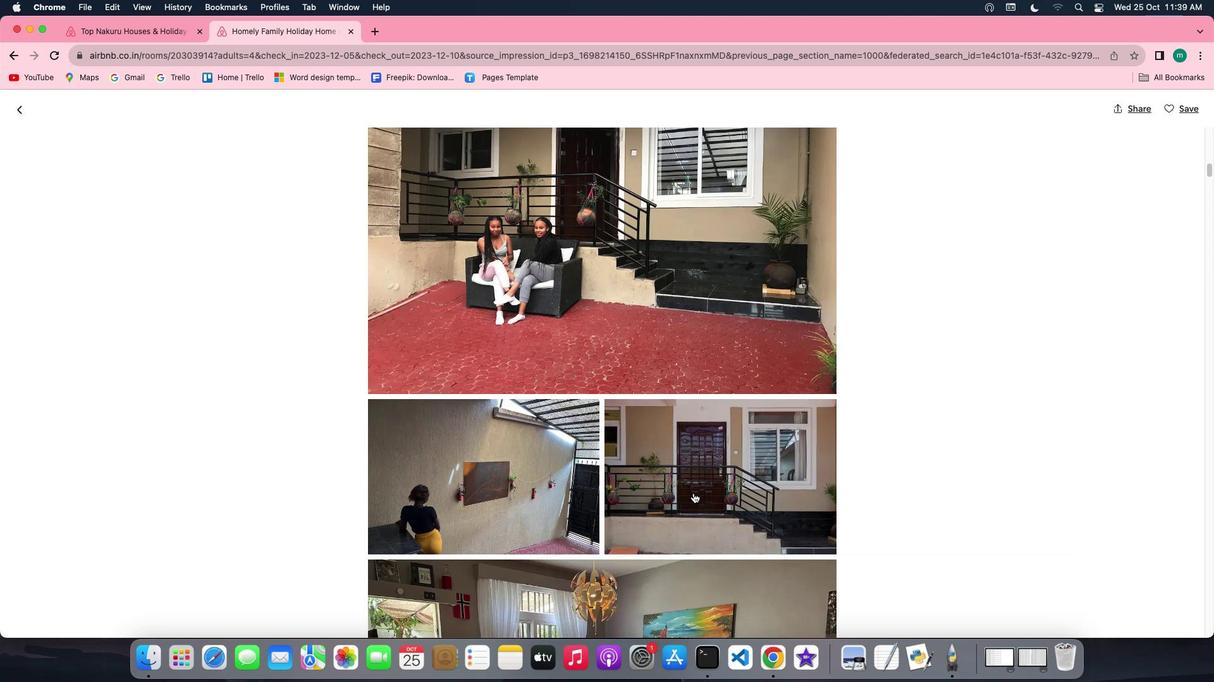 
Action: Mouse scrolled (693, 493) with delta (0, -1)
Screenshot: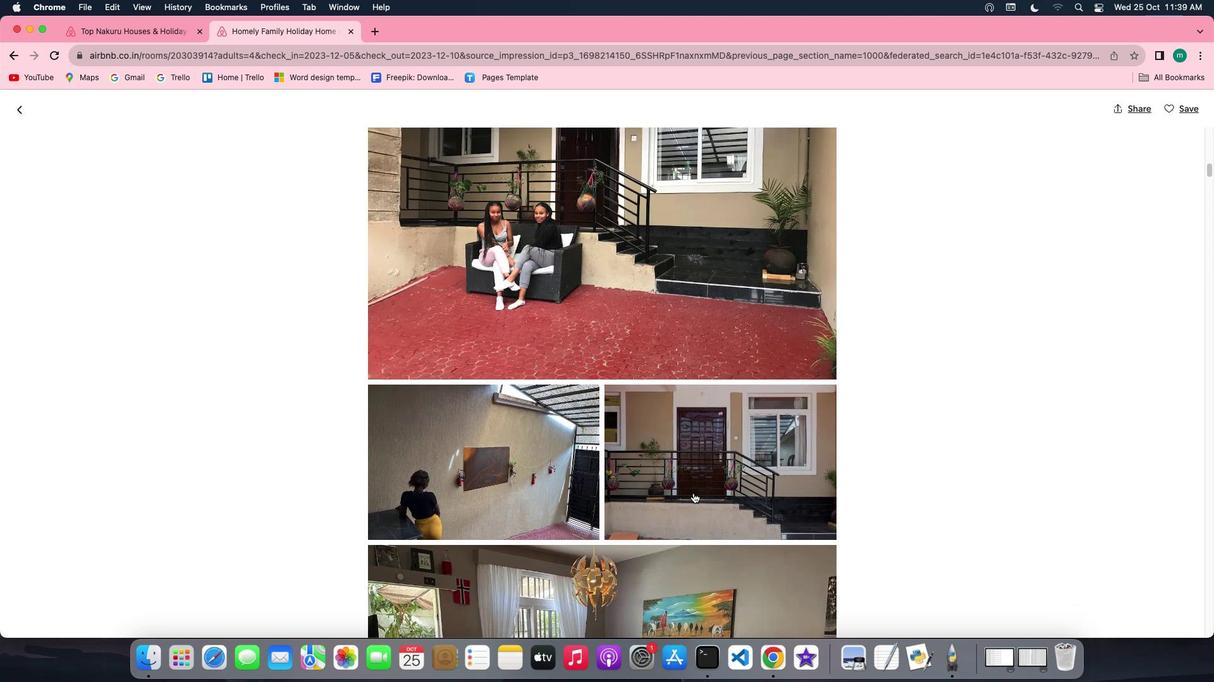 
Action: Mouse scrolled (693, 493) with delta (0, 0)
Screenshot: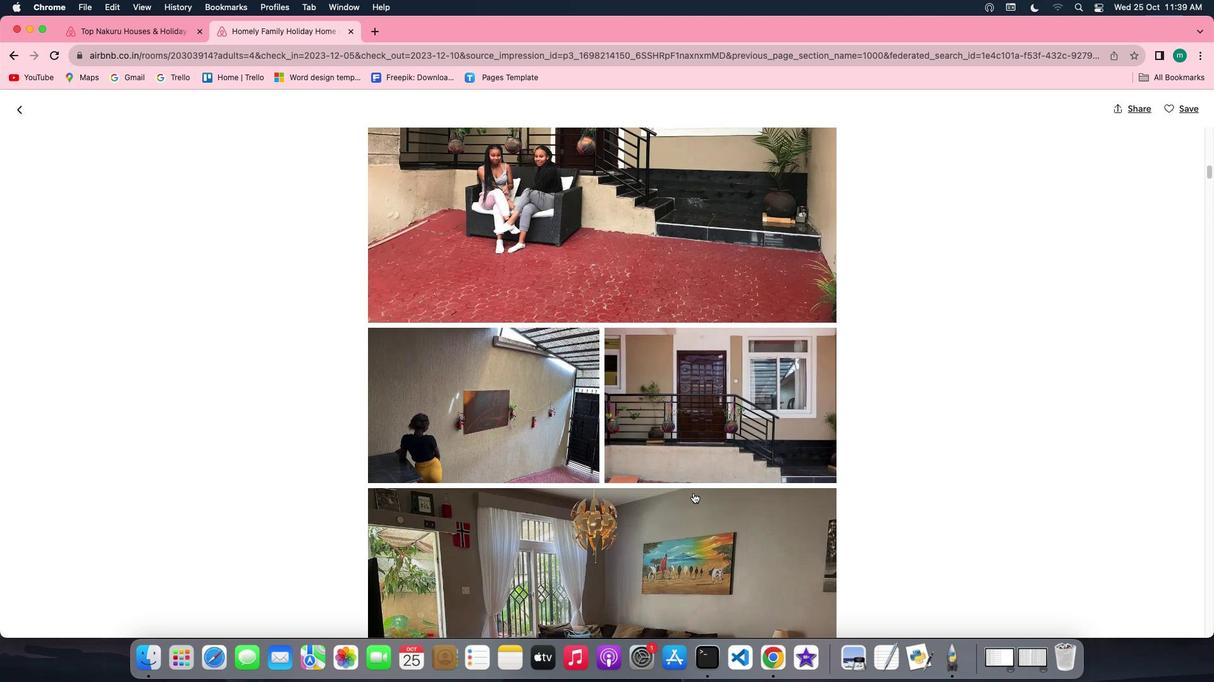 
Action: Mouse scrolled (693, 493) with delta (0, 0)
Screenshot: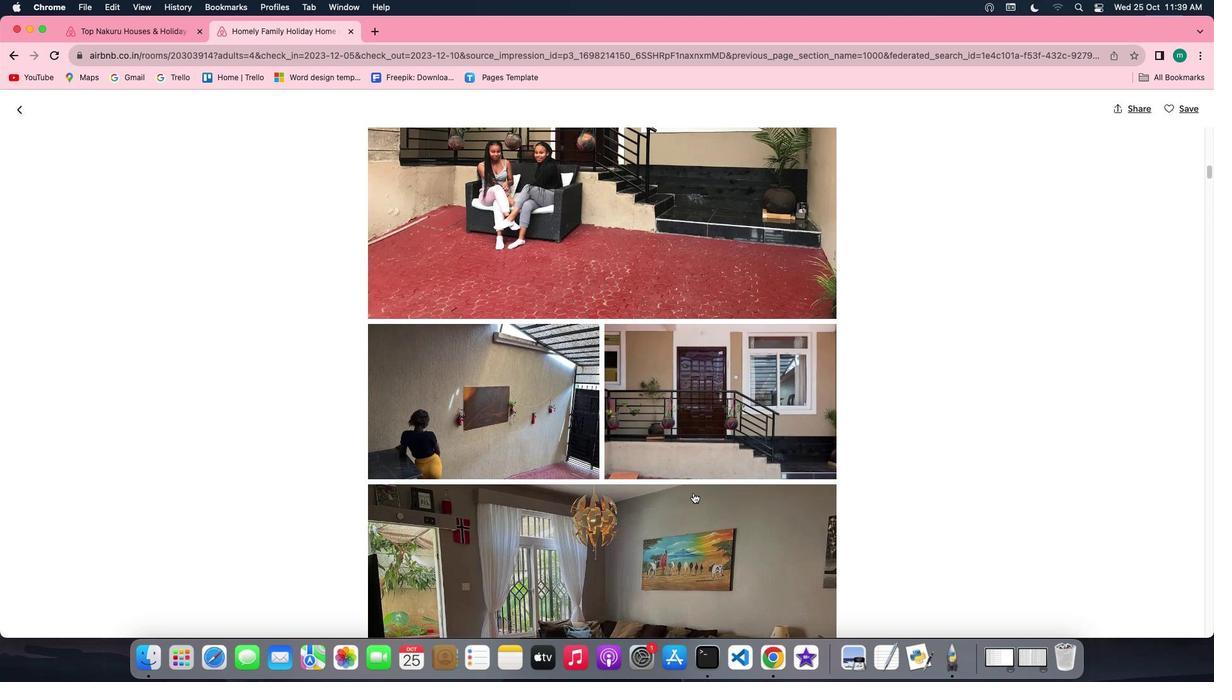 
Action: Mouse scrolled (693, 493) with delta (0, 0)
Screenshot: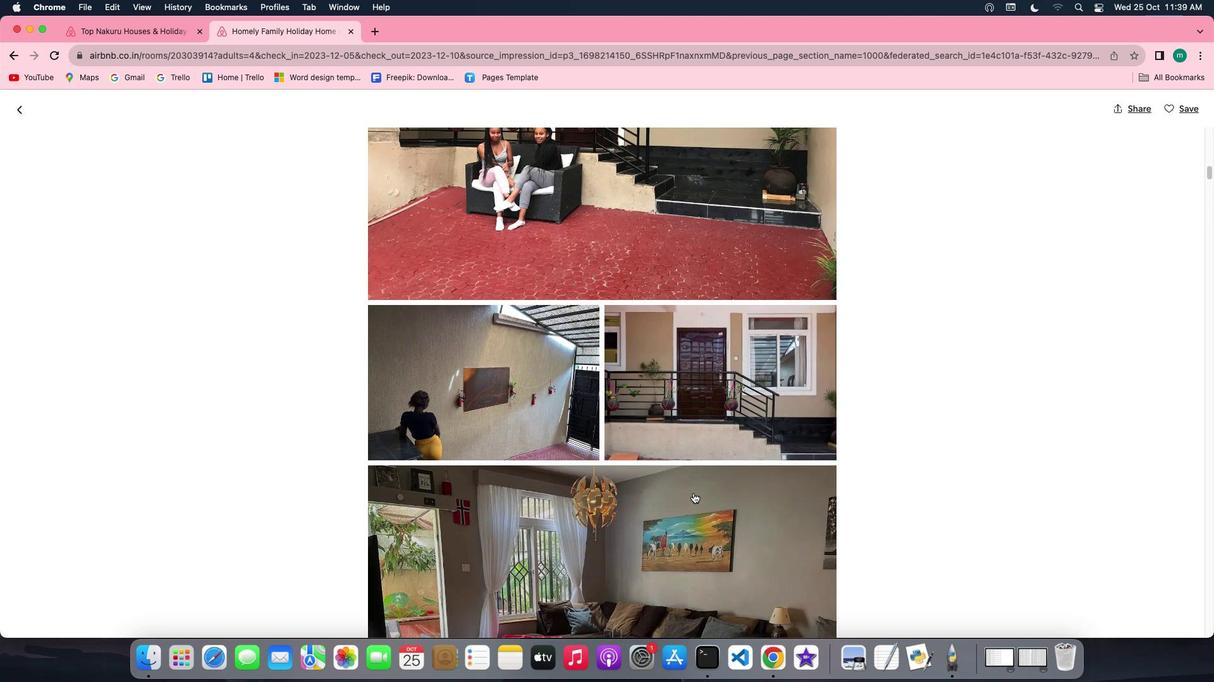 
Action: Mouse scrolled (693, 493) with delta (0, 0)
Screenshot: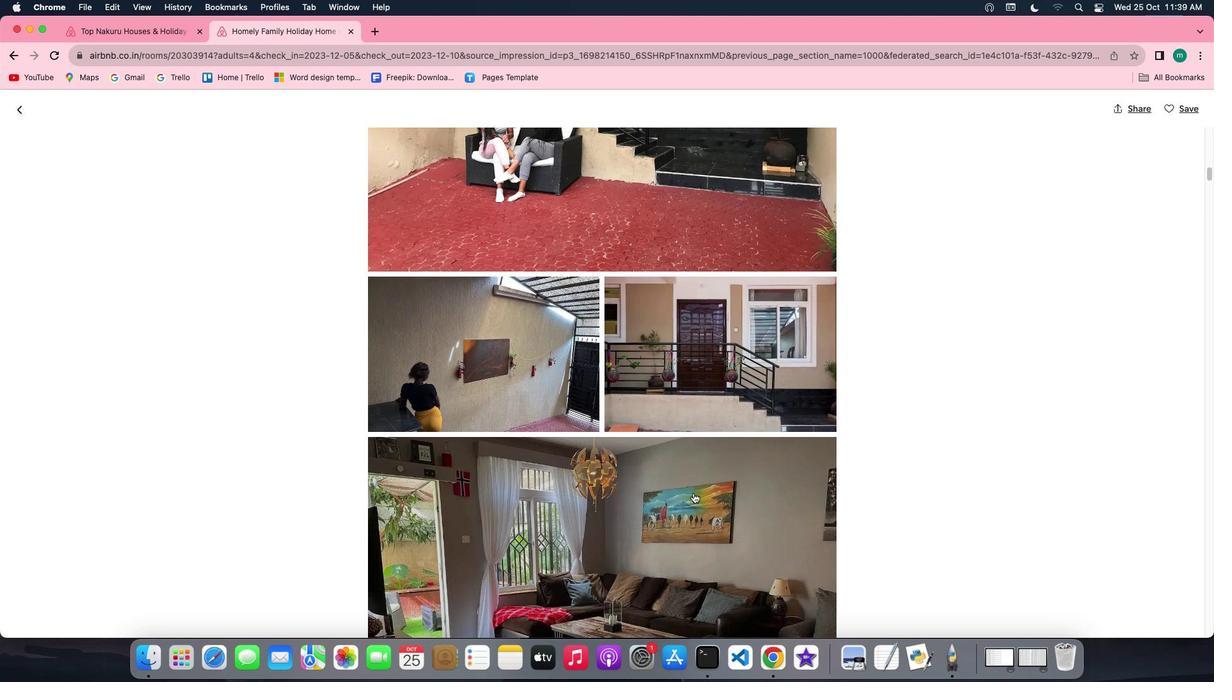 
Action: Mouse scrolled (693, 493) with delta (0, 0)
Screenshot: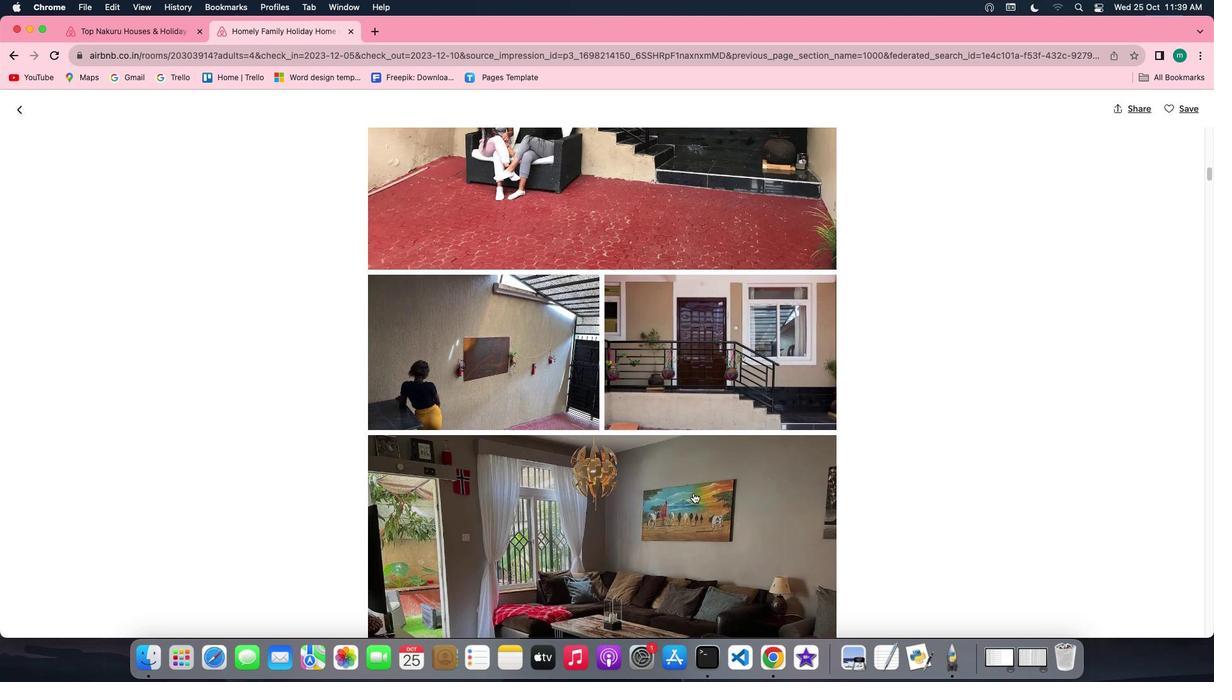 
Action: Mouse scrolled (693, 493) with delta (0, -1)
Screenshot: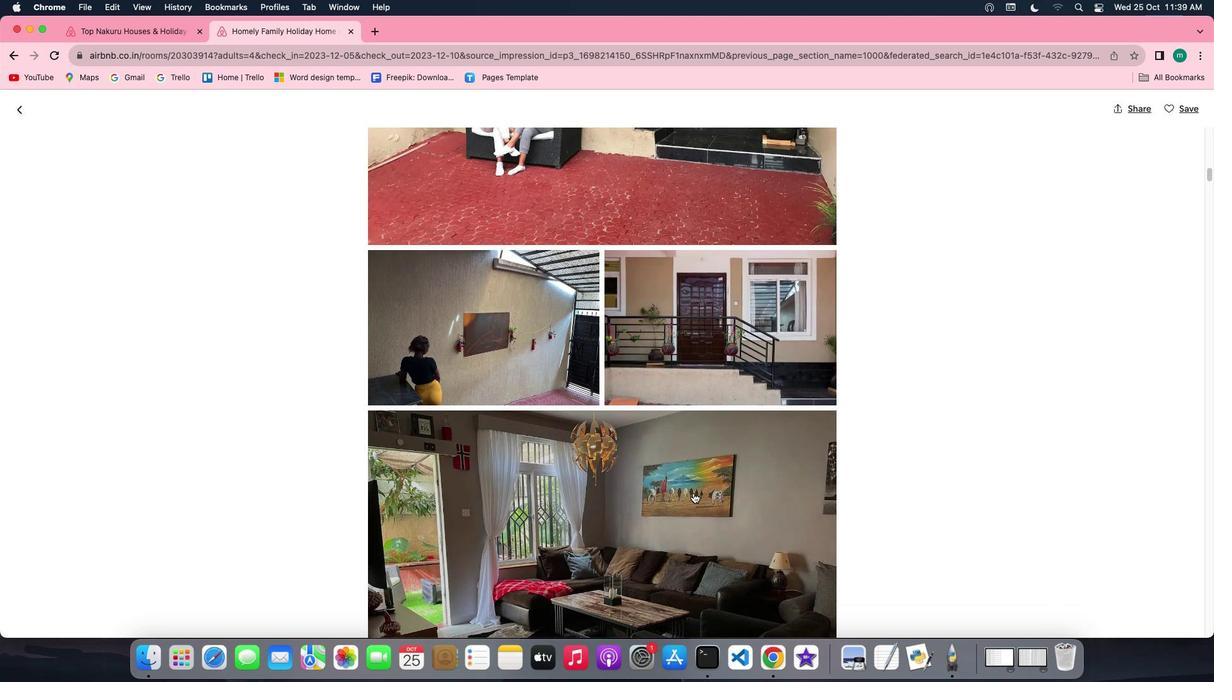 
Action: Mouse scrolled (693, 493) with delta (0, -1)
Screenshot: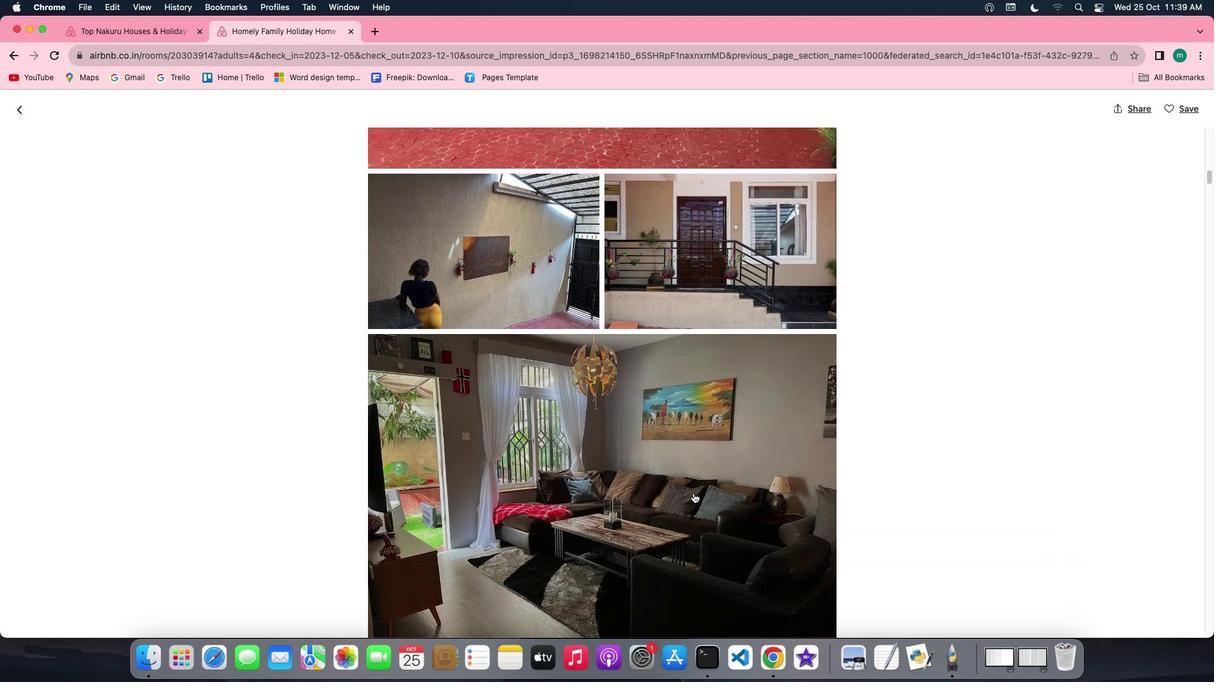 
Action: Mouse scrolled (693, 493) with delta (0, 0)
Screenshot: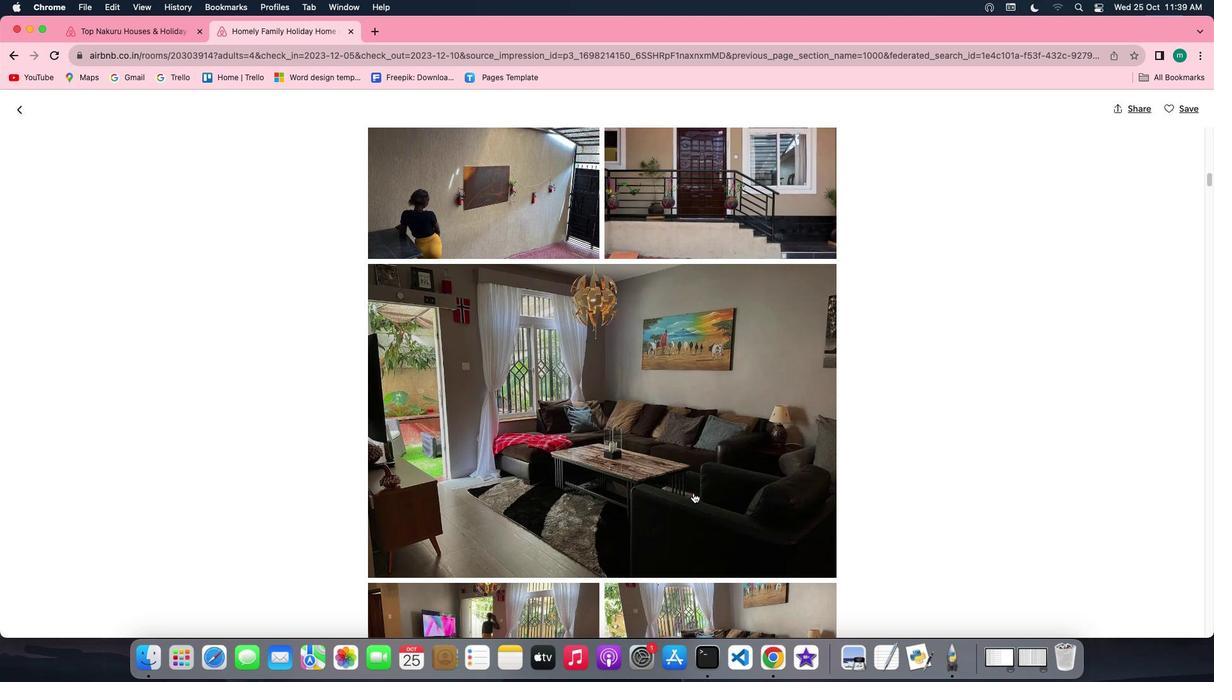 
Action: Mouse scrolled (693, 493) with delta (0, 0)
Screenshot: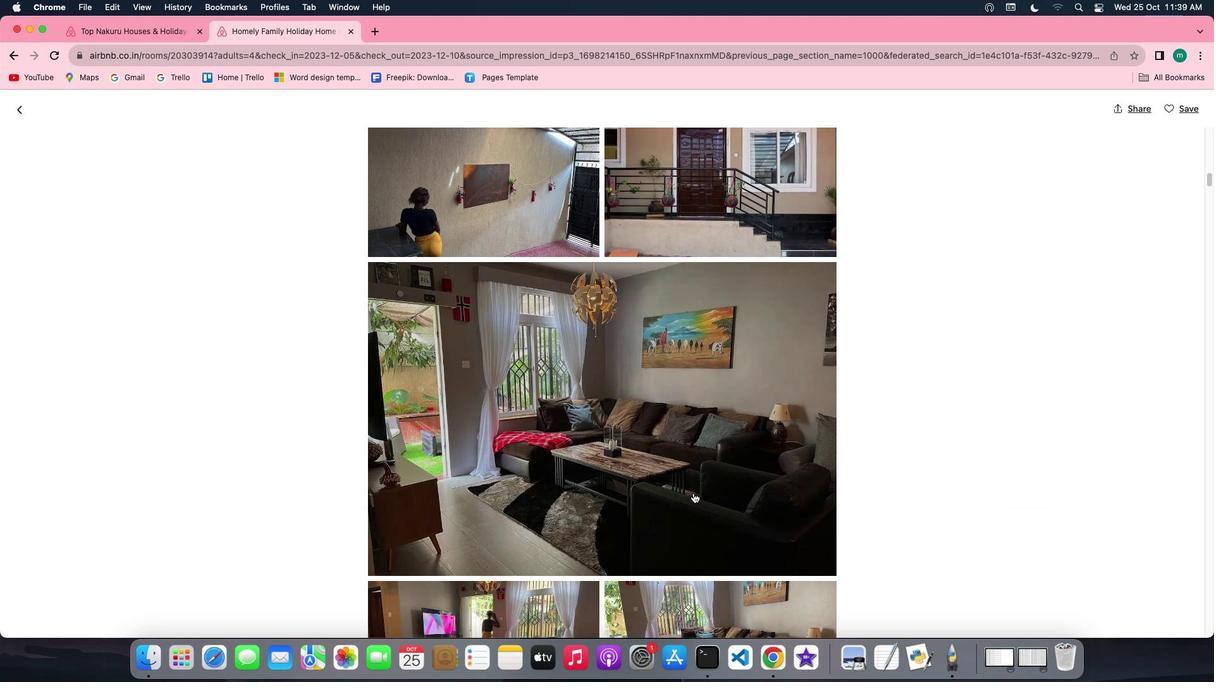 
Action: Mouse scrolled (693, 493) with delta (0, -1)
Screenshot: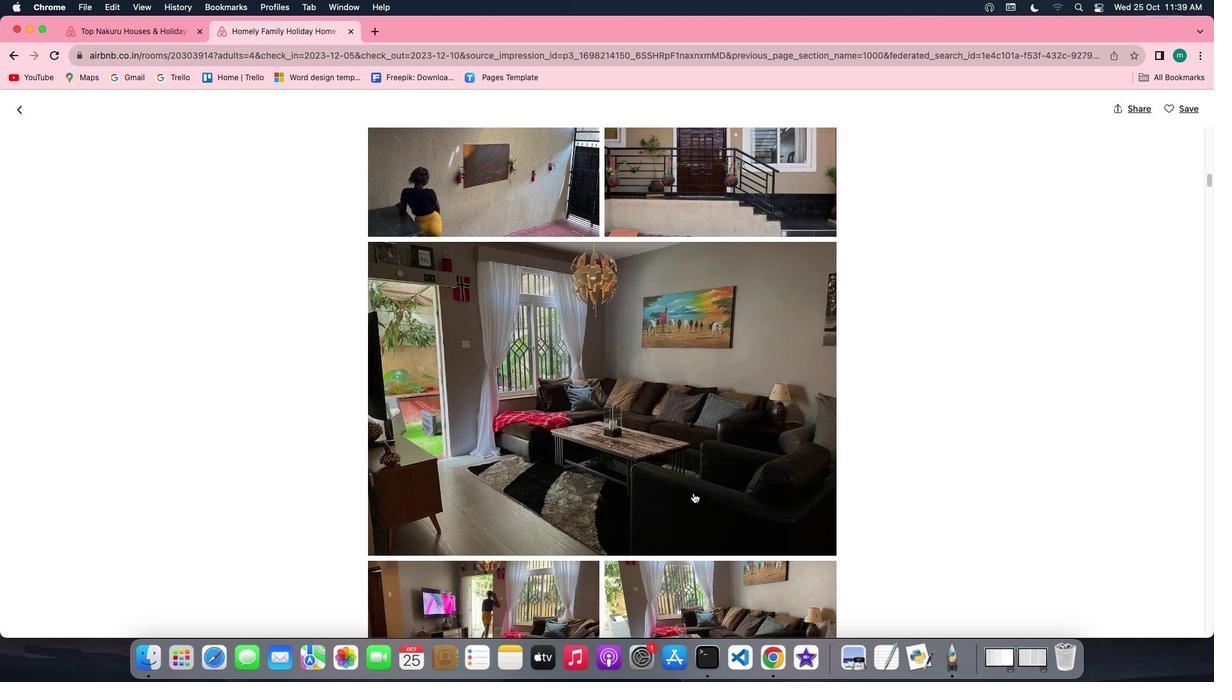 
Action: Mouse scrolled (693, 493) with delta (0, -1)
Screenshot: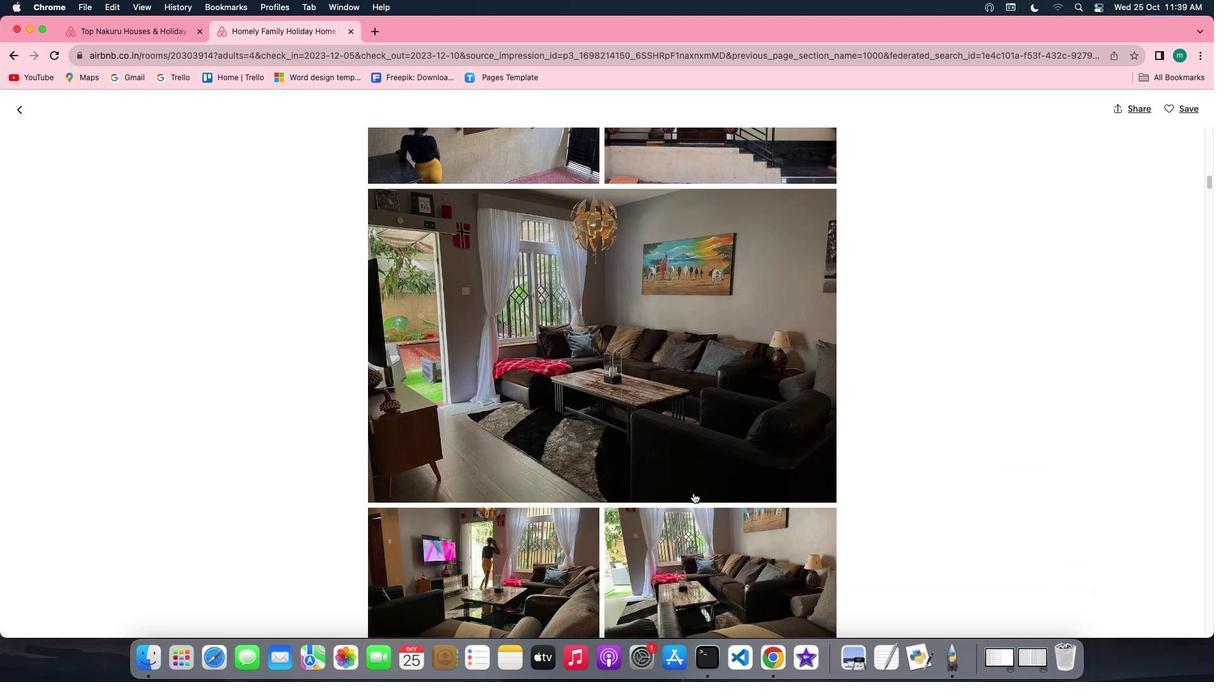 
Action: Mouse scrolled (693, 493) with delta (0, 0)
Screenshot: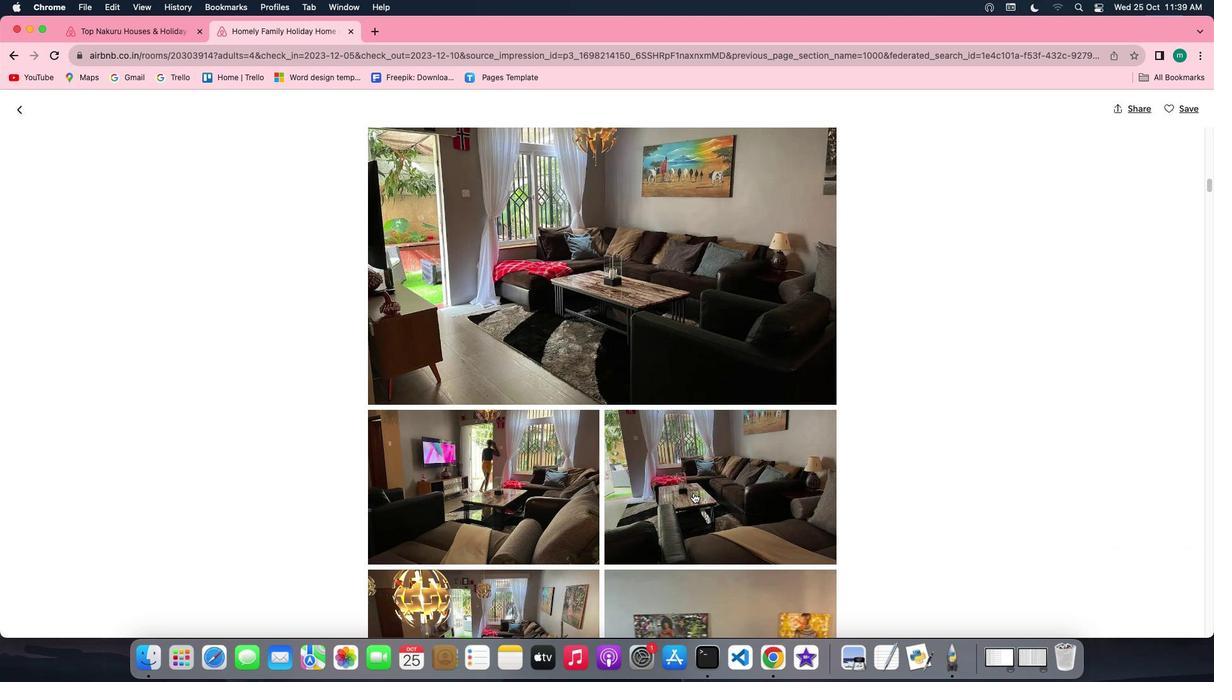 
Action: Mouse scrolled (693, 493) with delta (0, 0)
Screenshot: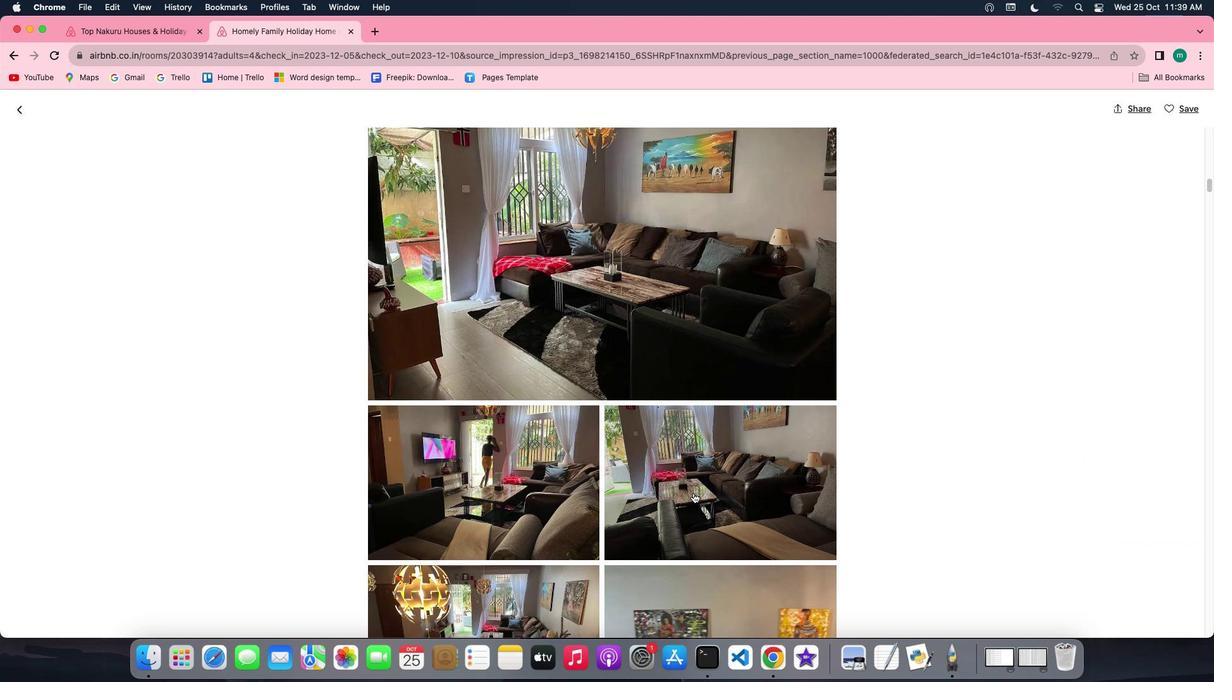 
Action: Mouse scrolled (693, 493) with delta (0, -1)
Screenshot: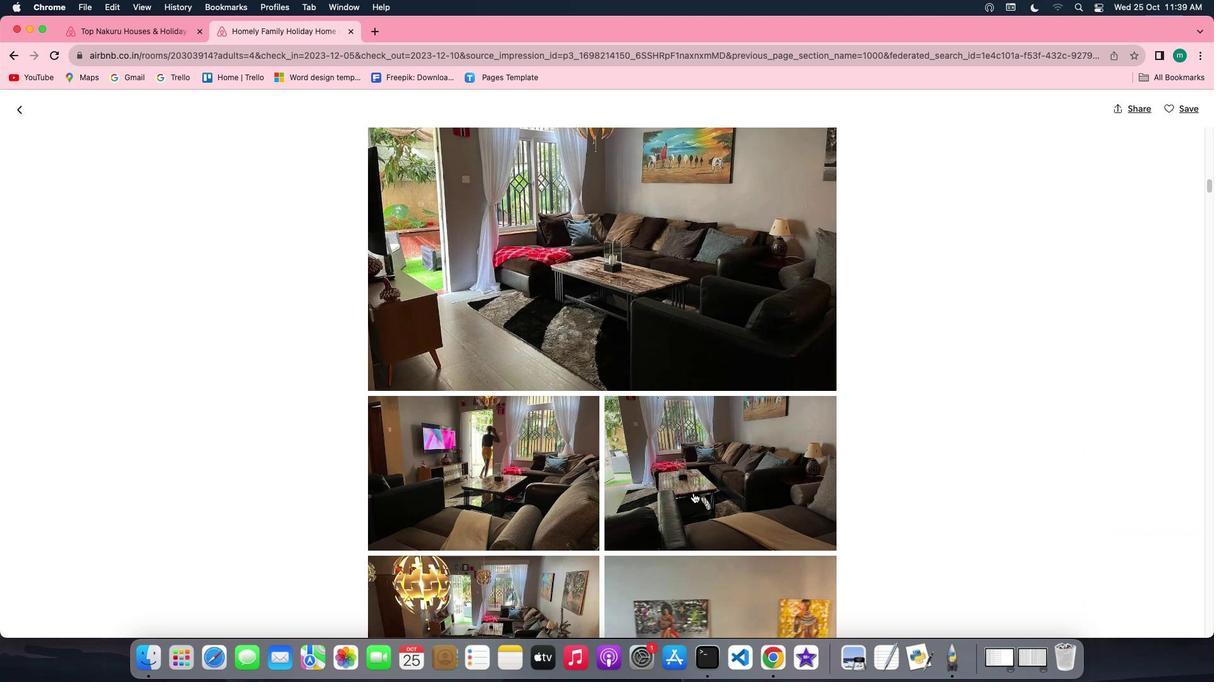 
Action: Mouse scrolled (693, 493) with delta (0, -1)
Screenshot: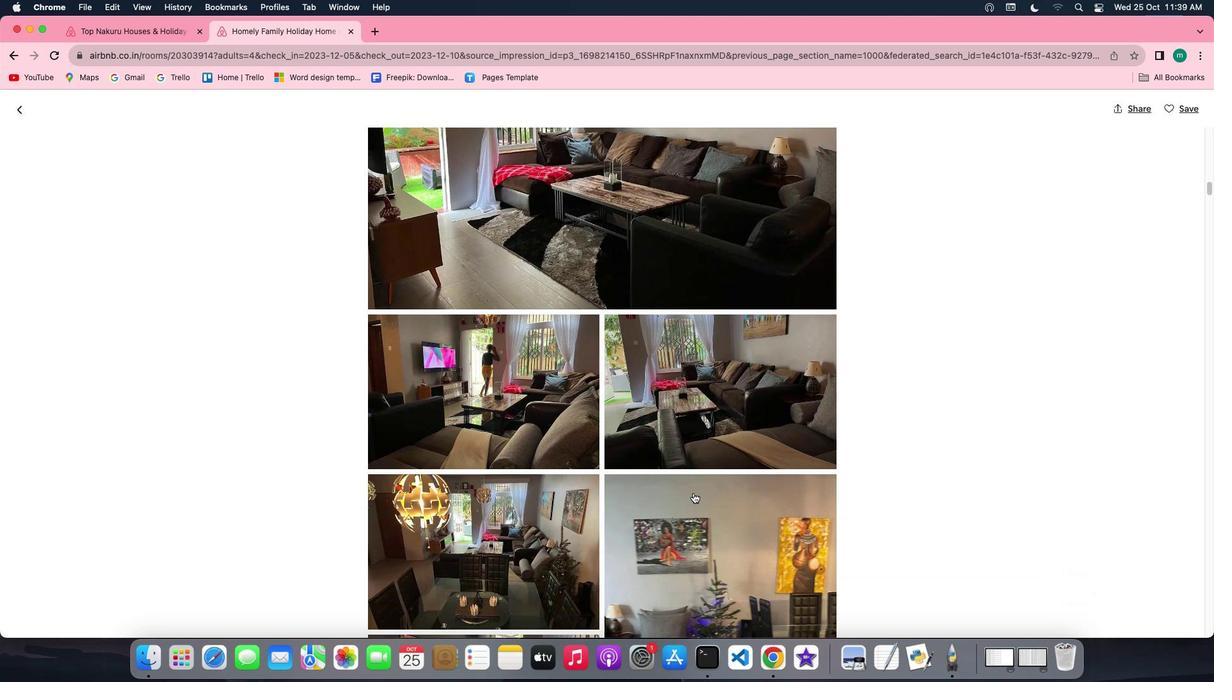 
Action: Mouse scrolled (693, 493) with delta (0, 0)
Screenshot: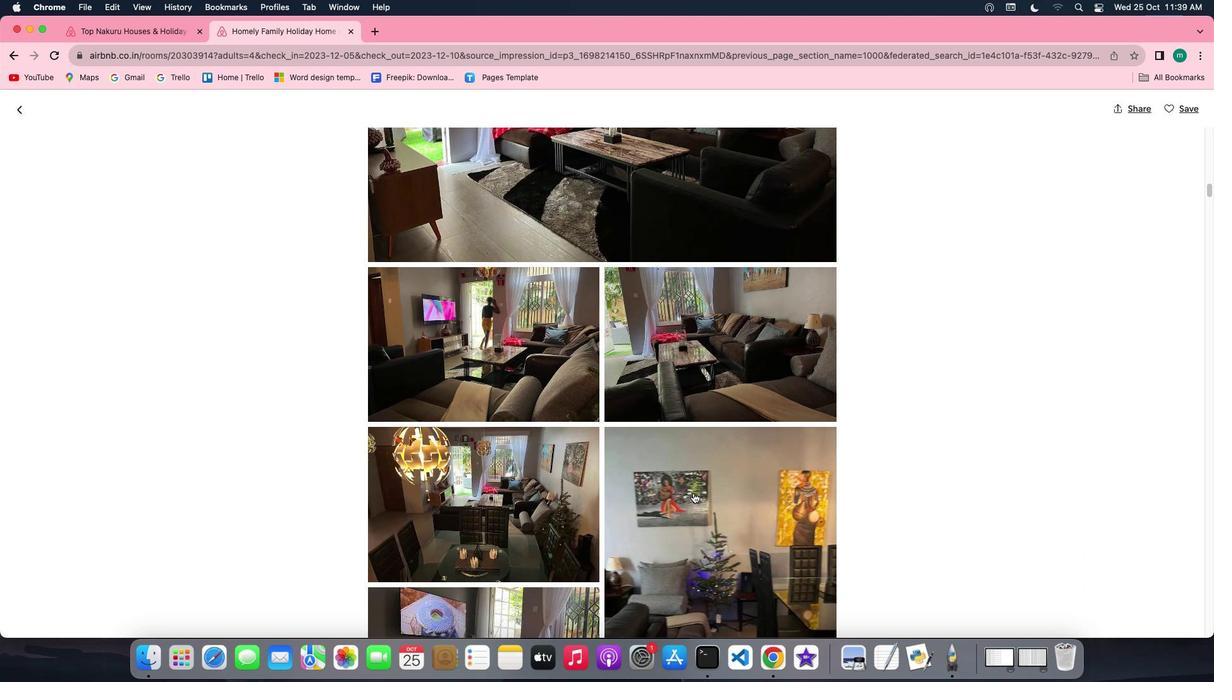 
Action: Mouse scrolled (693, 493) with delta (0, 0)
Screenshot: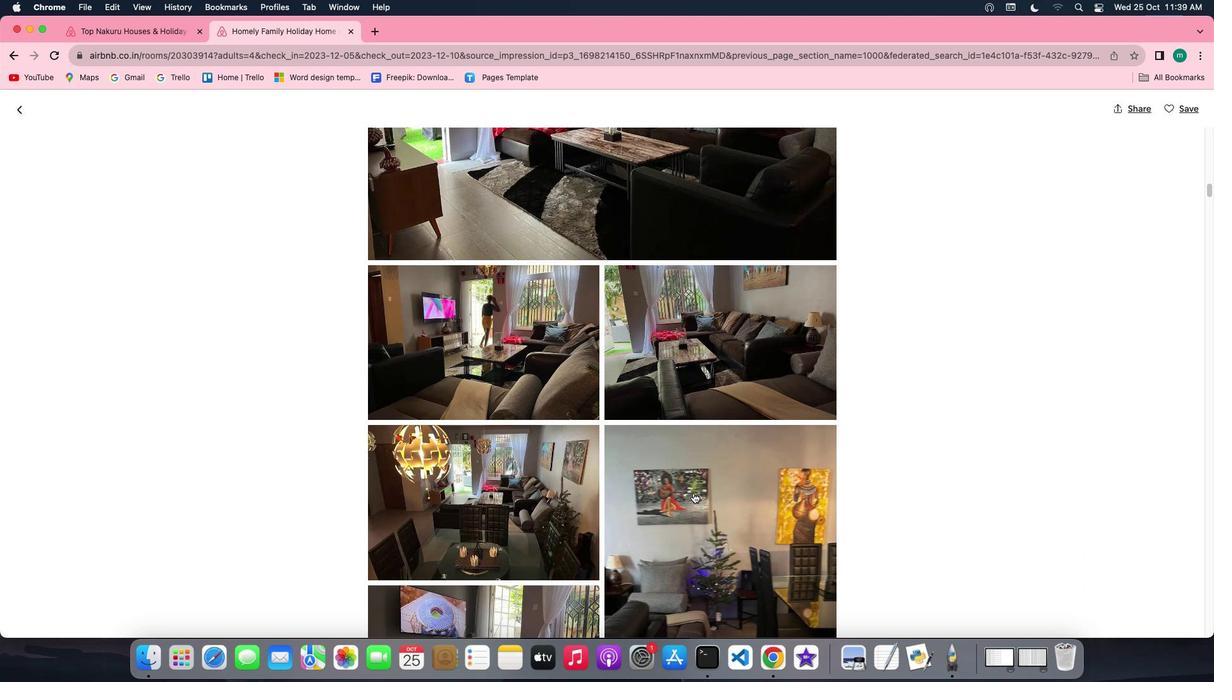 
Action: Mouse scrolled (693, 493) with delta (0, -1)
Screenshot: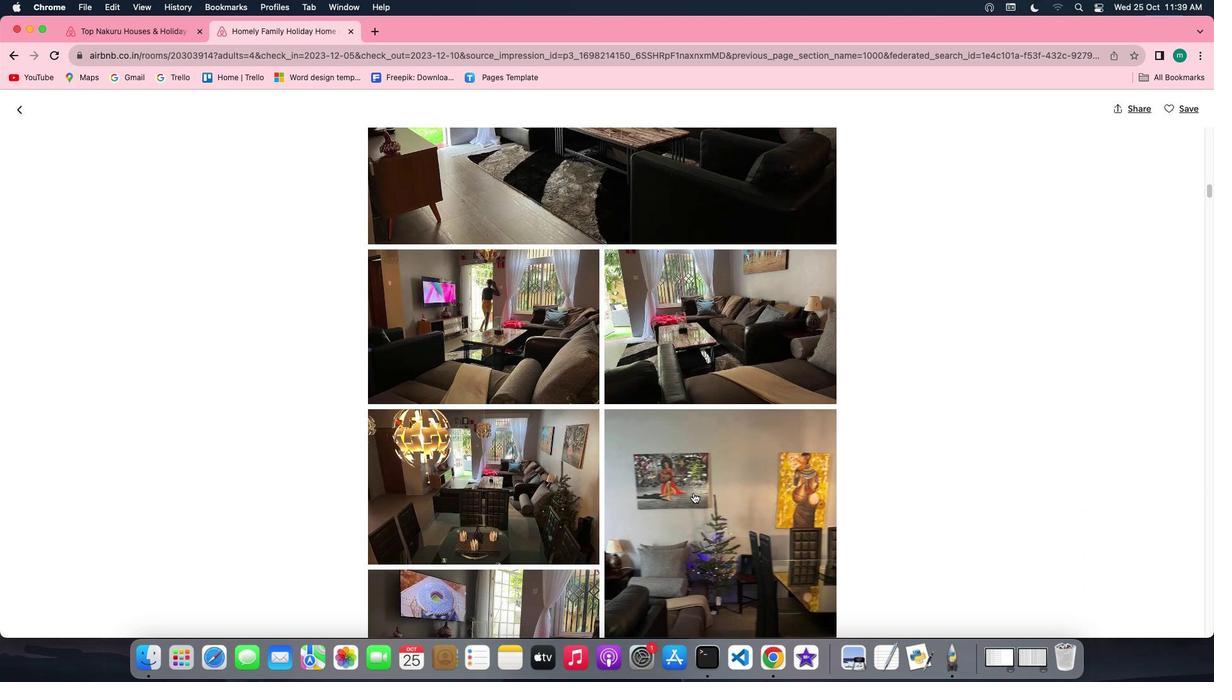 
Action: Mouse scrolled (693, 493) with delta (0, -1)
Screenshot: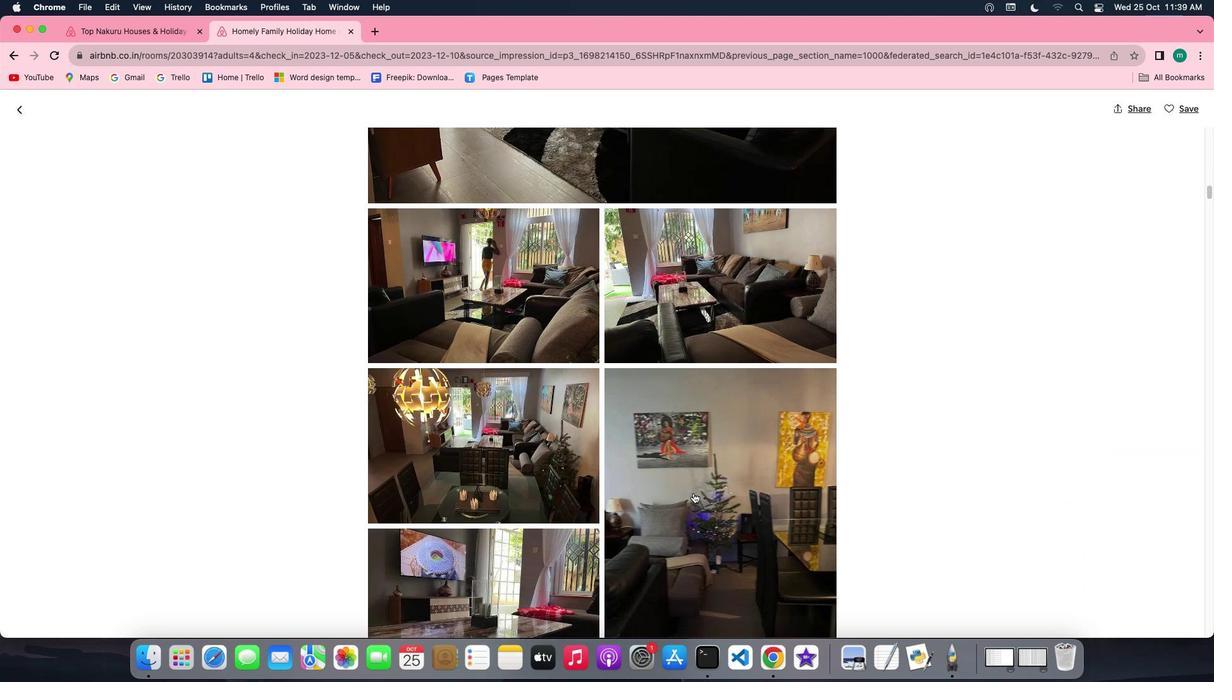 
Action: Mouse scrolled (693, 493) with delta (0, 0)
Screenshot: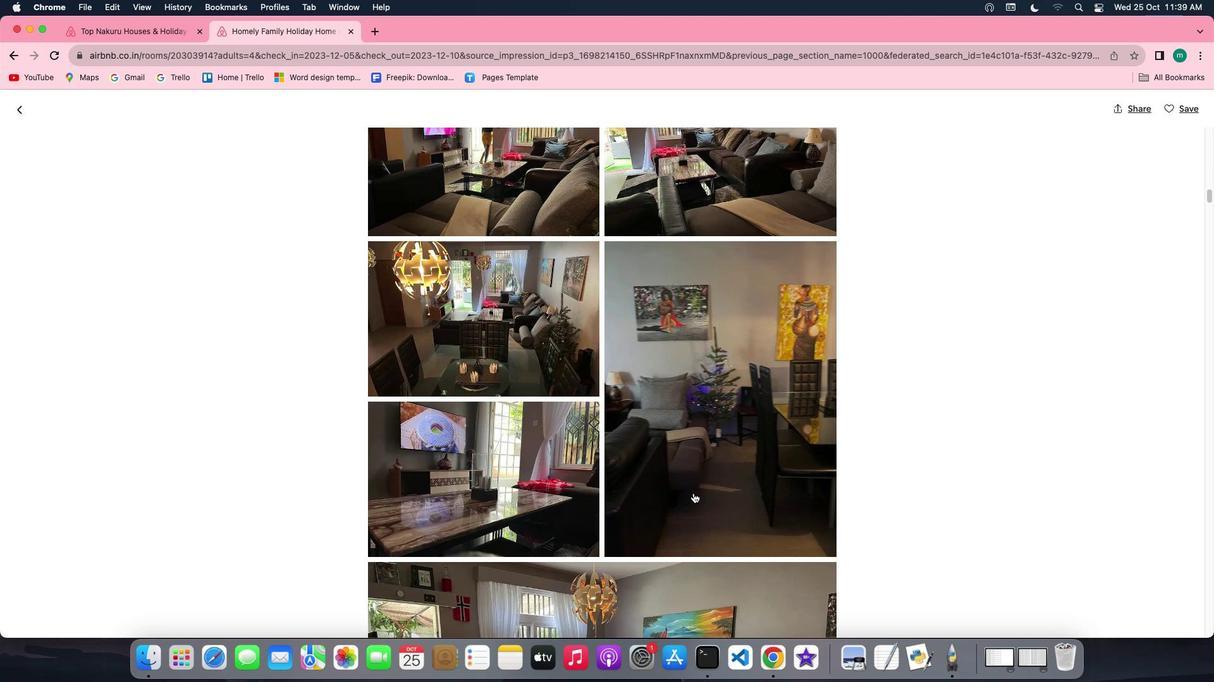 
Action: Mouse scrolled (693, 493) with delta (0, 0)
Screenshot: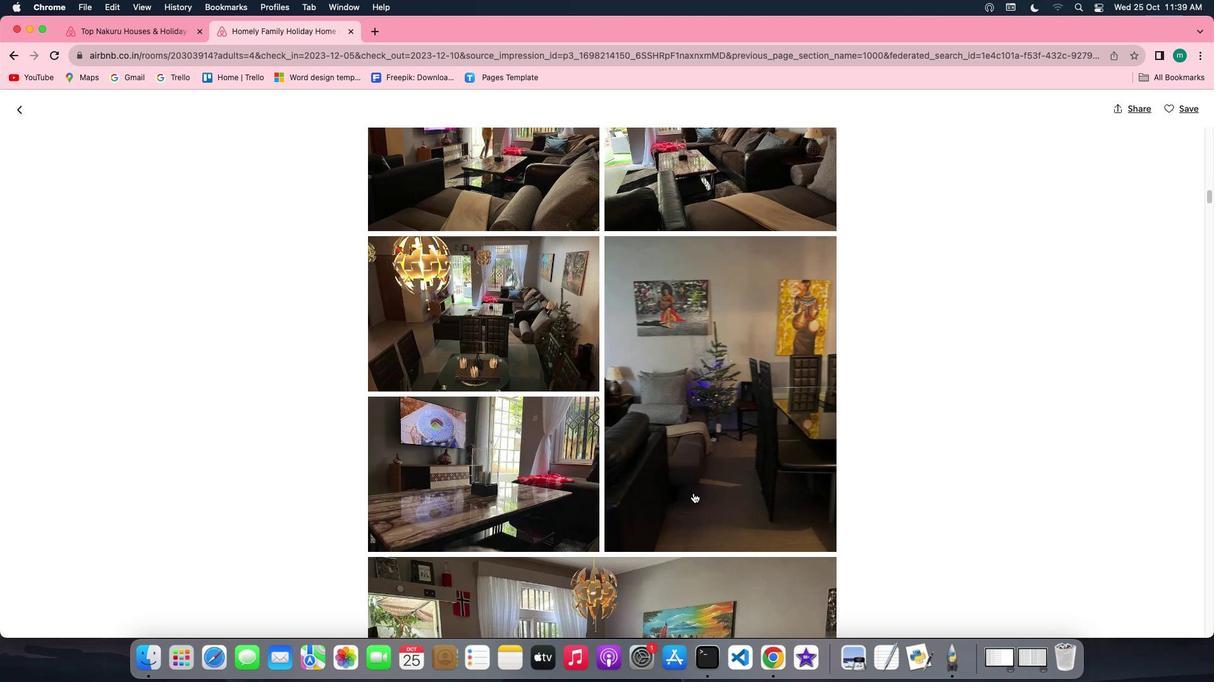 
Action: Mouse scrolled (693, 493) with delta (0, -1)
Screenshot: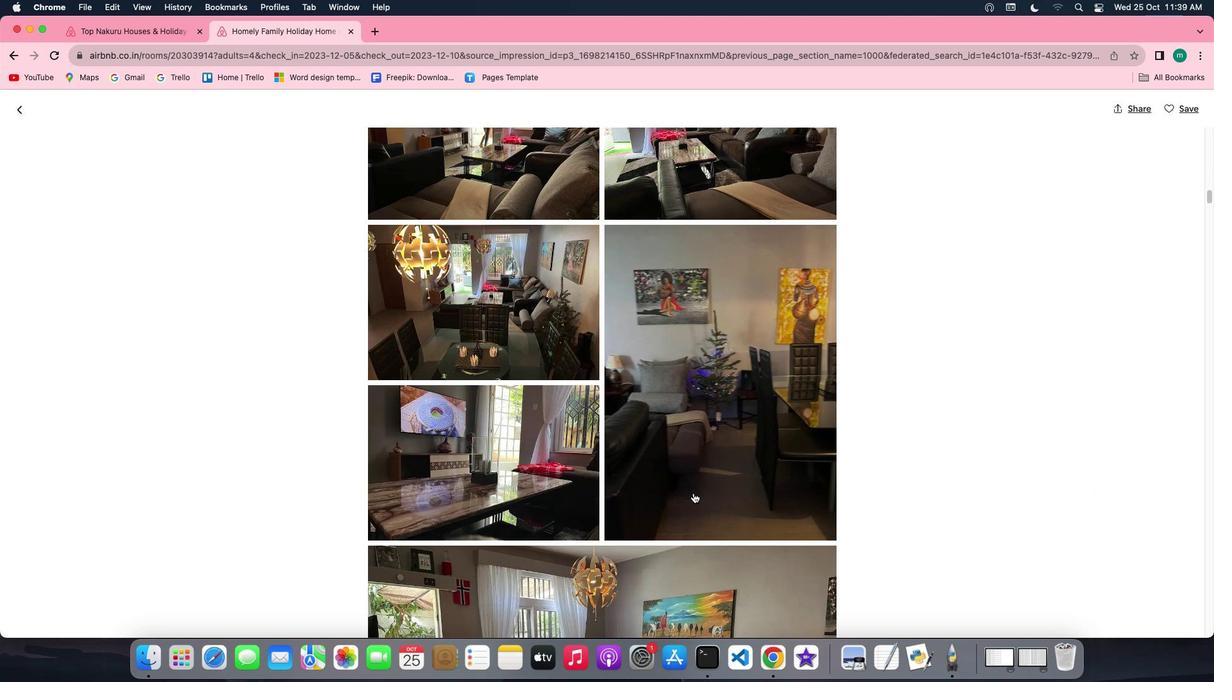 
Action: Mouse scrolled (693, 493) with delta (0, 0)
Screenshot: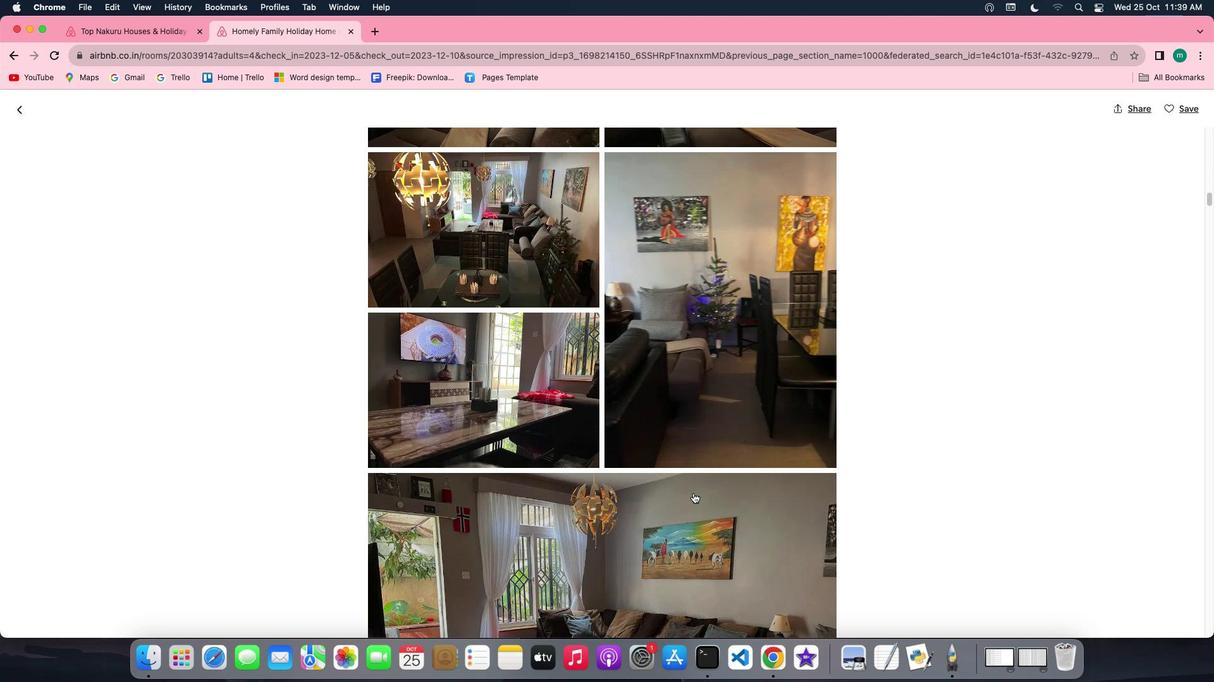 
Action: Mouse scrolled (693, 493) with delta (0, 0)
Screenshot: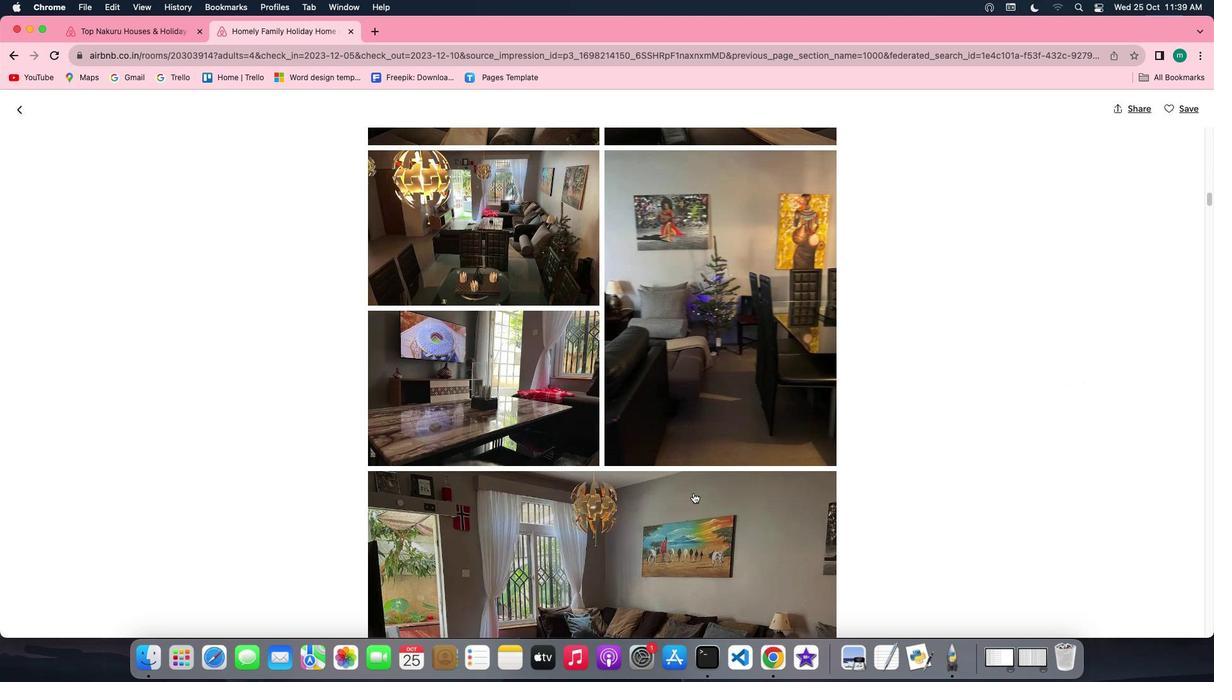 
Action: Mouse scrolled (693, 493) with delta (0, -1)
Screenshot: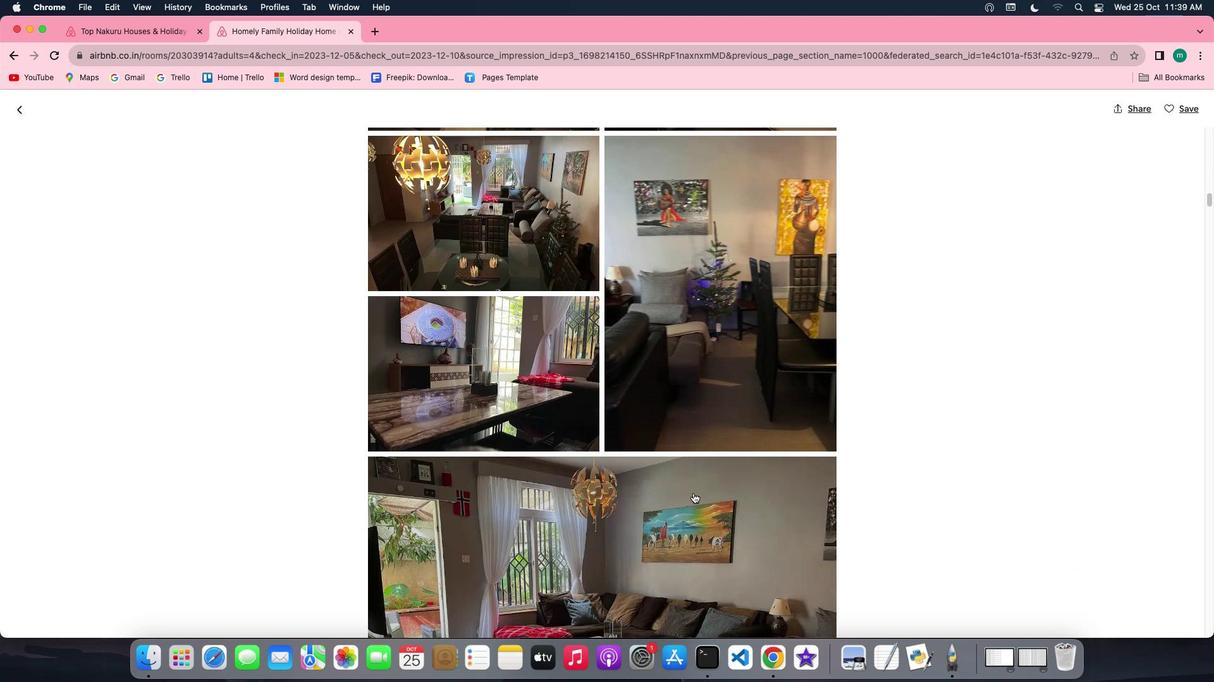 
Action: Mouse scrolled (693, 493) with delta (0, 0)
Screenshot: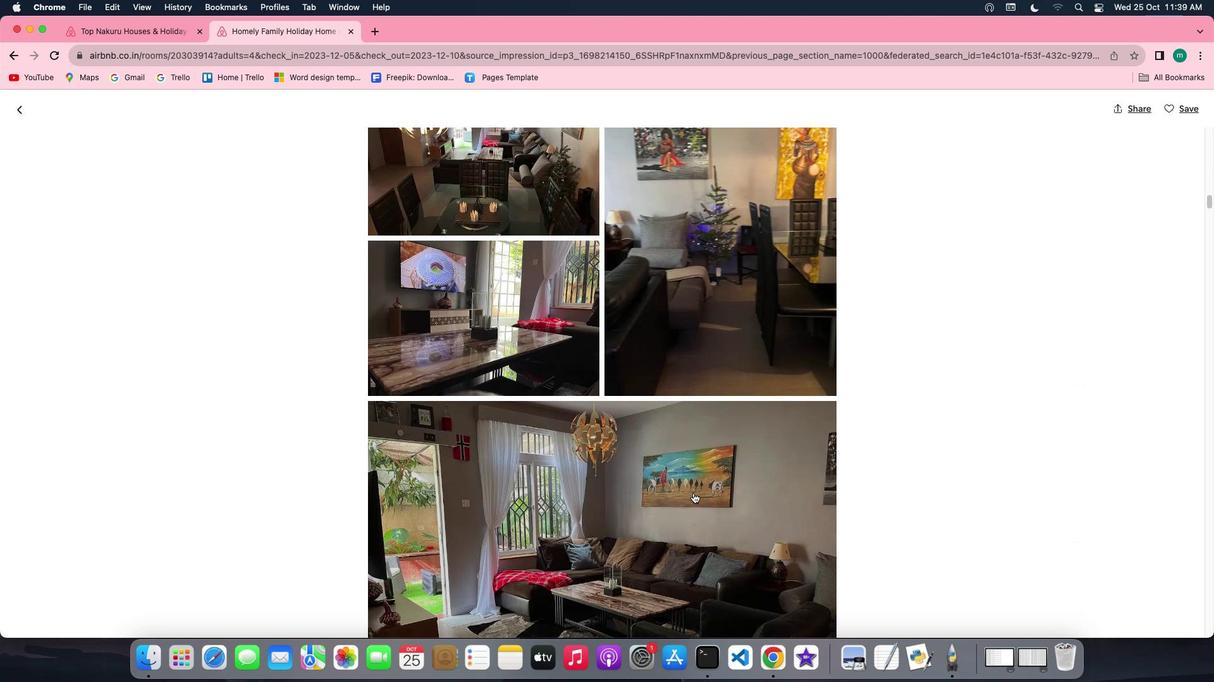 
Action: Mouse scrolled (693, 493) with delta (0, 0)
Screenshot: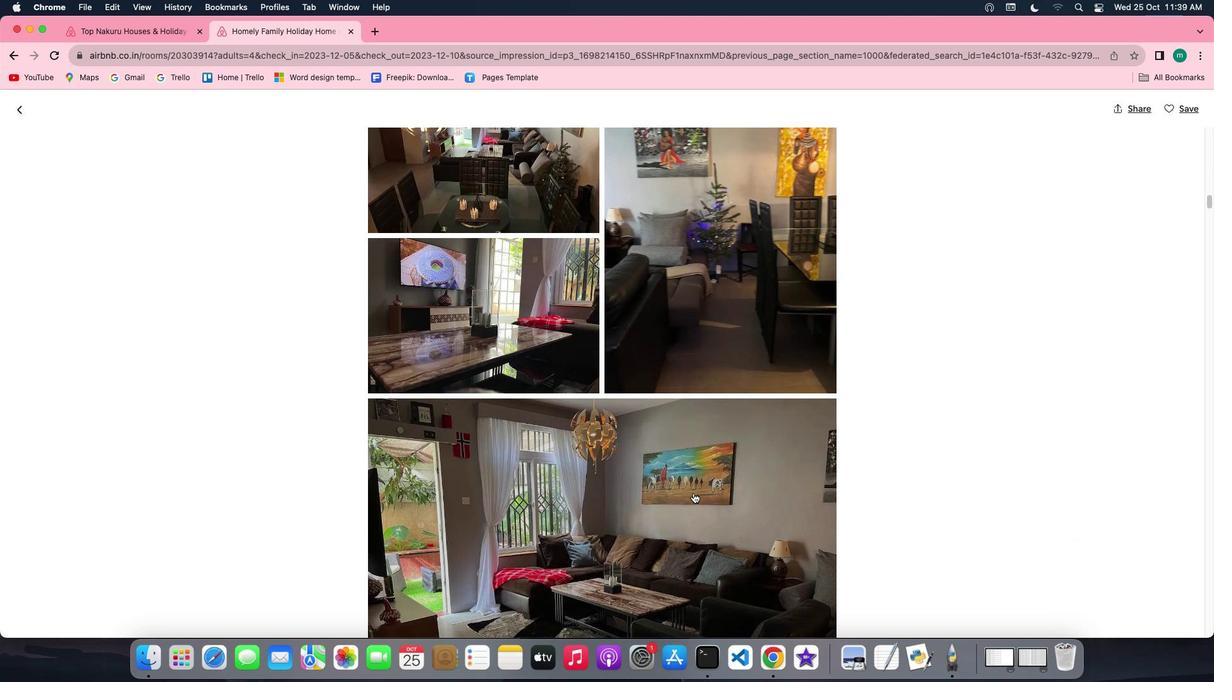 
Action: Mouse scrolled (693, 493) with delta (0, 0)
Screenshot: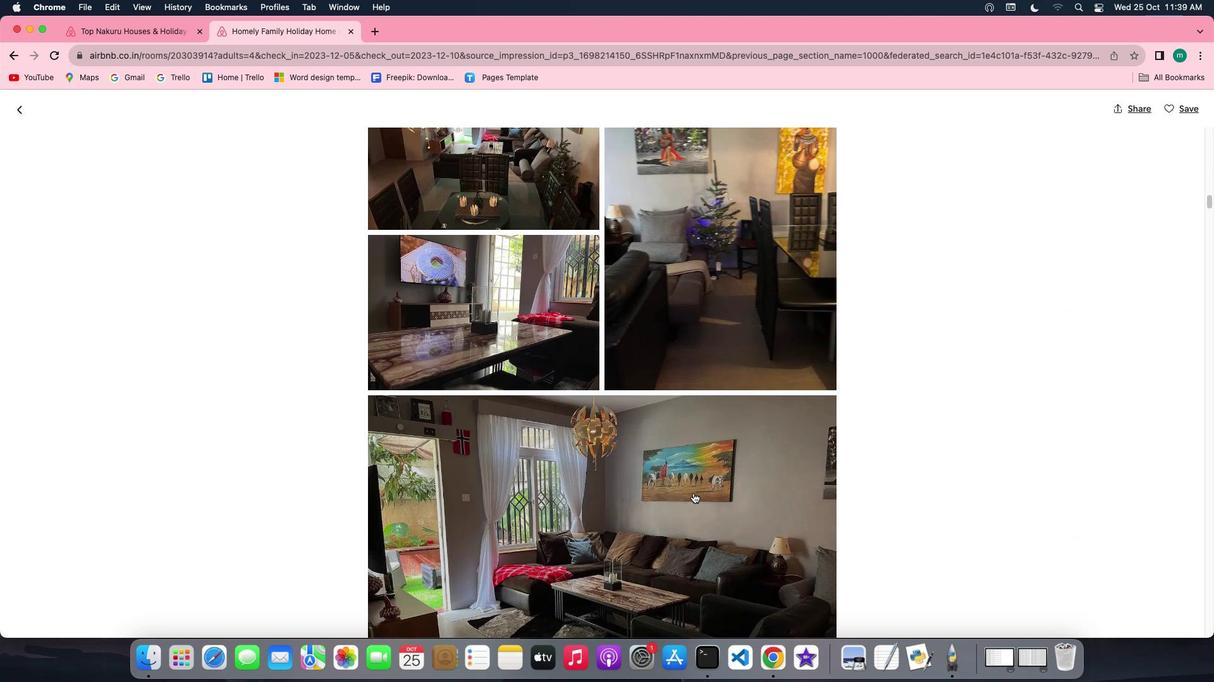 
Action: Mouse scrolled (693, 493) with delta (0, 0)
Screenshot: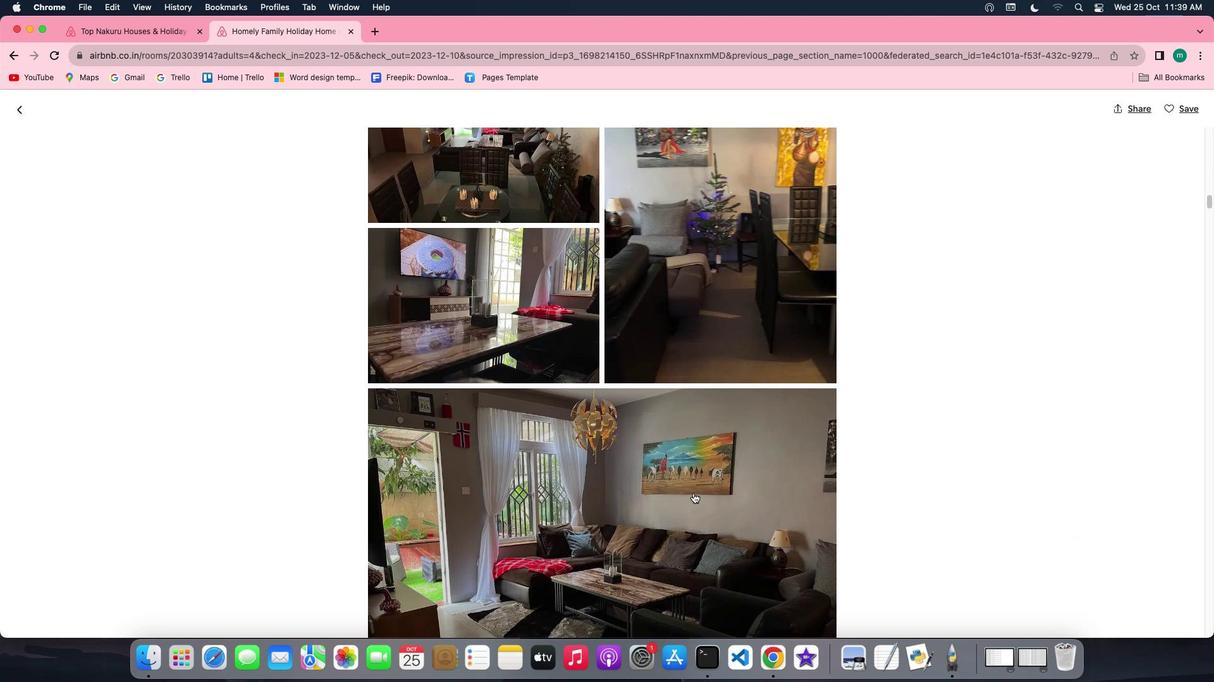 
Action: Mouse scrolled (693, 493) with delta (0, 0)
Screenshot: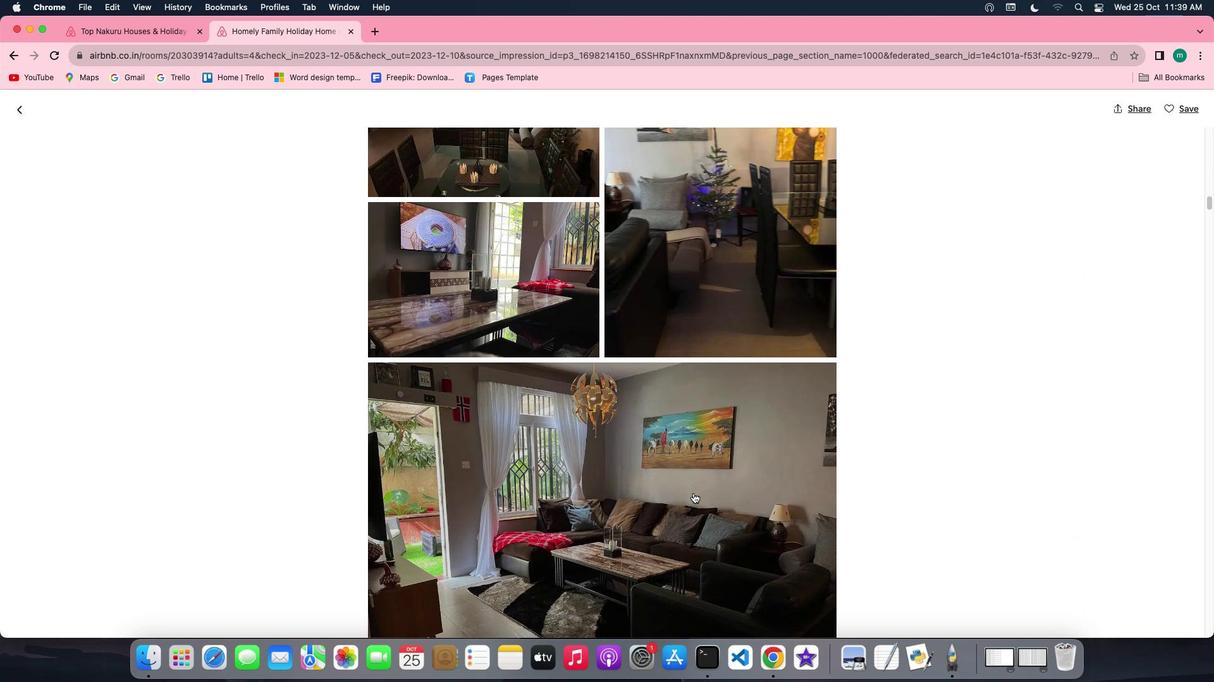 
Action: Mouse scrolled (693, 493) with delta (0, 0)
Screenshot: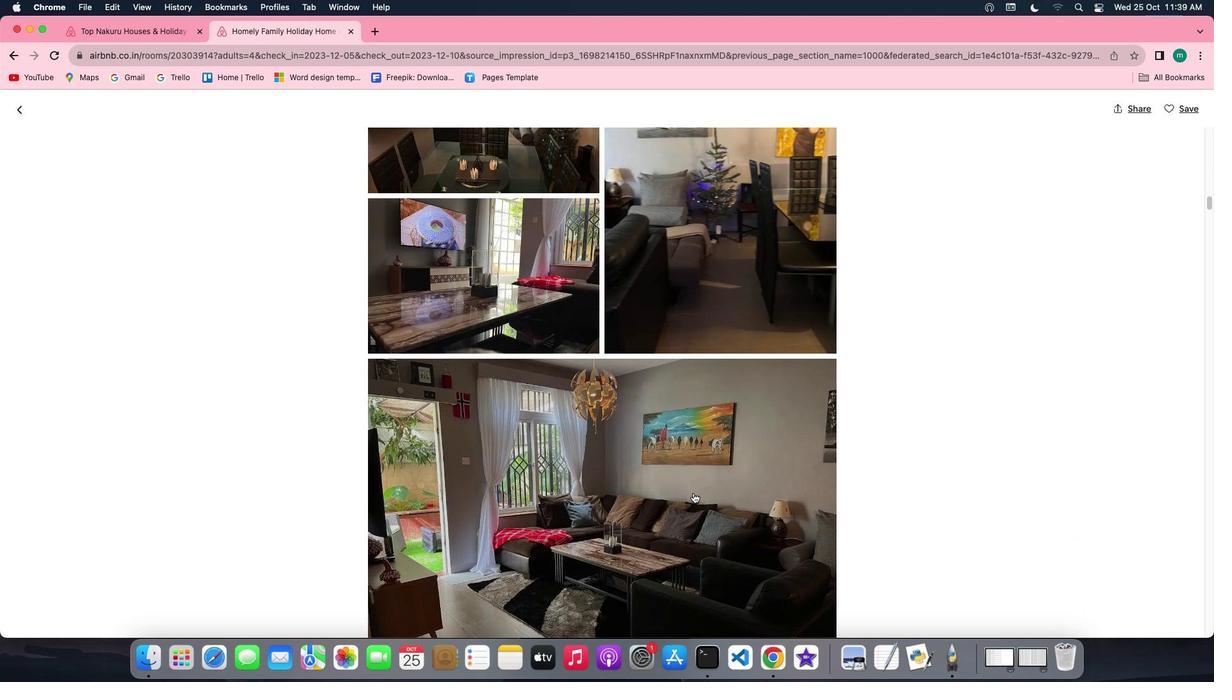 
Action: Mouse scrolled (693, 493) with delta (0, -1)
Screenshot: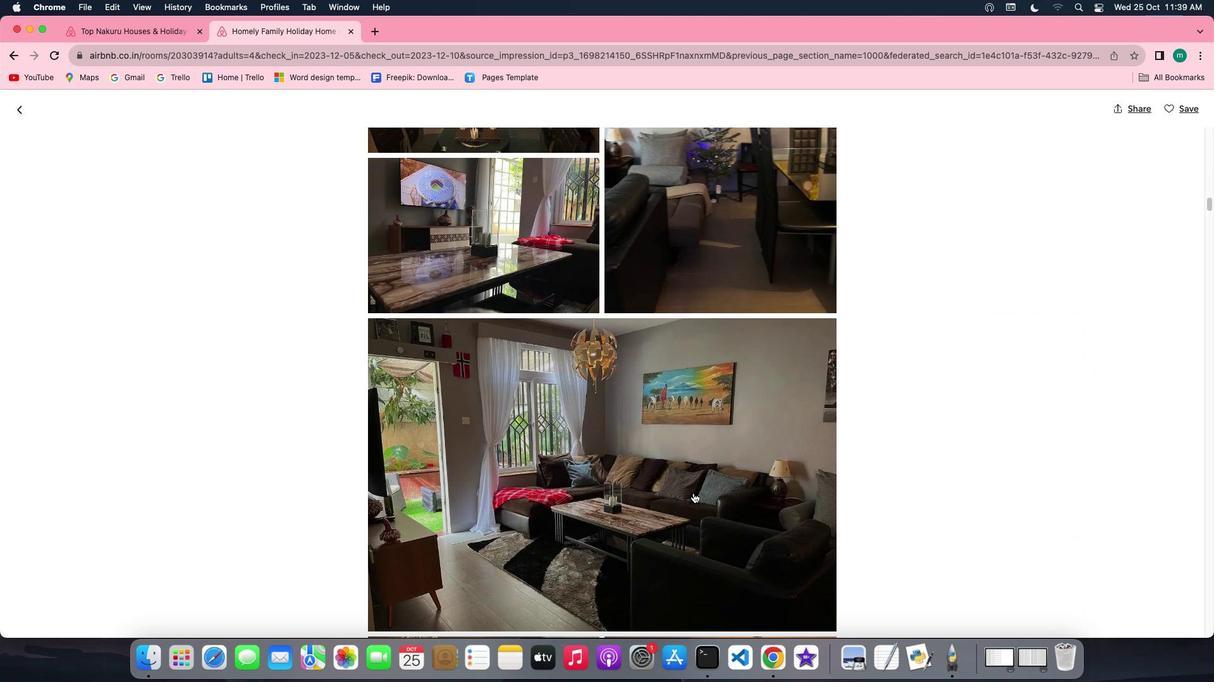 
Action: Mouse scrolled (693, 493) with delta (0, -1)
Screenshot: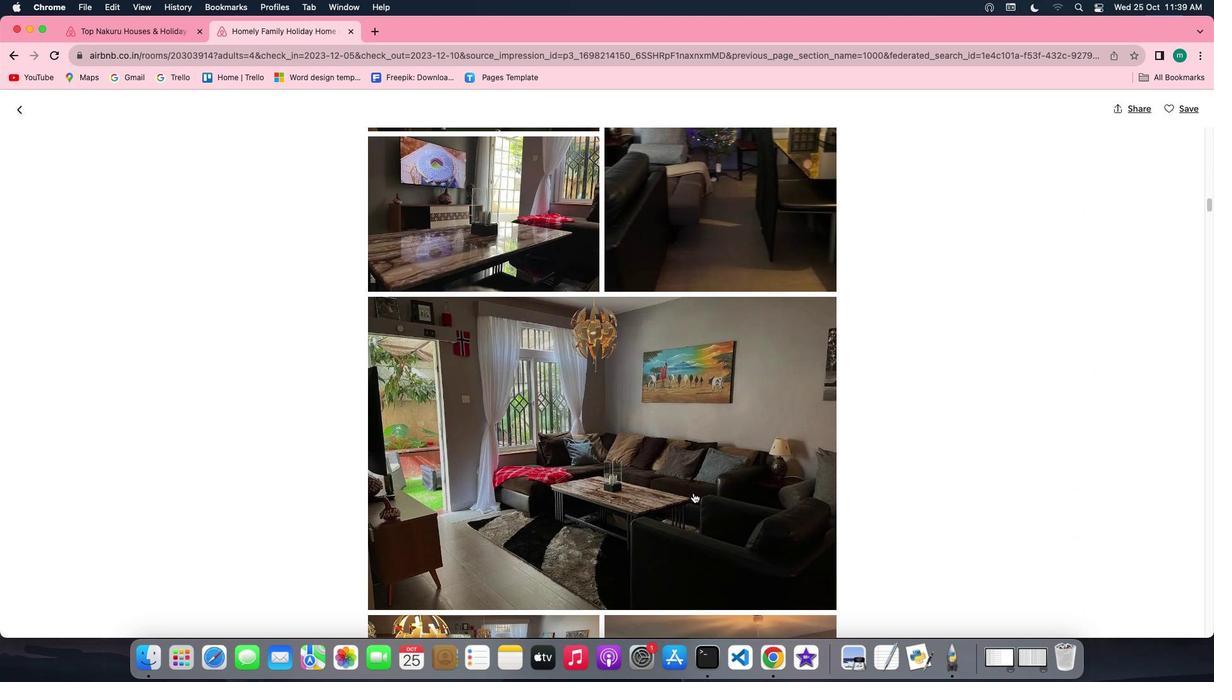 
Action: Mouse scrolled (693, 493) with delta (0, 0)
Screenshot: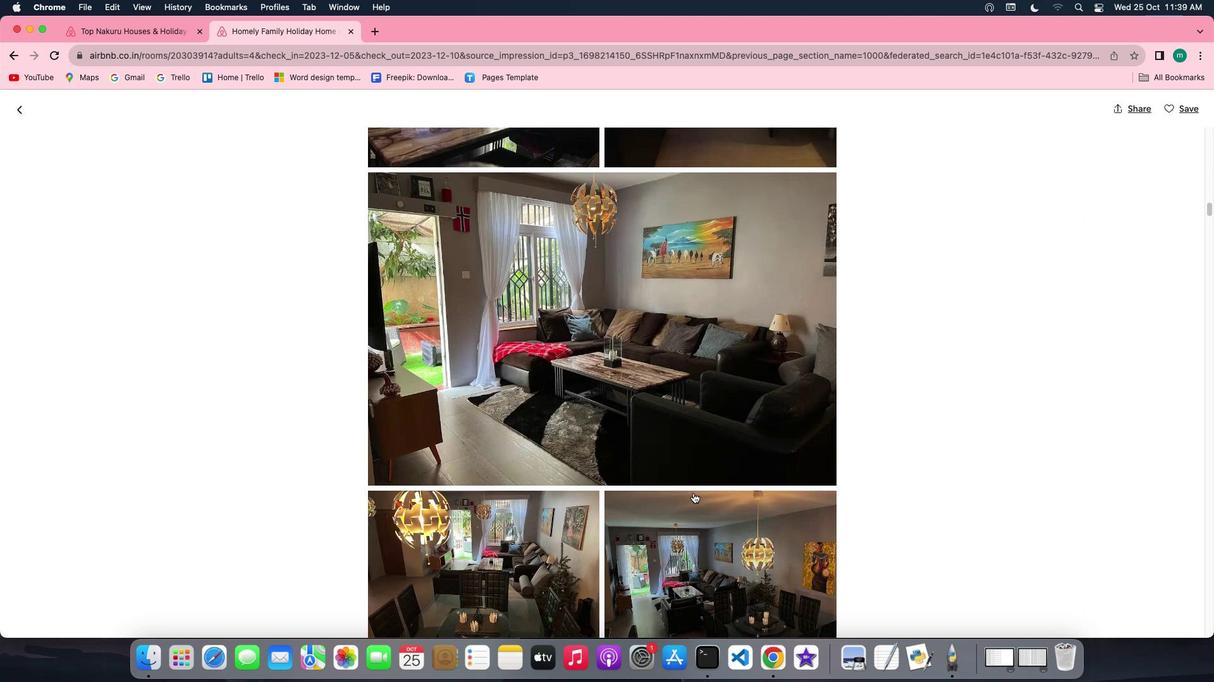 
Action: Mouse scrolled (693, 493) with delta (0, 0)
Screenshot: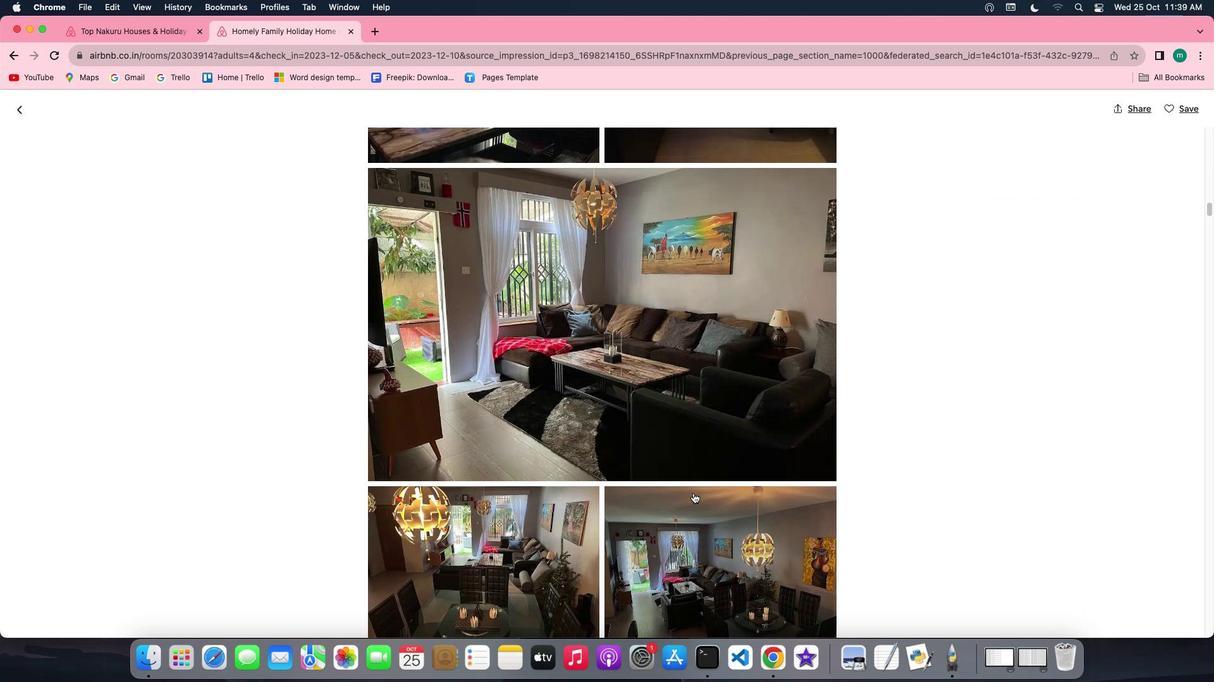 
Action: Mouse scrolled (693, 493) with delta (0, -1)
Screenshot: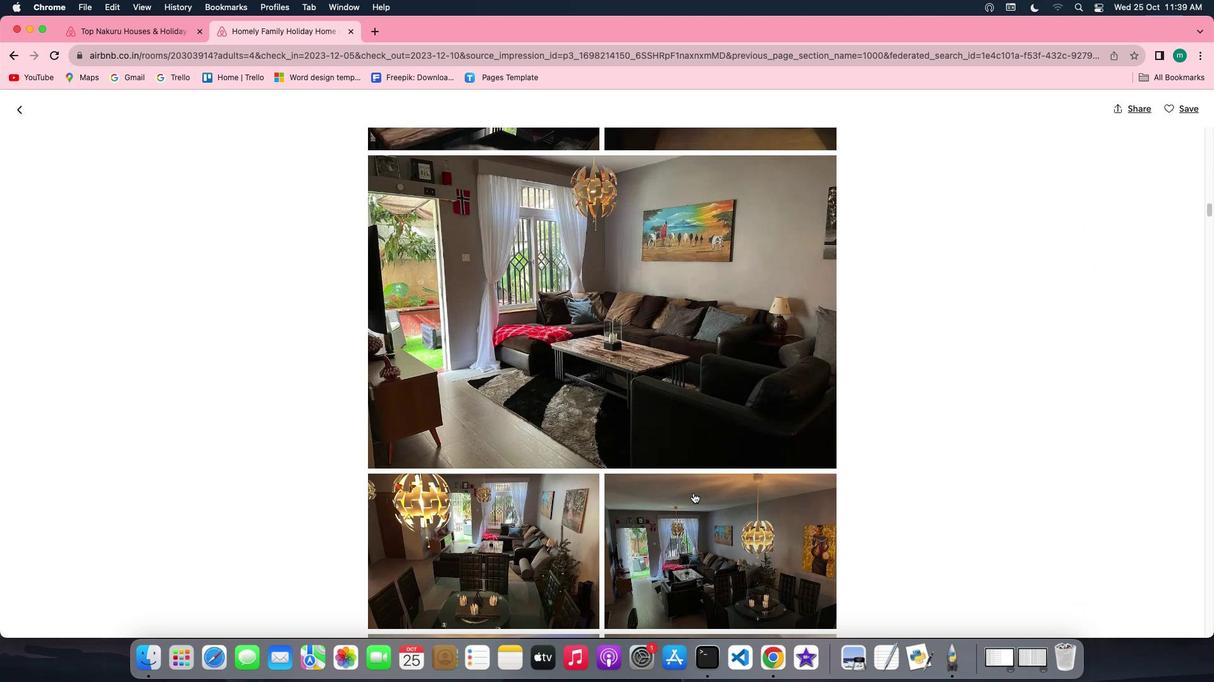 
Action: Mouse scrolled (693, 493) with delta (0, -1)
Screenshot: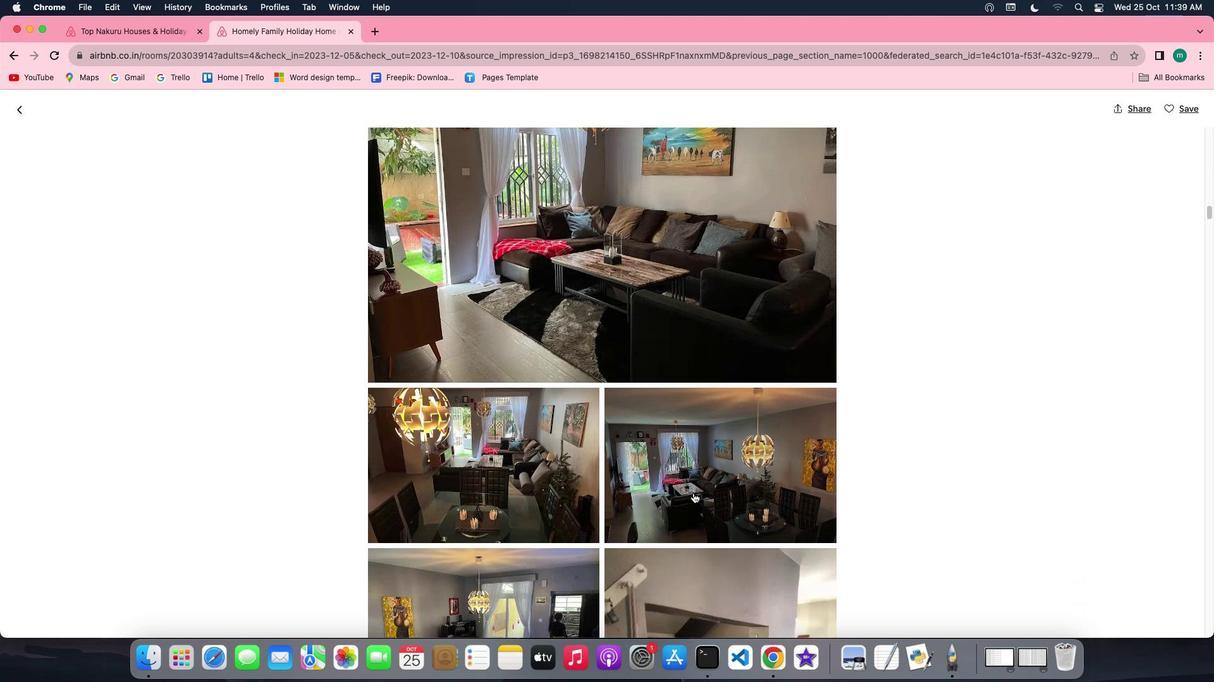 
Action: Mouse scrolled (693, 493) with delta (0, 0)
Screenshot: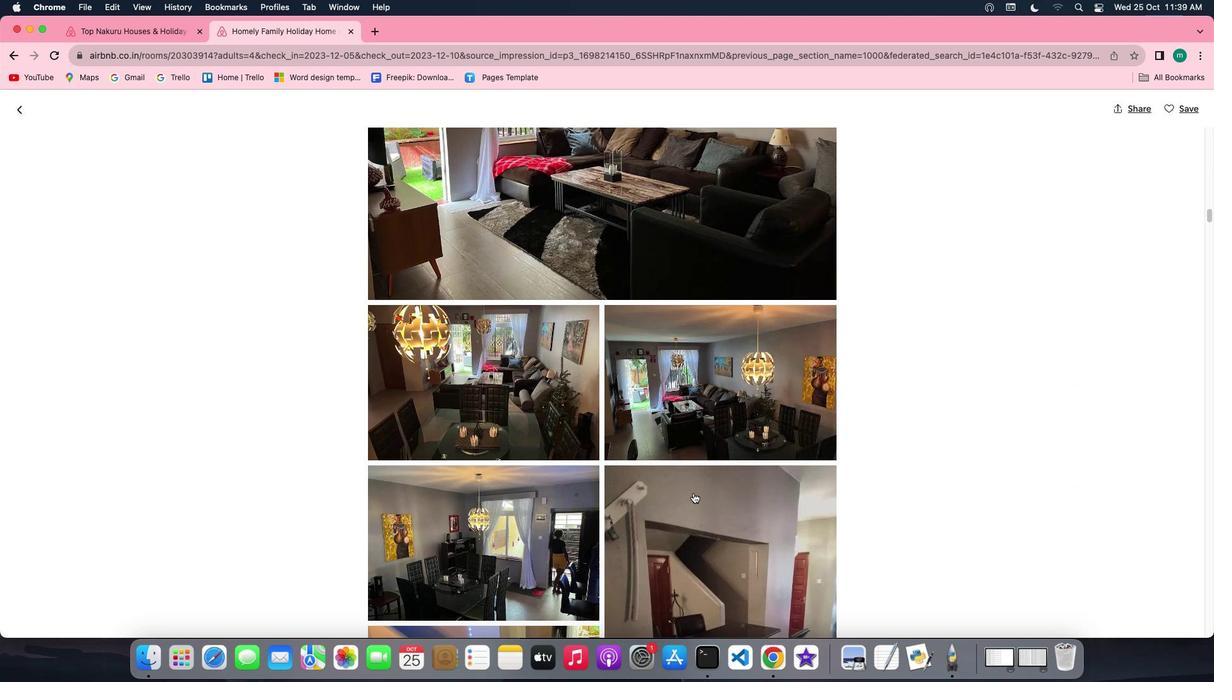 
Action: Mouse scrolled (693, 493) with delta (0, 0)
Screenshot: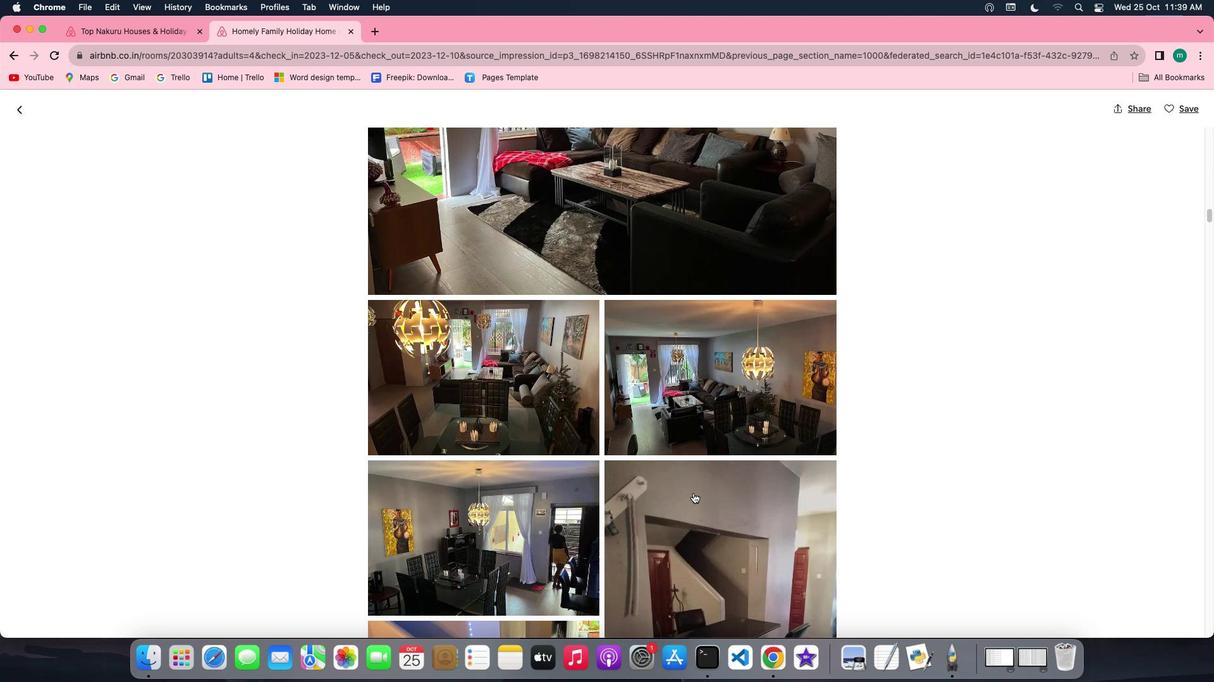 
Action: Mouse scrolled (693, 493) with delta (0, -1)
Screenshot: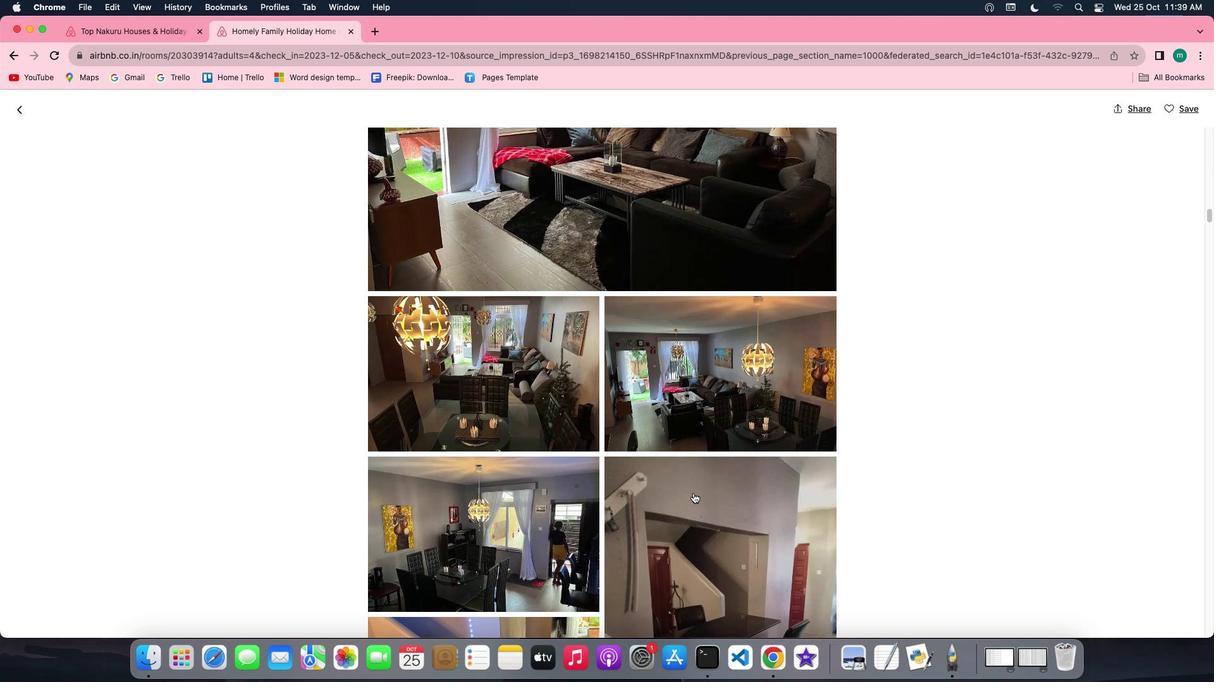 
Action: Mouse scrolled (693, 493) with delta (0, -1)
Screenshot: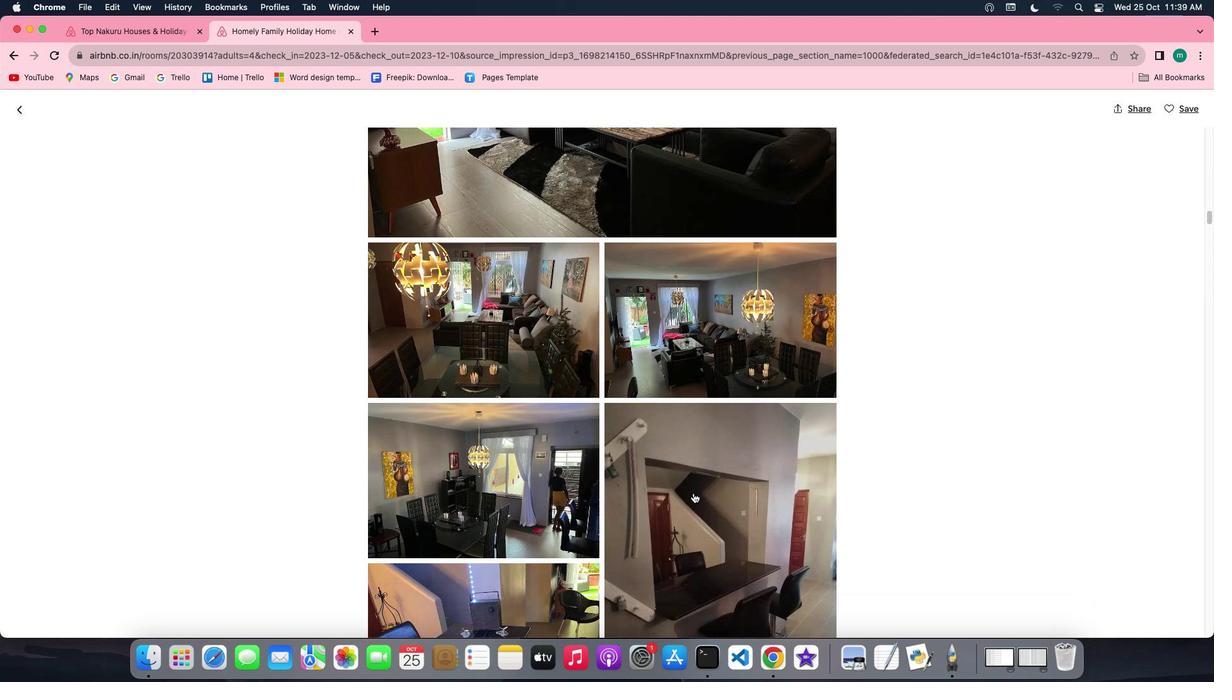 
Action: Mouse scrolled (693, 493) with delta (0, 0)
Screenshot: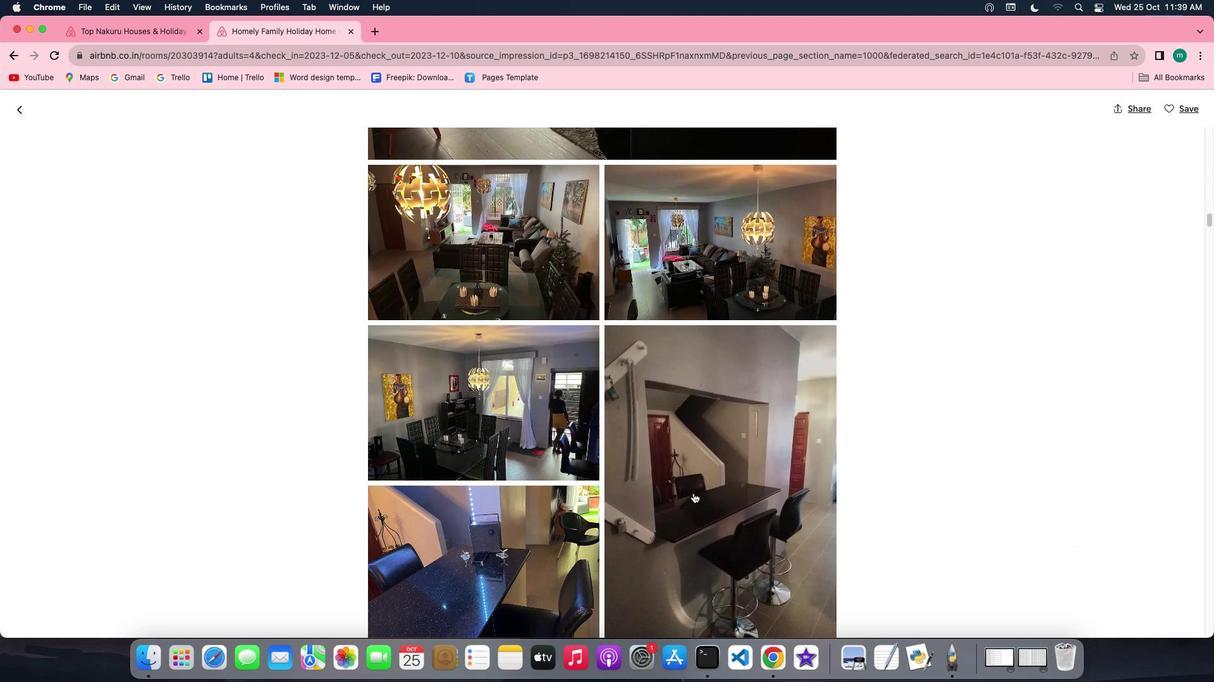 
Action: Mouse scrolled (693, 493) with delta (0, 0)
Screenshot: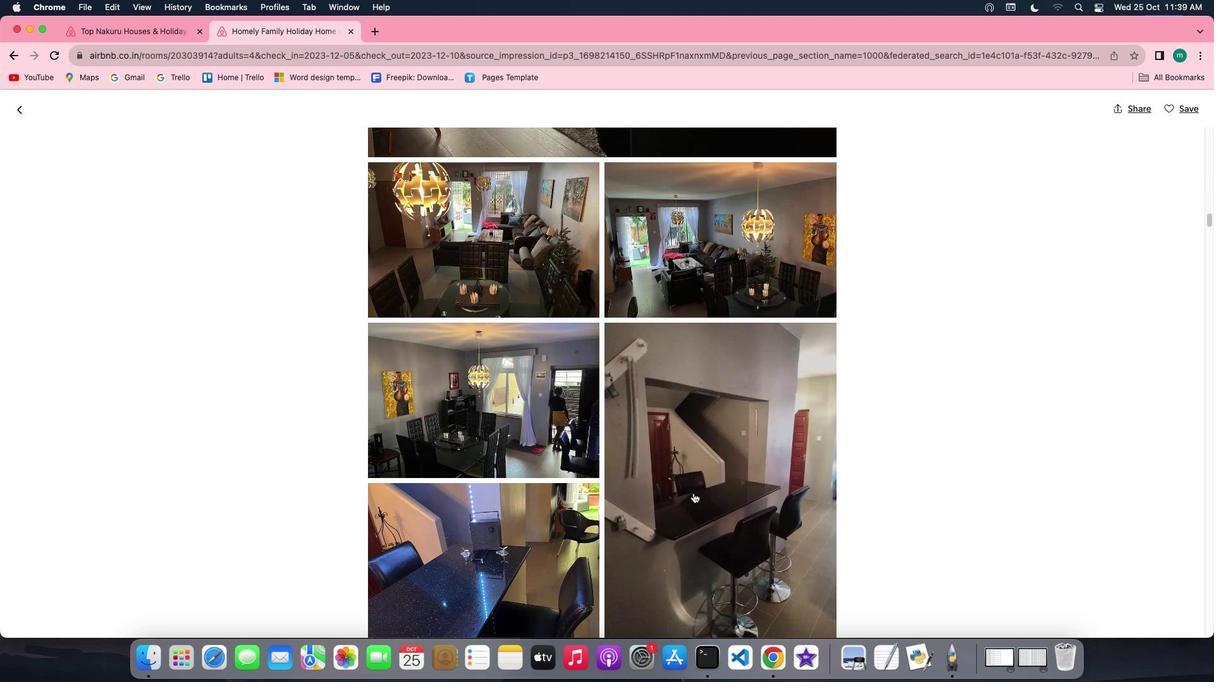 
Action: Mouse scrolled (693, 493) with delta (0, -1)
Screenshot: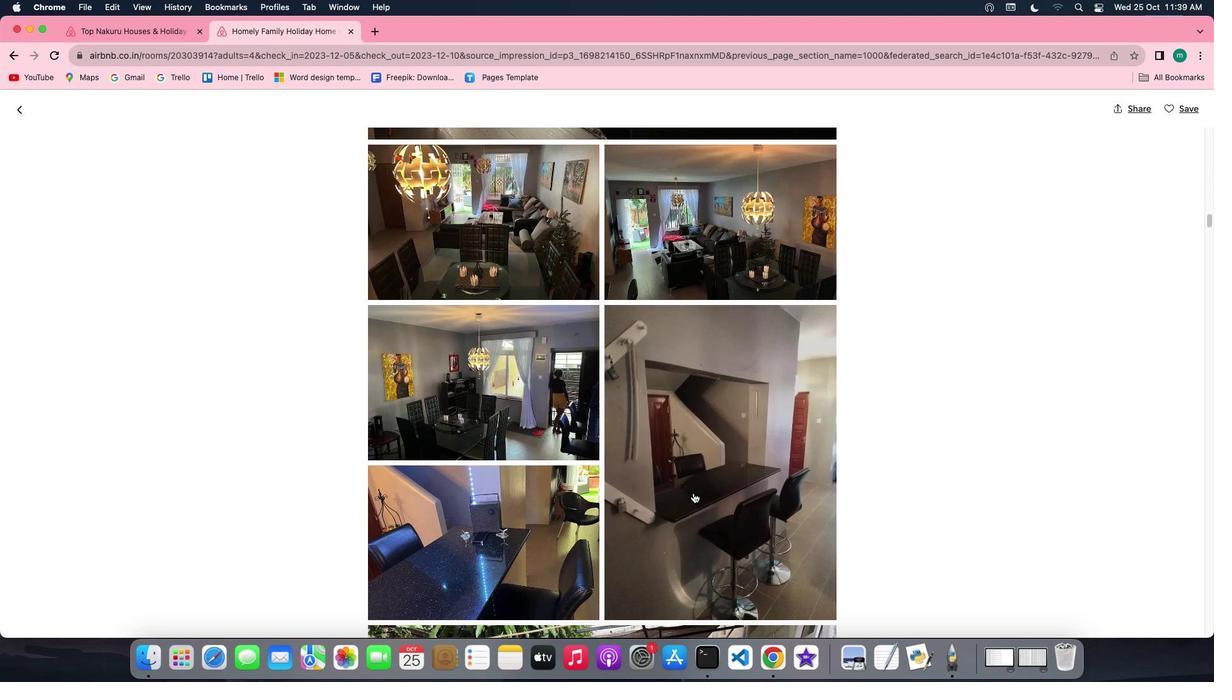 
Action: Mouse scrolled (693, 493) with delta (0, -1)
Screenshot: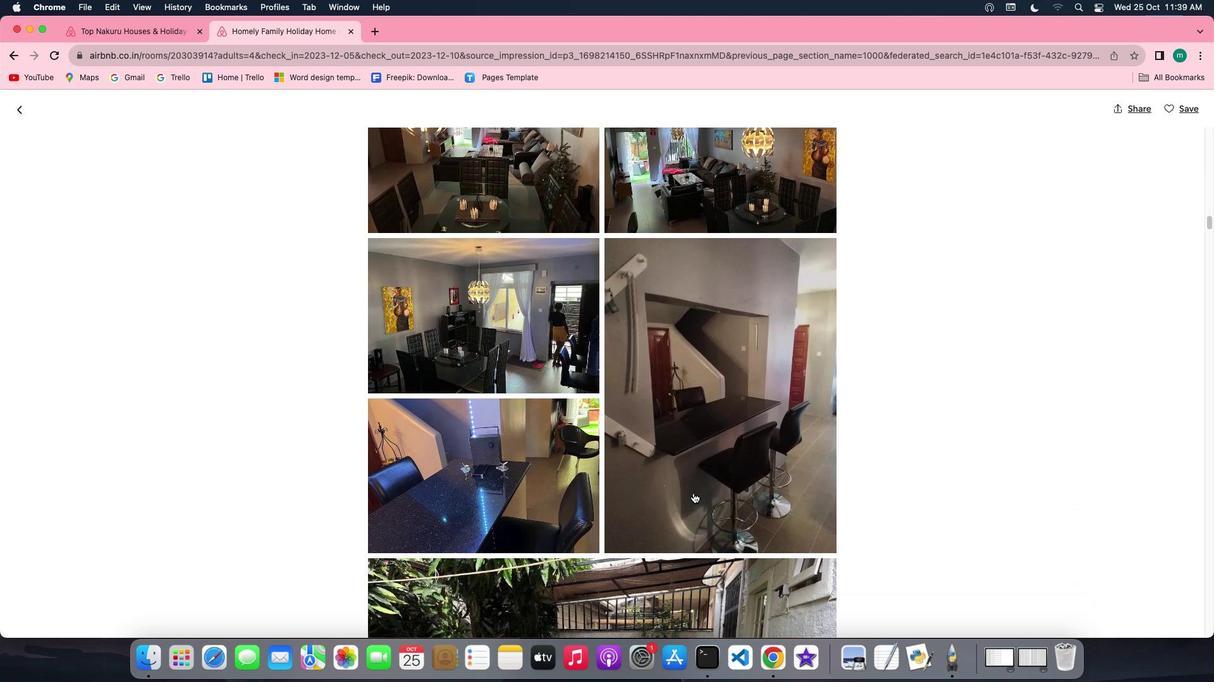 
Action: Mouse scrolled (693, 493) with delta (0, 0)
Screenshot: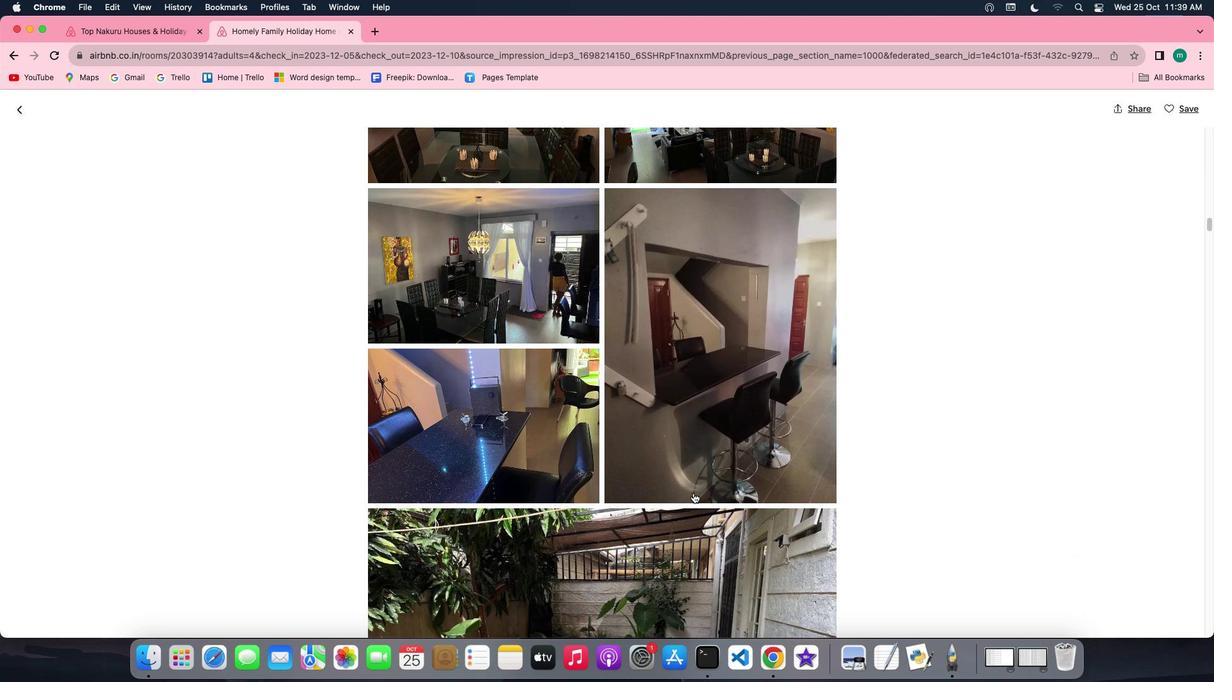 
Action: Mouse scrolled (693, 493) with delta (0, 0)
Screenshot: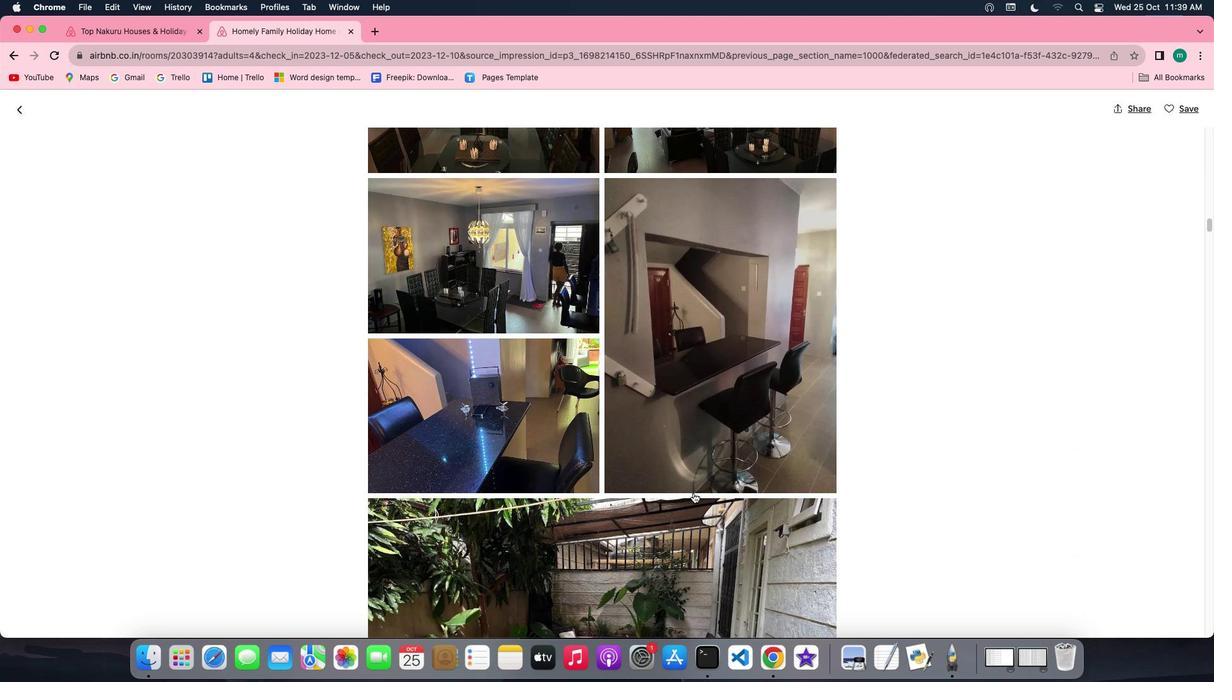 
Action: Mouse scrolled (693, 493) with delta (0, -1)
Screenshot: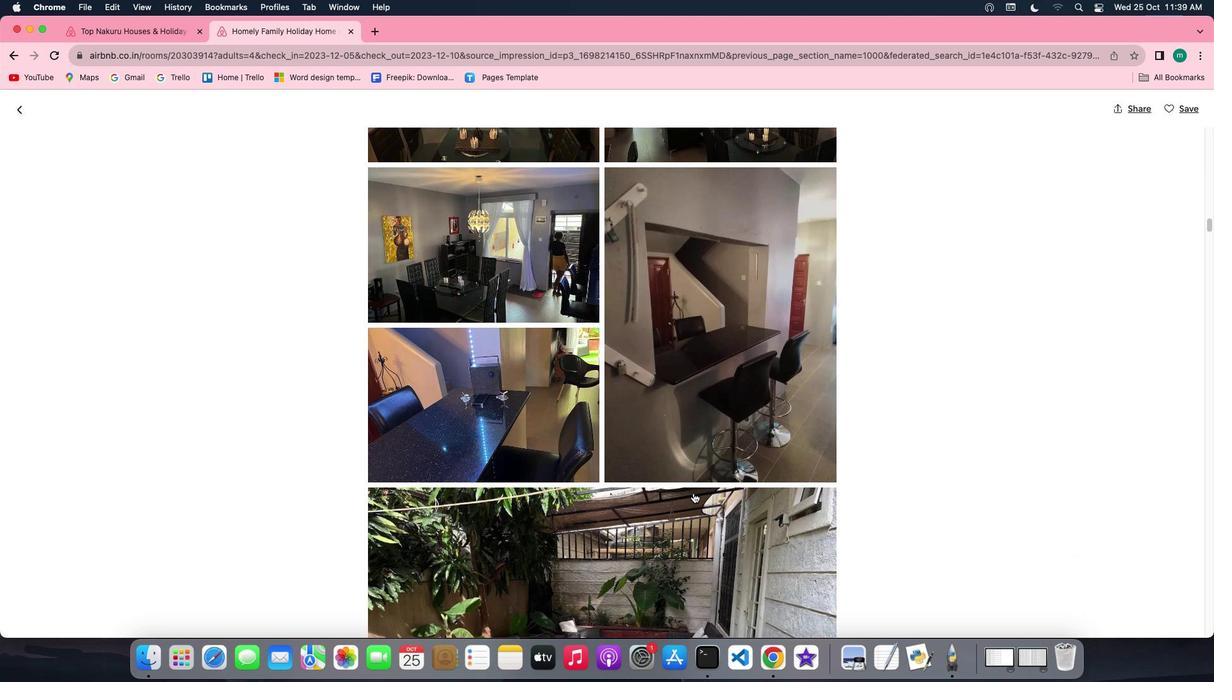 
Action: Mouse scrolled (693, 493) with delta (0, -2)
Screenshot: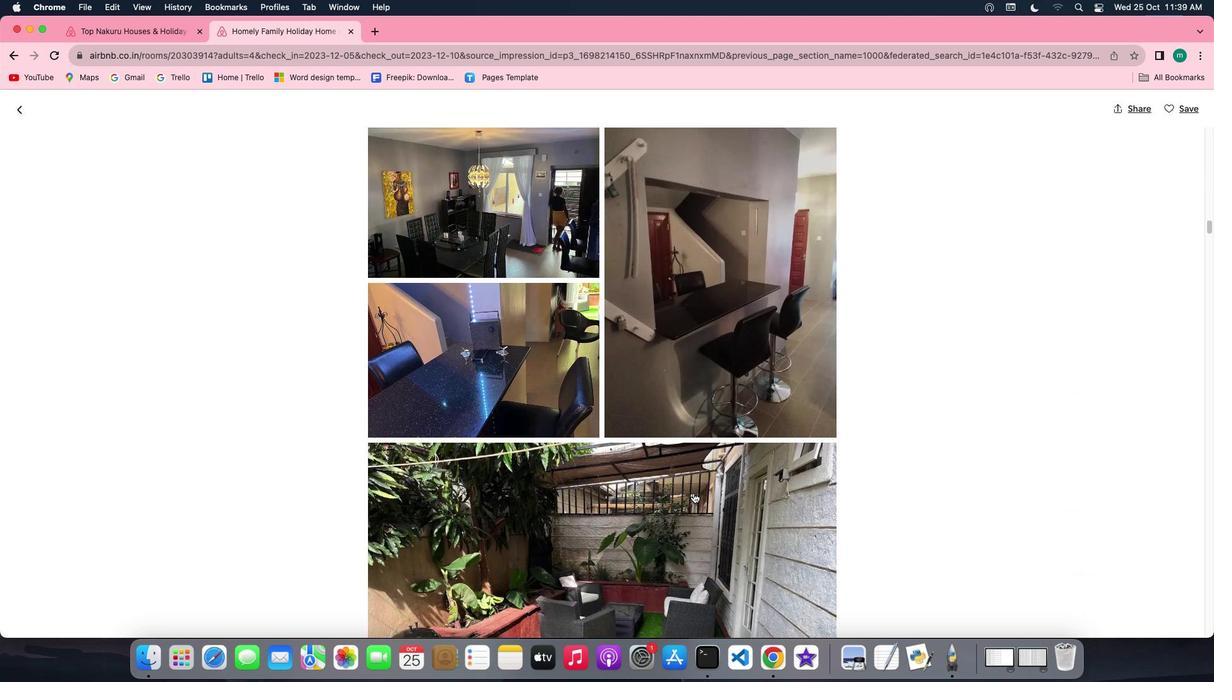 
Action: Mouse scrolled (693, 493) with delta (0, 0)
Screenshot: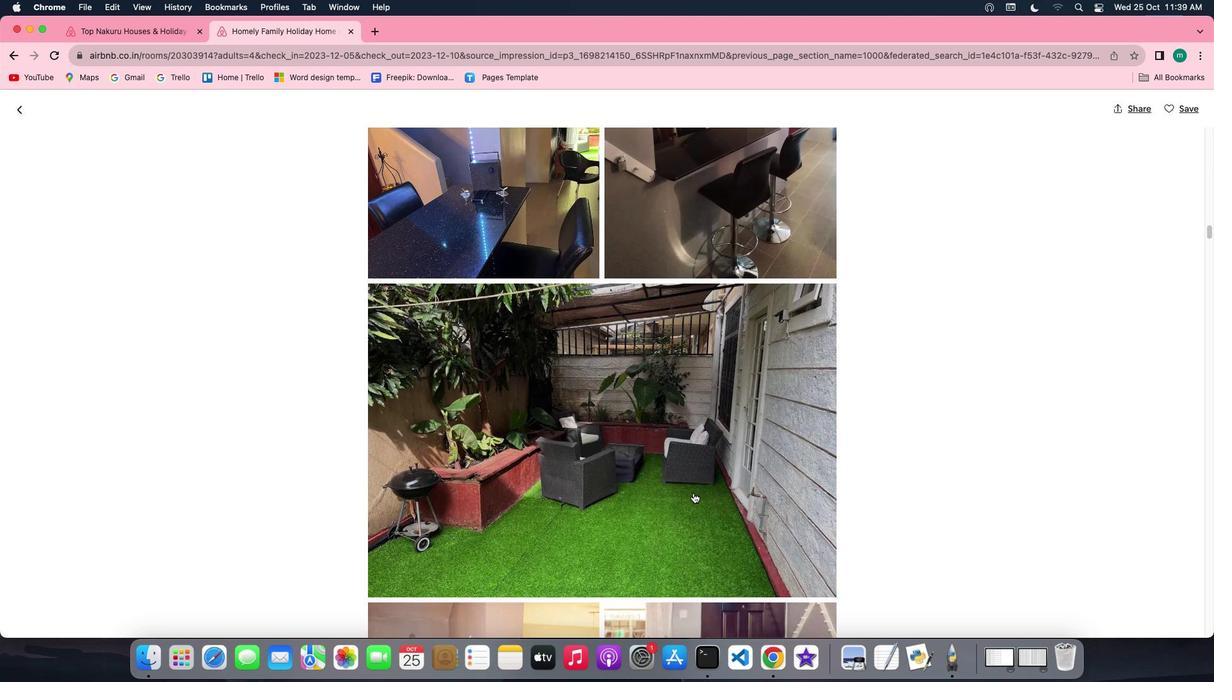 
Action: Mouse scrolled (693, 493) with delta (0, 0)
Screenshot: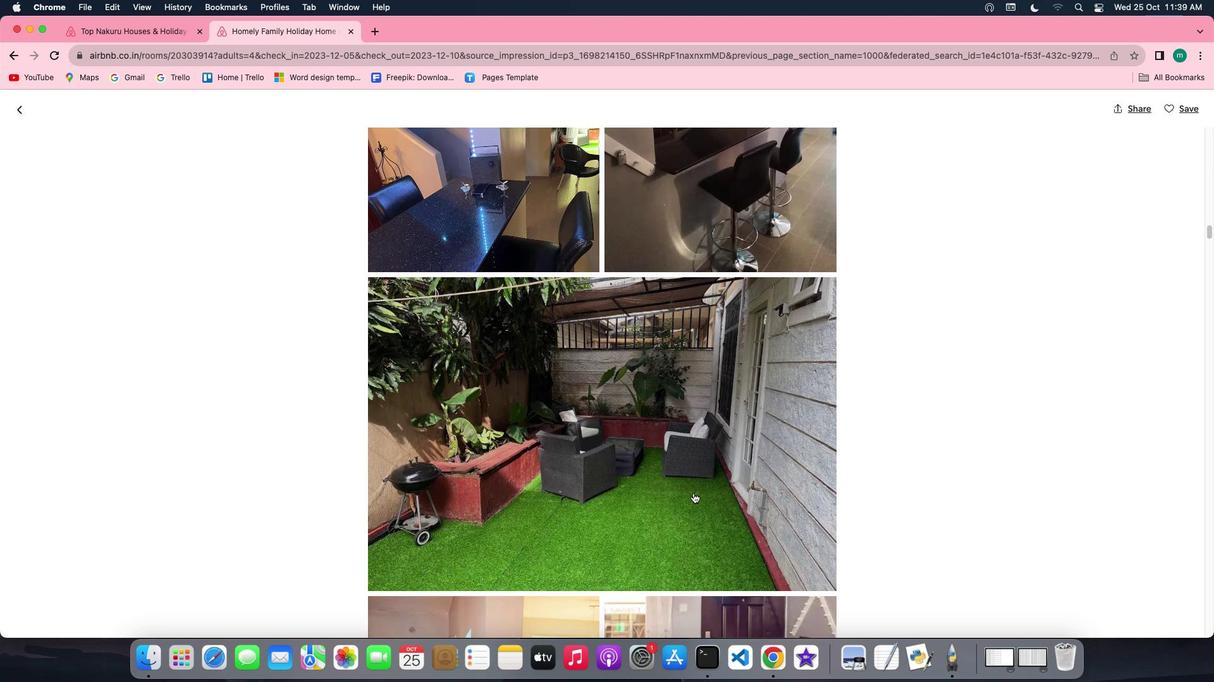 
Action: Mouse scrolled (693, 493) with delta (0, -1)
Screenshot: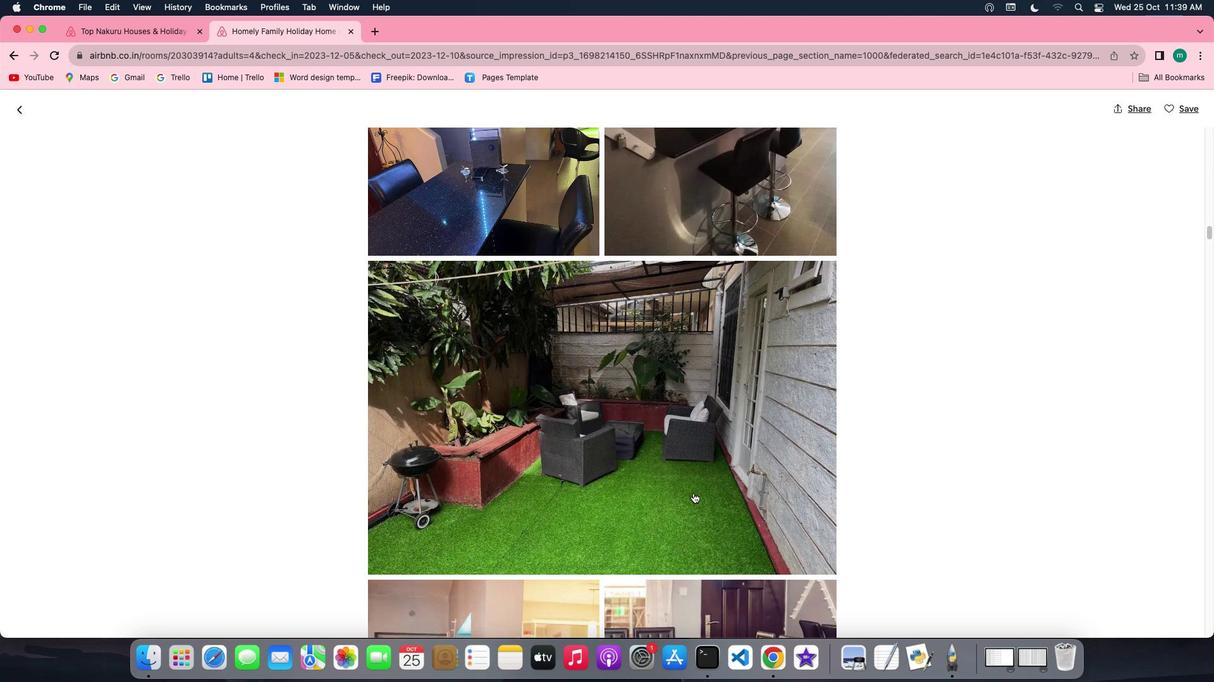 
Action: Mouse scrolled (693, 493) with delta (0, -1)
Screenshot: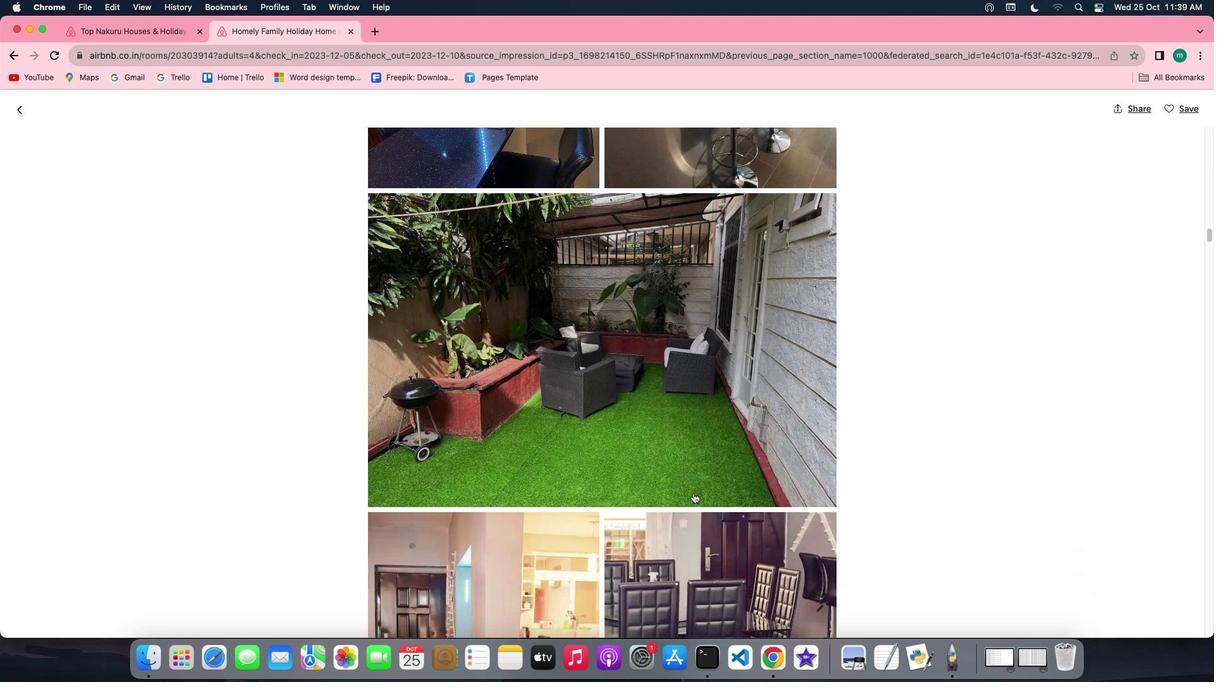 
Action: Mouse scrolled (693, 493) with delta (0, 0)
Screenshot: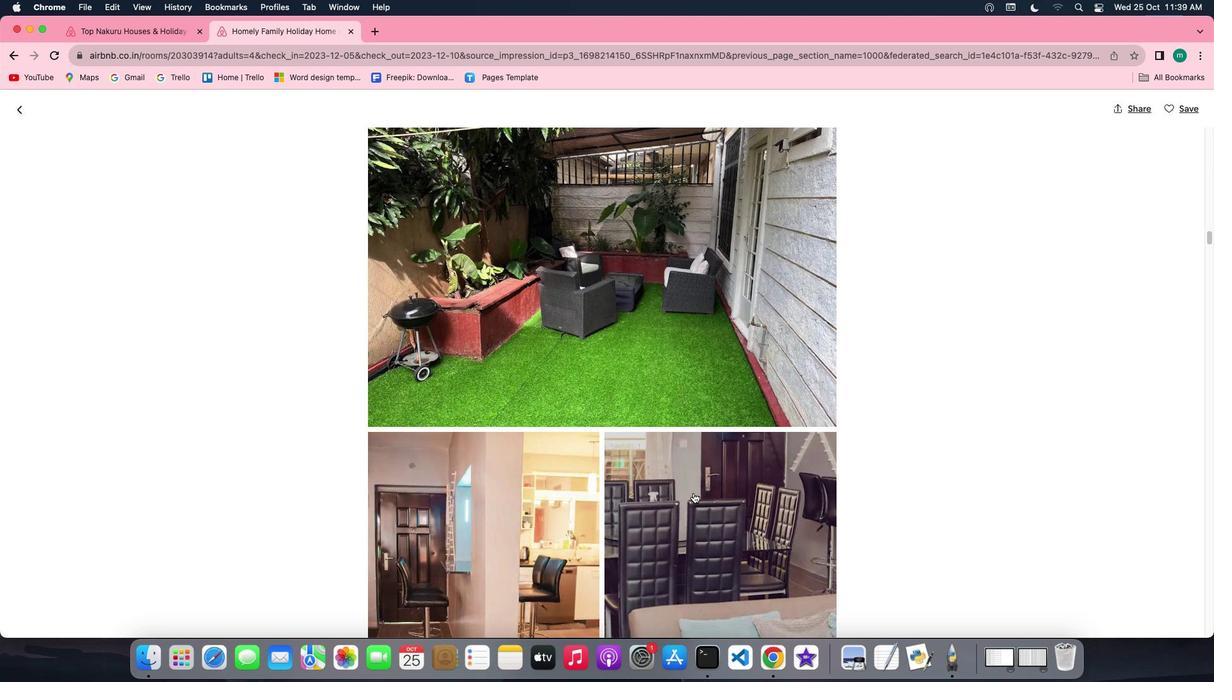 
Action: Mouse scrolled (693, 493) with delta (0, 0)
Screenshot: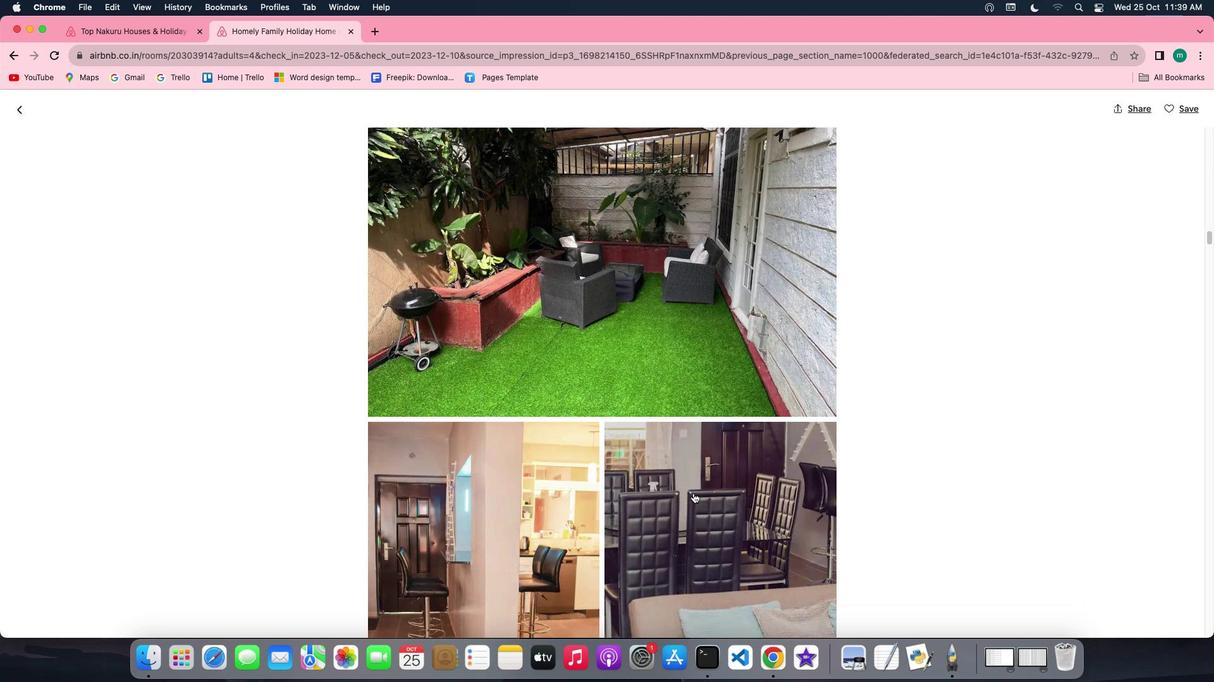 
Action: Mouse scrolled (693, 493) with delta (0, -1)
Screenshot: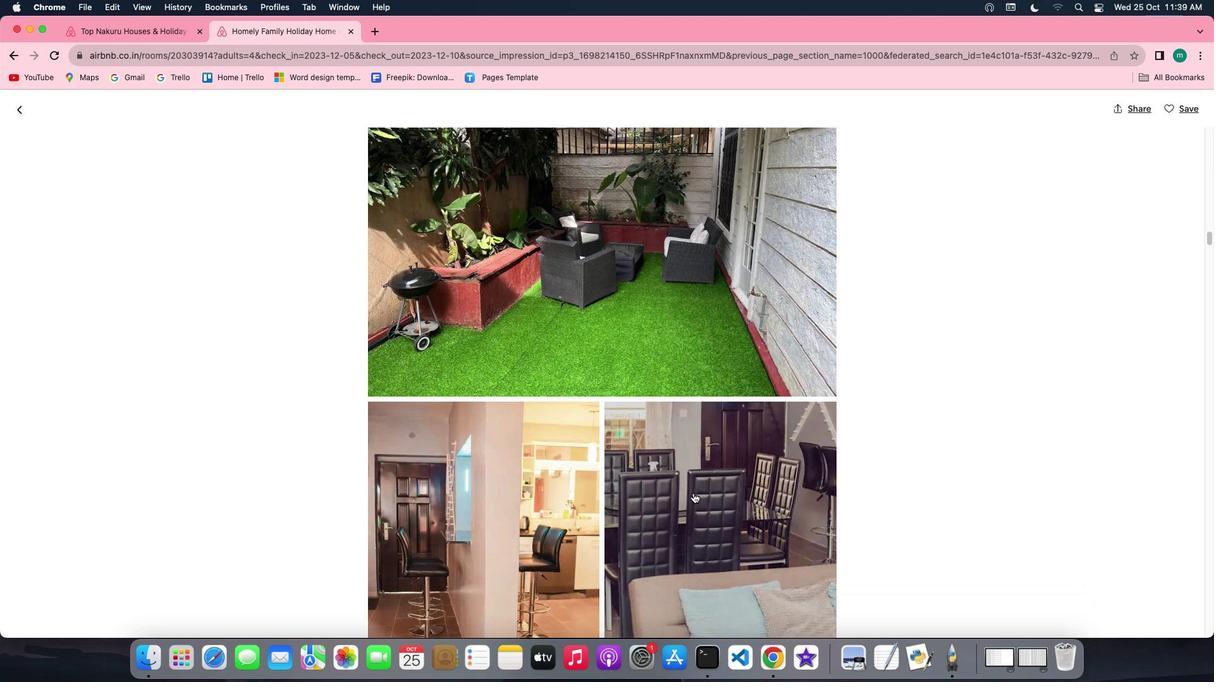
Action: Mouse scrolled (693, 493) with delta (0, -1)
Screenshot: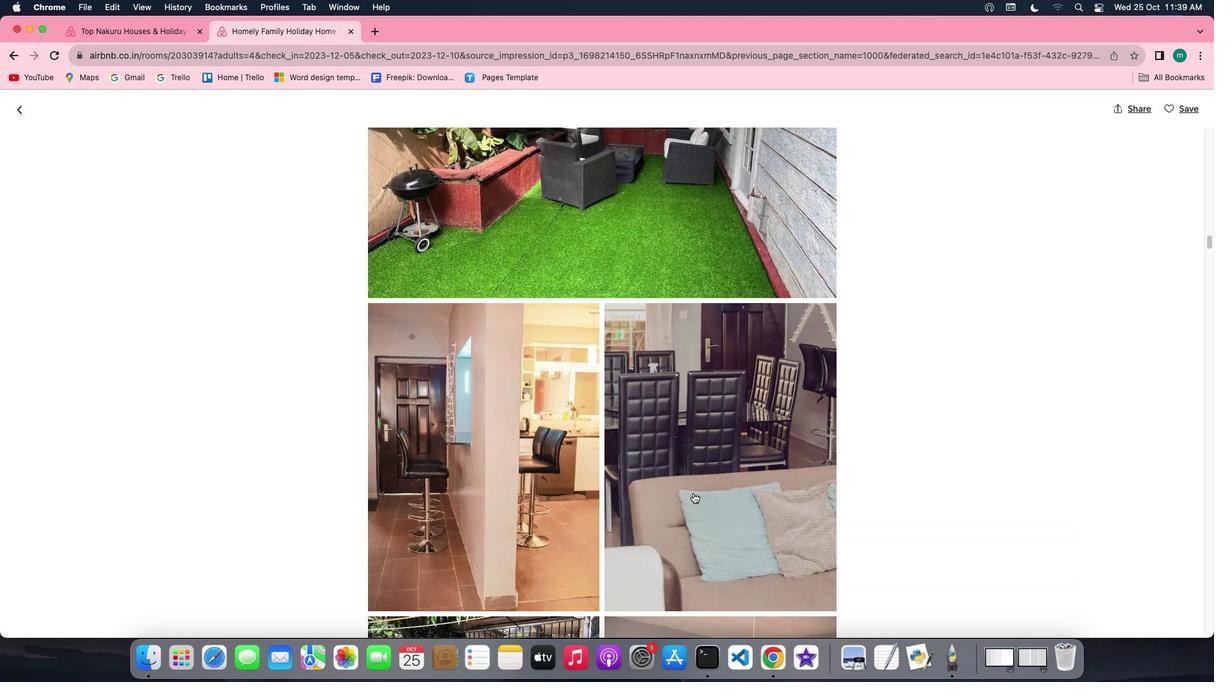 
Action: Mouse scrolled (693, 493) with delta (0, 0)
Screenshot: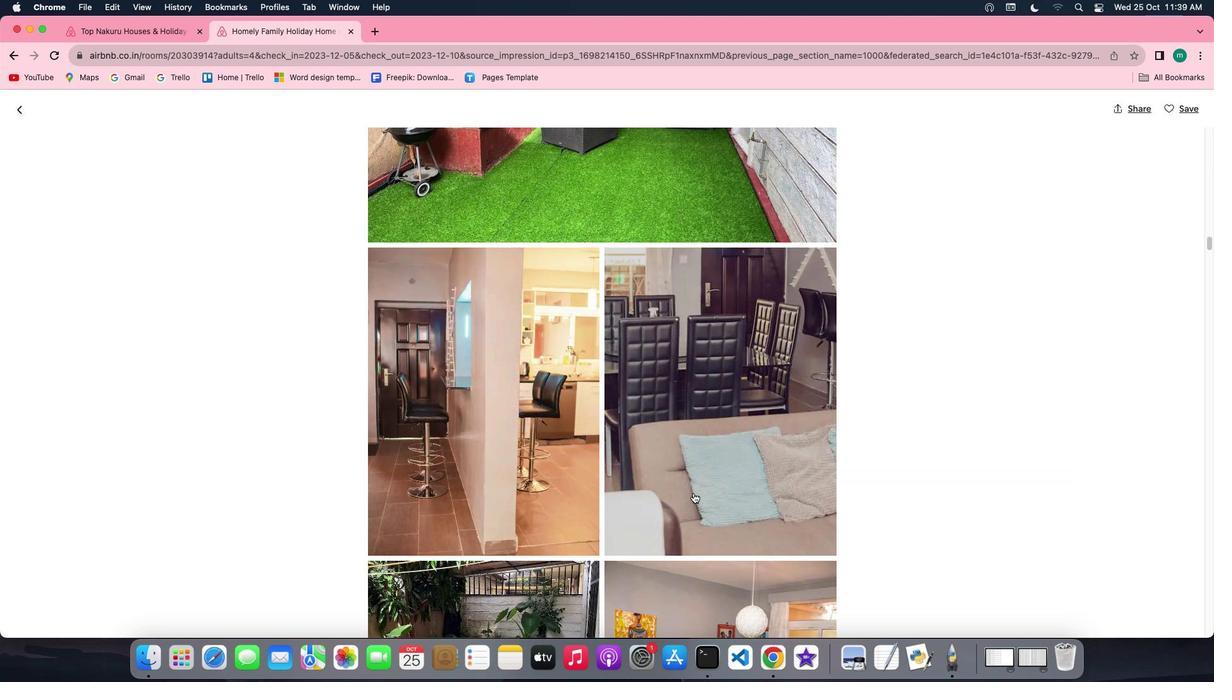 
Action: Mouse scrolled (693, 493) with delta (0, 0)
Screenshot: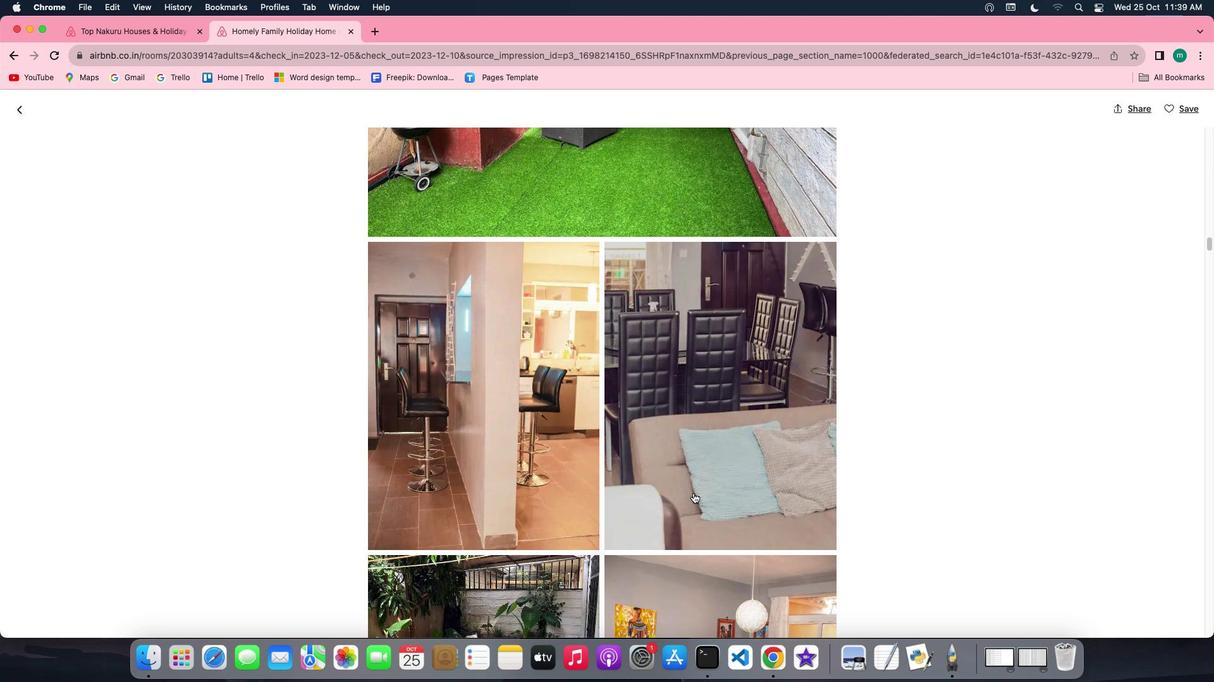 
Action: Mouse scrolled (693, 493) with delta (0, -1)
Screenshot: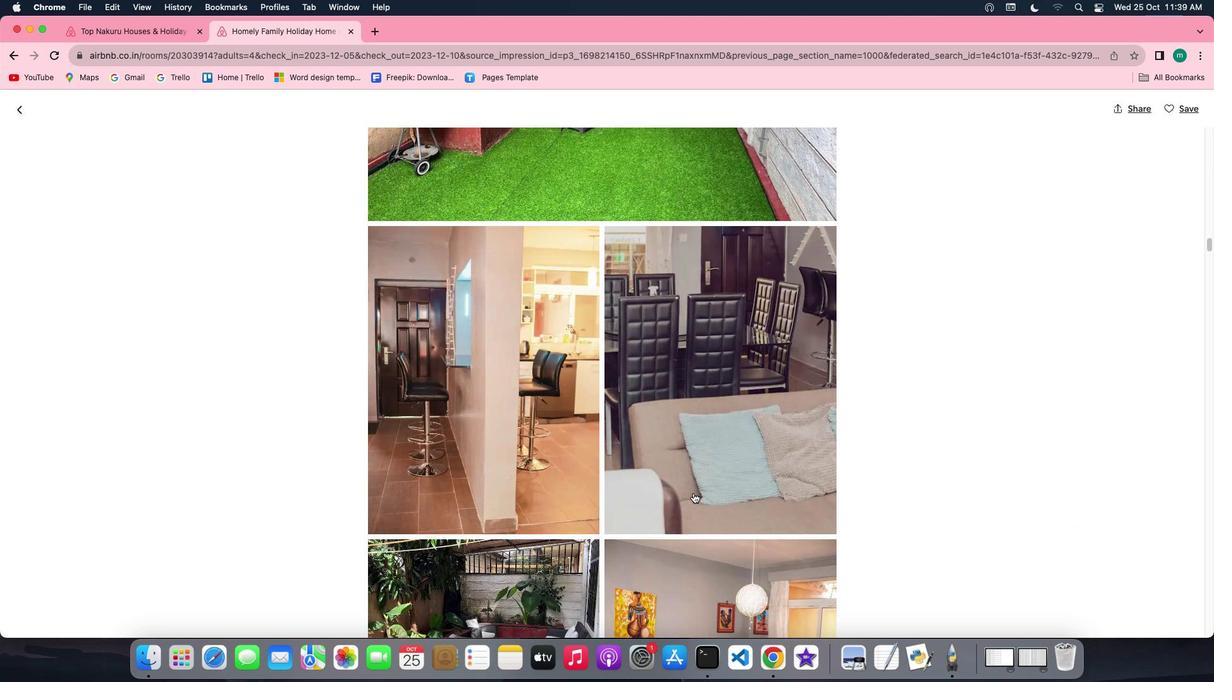 
Action: Mouse scrolled (693, 493) with delta (0, -2)
Screenshot: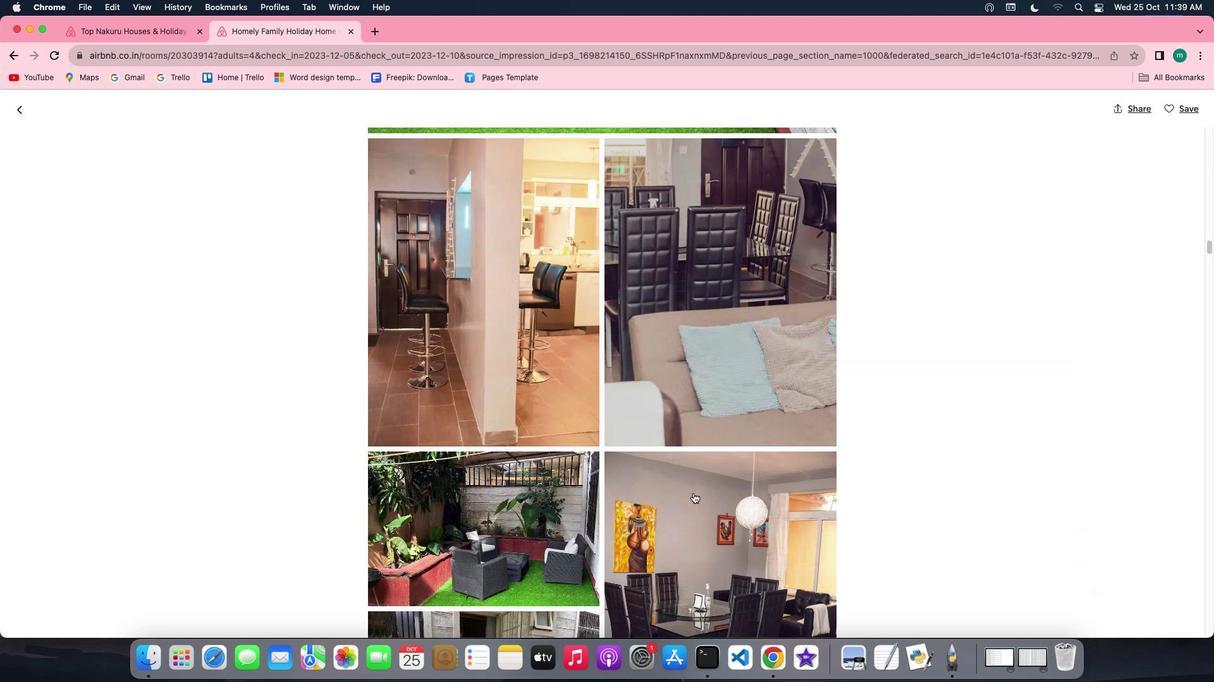 
Action: Mouse scrolled (693, 493) with delta (0, 0)
Screenshot: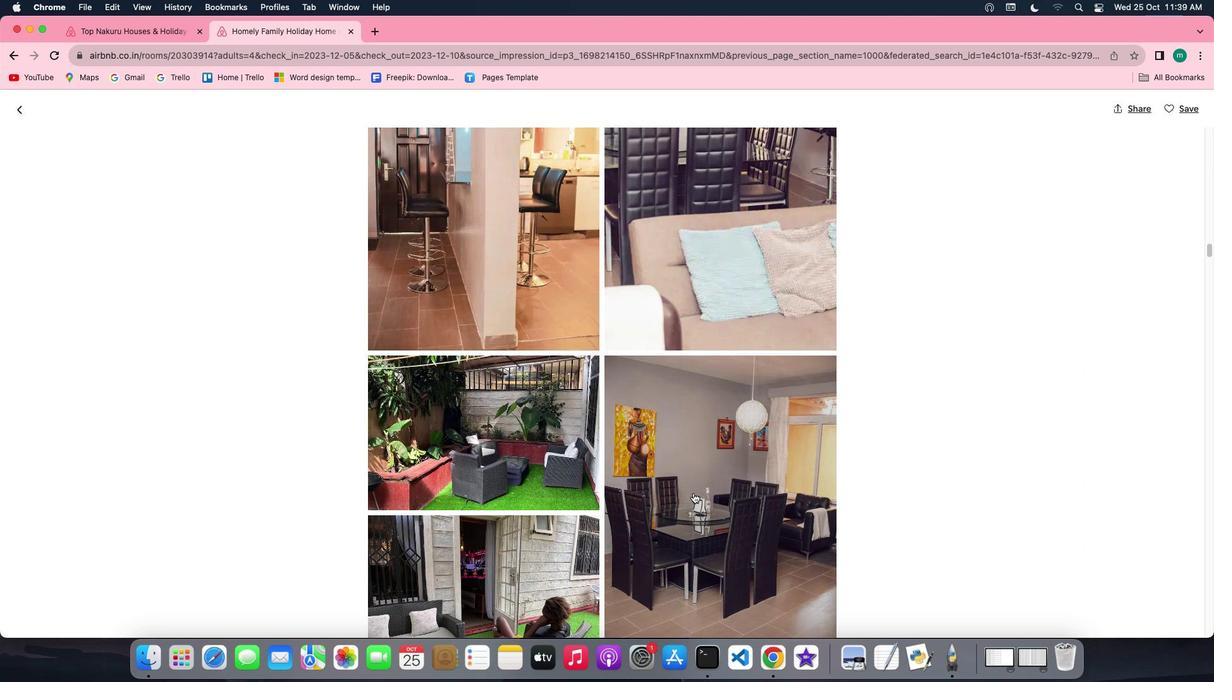 
Action: Mouse scrolled (693, 493) with delta (0, 0)
Screenshot: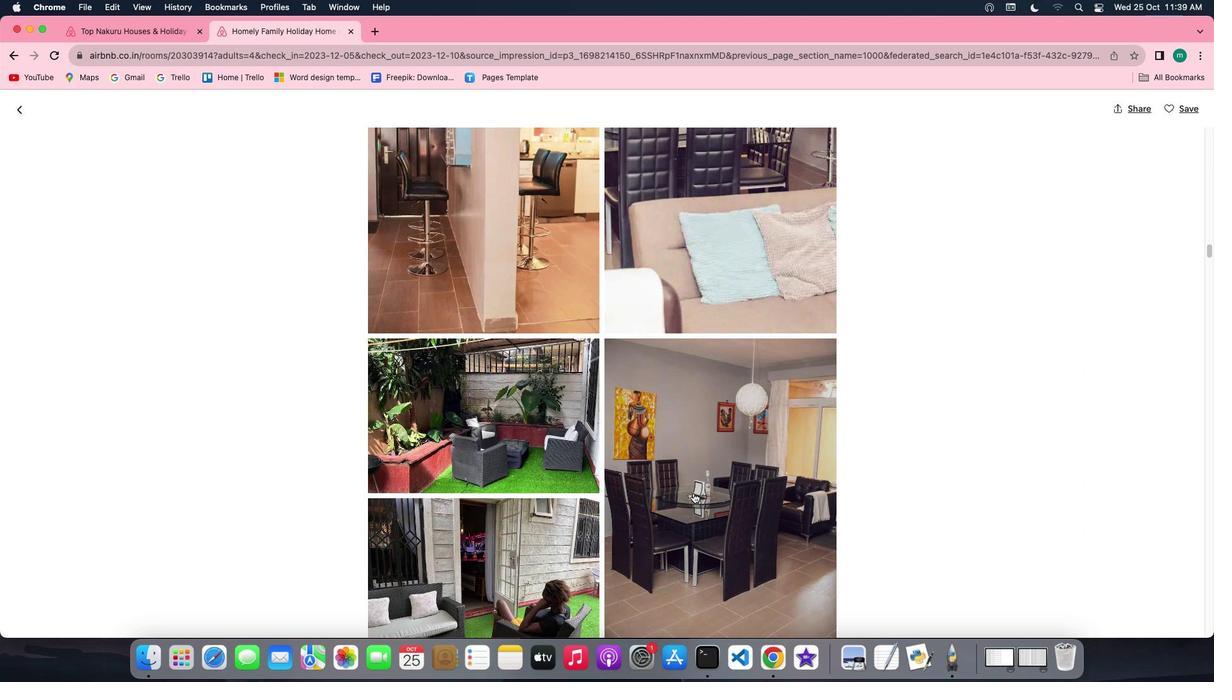 
Action: Mouse scrolled (693, 493) with delta (0, -1)
Screenshot: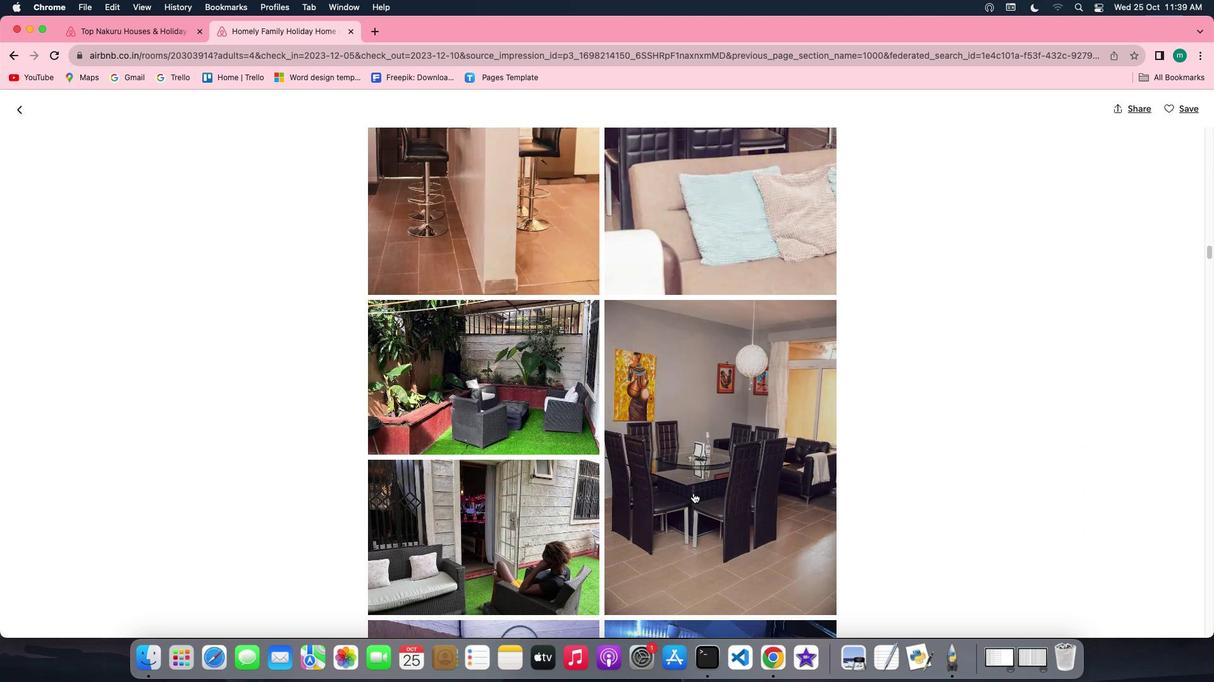 
Action: Mouse scrolled (693, 493) with delta (0, -2)
Screenshot: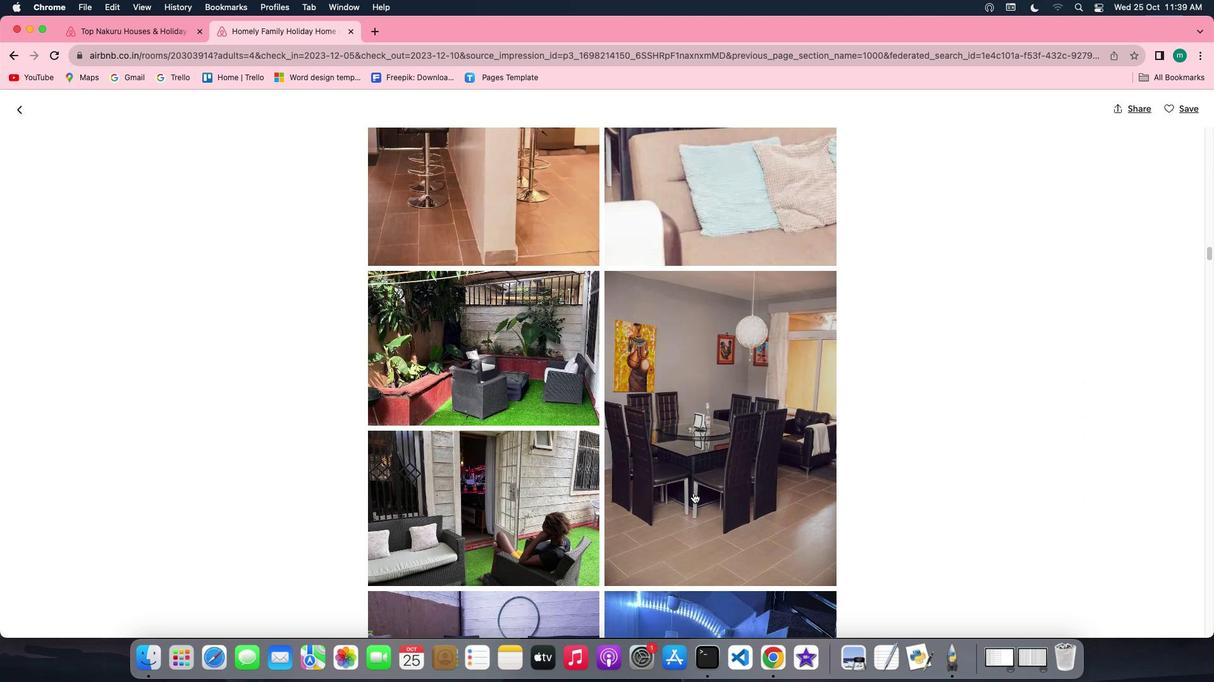 
Action: Mouse scrolled (693, 493) with delta (0, 0)
Screenshot: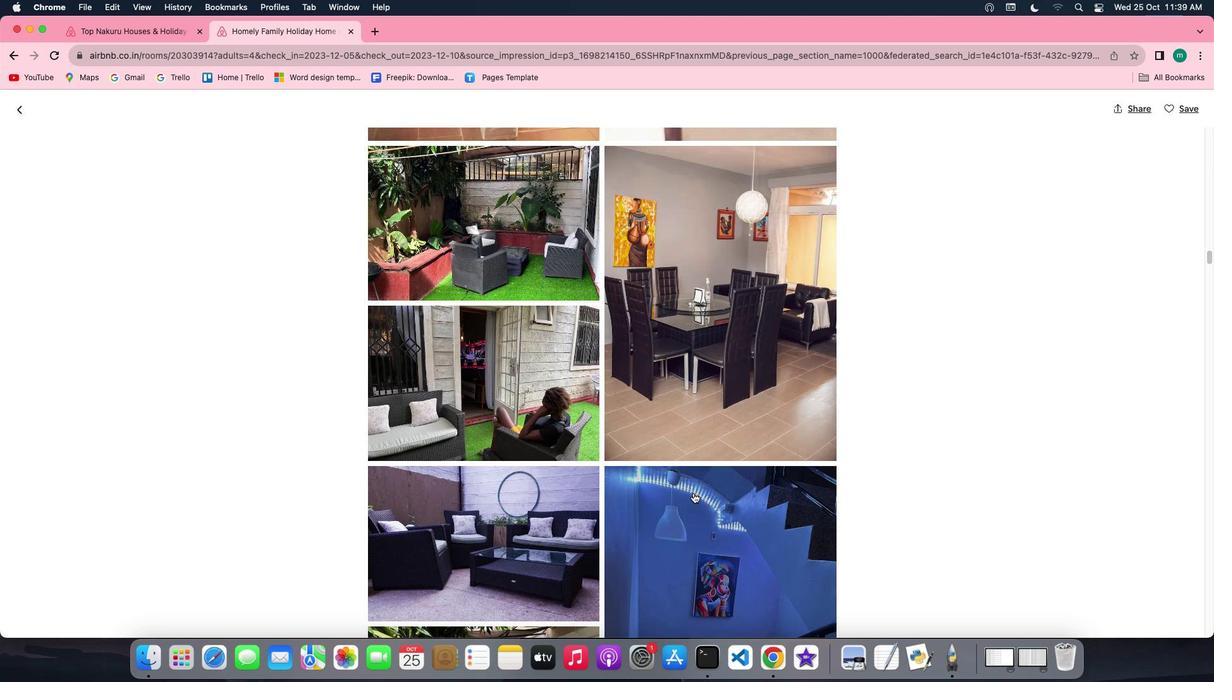 
Action: Mouse scrolled (693, 493) with delta (0, 0)
Screenshot: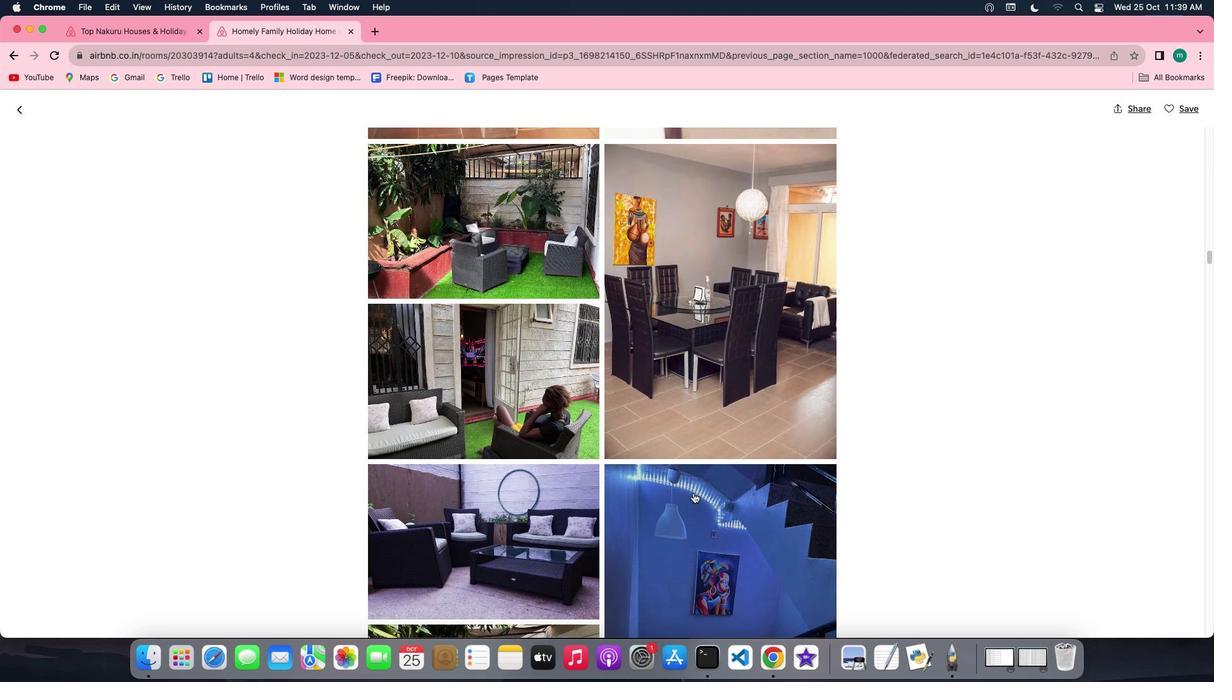 
Action: Mouse scrolled (693, 493) with delta (0, -1)
Screenshot: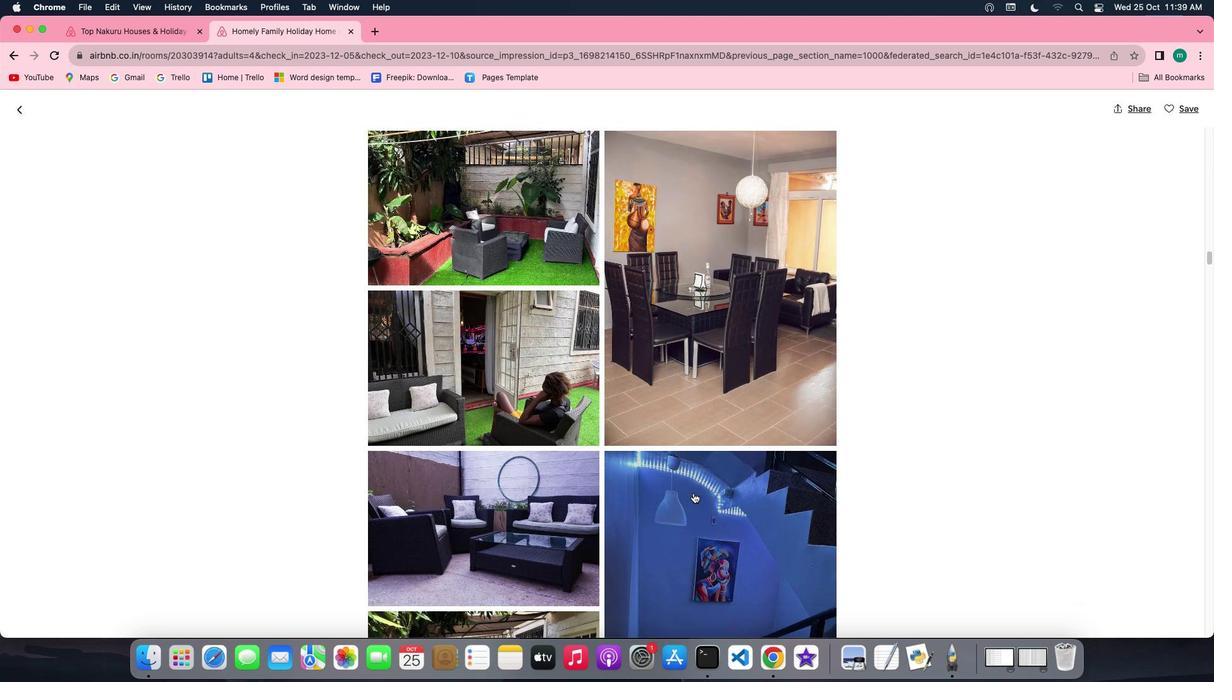 
Action: Mouse scrolled (693, 493) with delta (0, -2)
Screenshot: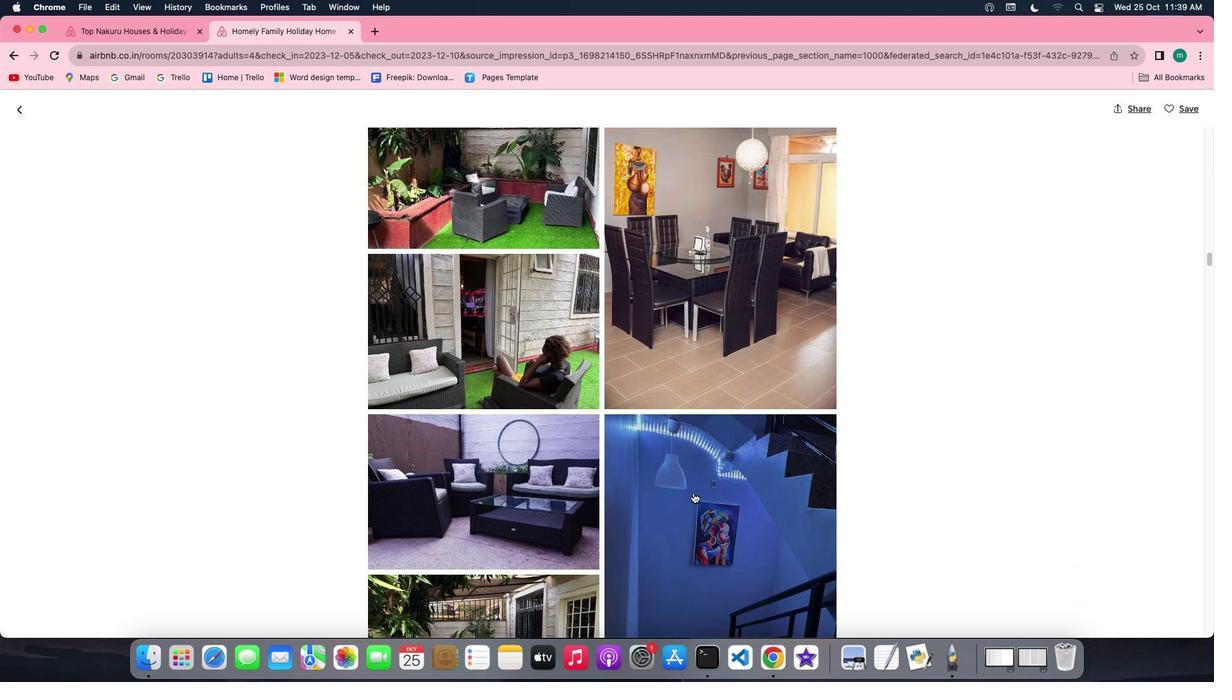 
Action: Mouse scrolled (693, 493) with delta (0, -2)
Screenshot: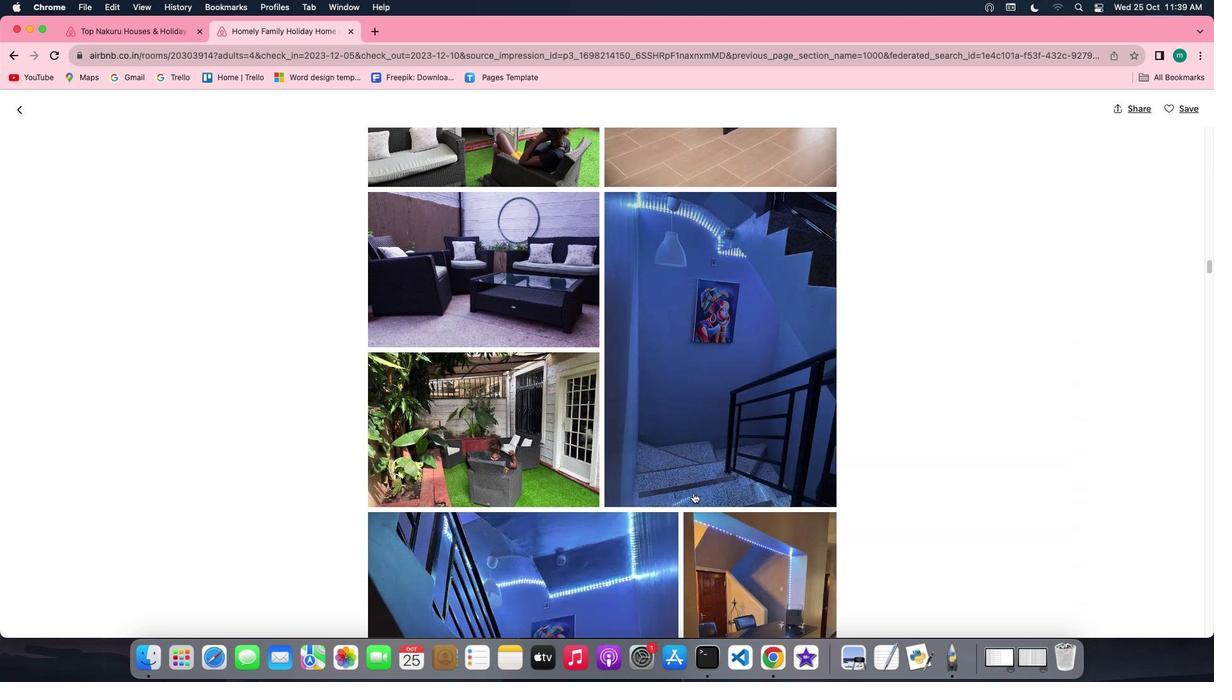 
Action: Mouse scrolled (693, 493) with delta (0, 0)
Screenshot: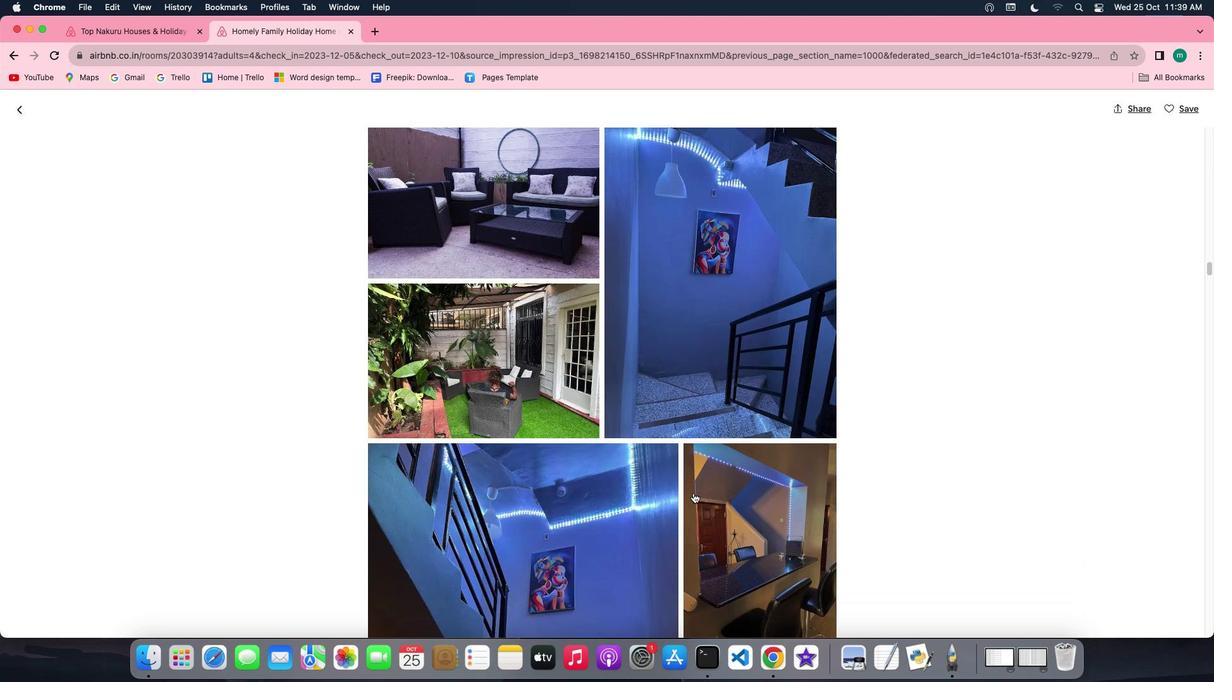 
Action: Mouse scrolled (693, 493) with delta (0, 0)
Screenshot: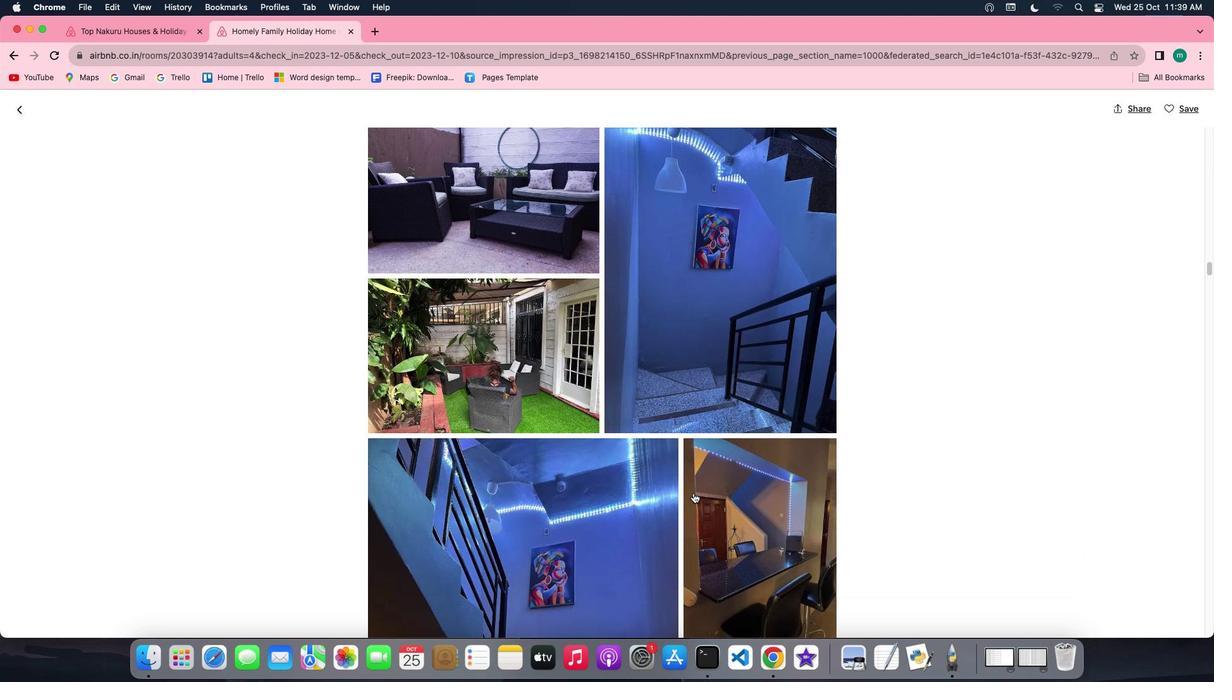 
Action: Mouse scrolled (693, 493) with delta (0, -1)
Screenshot: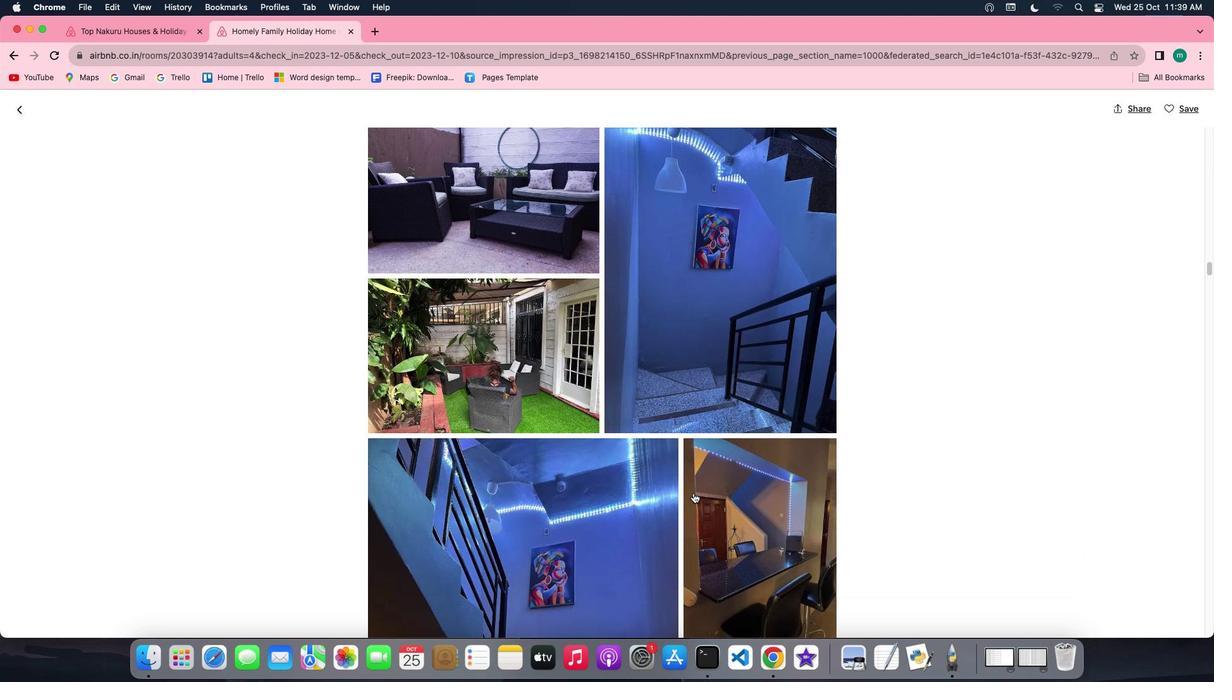 
Action: Mouse scrolled (693, 493) with delta (0, -2)
Screenshot: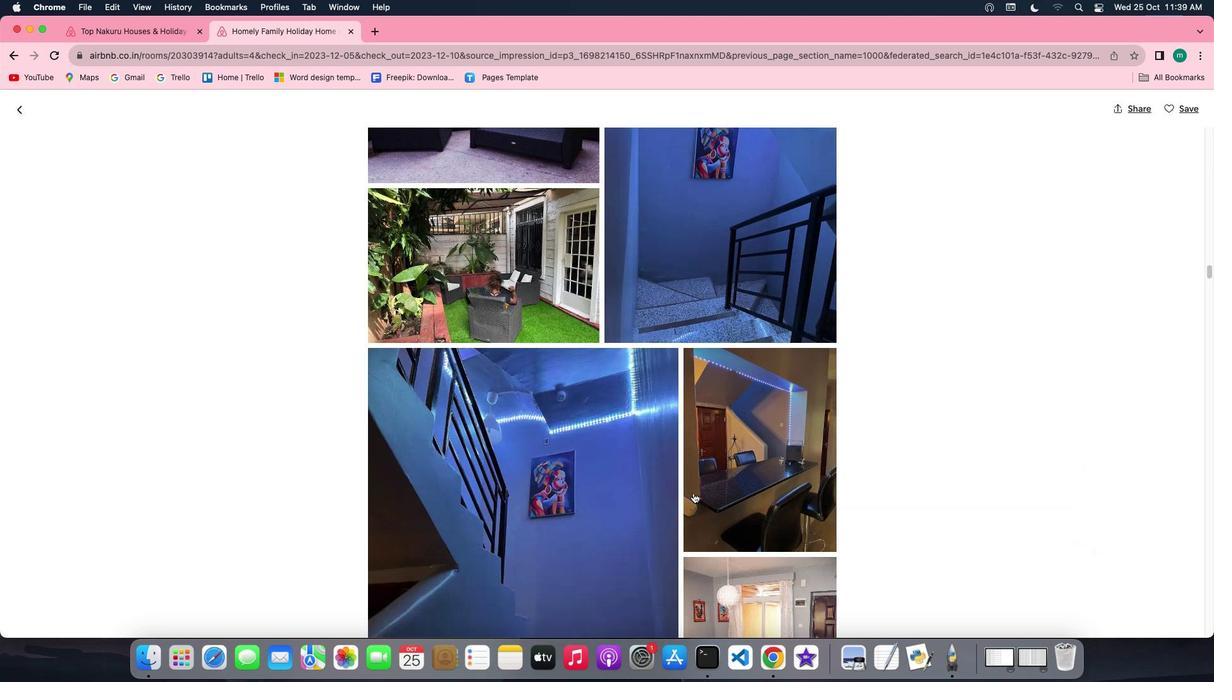 
Action: Mouse scrolled (693, 493) with delta (0, 0)
Screenshot: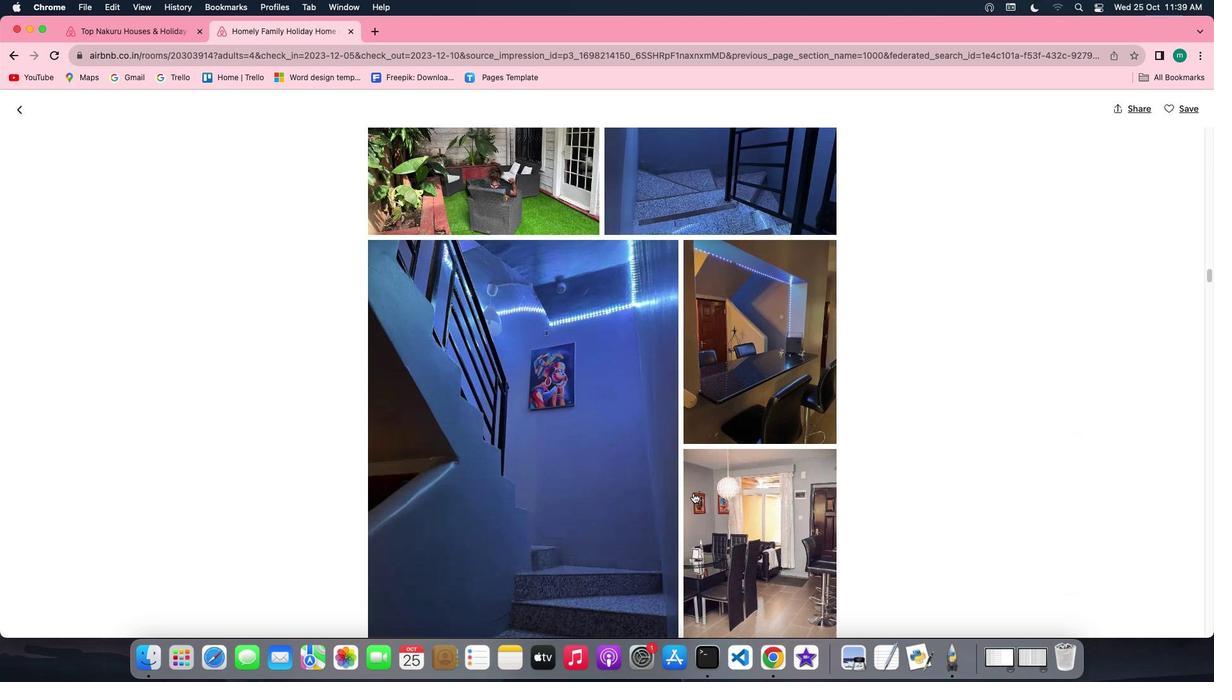 
Action: Mouse scrolled (693, 493) with delta (0, 0)
Screenshot: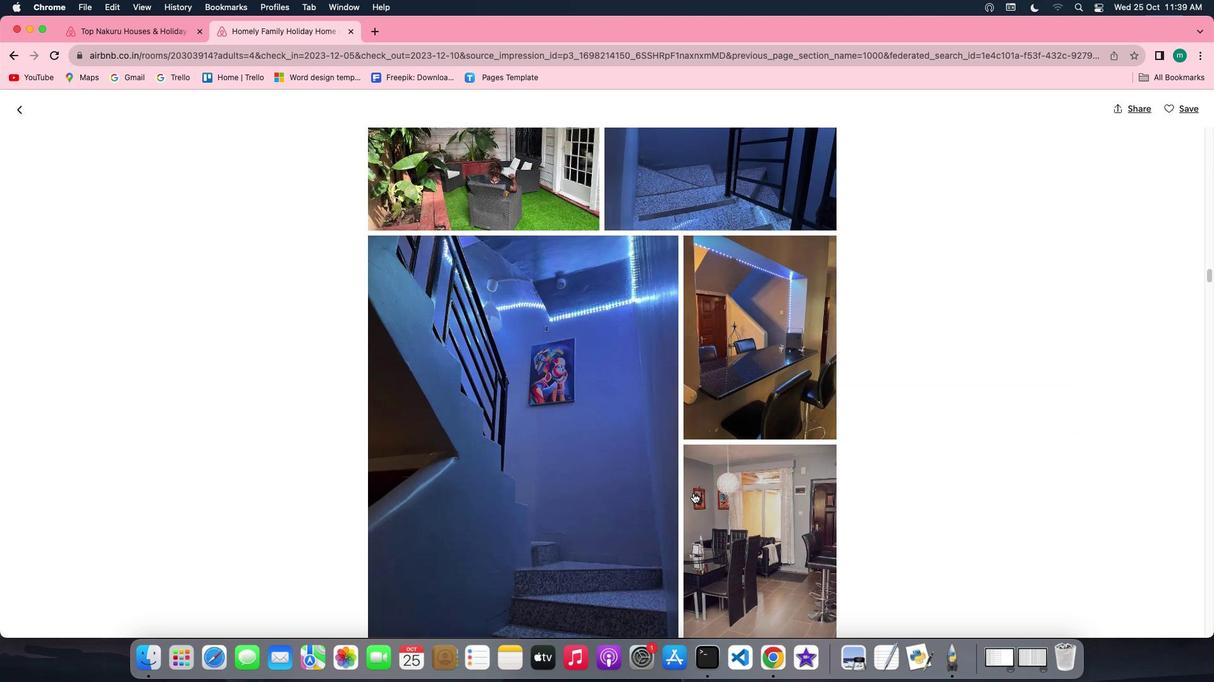 
Action: Mouse scrolled (693, 493) with delta (0, 0)
Screenshot: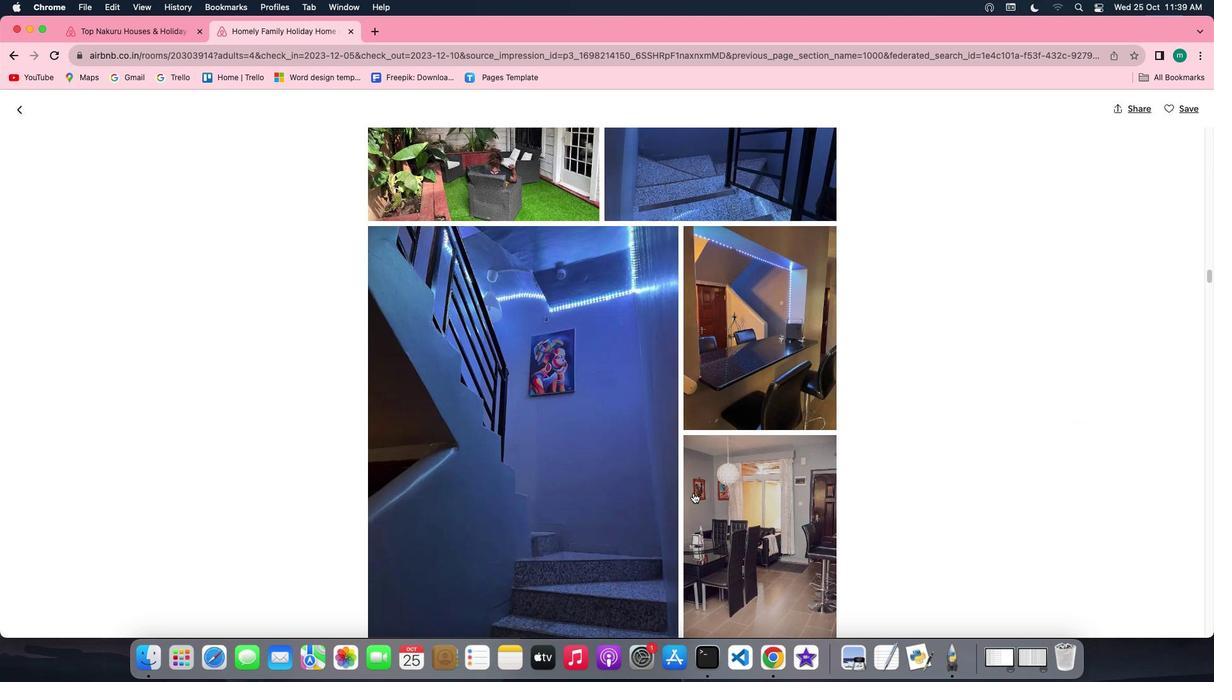 
Action: Mouse scrolled (693, 493) with delta (0, -1)
Screenshot: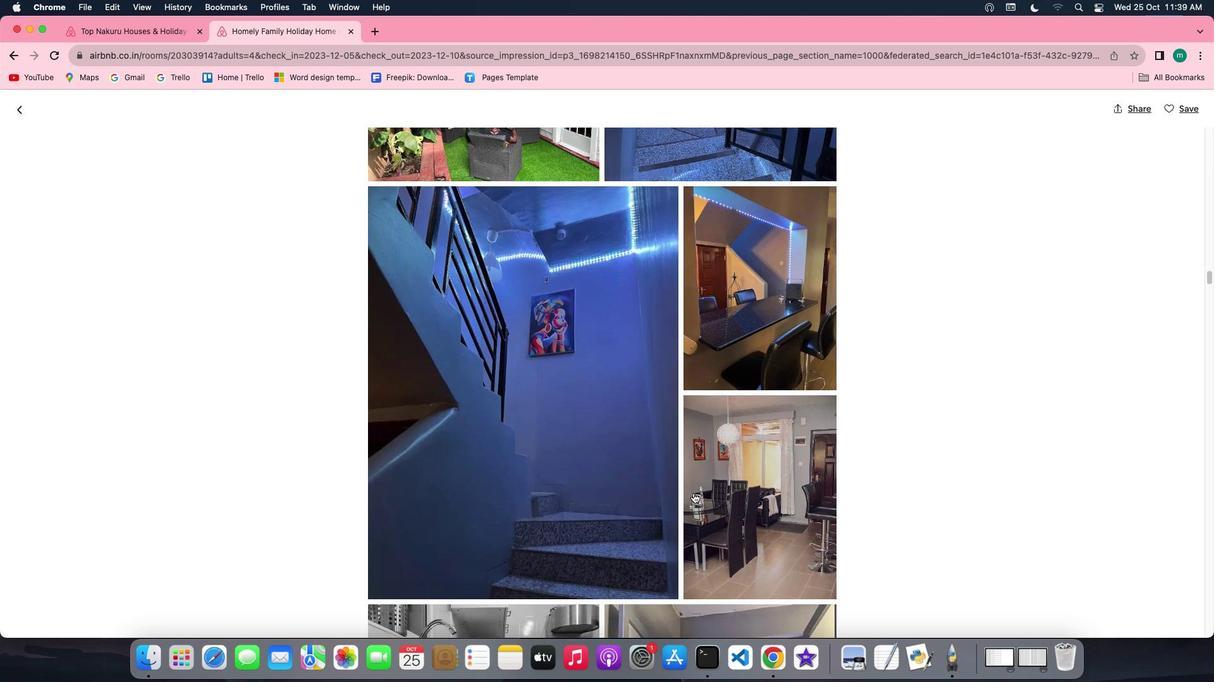 
Action: Mouse scrolled (693, 493) with delta (0, -2)
Screenshot: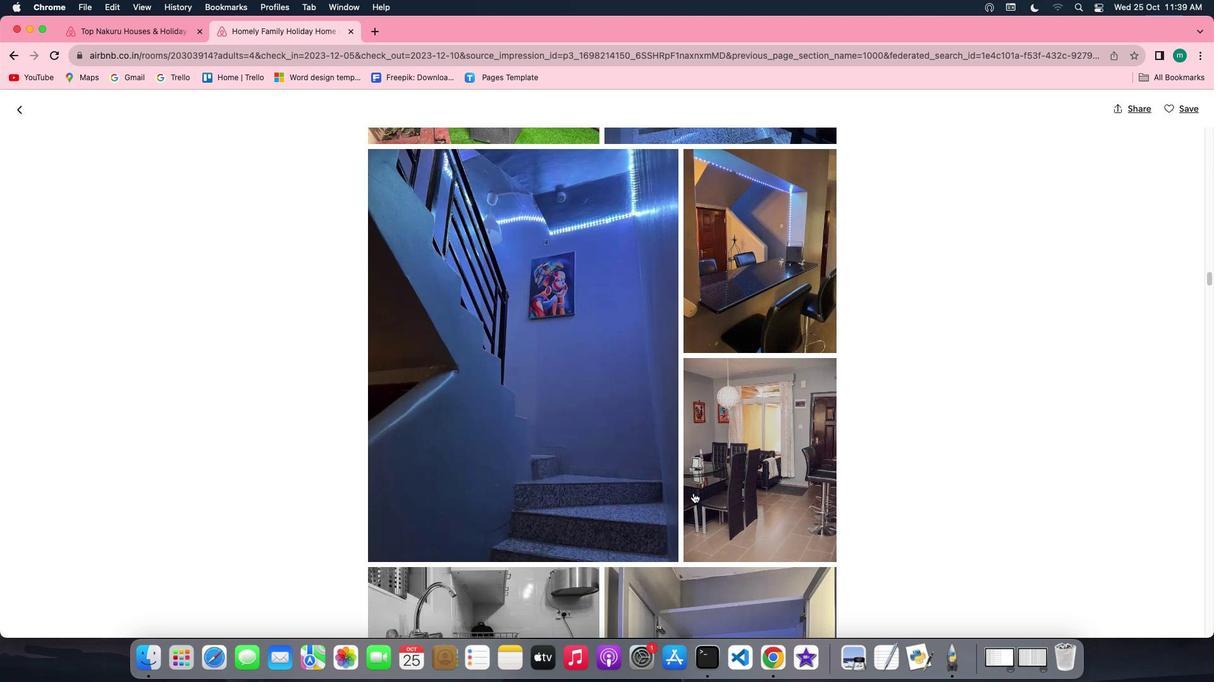 
Action: Mouse scrolled (693, 493) with delta (0, -3)
Screenshot: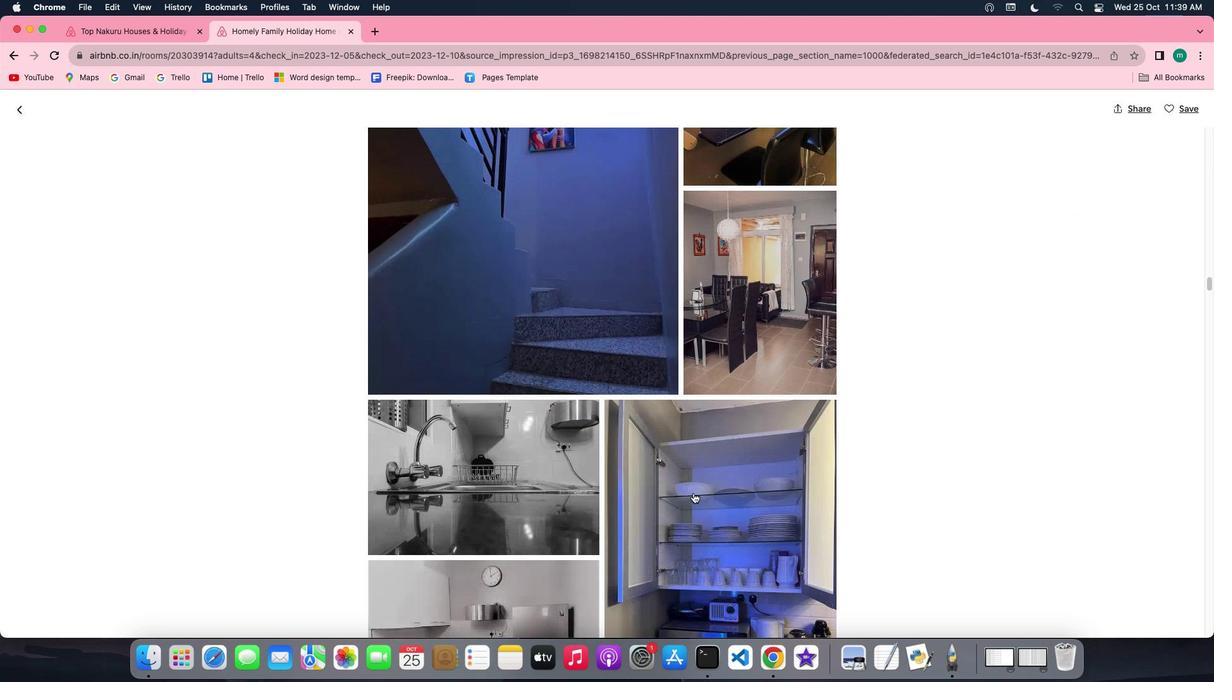 
Action: Mouse scrolled (693, 493) with delta (0, 0)
Screenshot: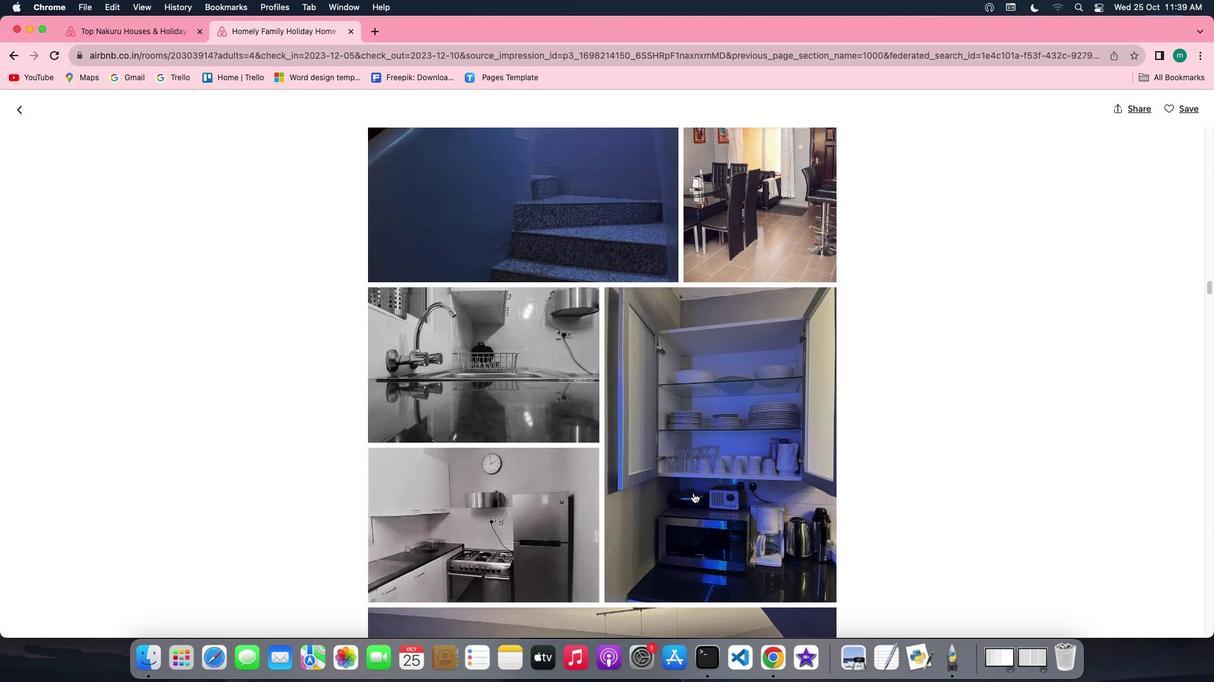 
Action: Mouse scrolled (693, 493) with delta (0, 0)
Screenshot: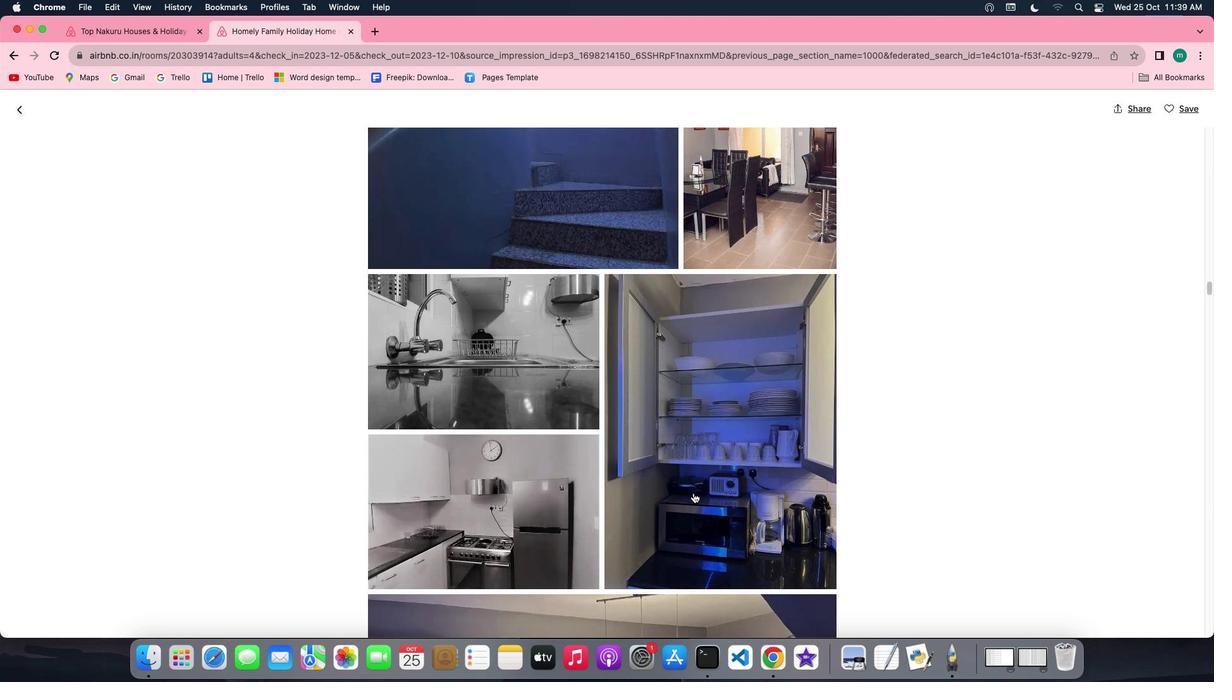 
Action: Mouse scrolled (693, 493) with delta (0, -1)
Screenshot: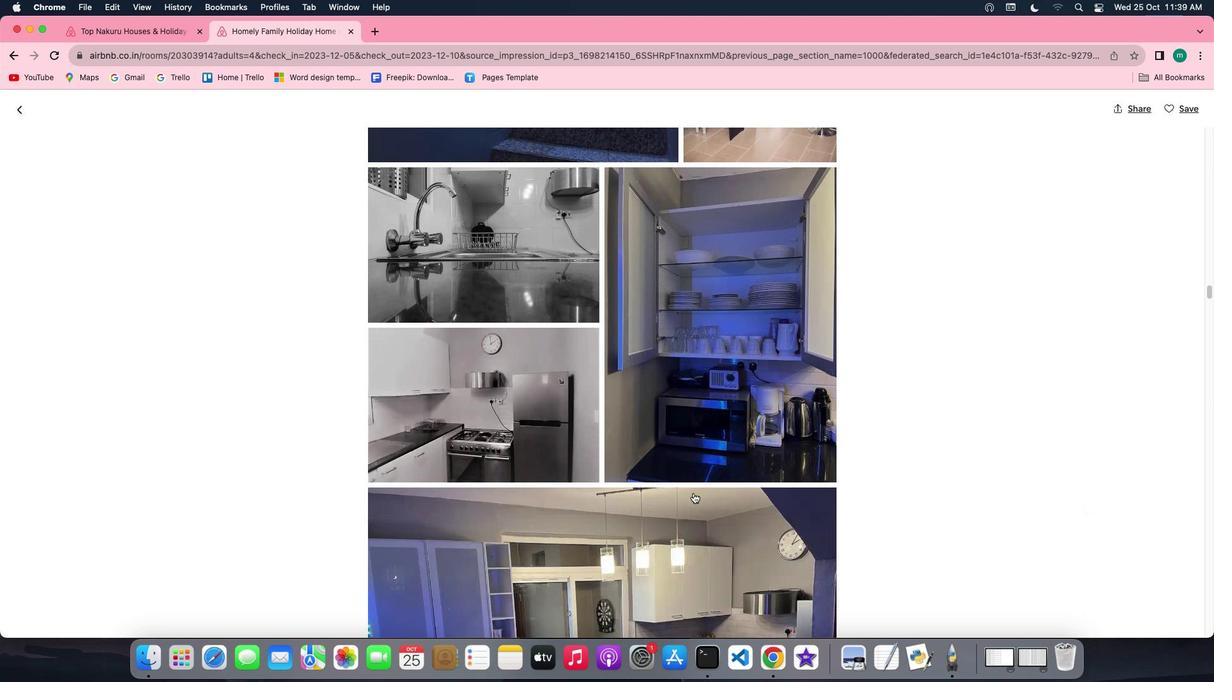 
Action: Mouse scrolled (693, 493) with delta (0, -3)
Screenshot: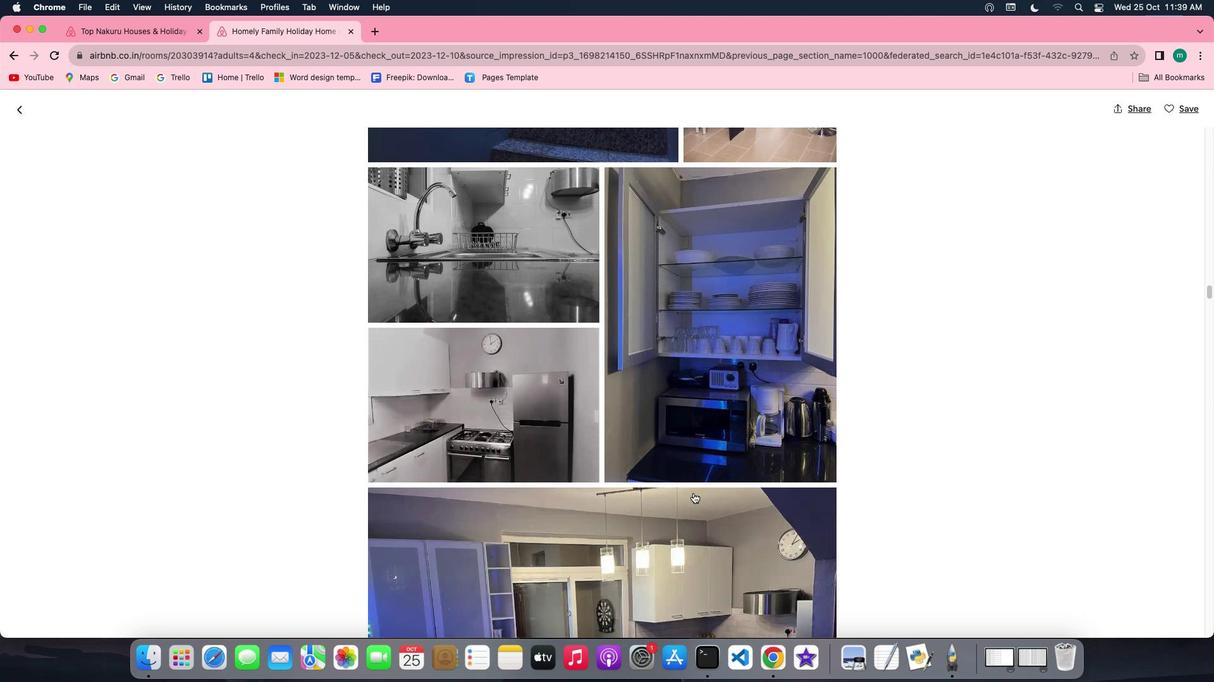 
Action: Mouse scrolled (693, 493) with delta (0, -3)
Screenshot: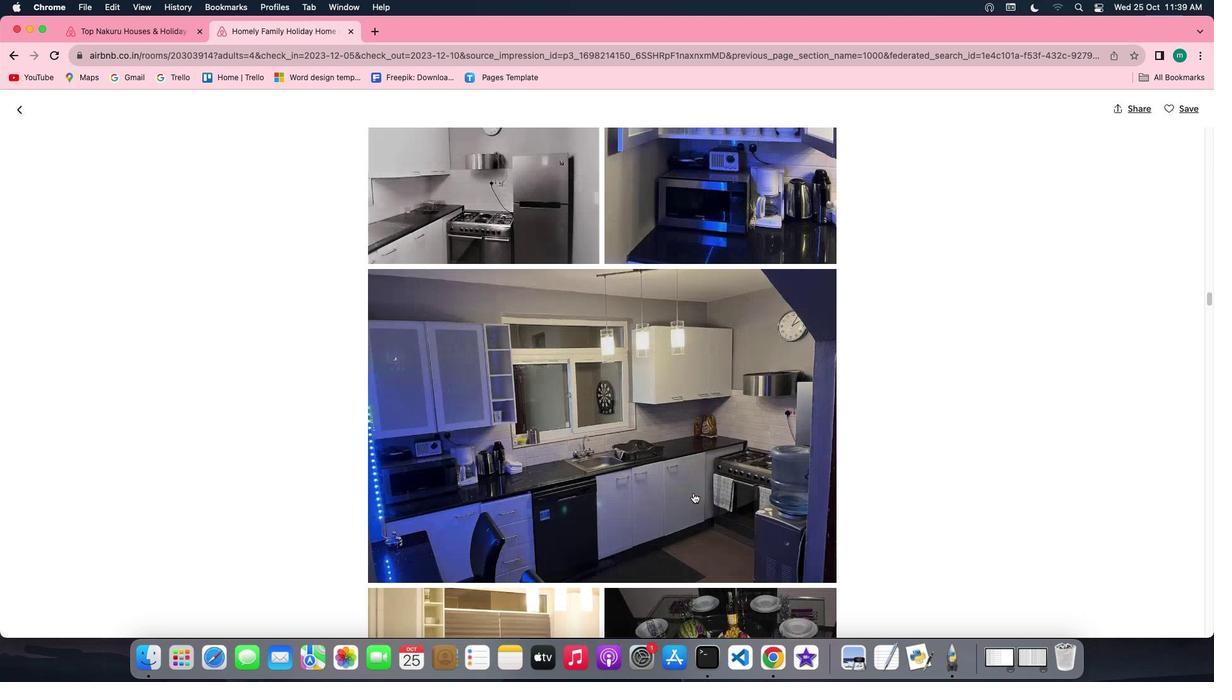 
Action: Mouse scrolled (693, 493) with delta (0, 0)
